Task: Field Dependancies State and Countries with Demo
Action: Mouse moved to (26, 152)
Screenshot: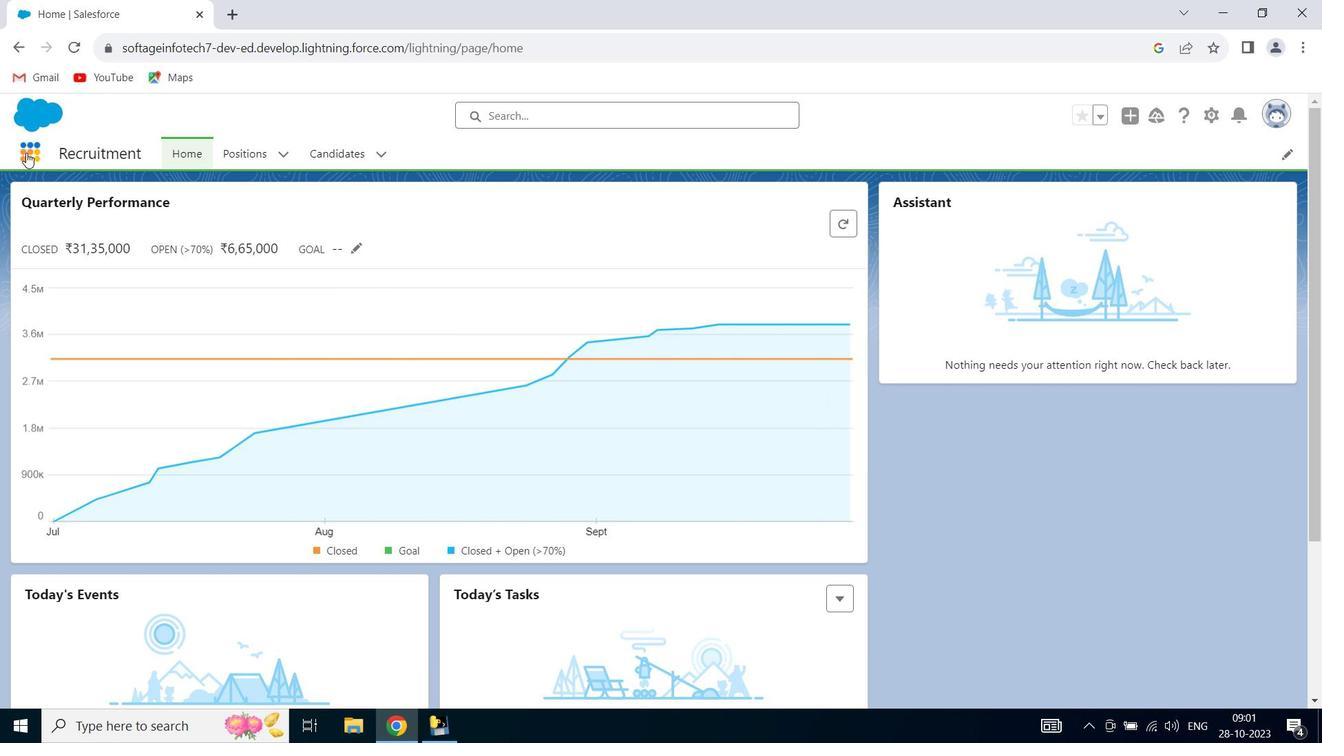 
Action: Mouse pressed left at (26, 152)
Screenshot: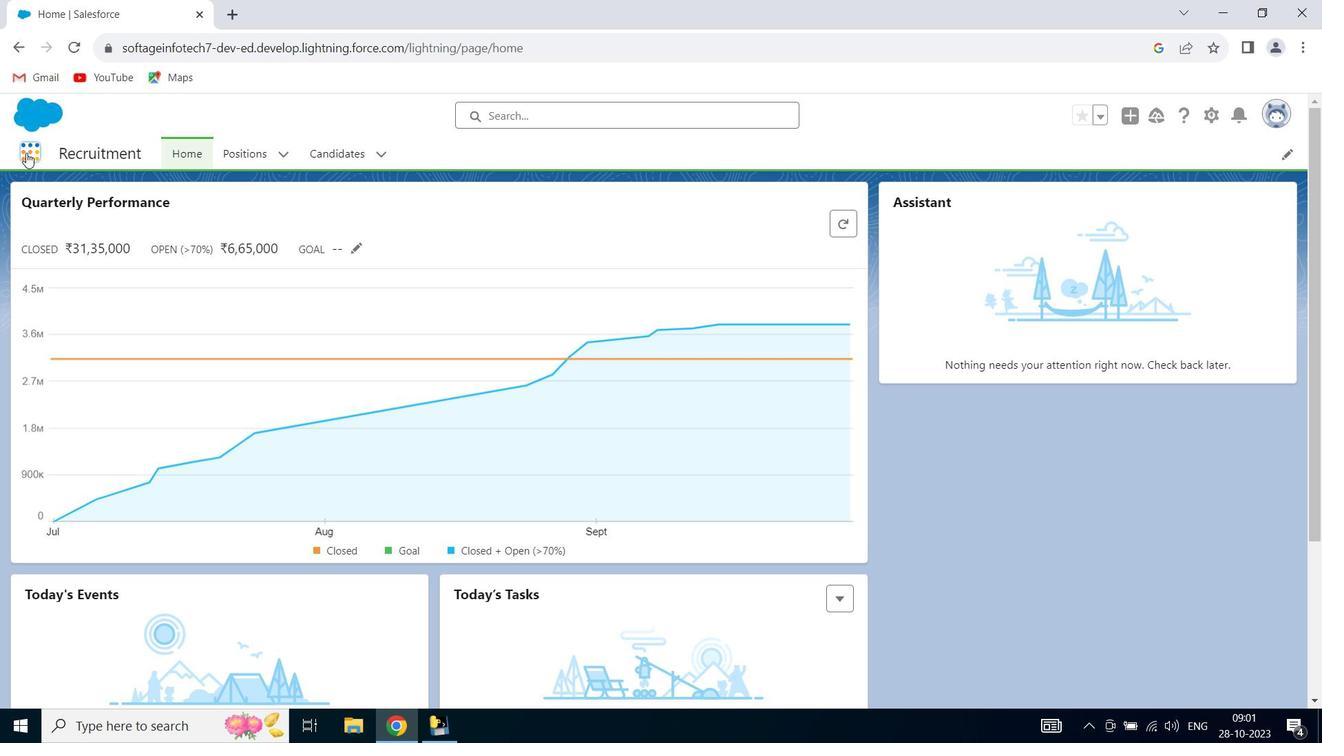 
Action: Mouse pressed left at (26, 152)
Screenshot: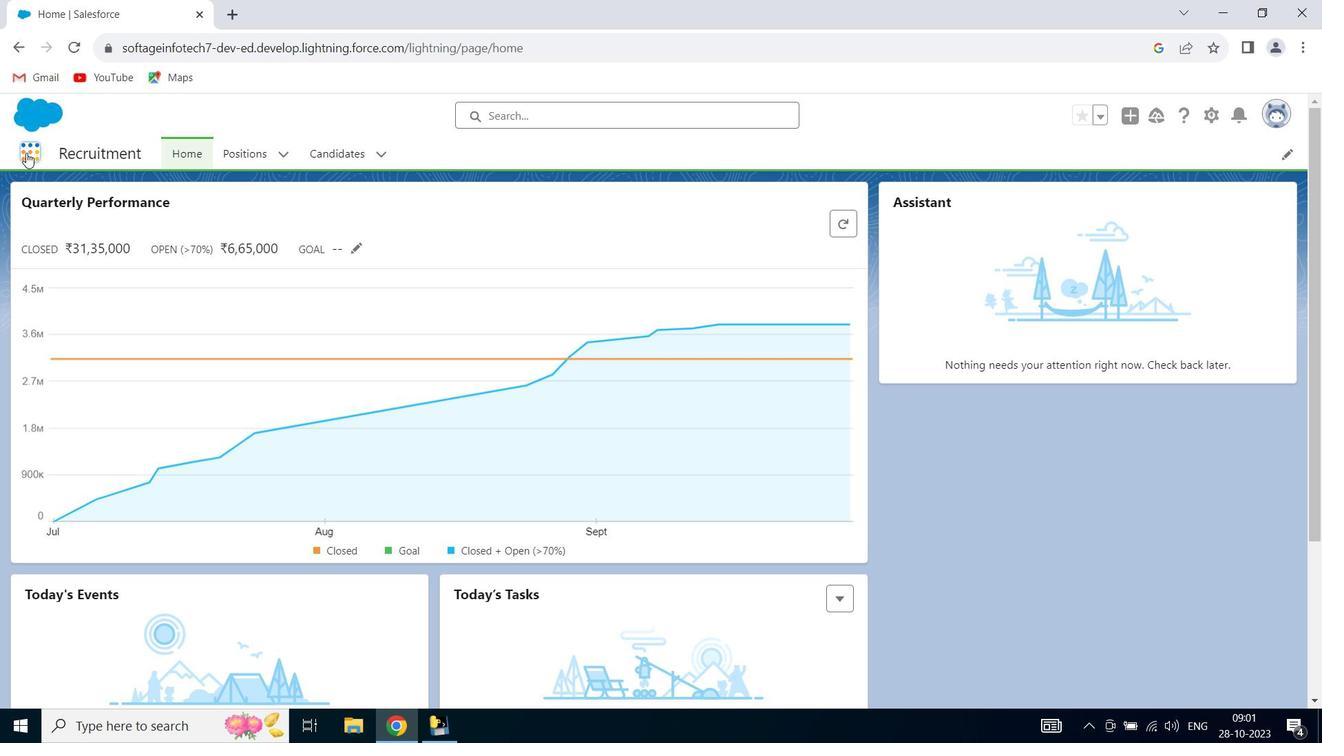 
Action: Mouse moved to (72, 53)
Screenshot: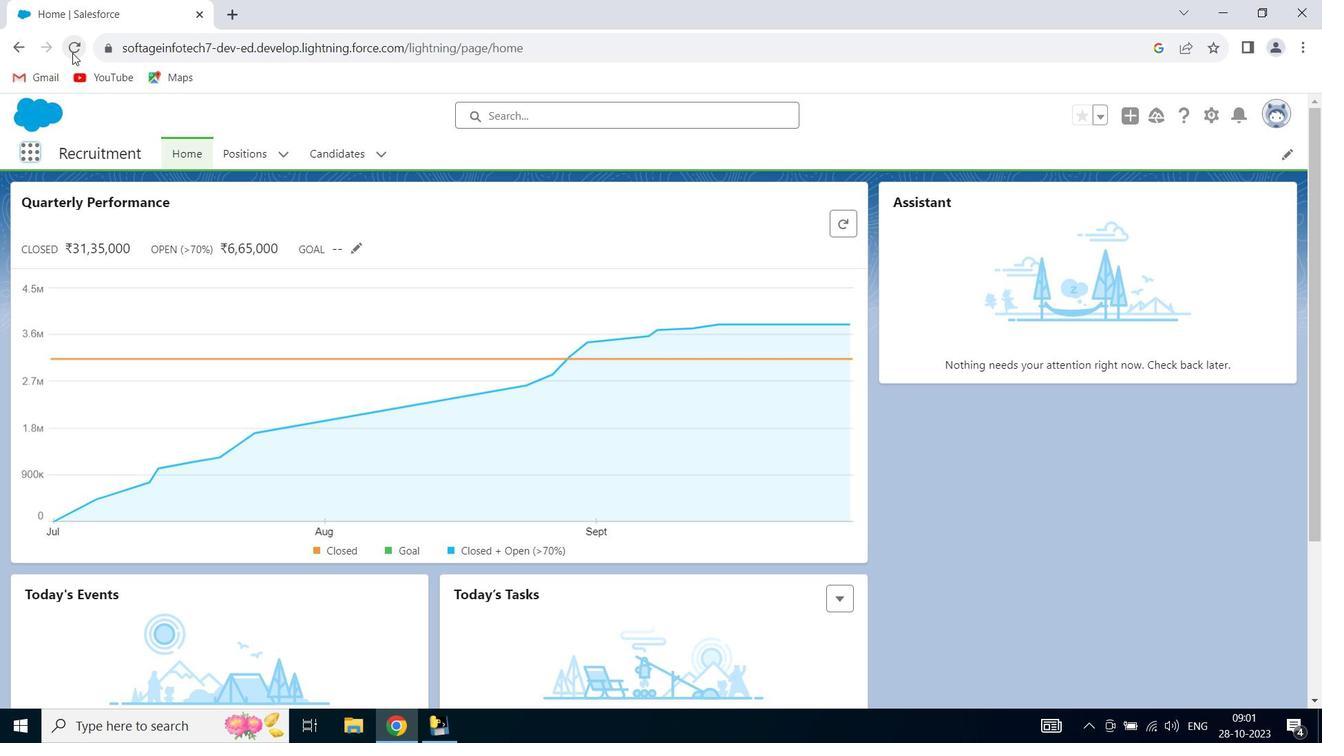 
Action: Mouse pressed left at (72, 53)
Screenshot: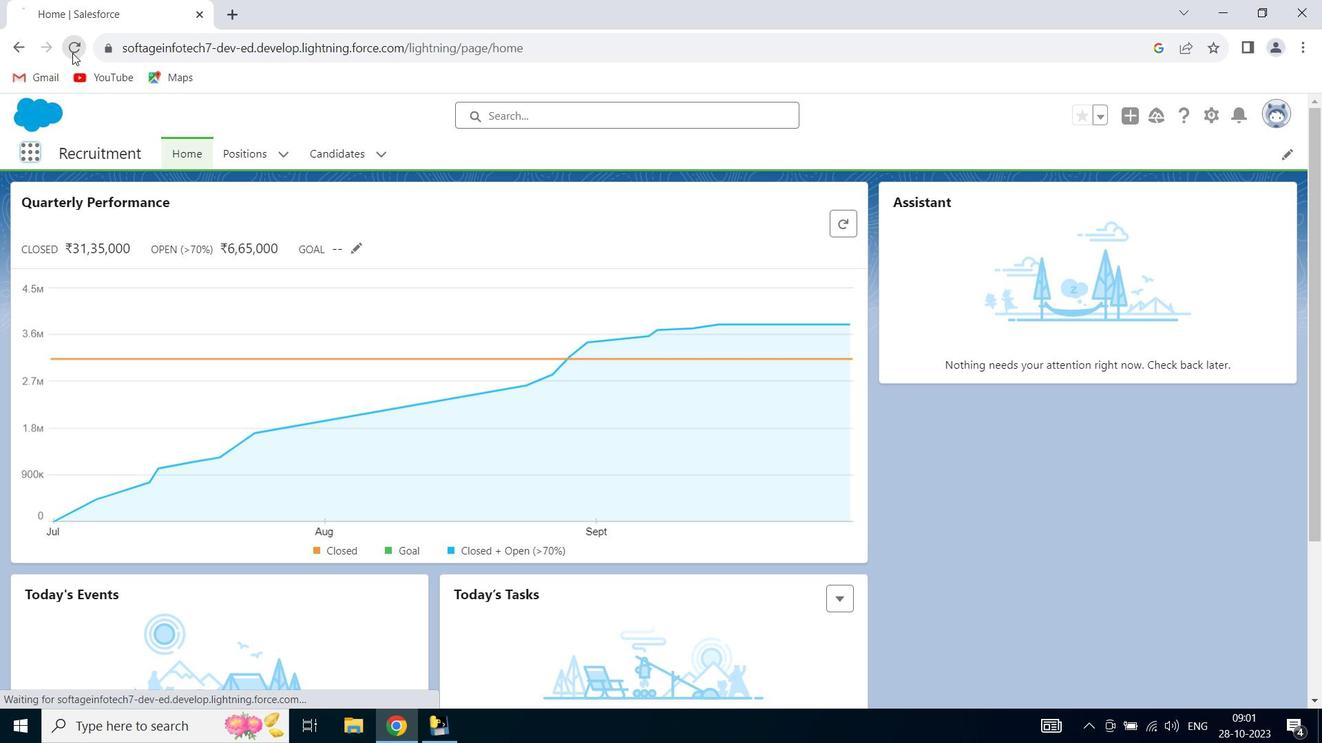 
Action: Mouse moved to (74, 45)
Screenshot: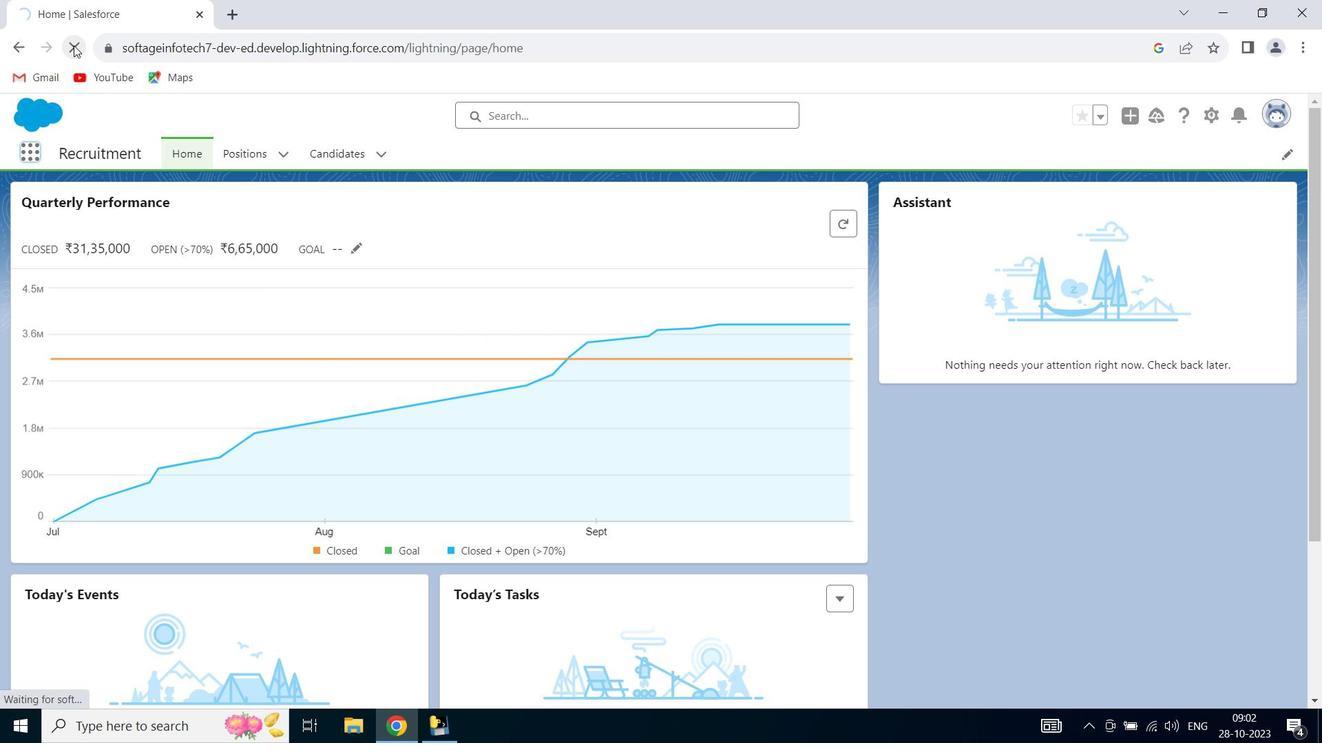 
Action: Mouse pressed left at (74, 45)
Screenshot: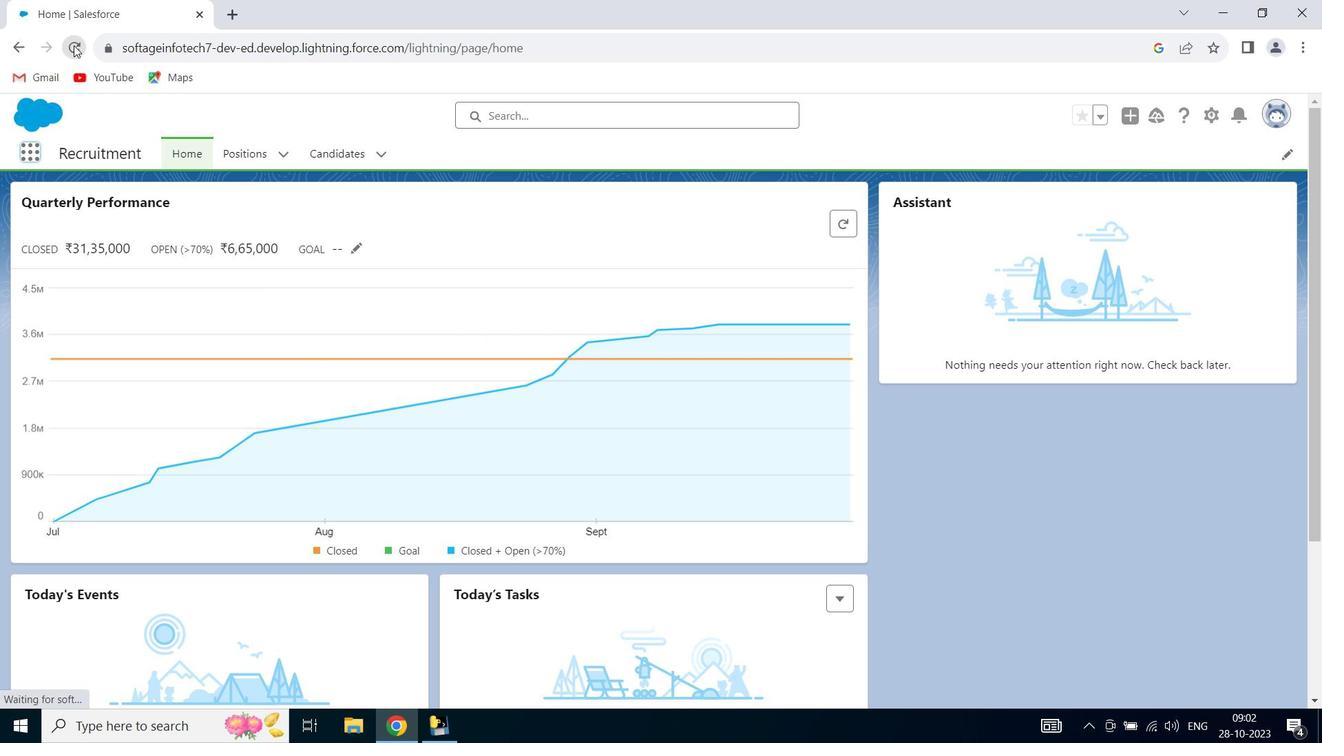
Action: Mouse pressed left at (74, 45)
Screenshot: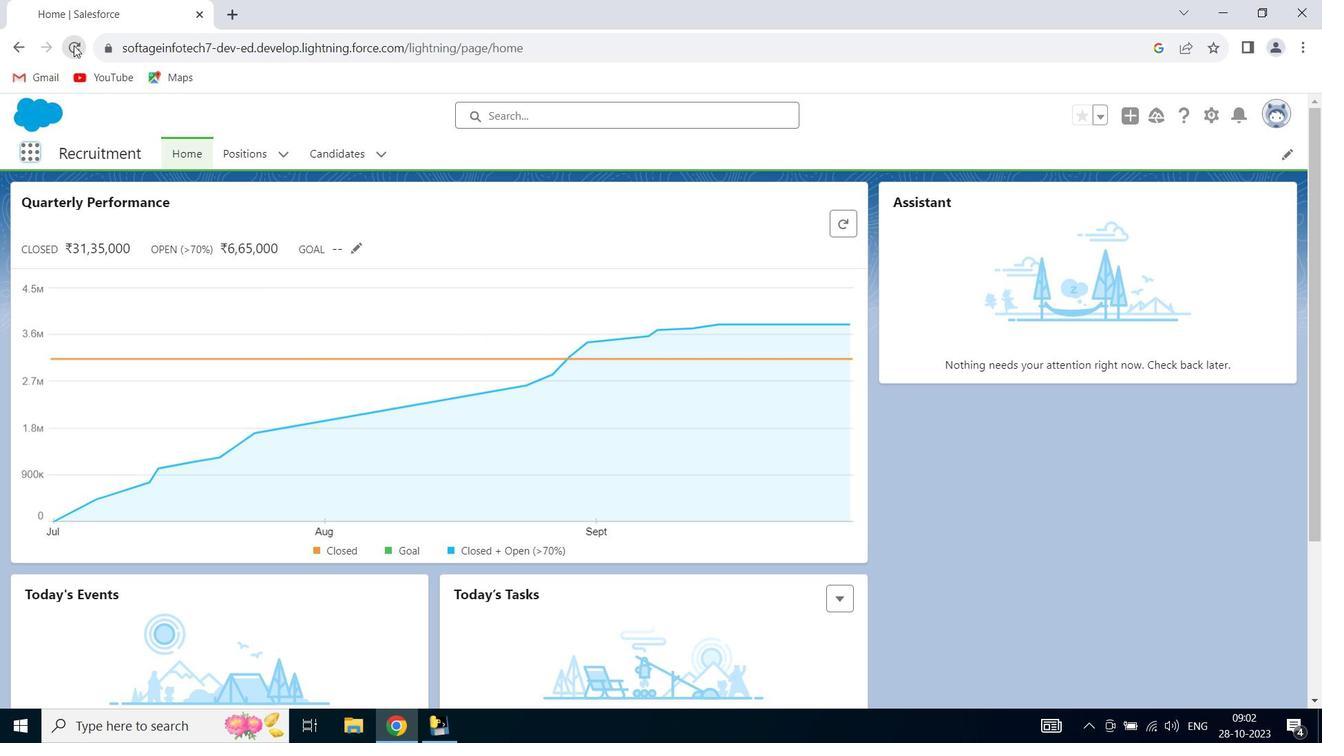 
Action: Mouse moved to (256, 148)
Screenshot: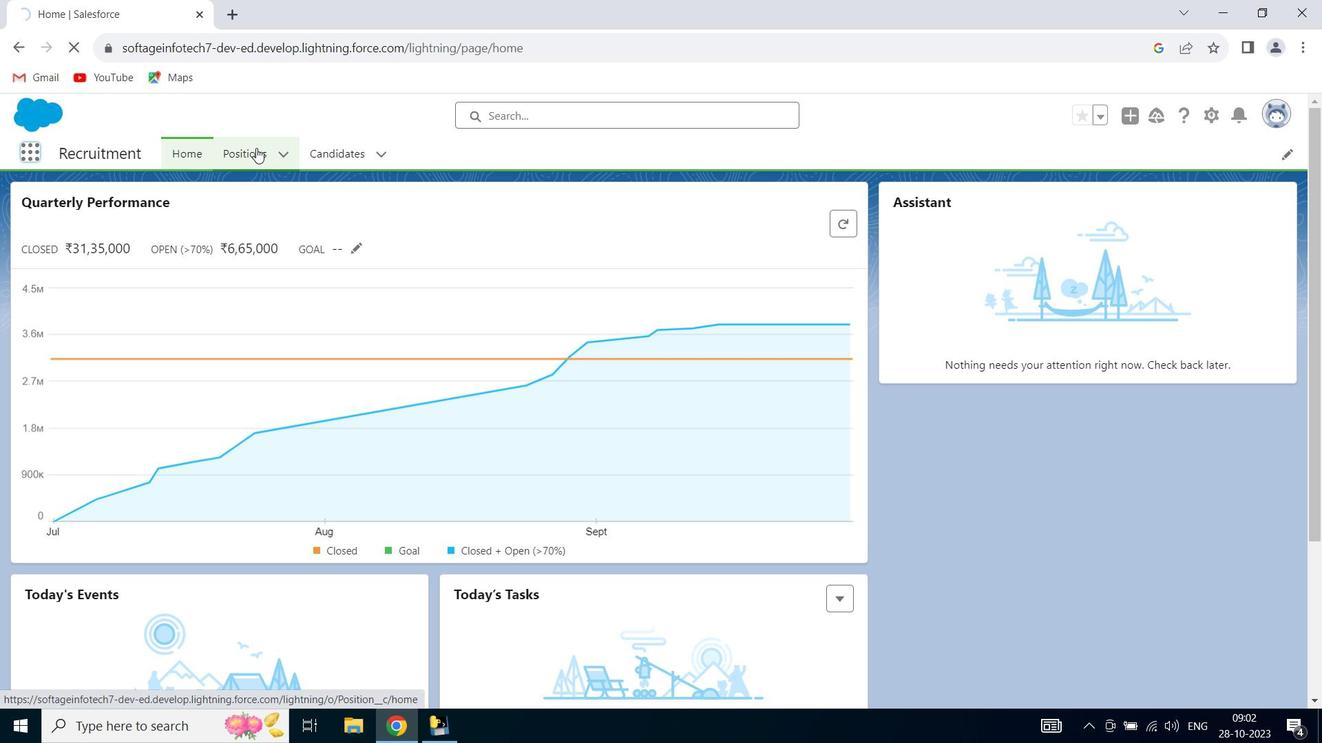 
Action: Mouse pressed left at (256, 148)
Screenshot: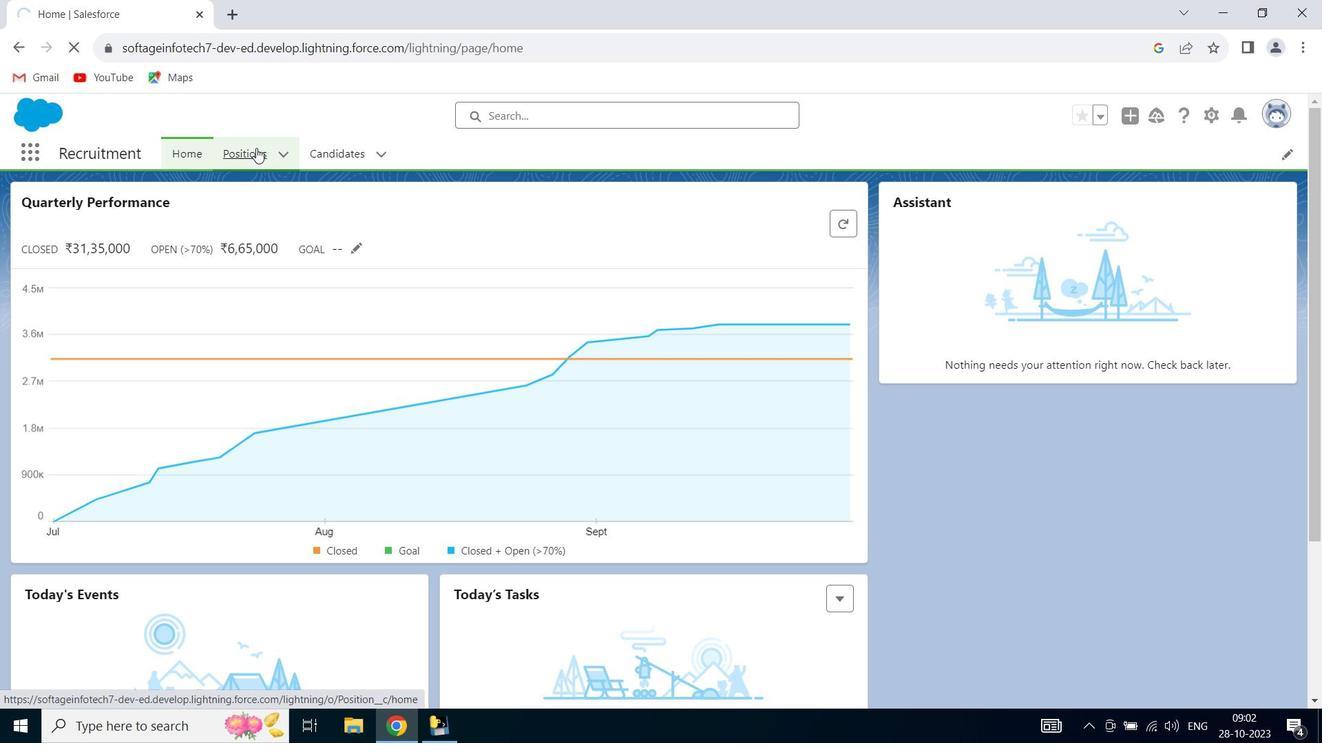
Action: Mouse moved to (267, 151)
Screenshot: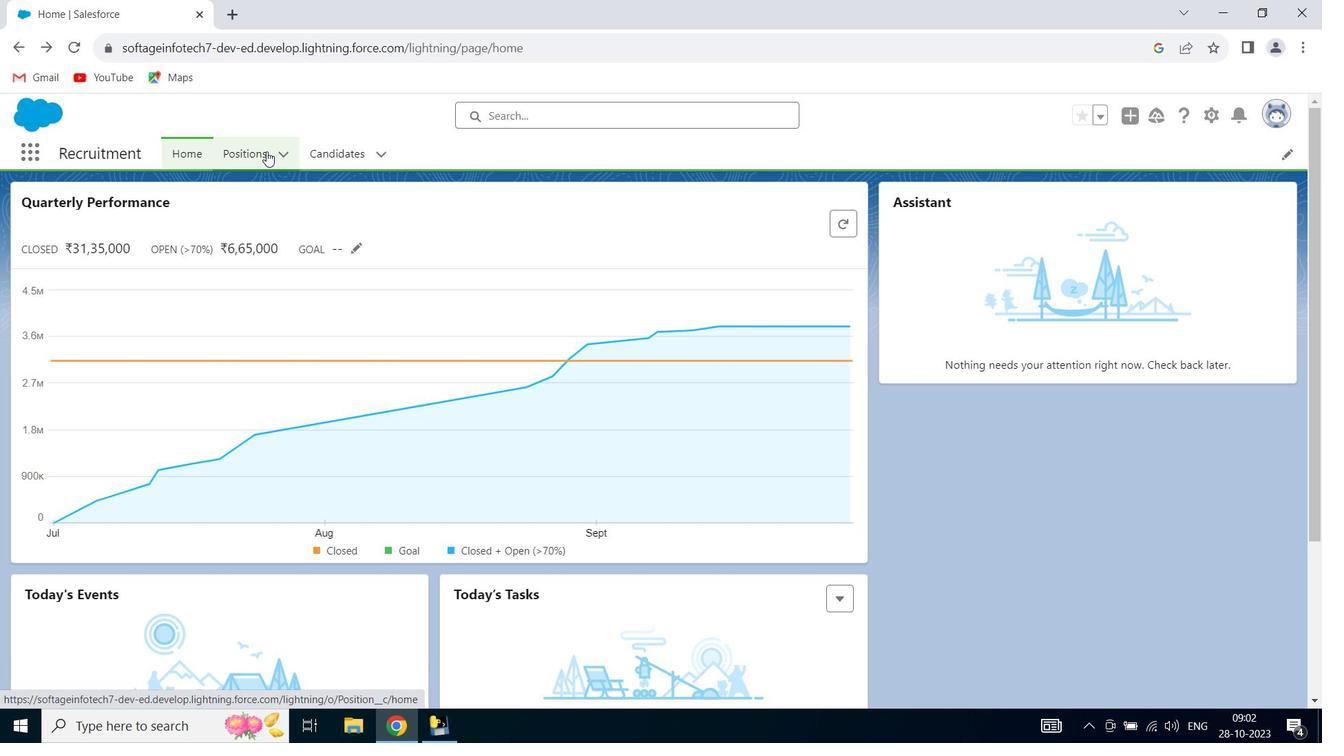 
Action: Mouse pressed left at (267, 151)
Screenshot: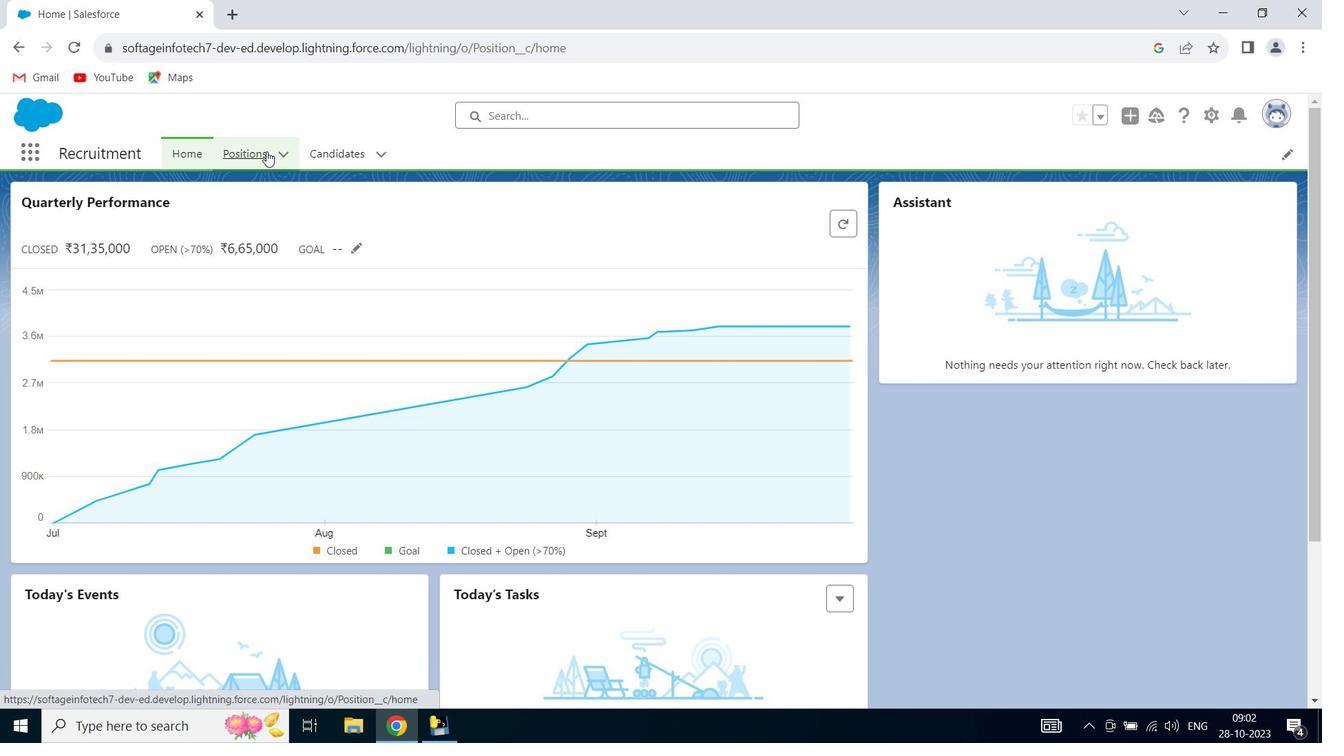 
Action: Mouse moved to (342, 151)
Screenshot: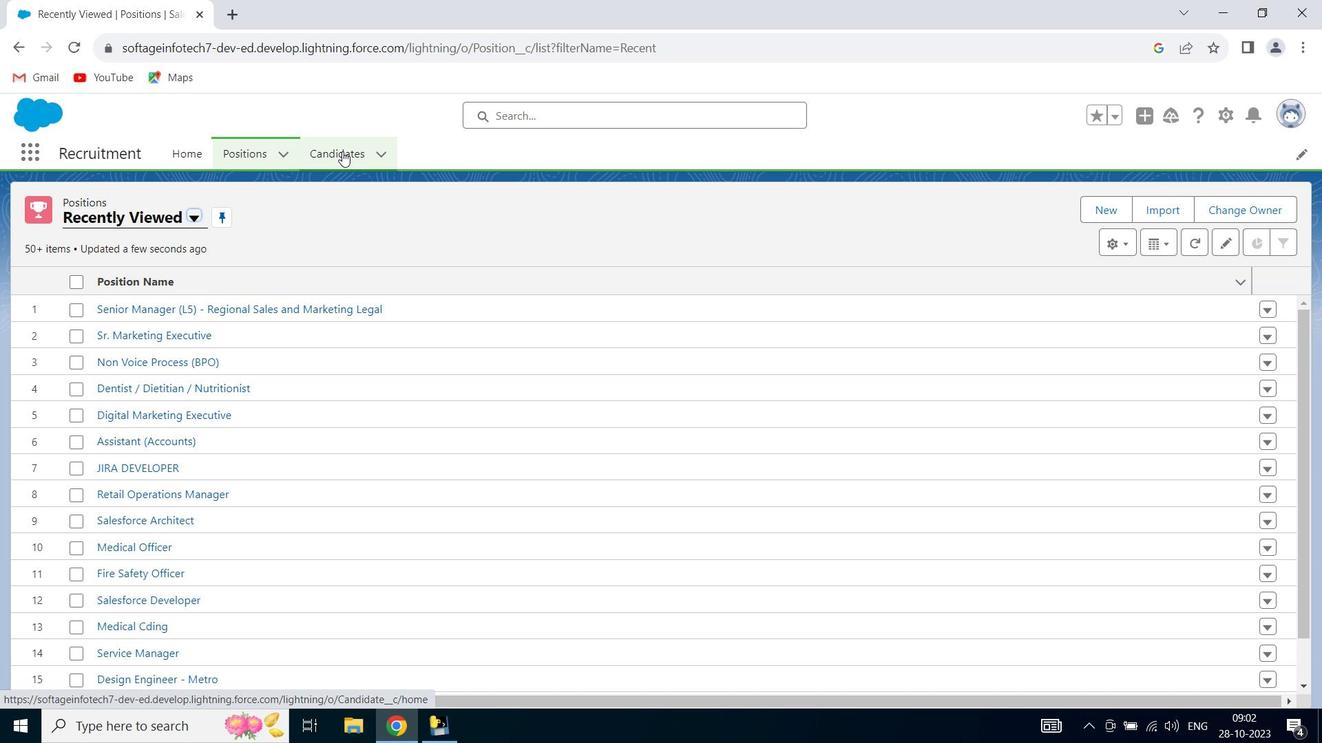 
Action: Mouse pressed left at (342, 151)
Screenshot: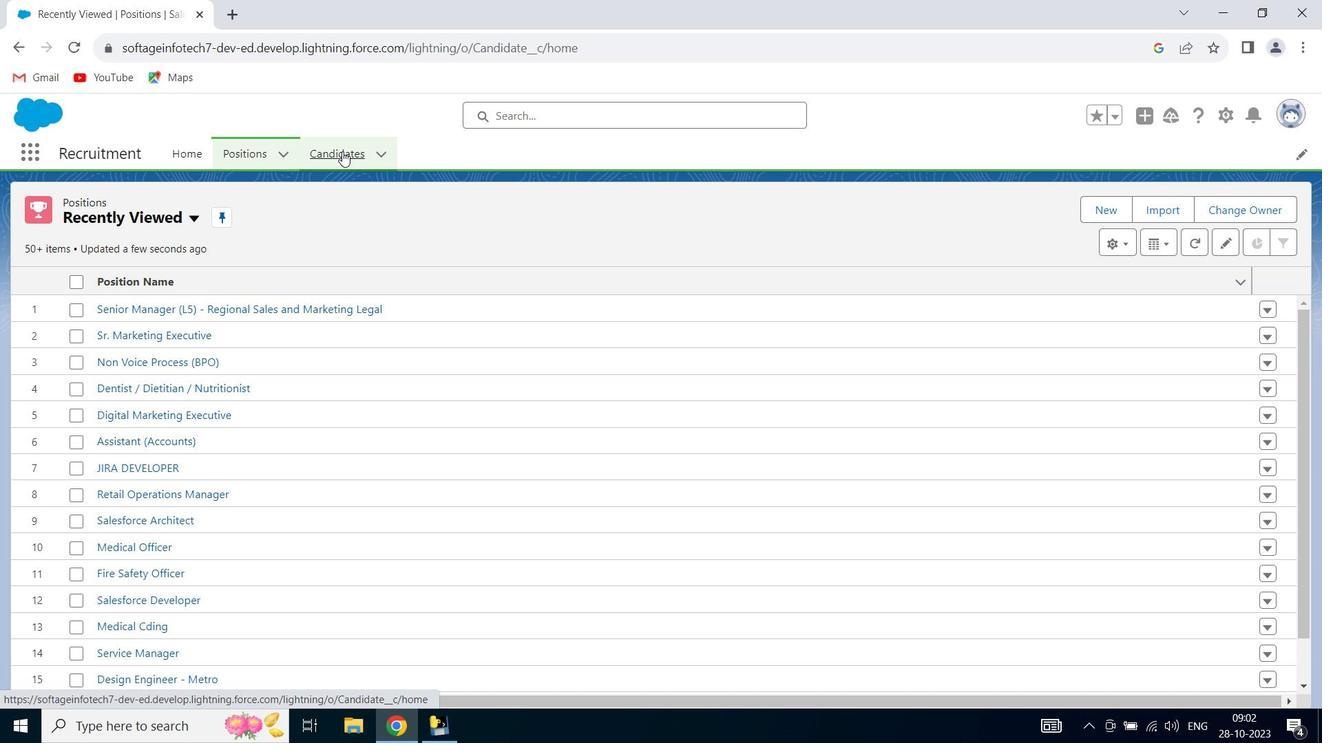 
Action: Mouse moved to (1110, 203)
Screenshot: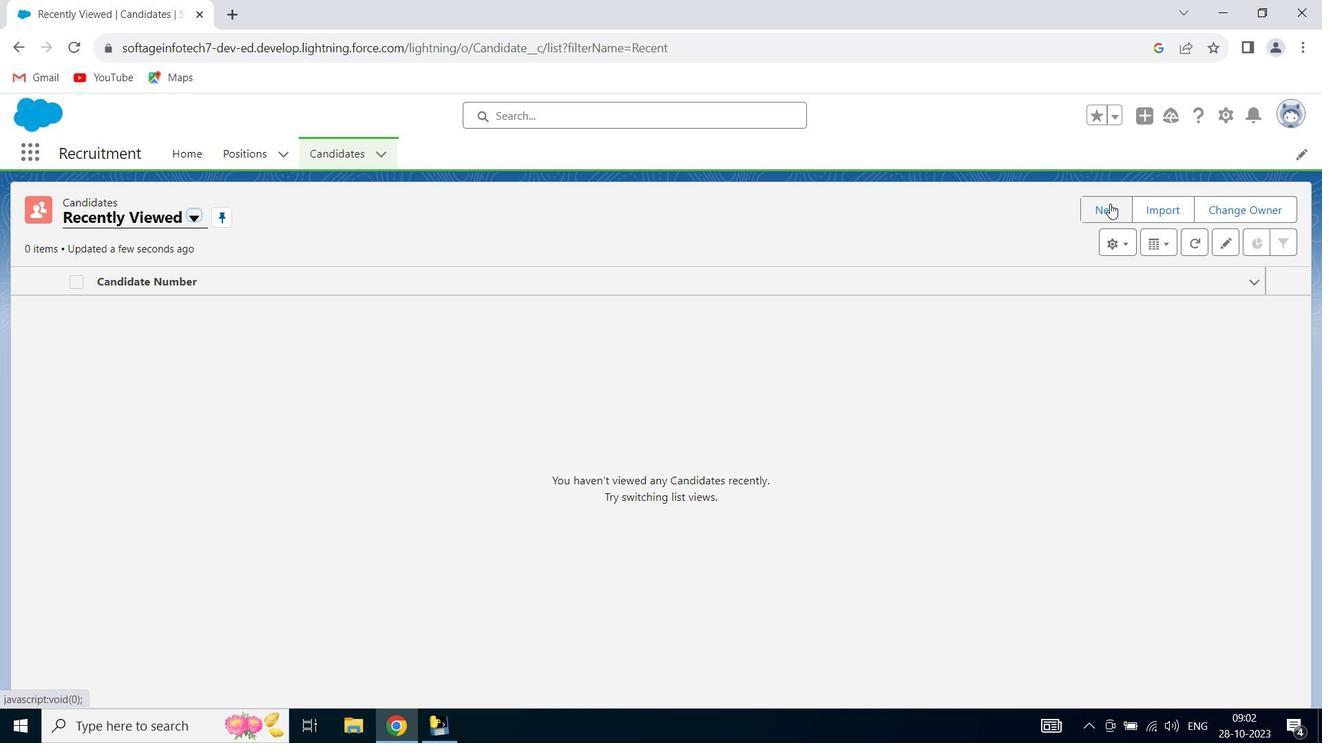 
Action: Mouse pressed left at (1110, 203)
Screenshot: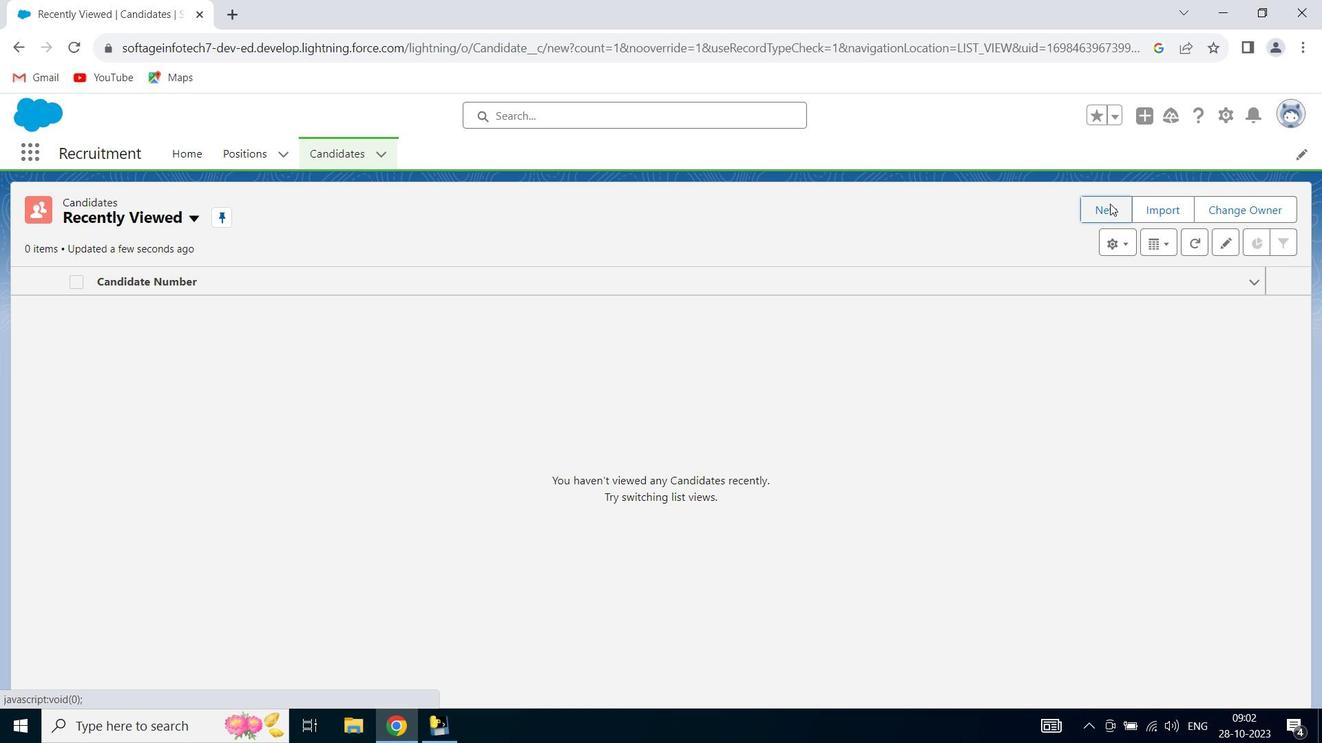
Action: Mouse moved to (1013, 269)
Screenshot: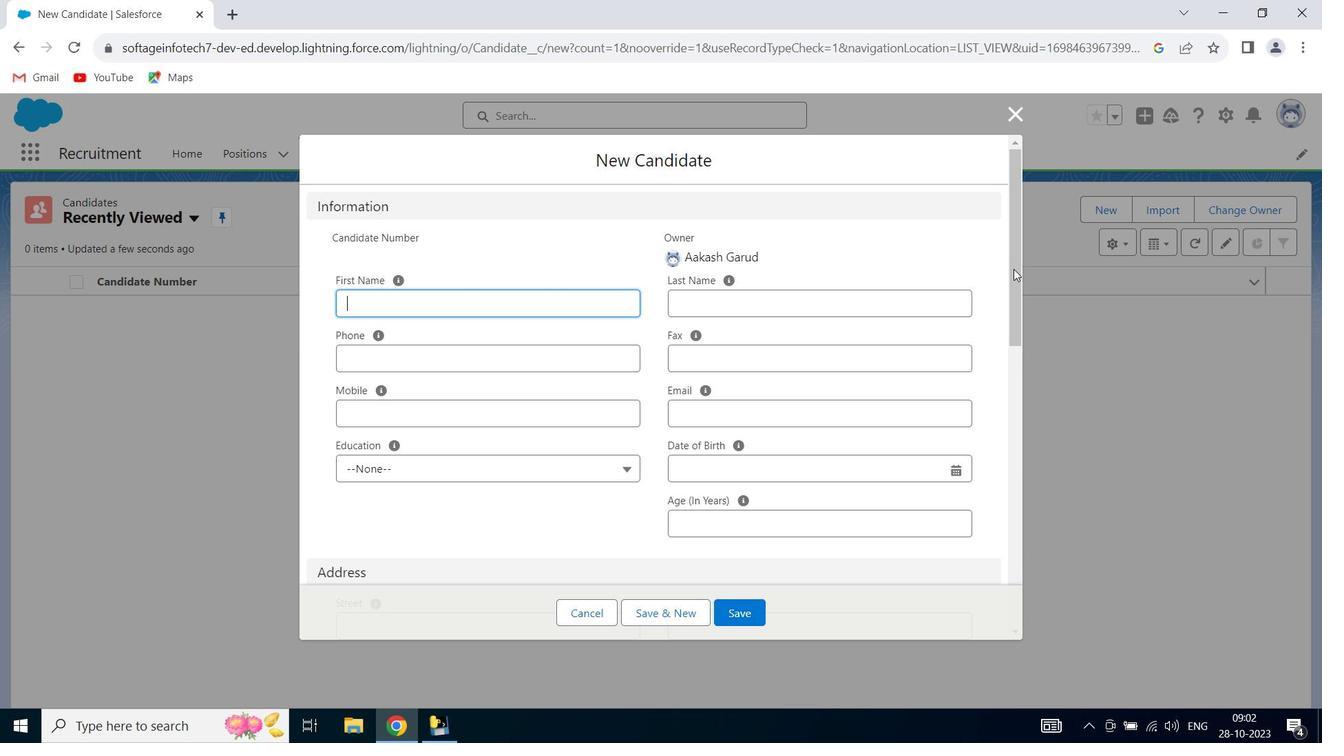 
Action: Mouse pressed left at (1013, 269)
Screenshot: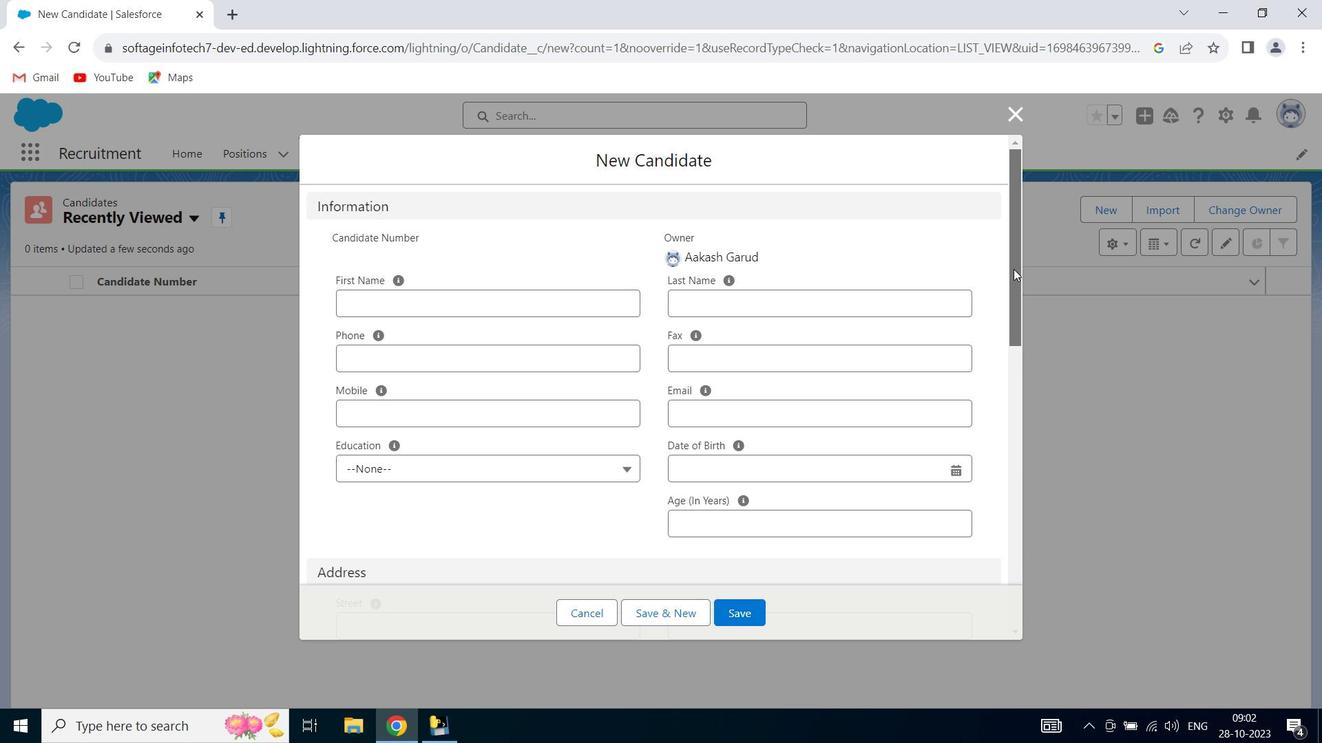 
Action: Mouse moved to (572, 456)
Screenshot: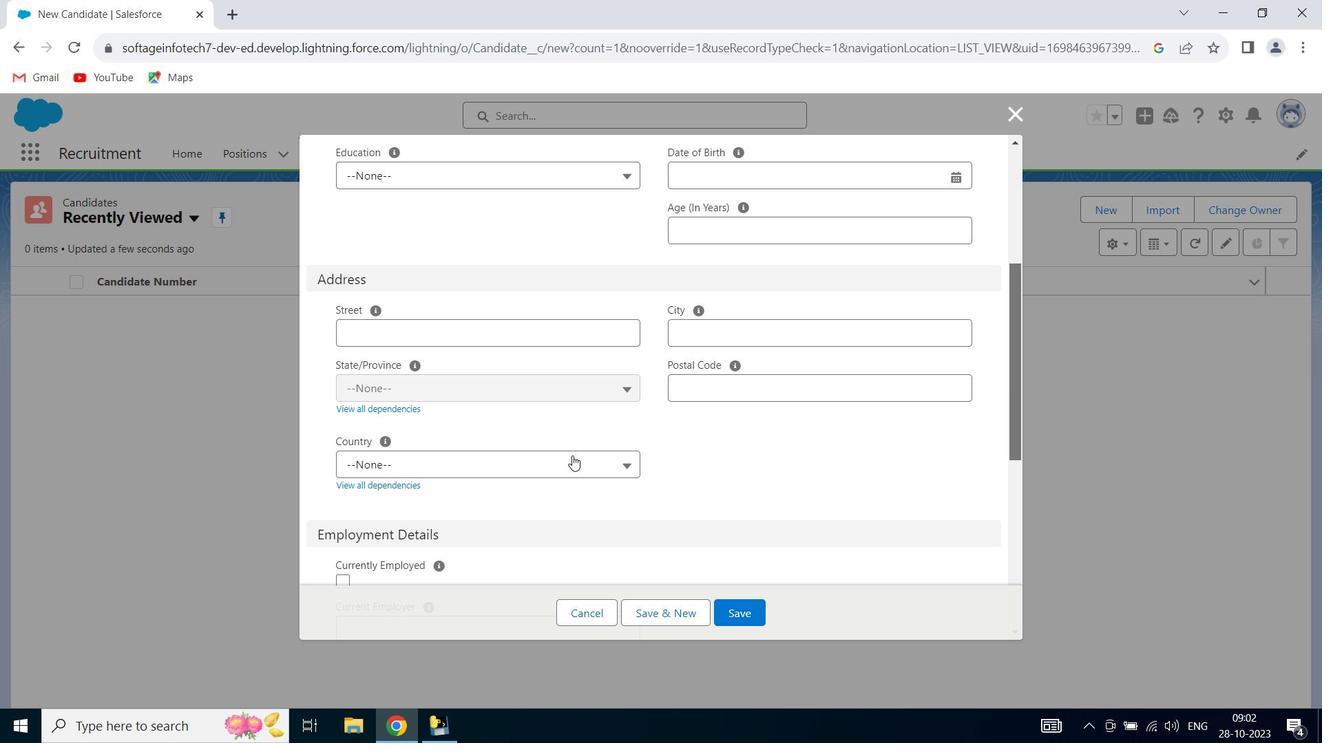 
Action: Mouse pressed left at (572, 456)
Screenshot: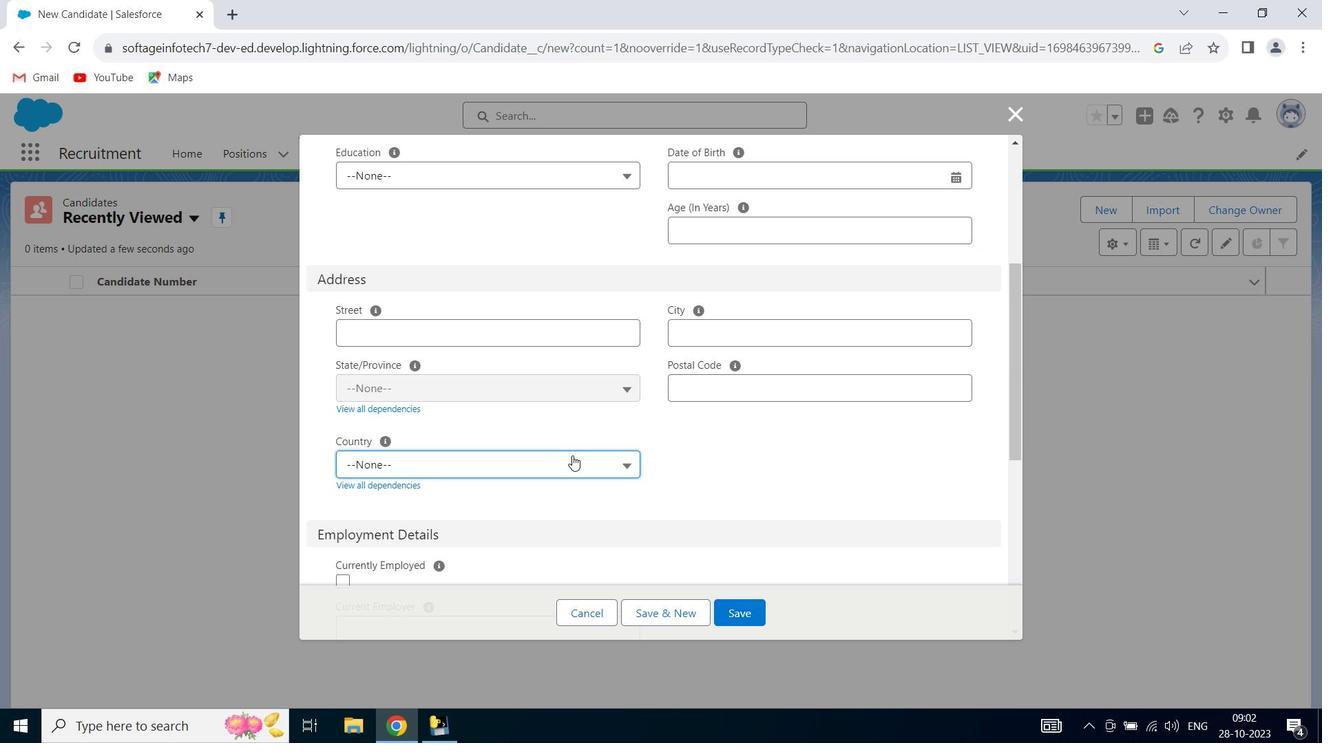 
Action: Mouse moved to (630, 228)
Screenshot: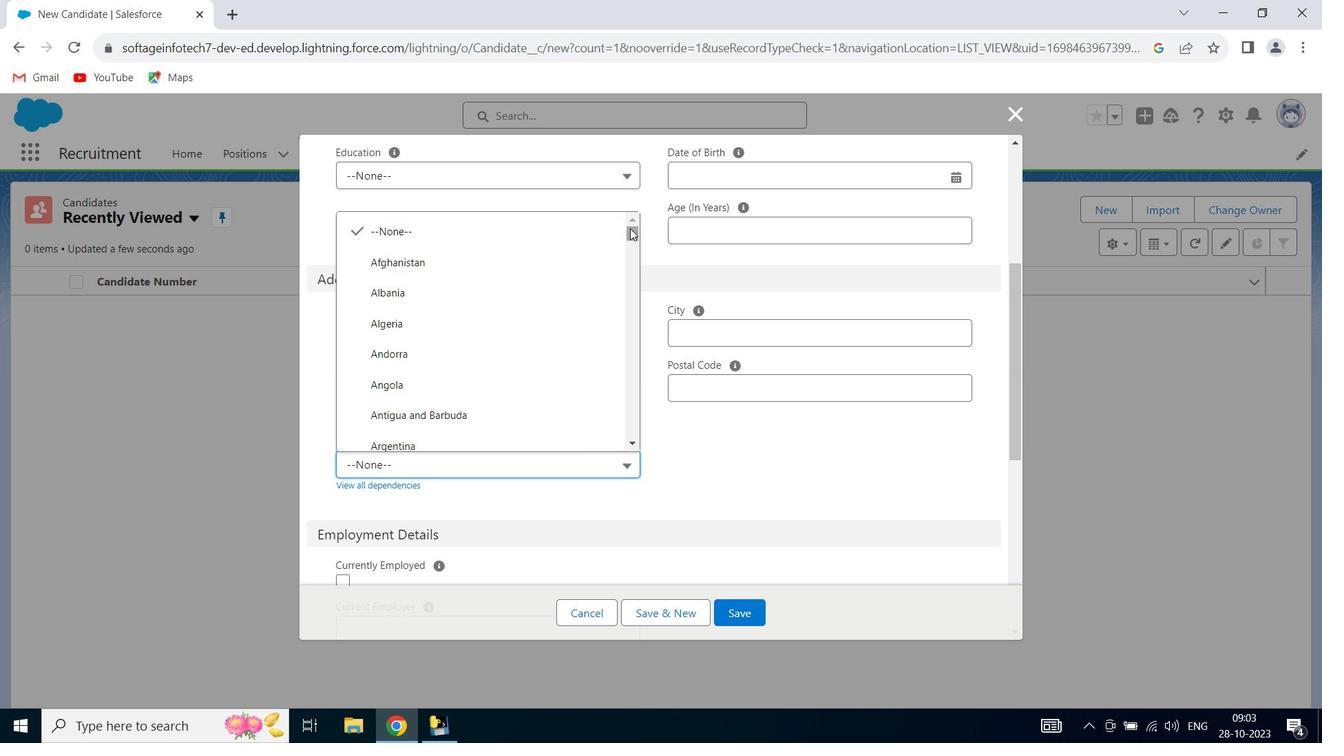 
Action: Mouse pressed left at (630, 229)
Screenshot: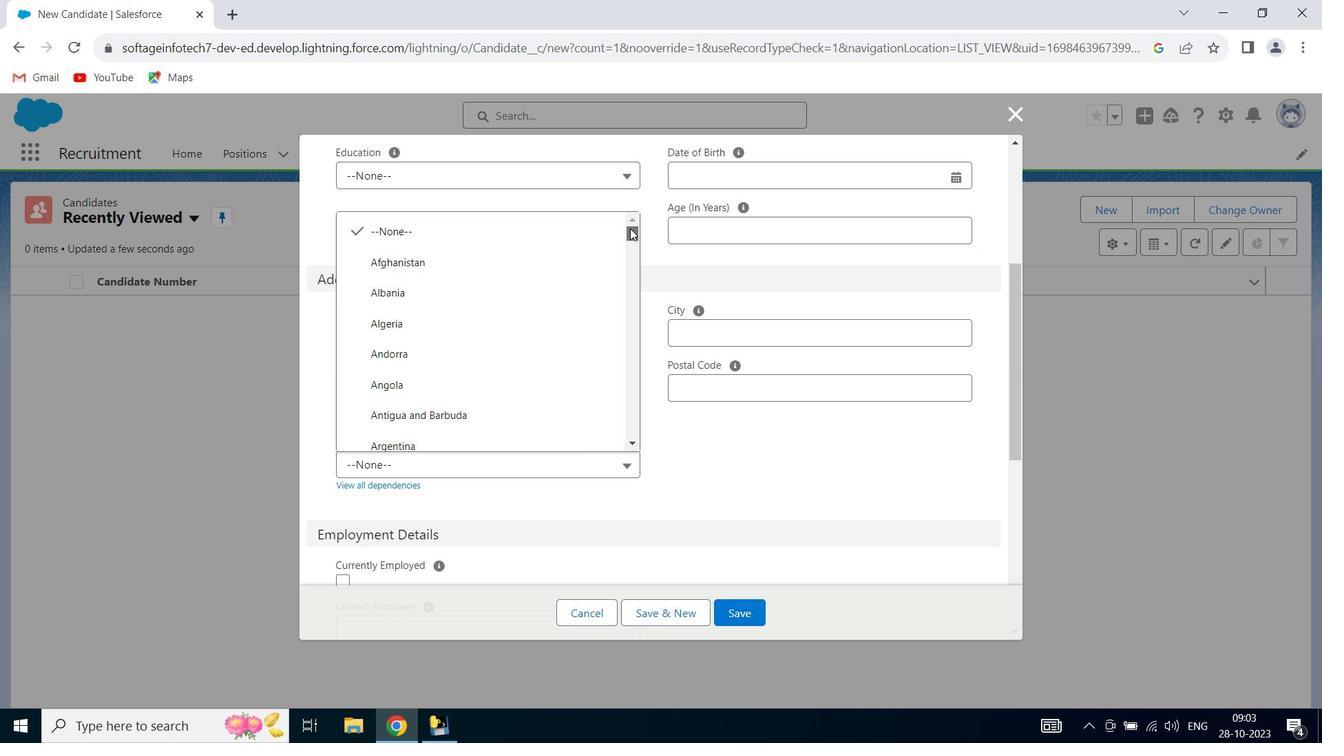 
Action: Mouse moved to (573, 612)
Screenshot: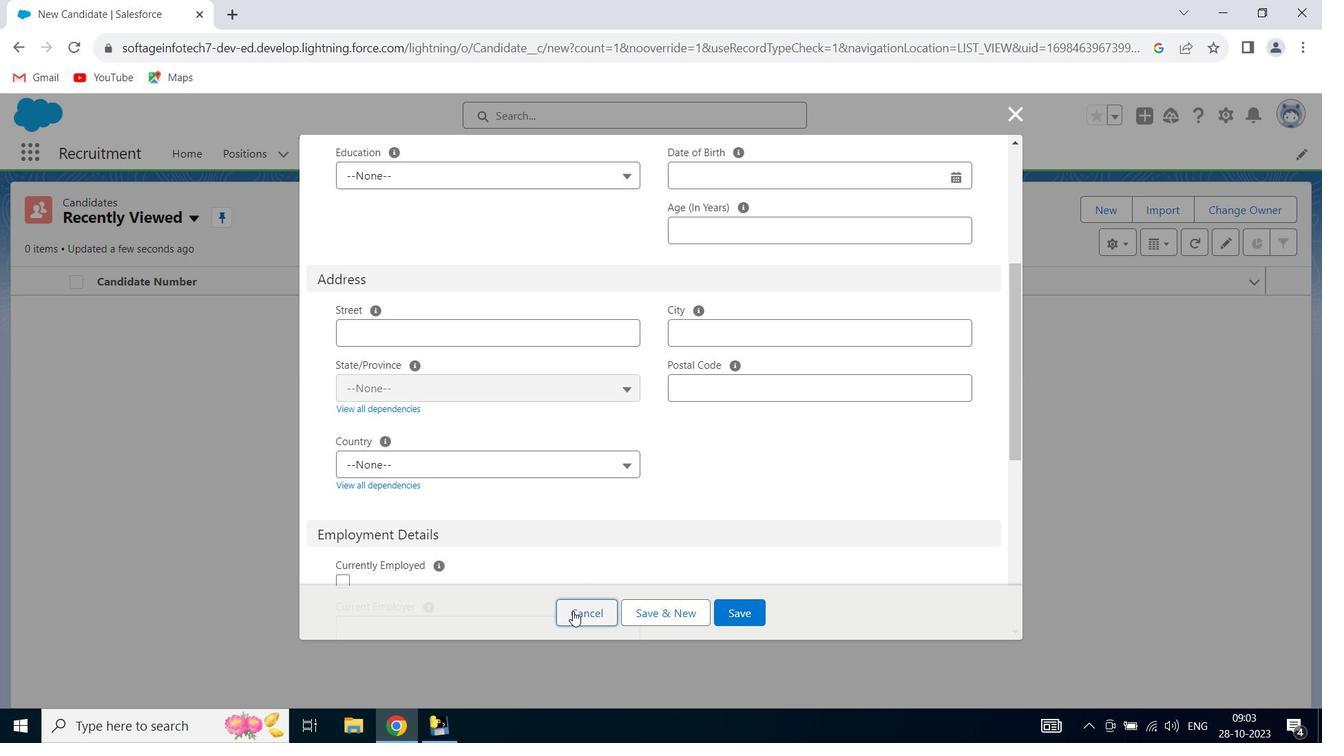
Action: Mouse pressed left at (573, 612)
Screenshot: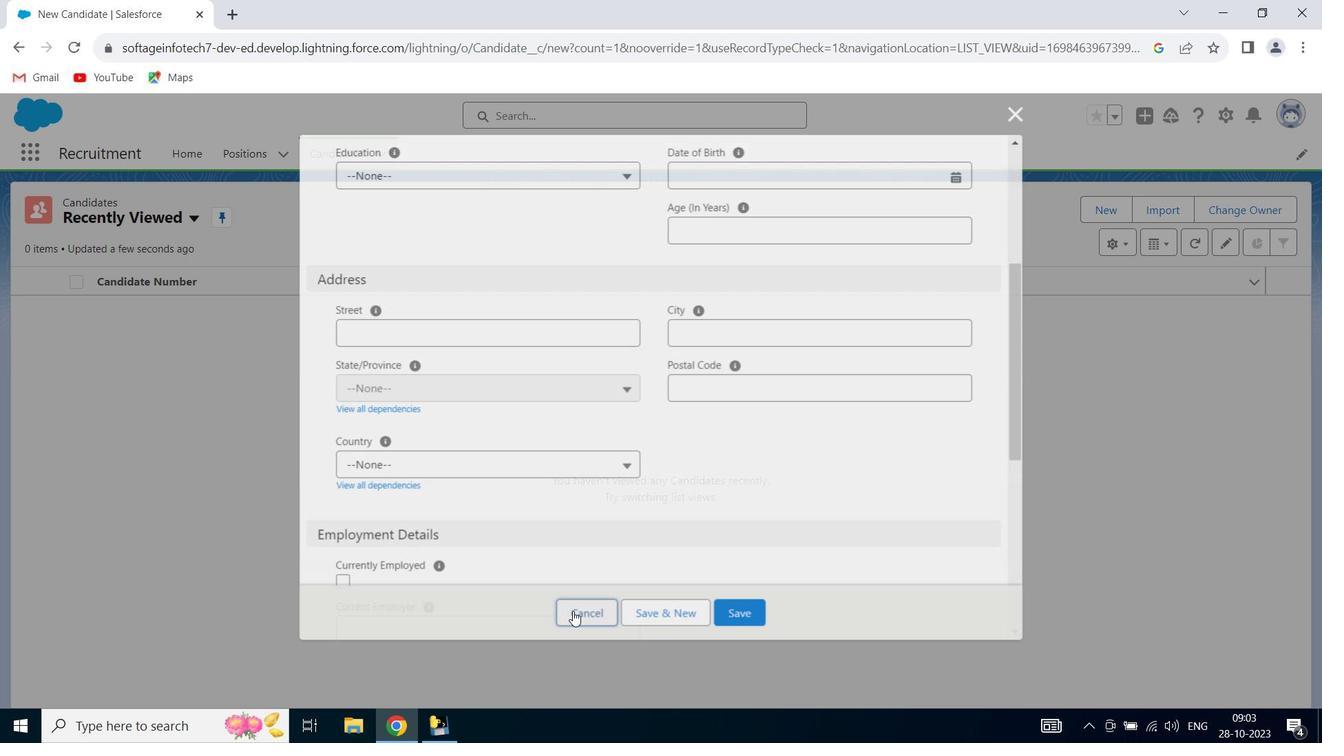 
Action: Mouse moved to (1225, 122)
Screenshot: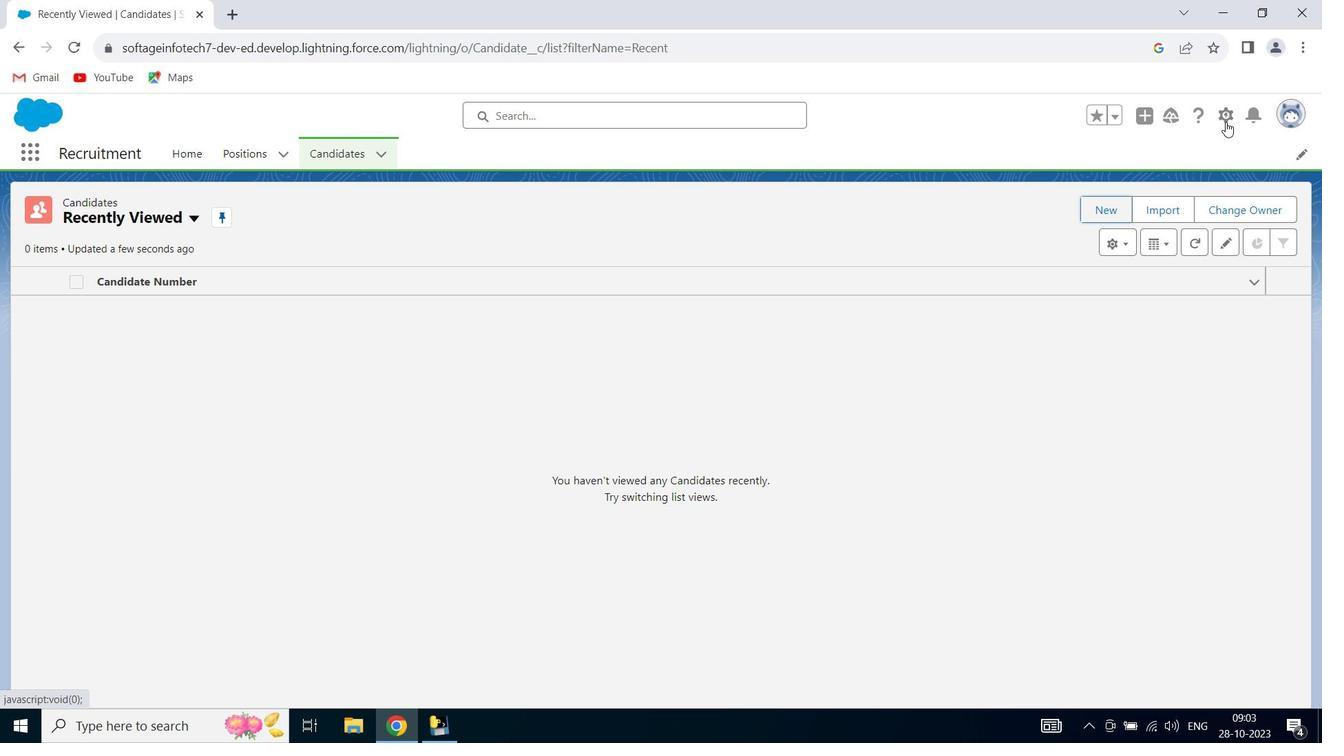 
Action: Mouse pressed left at (1225, 122)
Screenshot: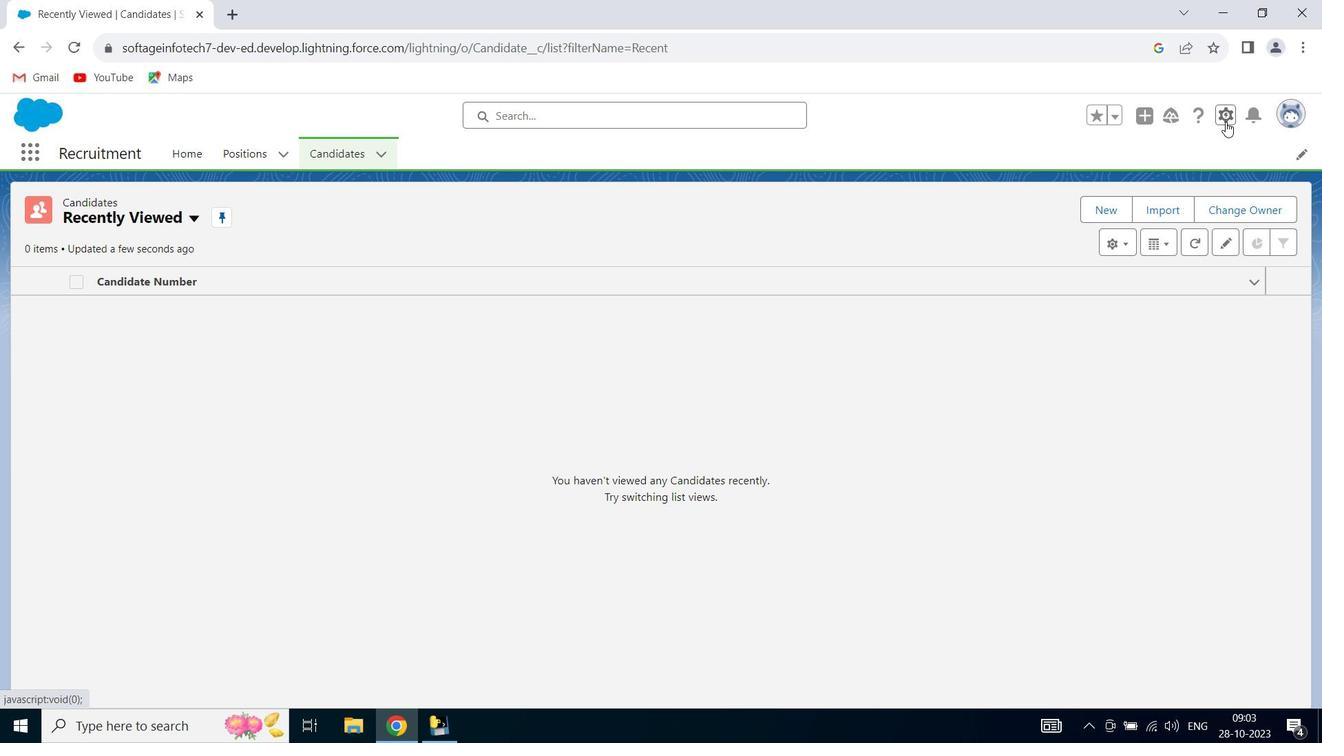 
Action: Mouse moved to (1174, 158)
Screenshot: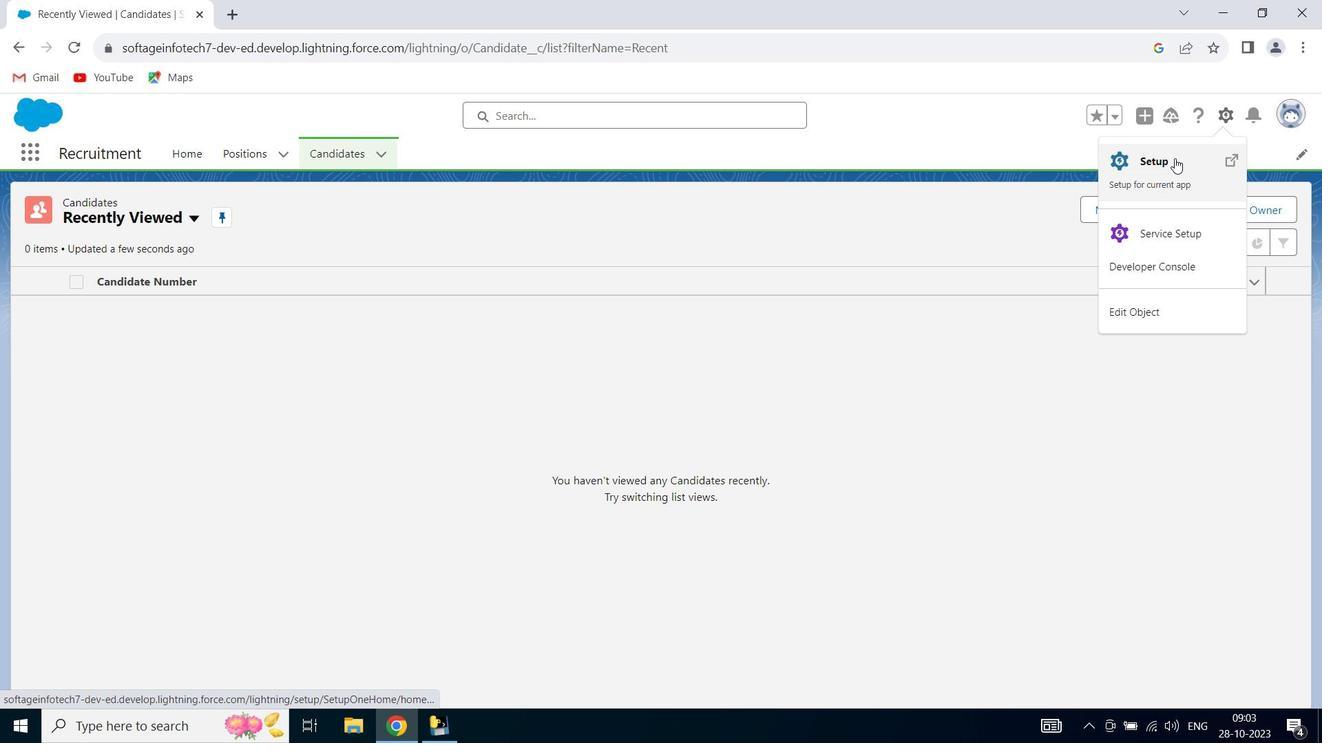 
Action: Mouse pressed left at (1174, 158)
Screenshot: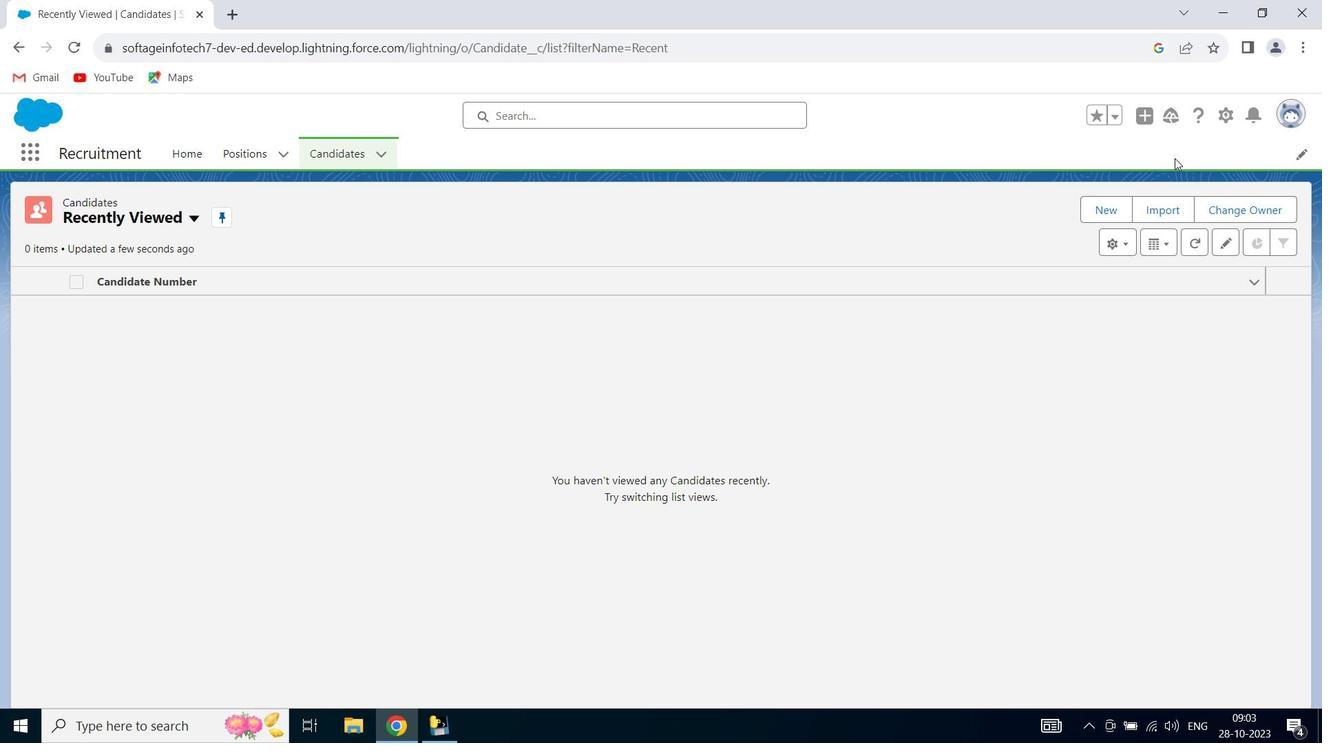 
Action: Mouse moved to (206, 165)
Screenshot: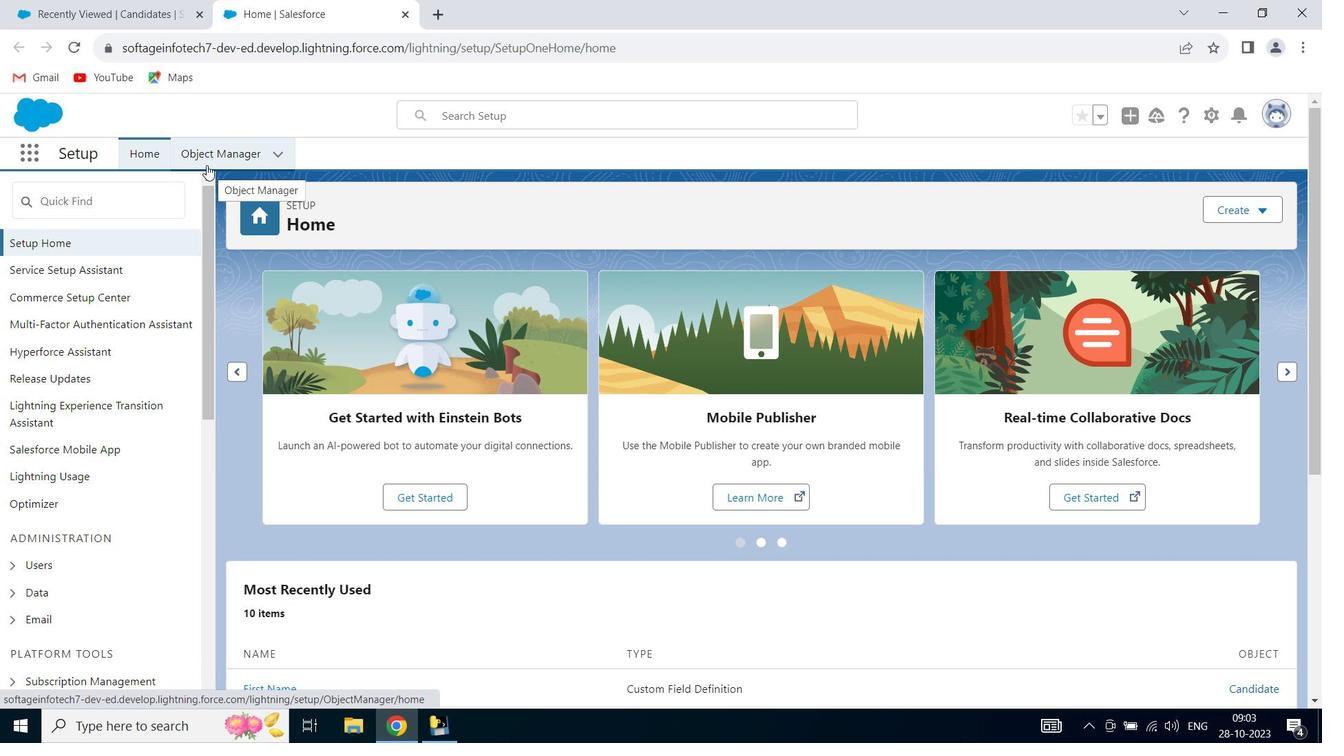 
Action: Mouse pressed left at (206, 165)
Screenshot: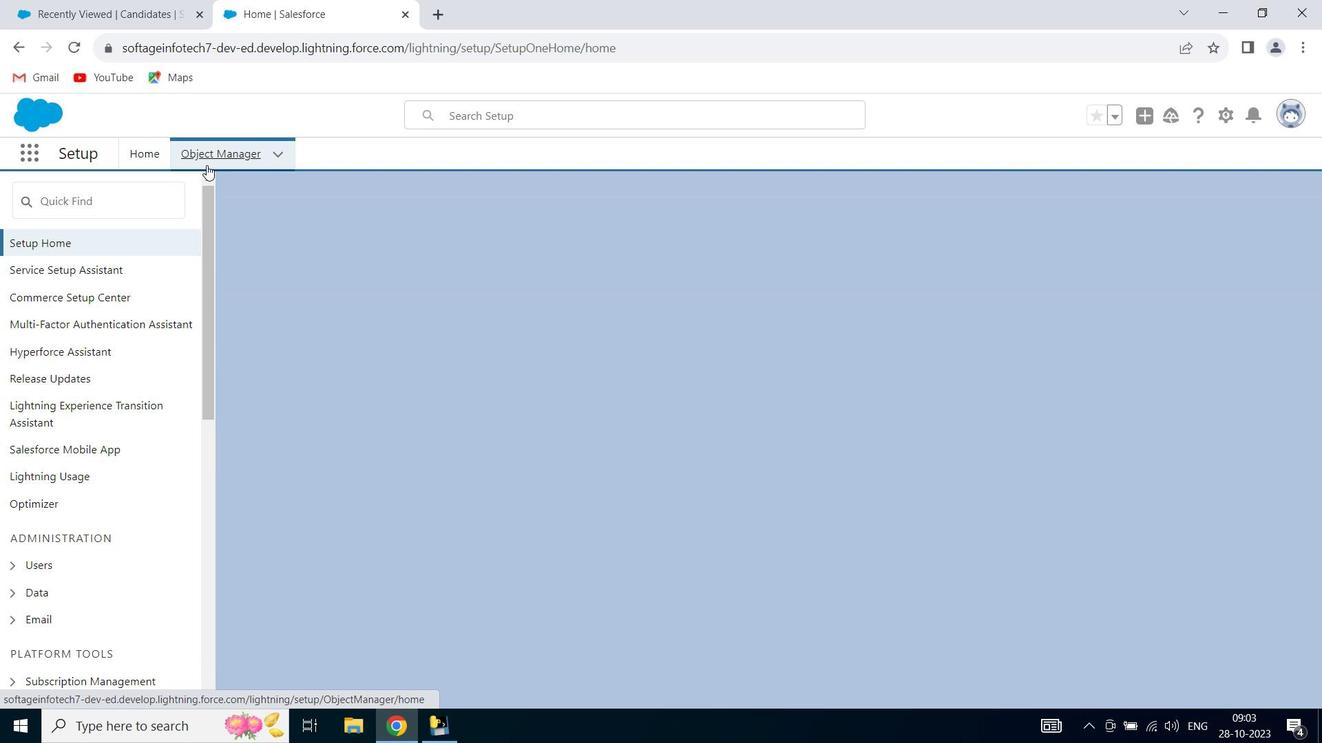 
Action: Mouse moved to (1001, 191)
Screenshot: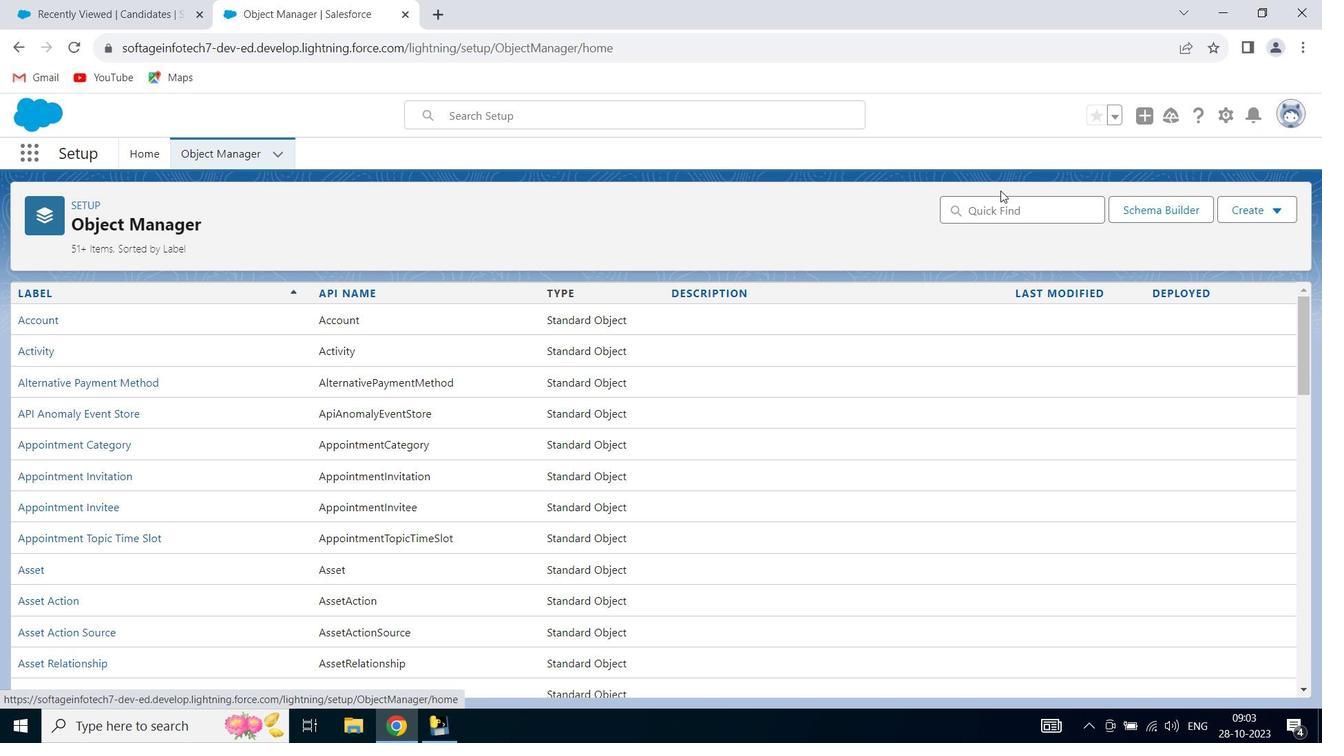 
Action: Mouse pressed left at (1001, 191)
Screenshot: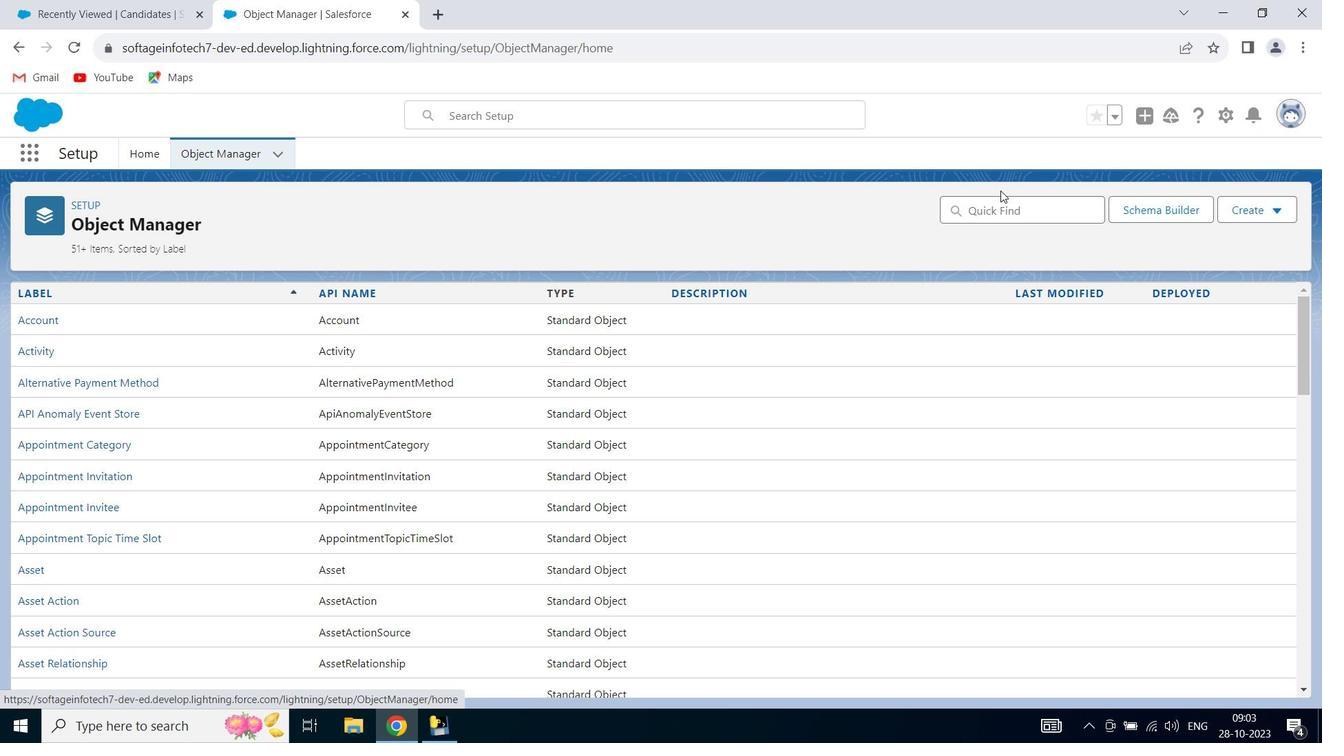 
Action: Mouse moved to (1008, 197)
Screenshot: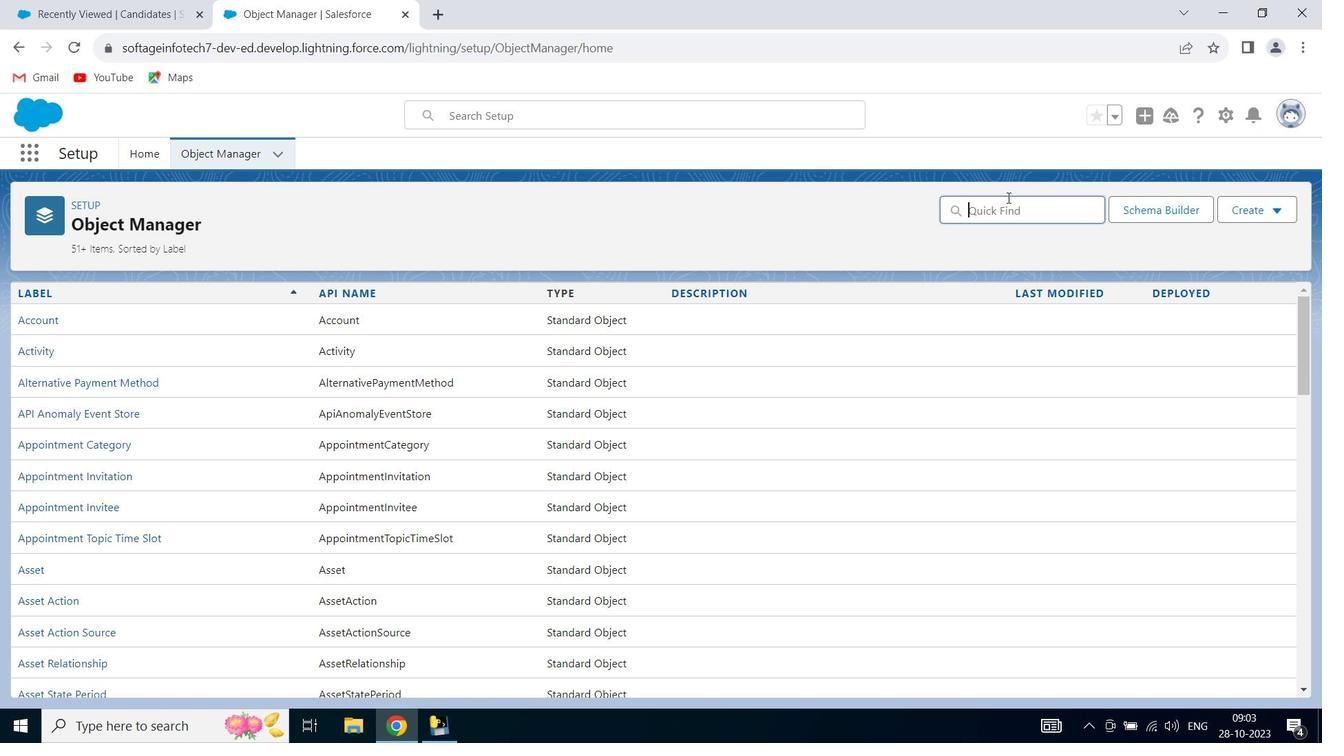 
Action: Mouse pressed left at (1008, 197)
Screenshot: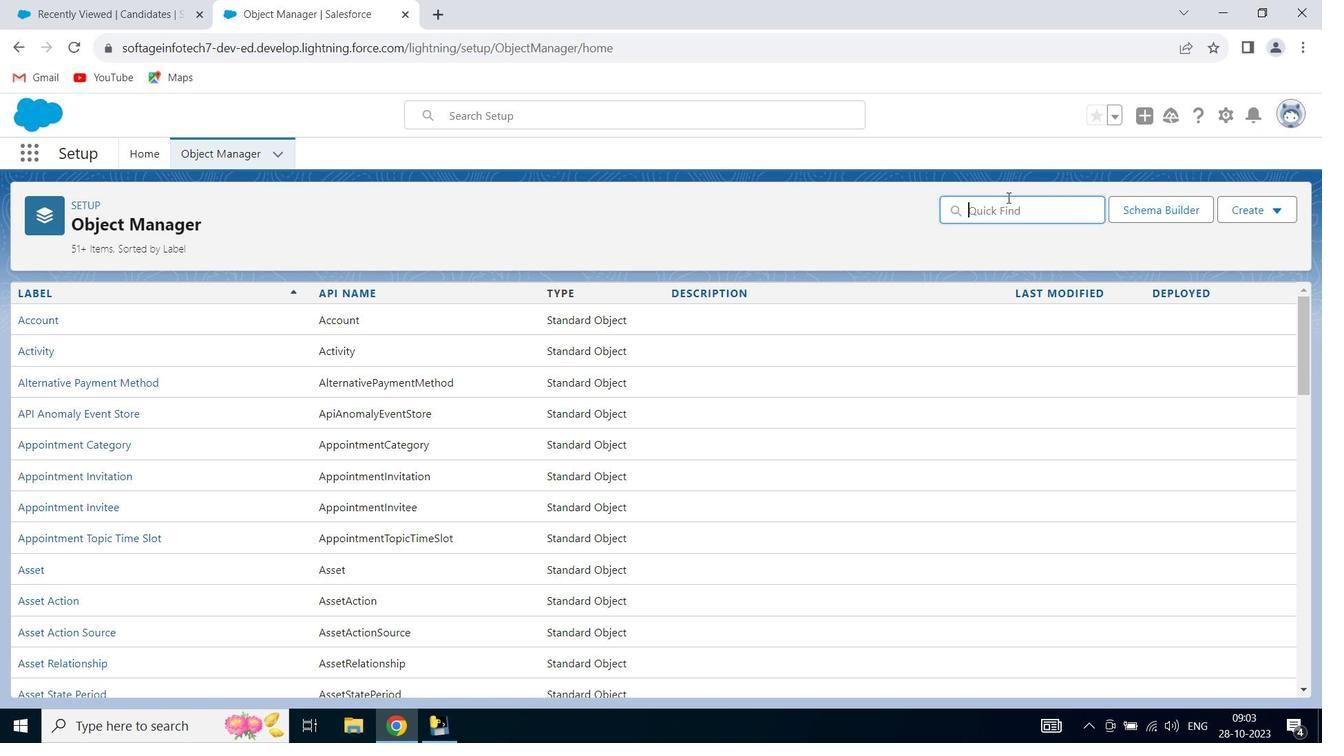 
Action: Key pressed can
Screenshot: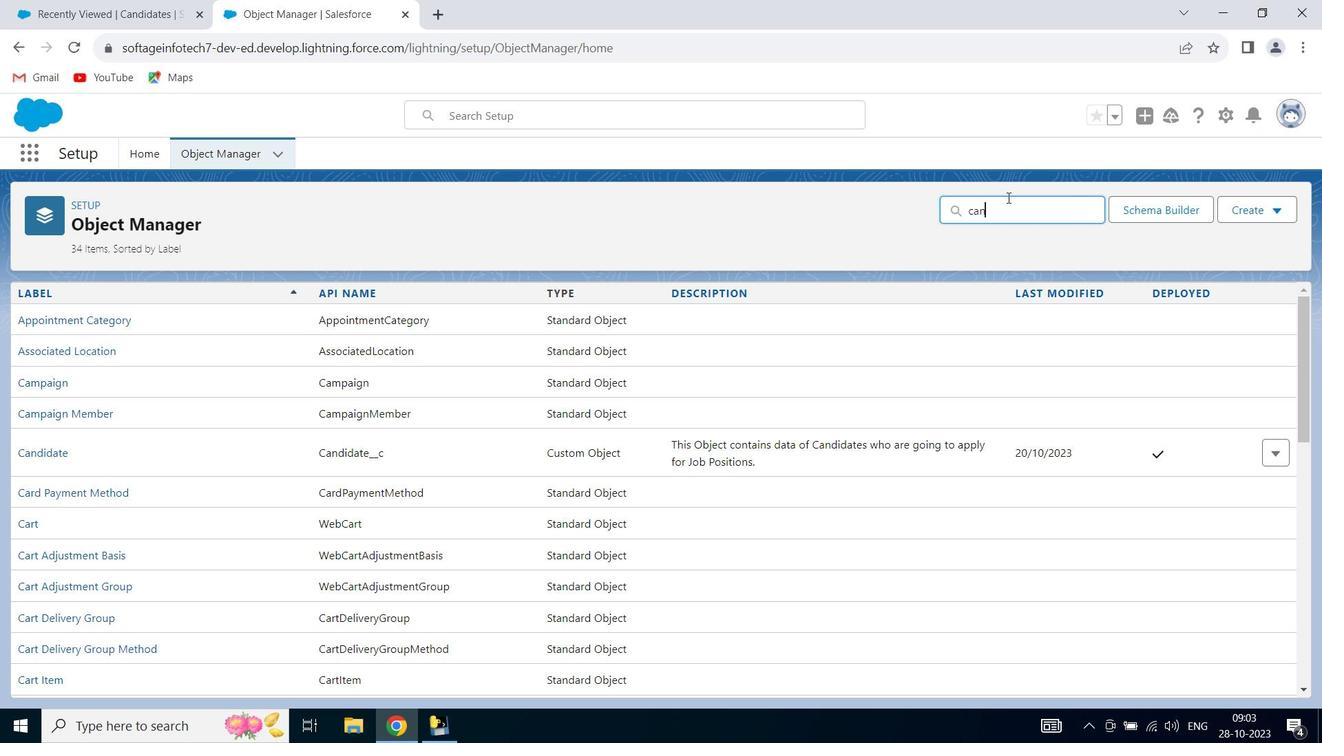 
Action: Mouse moved to (52, 331)
Screenshot: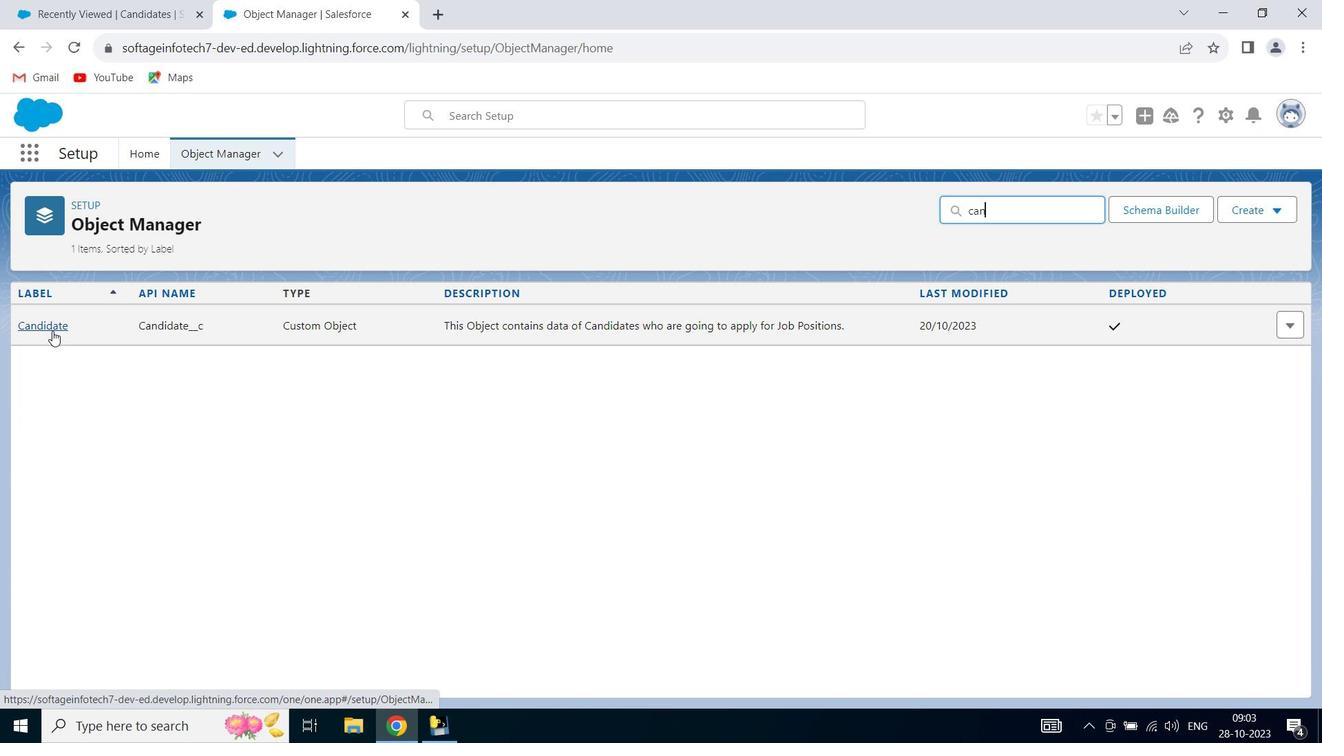 
Action: Mouse pressed left at (52, 331)
Screenshot: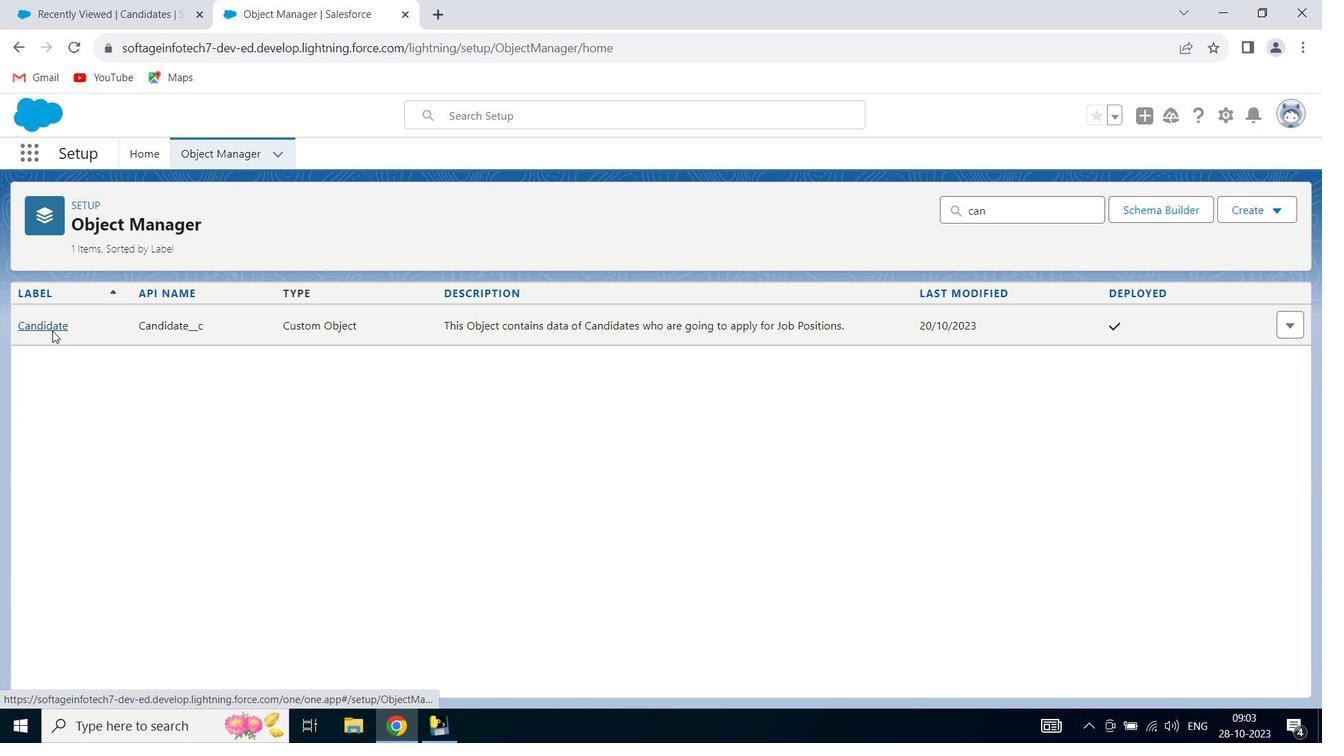 
Action: Mouse pressed left at (52, 331)
Screenshot: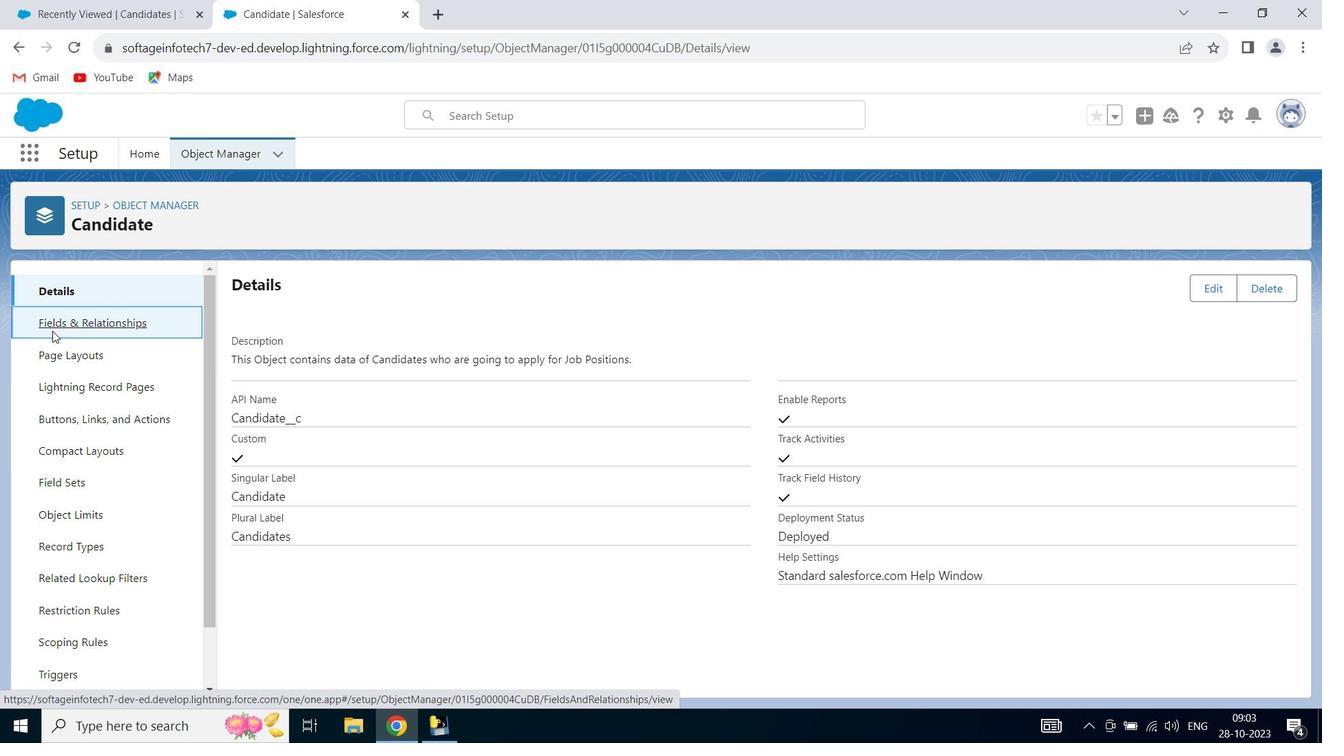 
Action: Mouse moved to (1099, 279)
Screenshot: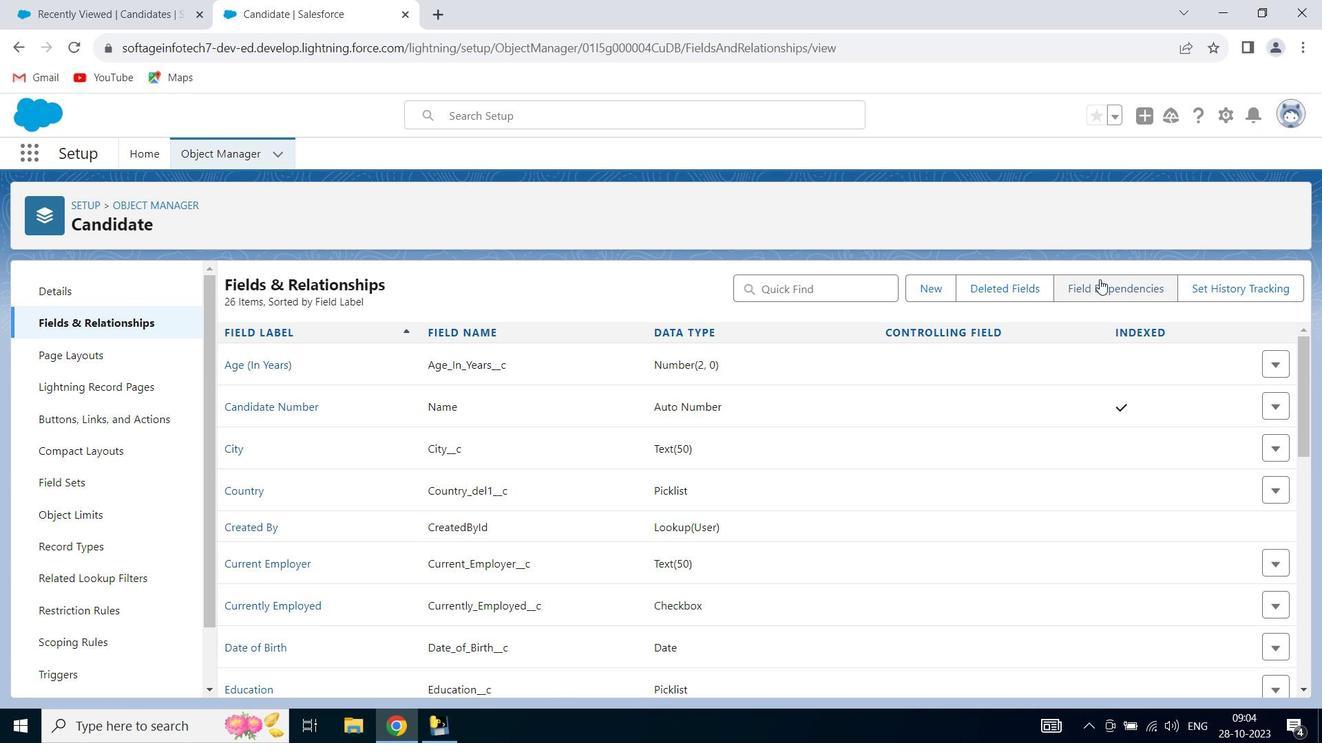 
Action: Mouse pressed left at (1099, 279)
Screenshot: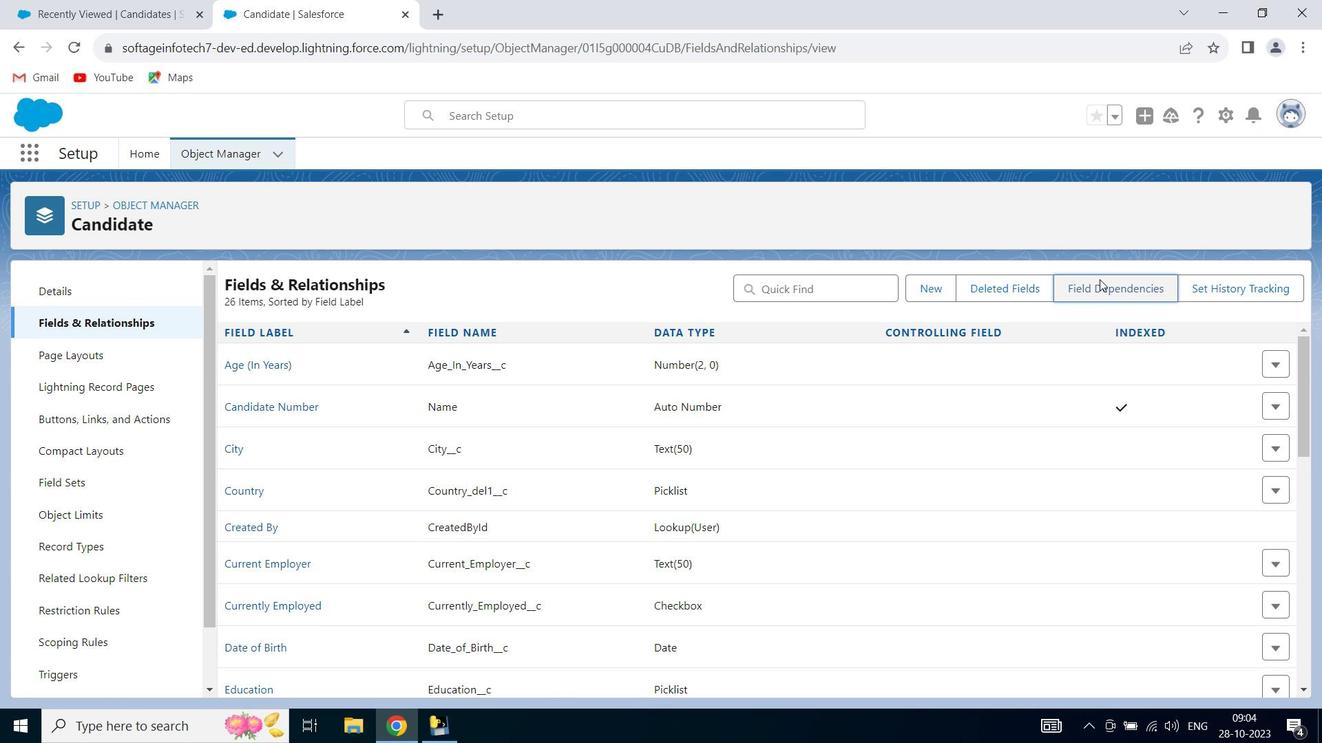
Action: Mouse moved to (241, 413)
Screenshot: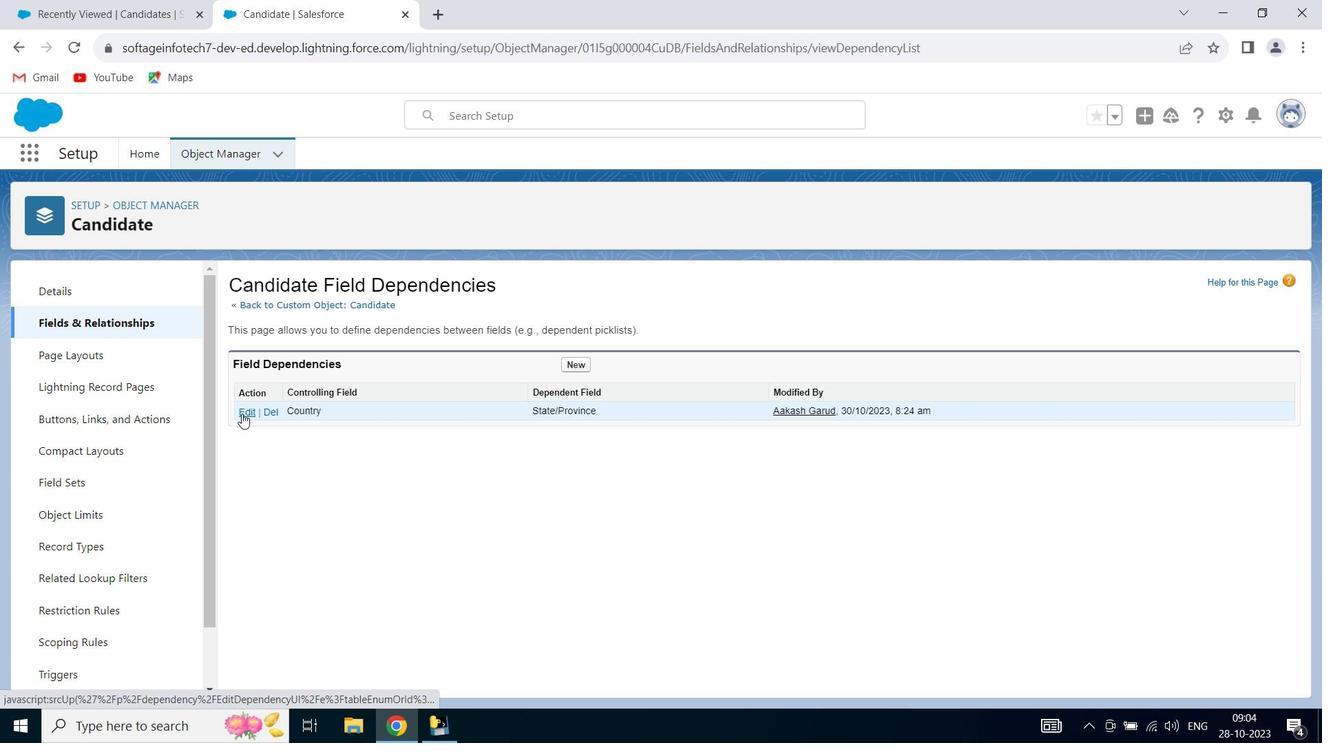 
Action: Mouse pressed left at (241, 413)
Screenshot: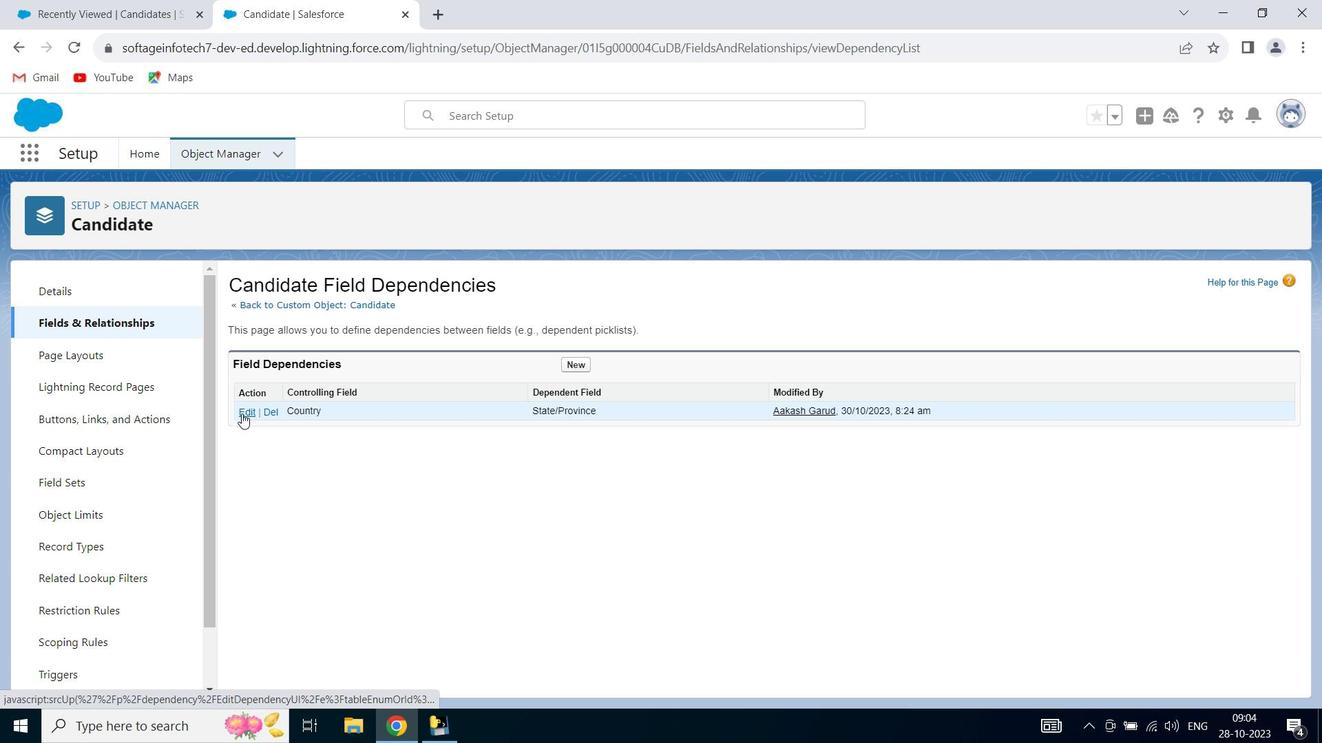 
Action: Mouse moved to (1288, 446)
Screenshot: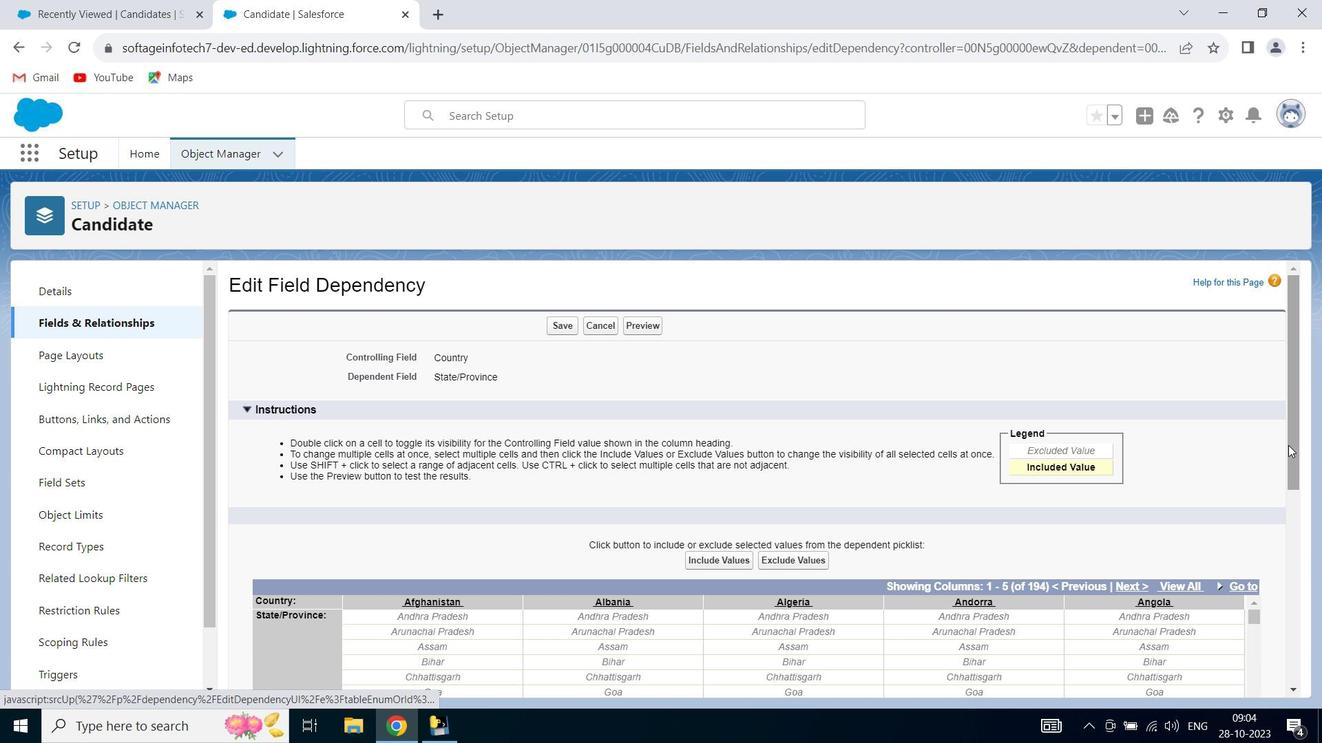 
Action: Mouse pressed left at (1288, 446)
Screenshot: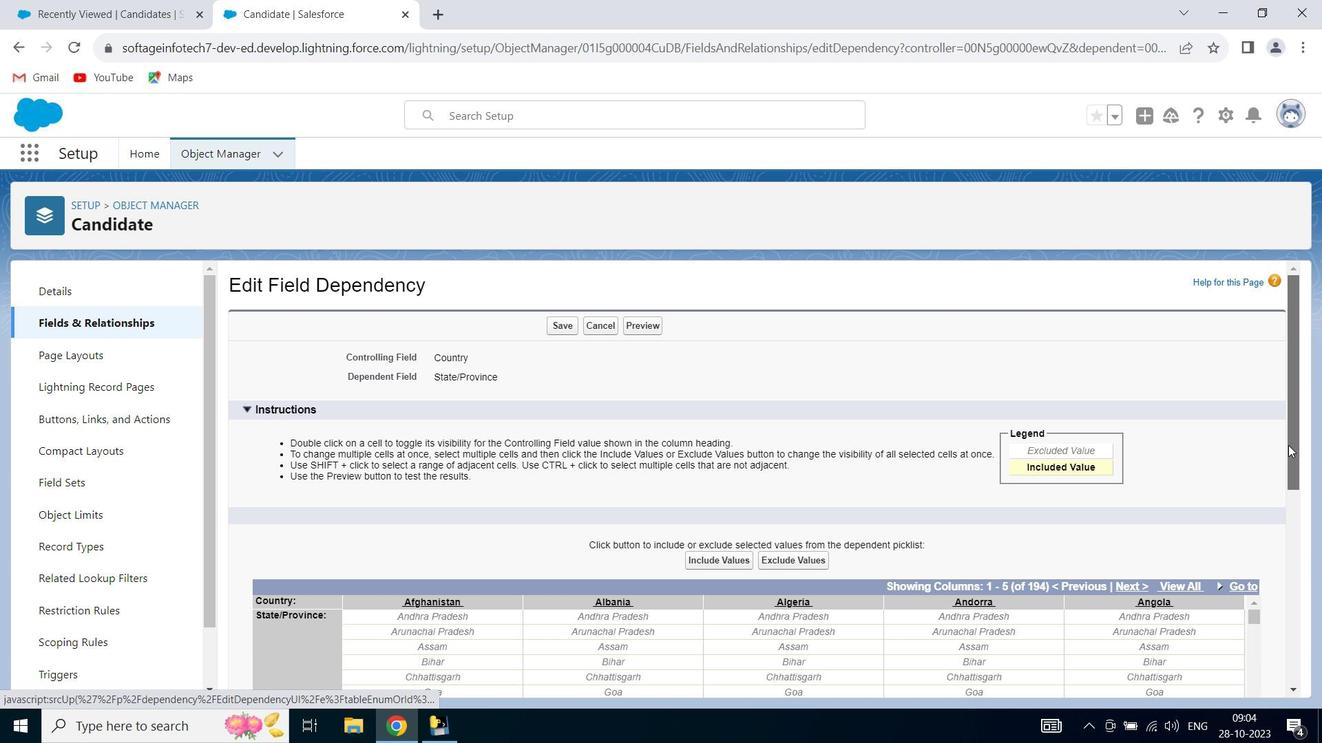 
Action: Mouse moved to (1190, 614)
Screenshot: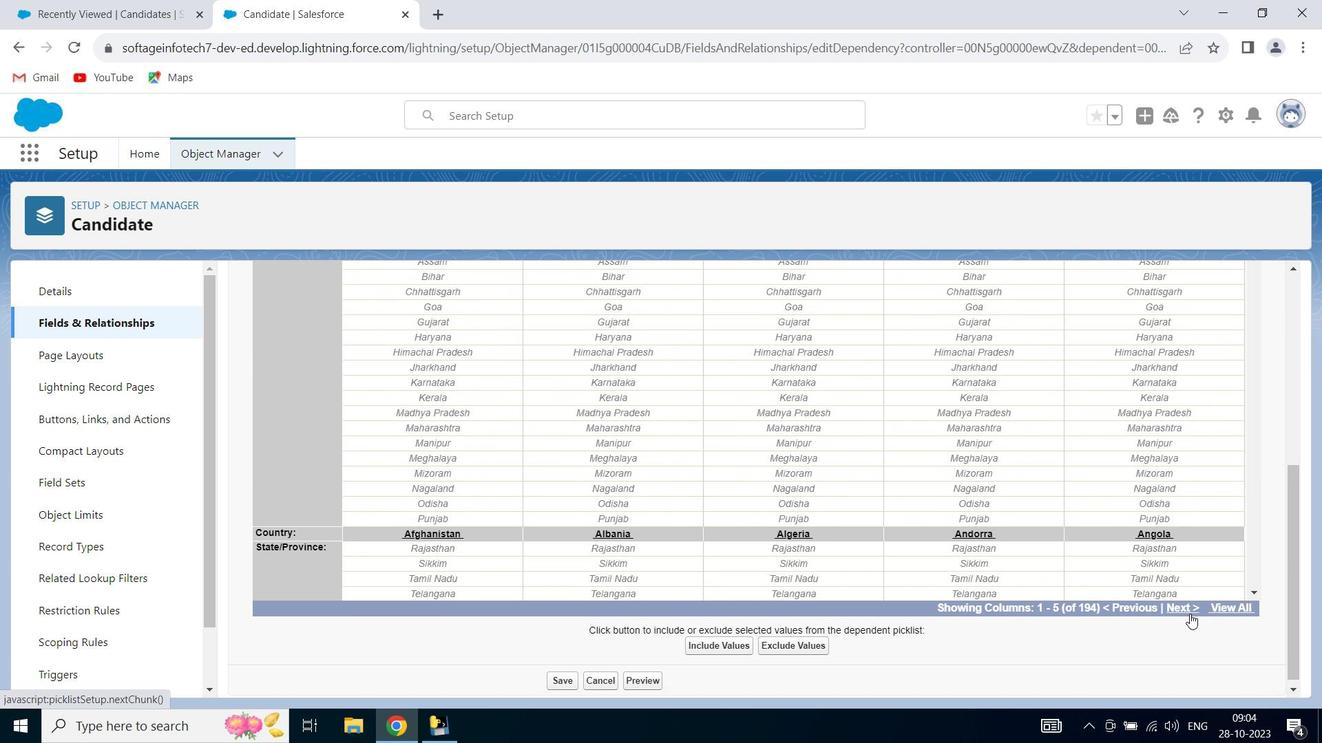 
Action: Mouse pressed left at (1190, 614)
Screenshot: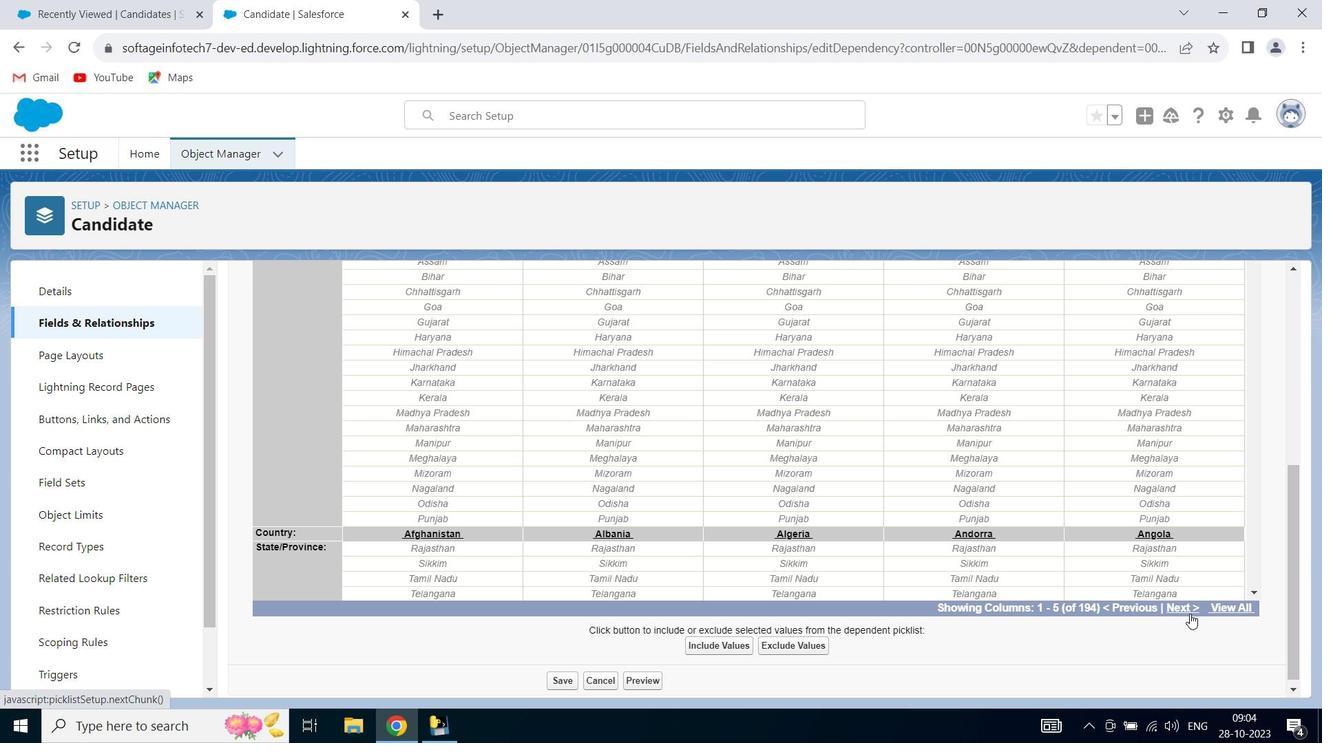 
Action: Mouse moved to (1260, 595)
Screenshot: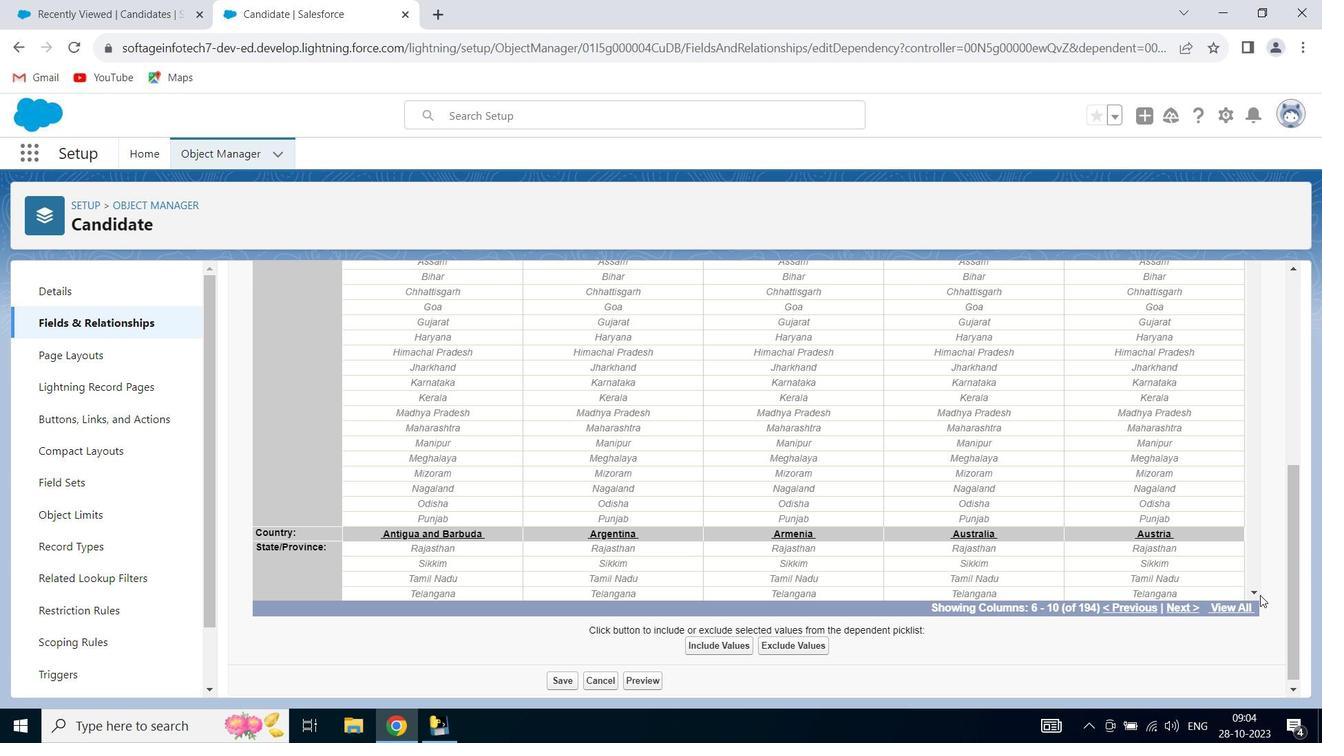 
Action: Mouse pressed left at (1260, 595)
Screenshot: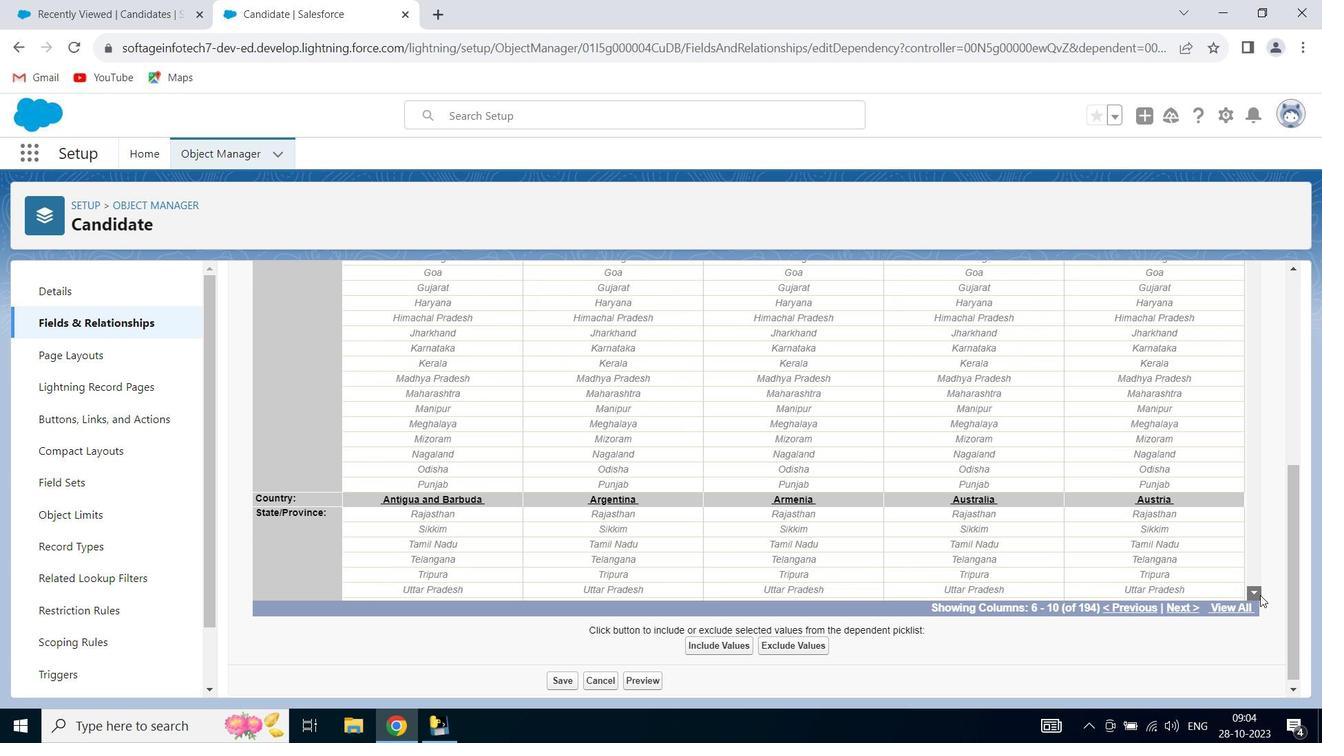 
Action: Mouse pressed left at (1260, 595)
Screenshot: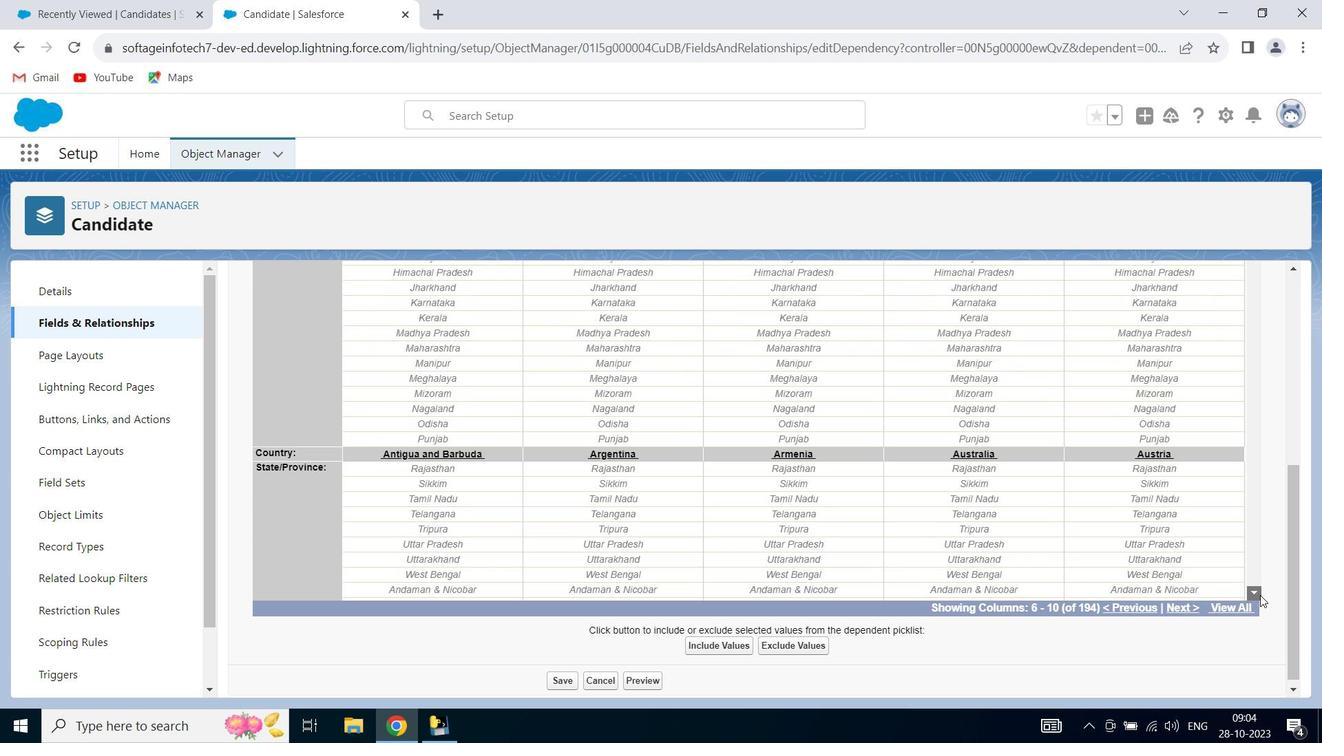 
Action: Mouse pressed left at (1260, 595)
Screenshot: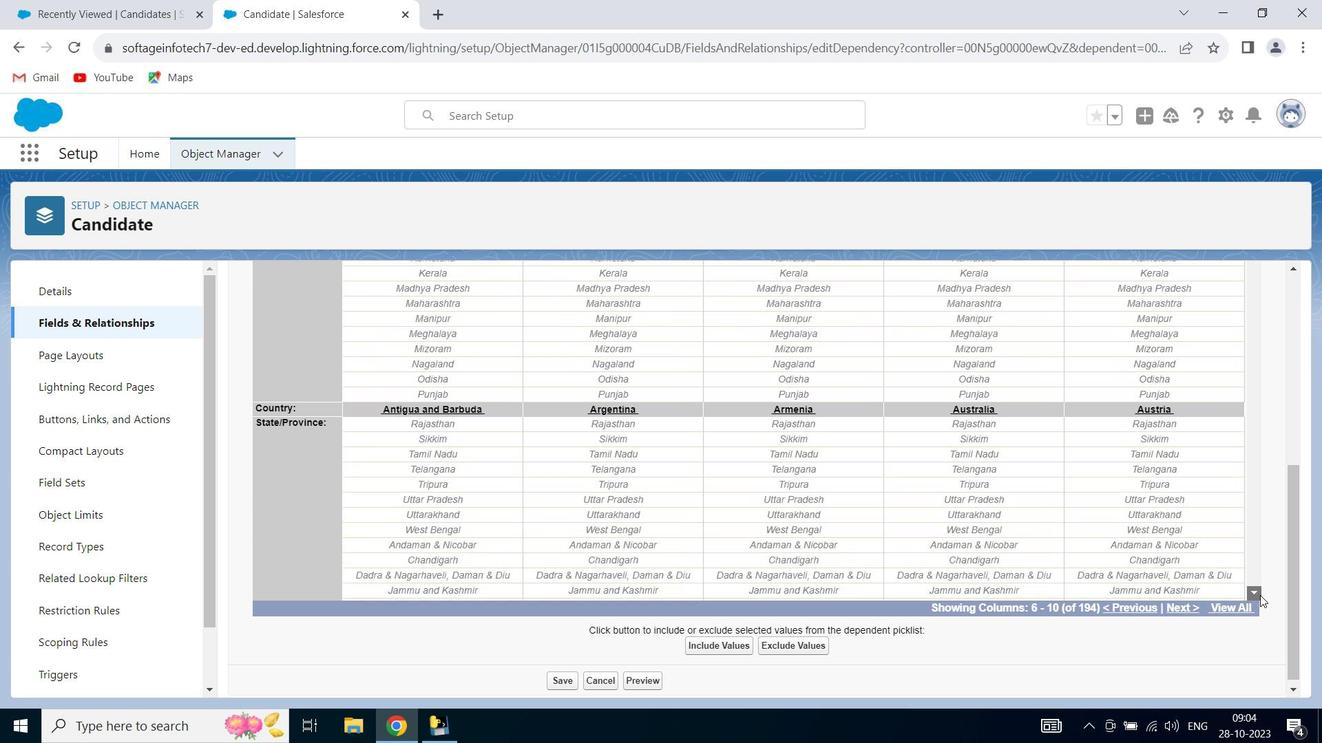 
Action: Mouse pressed left at (1260, 595)
Screenshot: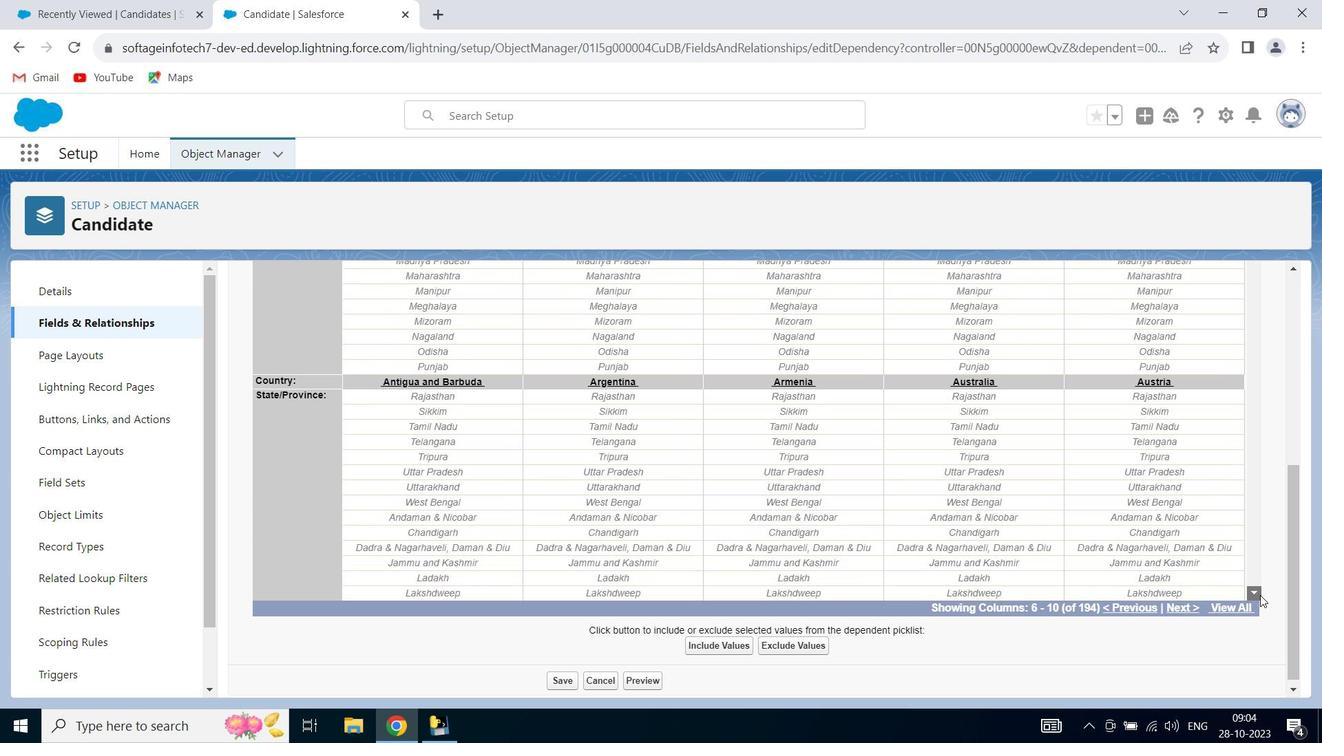 
Action: Mouse pressed left at (1260, 595)
Screenshot: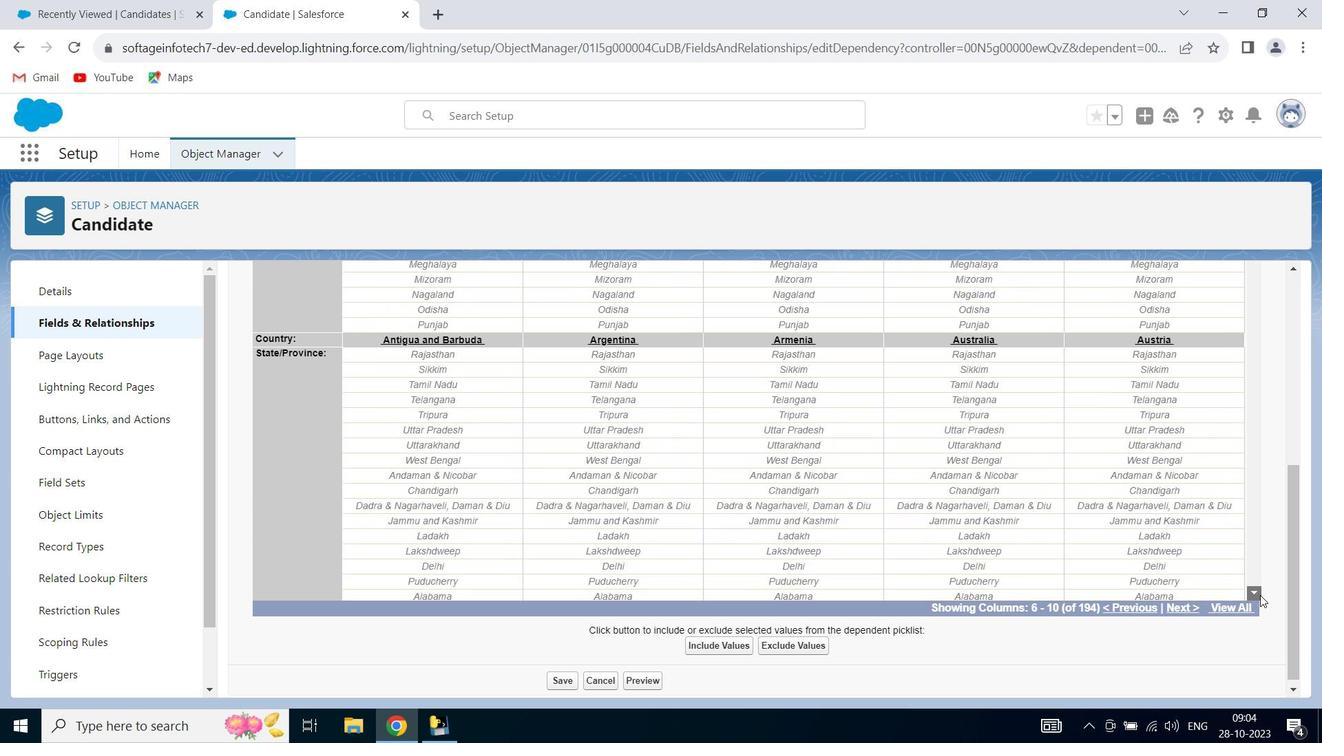 
Action: Mouse pressed left at (1260, 595)
Screenshot: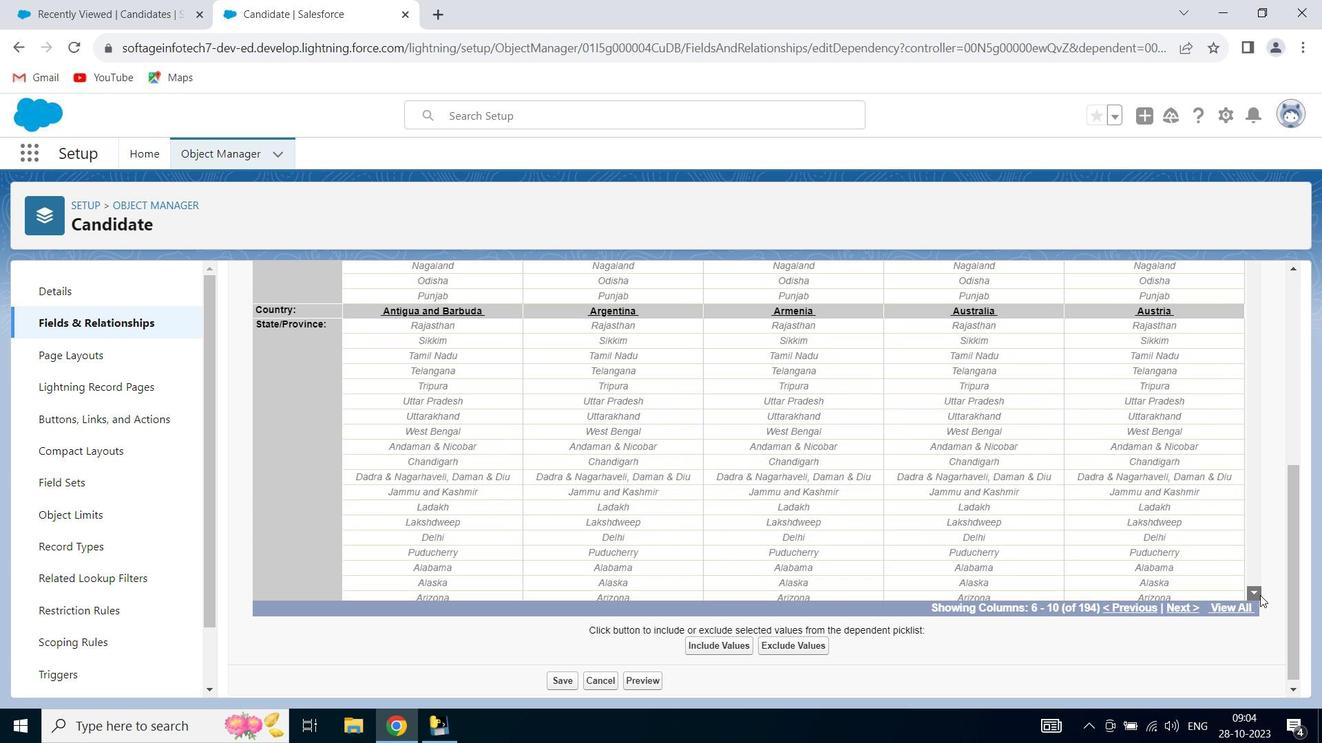 
Action: Mouse pressed left at (1260, 595)
Screenshot: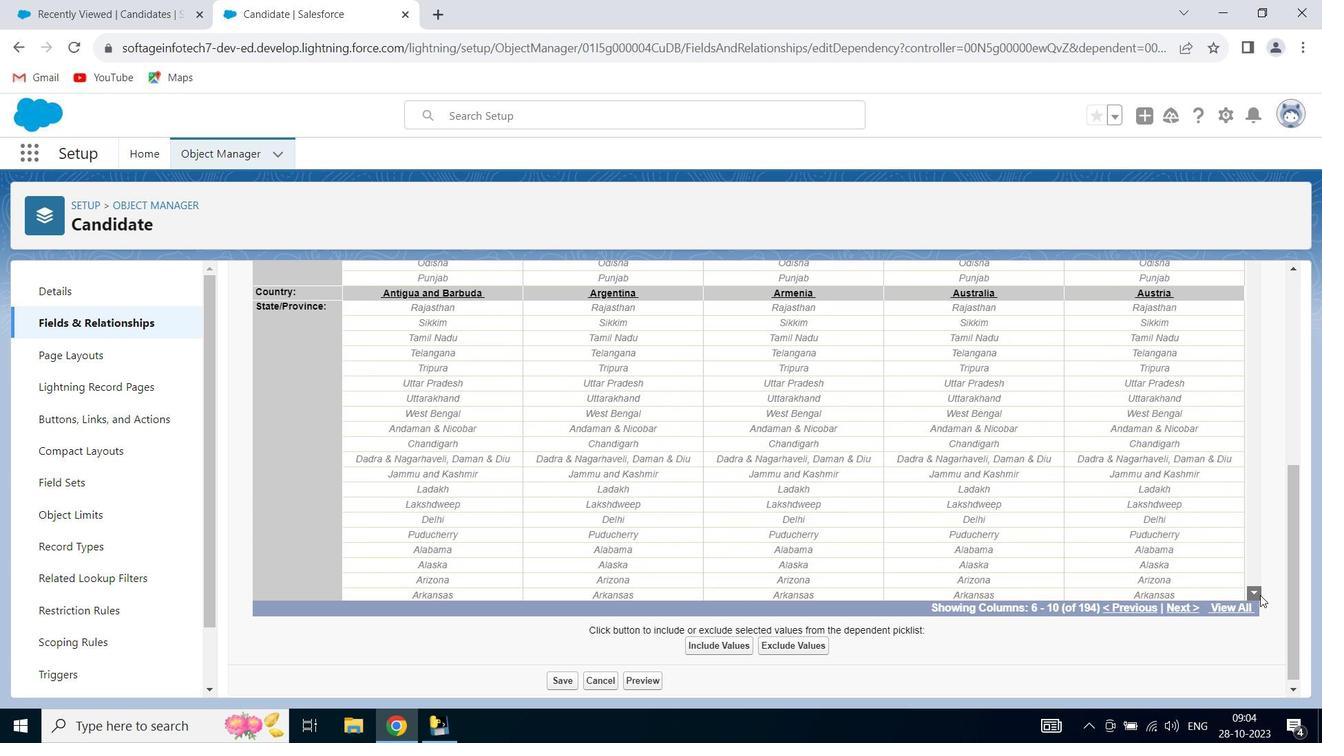 
Action: Mouse pressed left at (1260, 595)
Screenshot: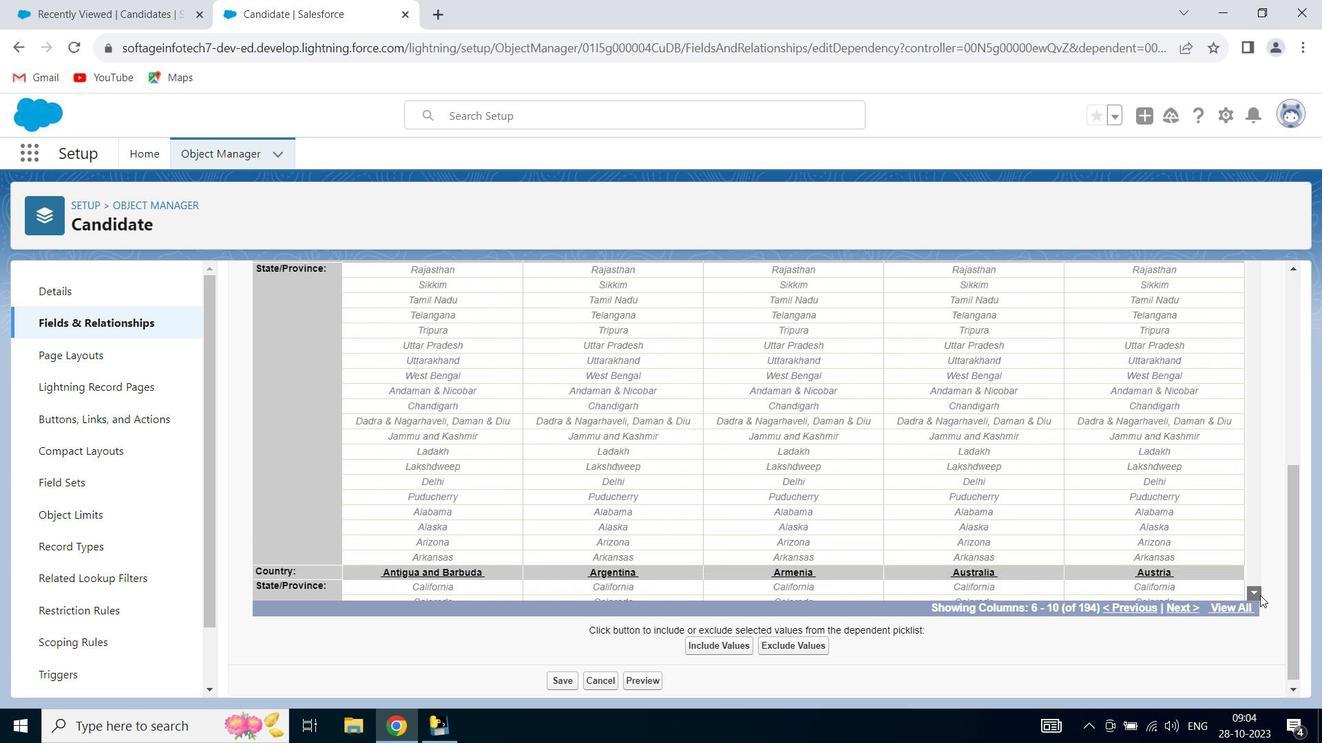 
Action: Mouse pressed left at (1260, 595)
Screenshot: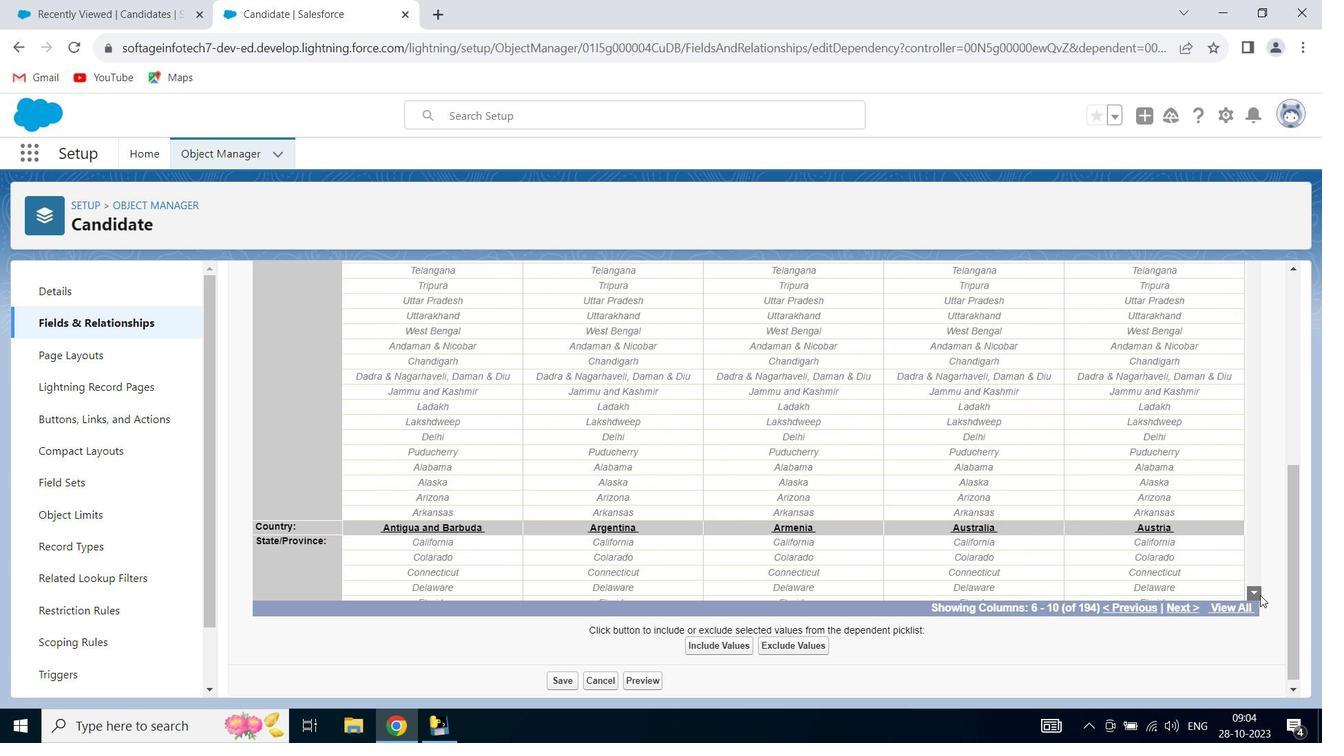
Action: Mouse pressed left at (1260, 595)
Screenshot: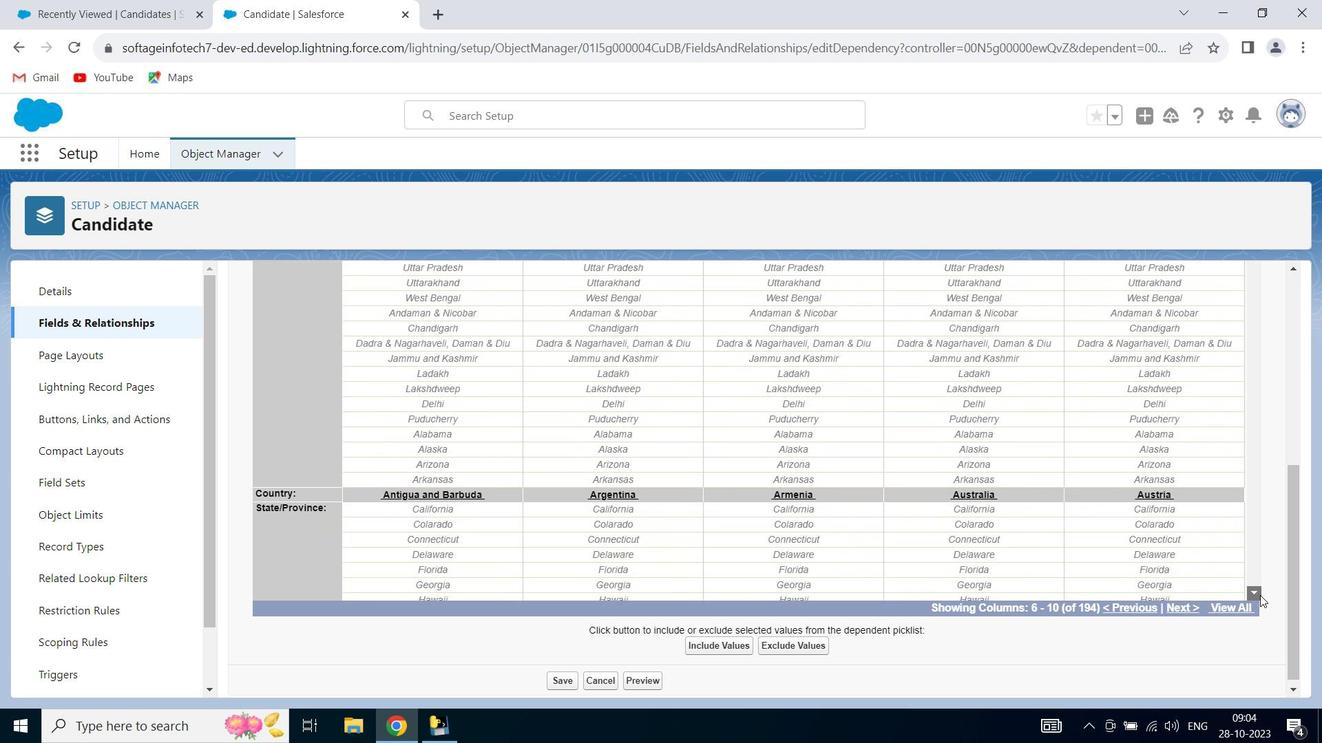 
Action: Mouse pressed left at (1260, 595)
Screenshot: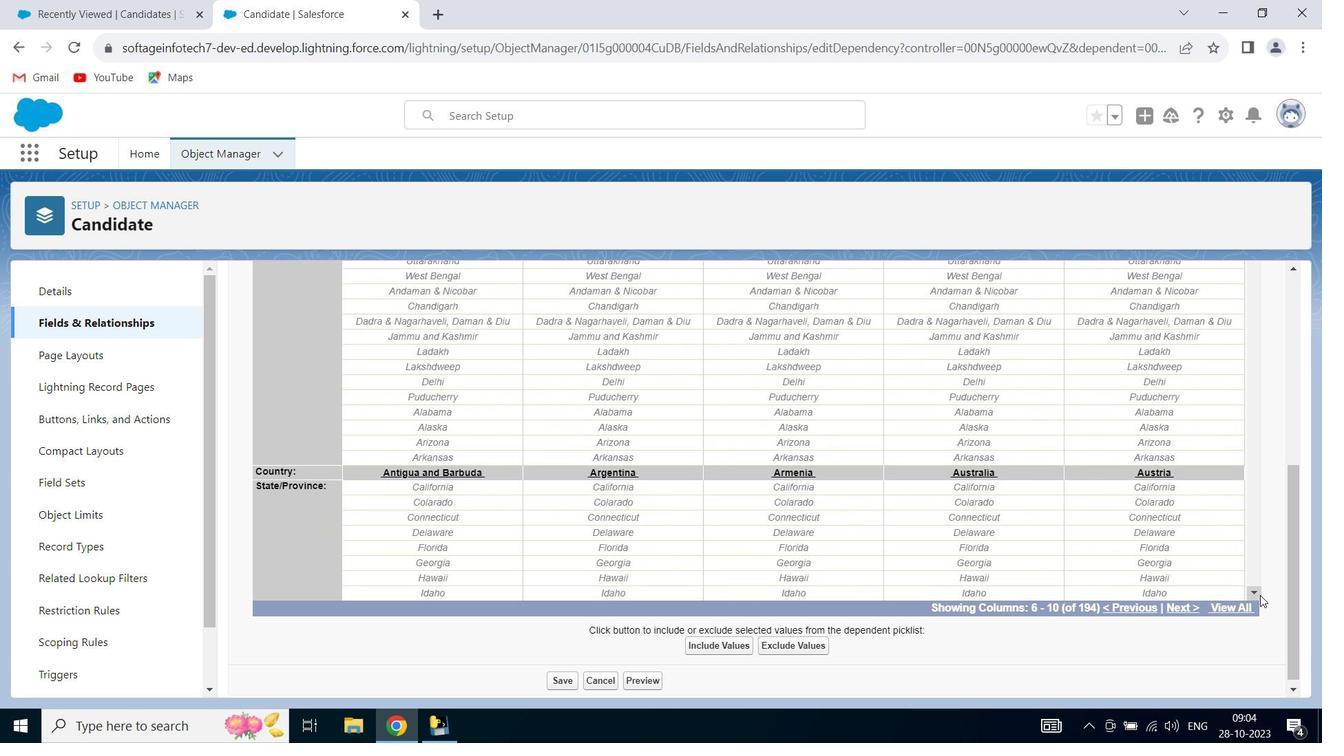 
Action: Mouse pressed left at (1260, 595)
Screenshot: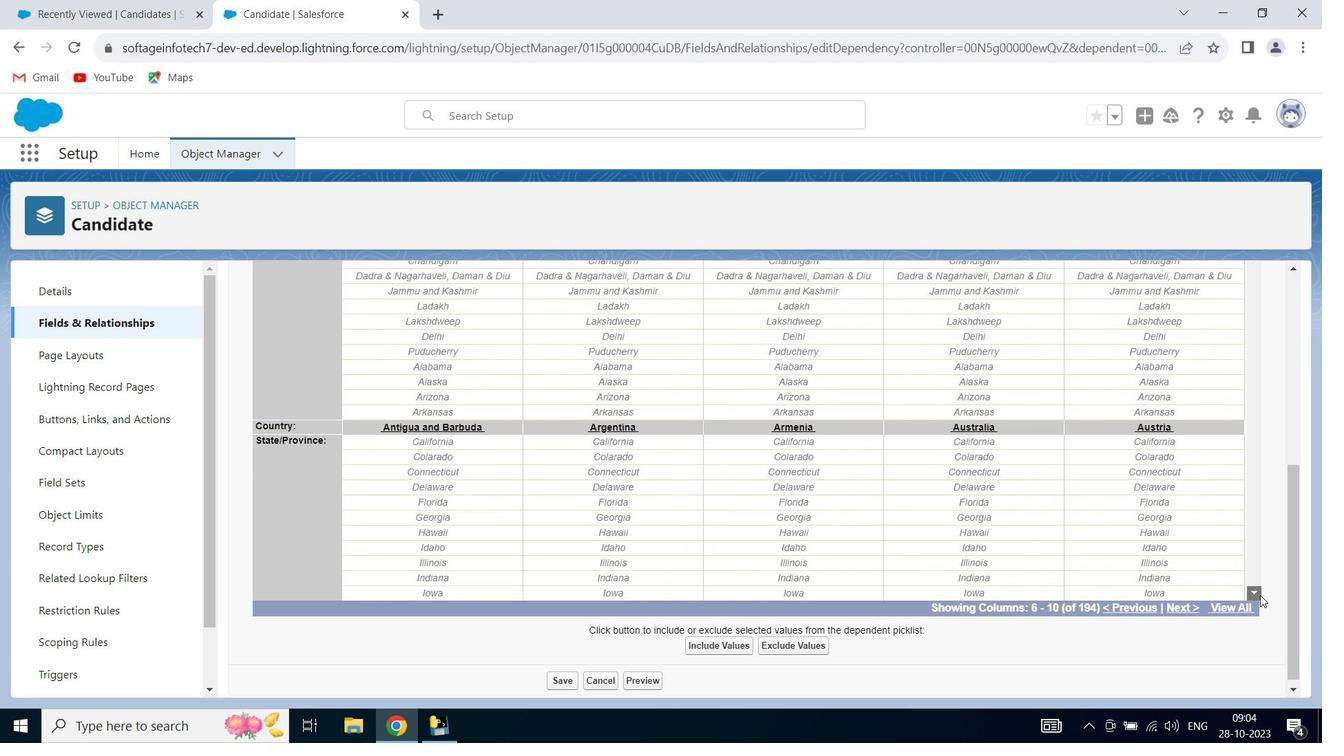 
Action: Mouse pressed left at (1260, 595)
Screenshot: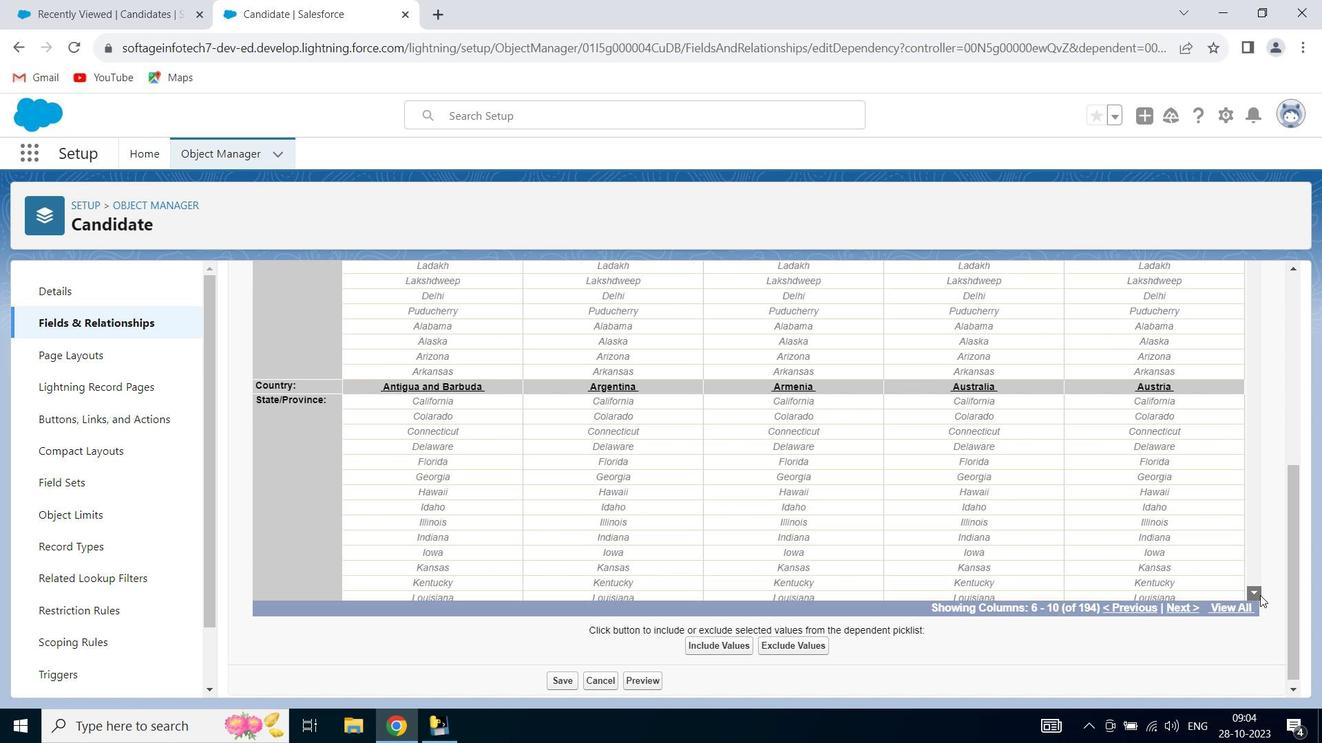 
Action: Mouse pressed left at (1260, 595)
Screenshot: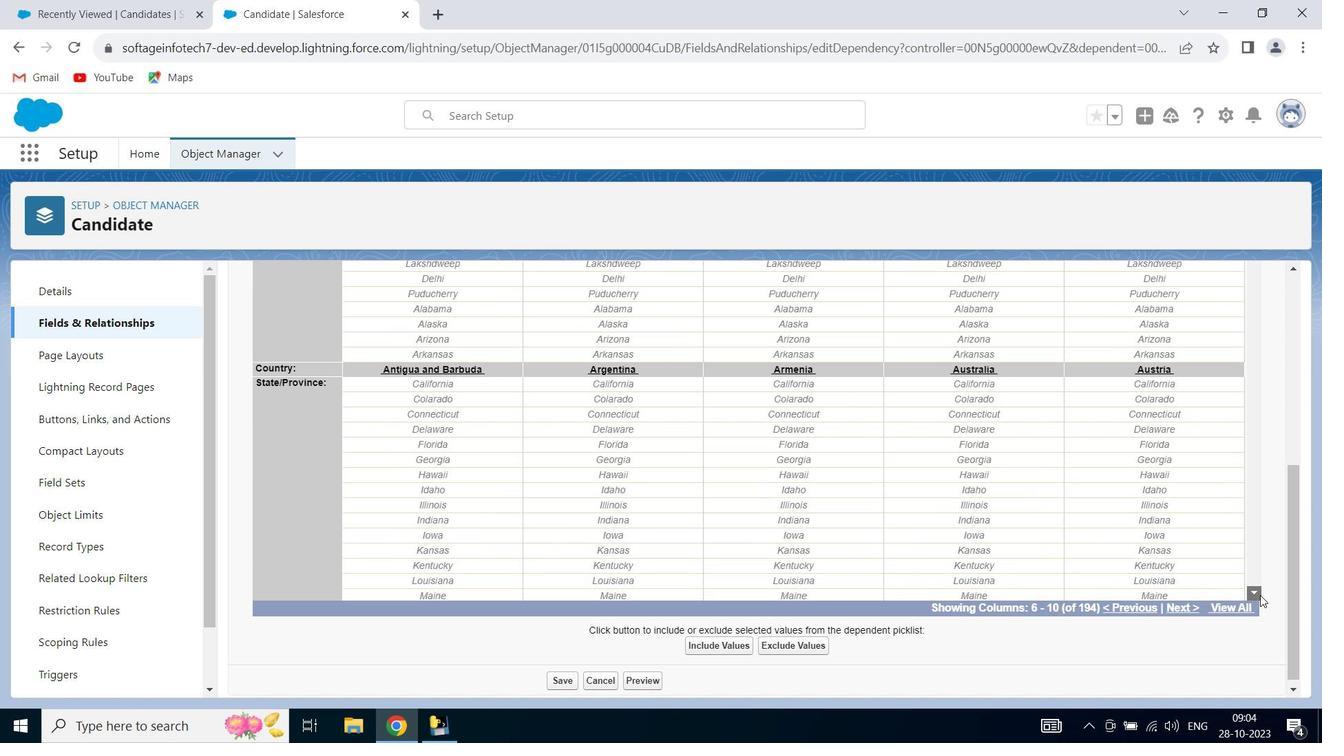 
Action: Mouse pressed left at (1260, 595)
Screenshot: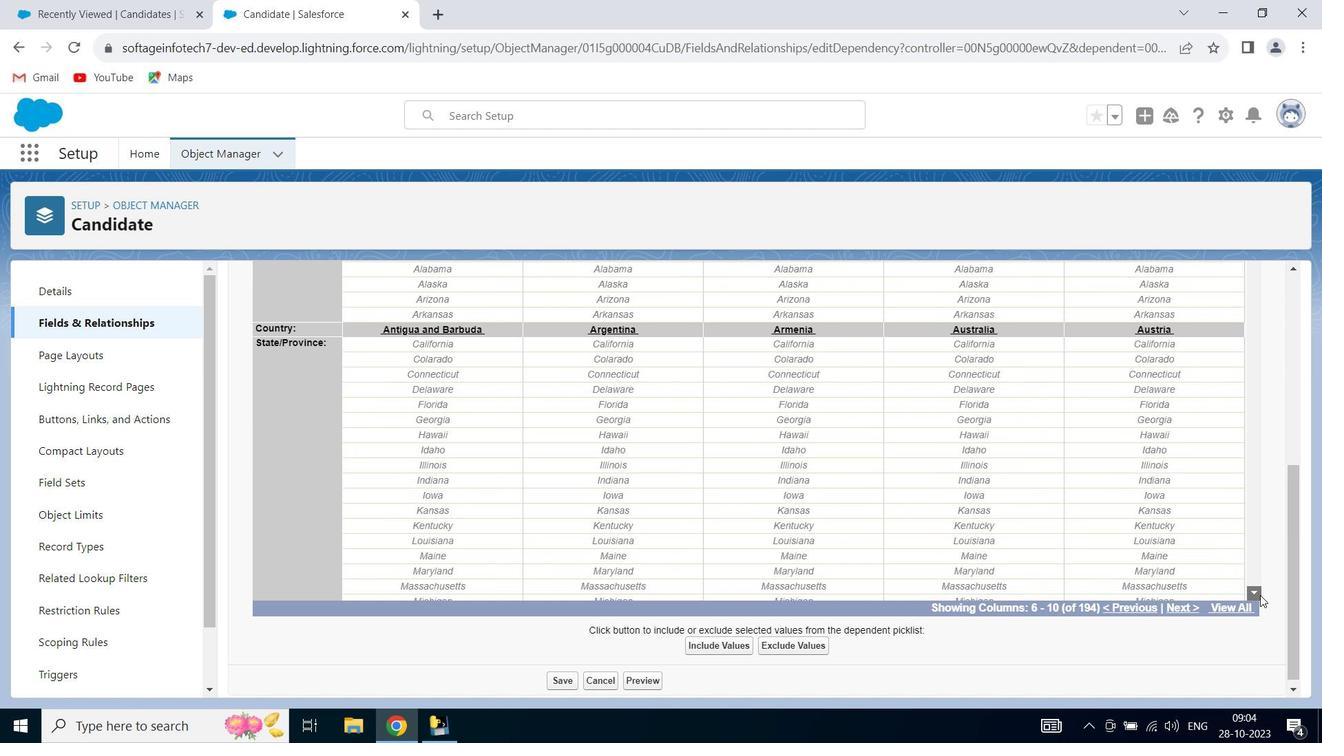 
Action: Mouse pressed left at (1260, 595)
Screenshot: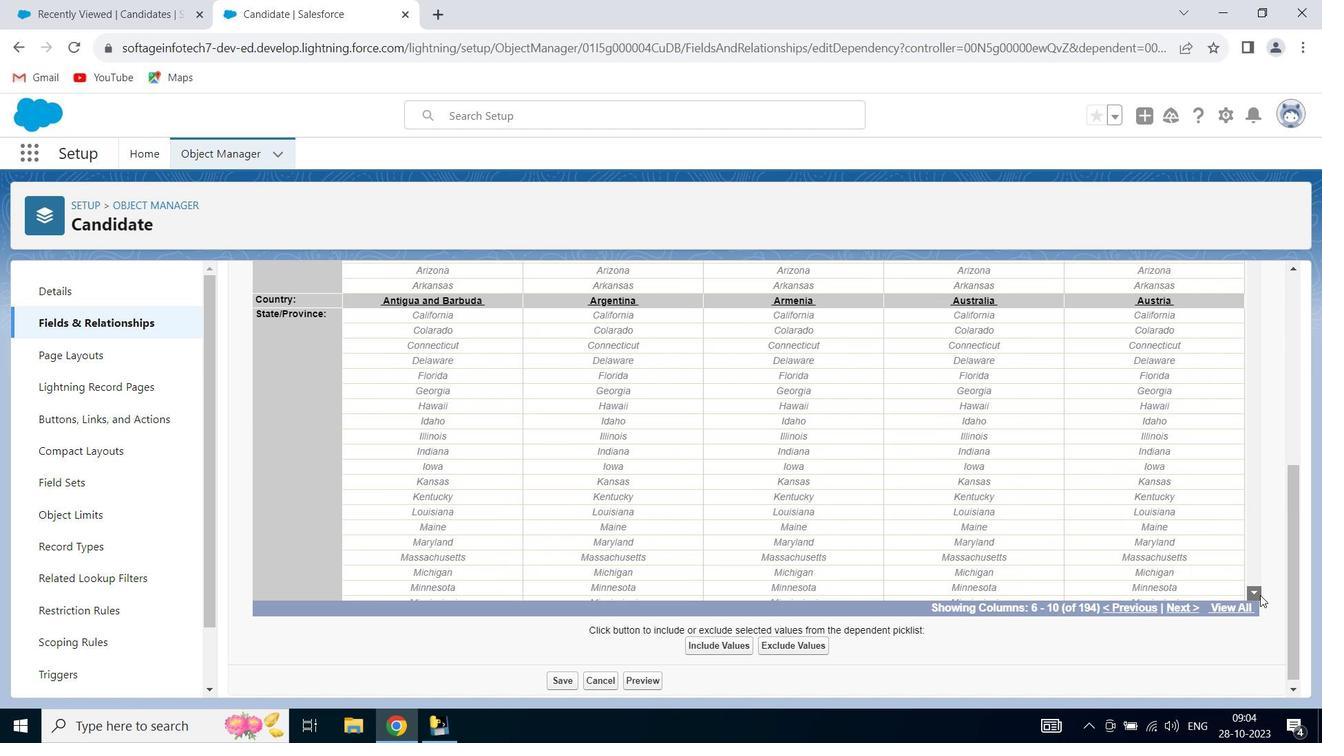 
Action: Mouse pressed left at (1260, 595)
Screenshot: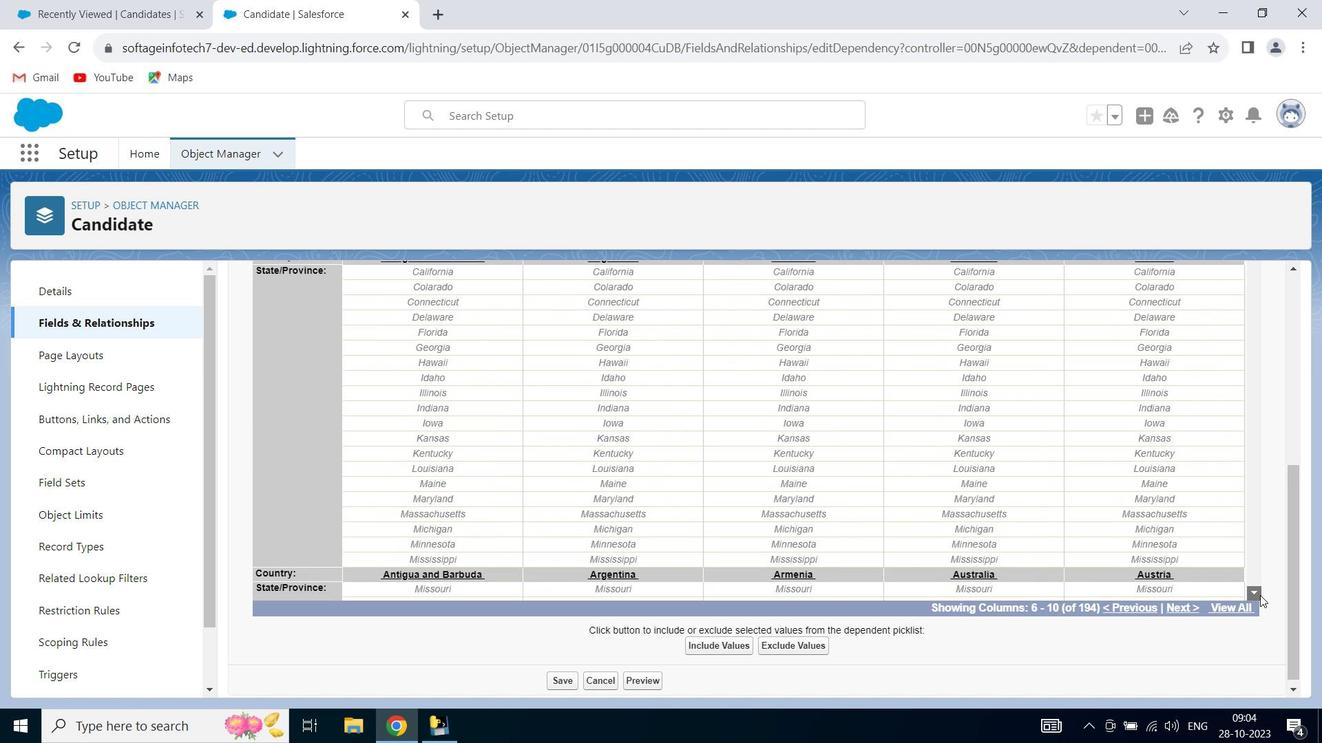 
Action: Mouse pressed left at (1260, 595)
Screenshot: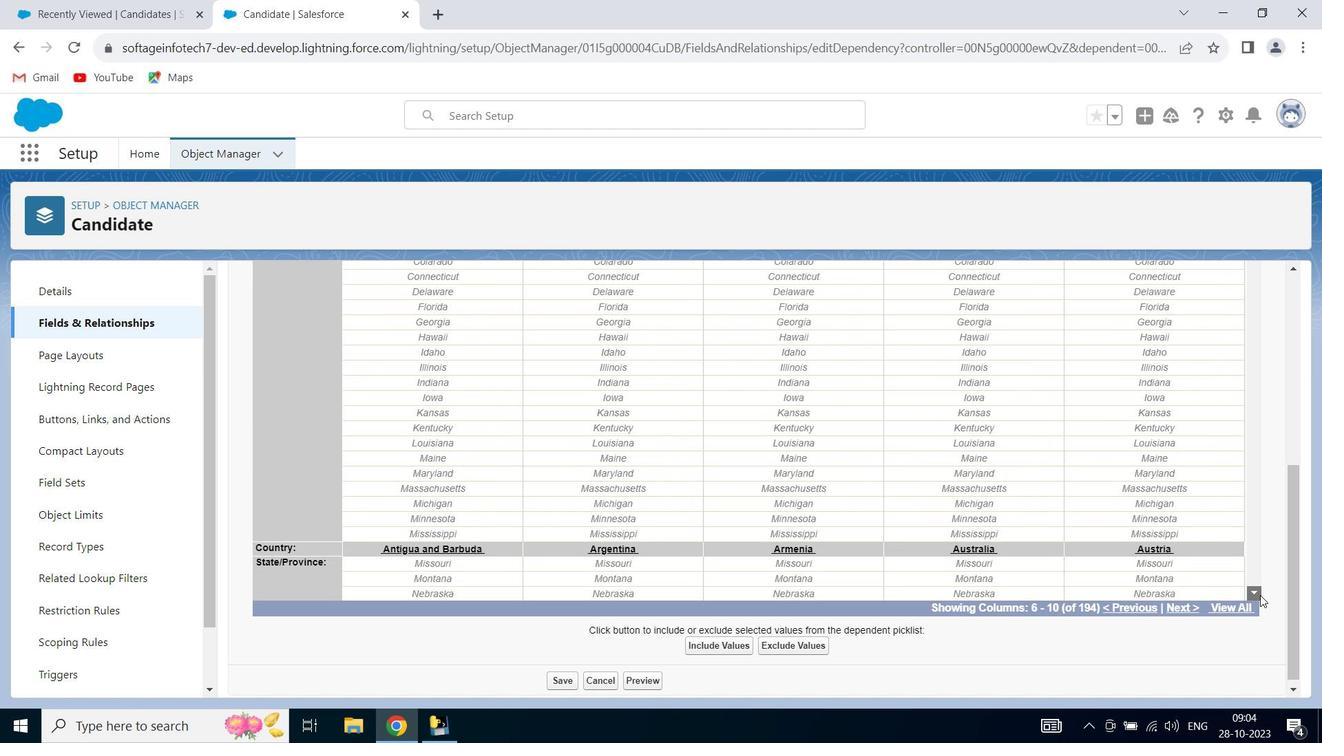 
Action: Mouse pressed left at (1260, 595)
Screenshot: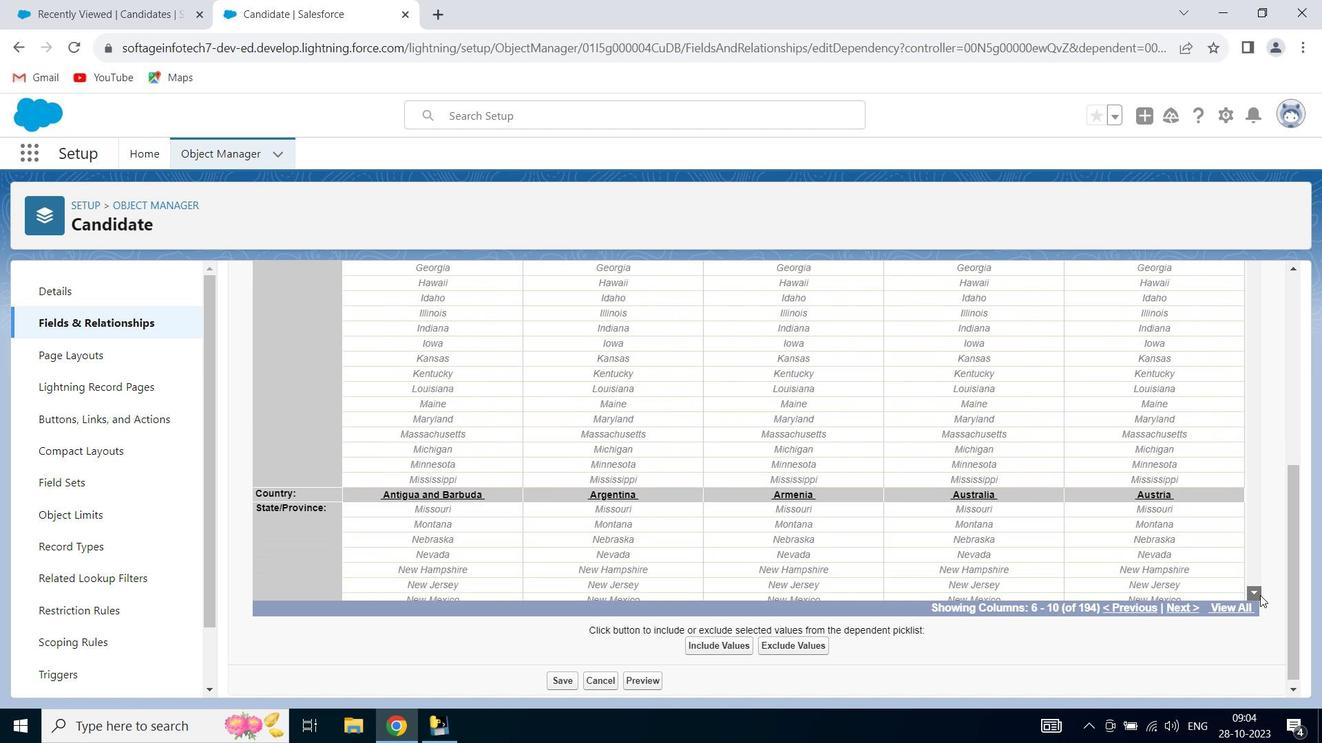 
Action: Mouse pressed left at (1260, 595)
Screenshot: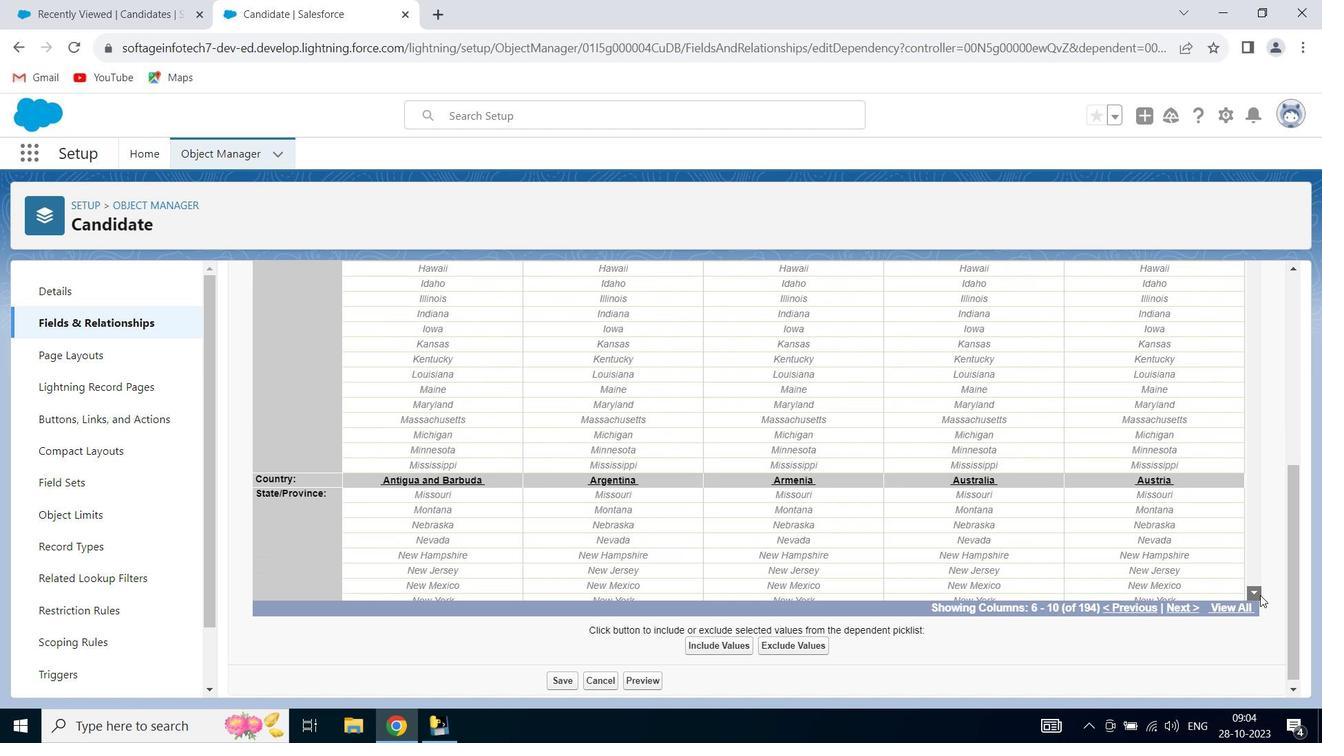 
Action: Mouse pressed left at (1260, 595)
Screenshot: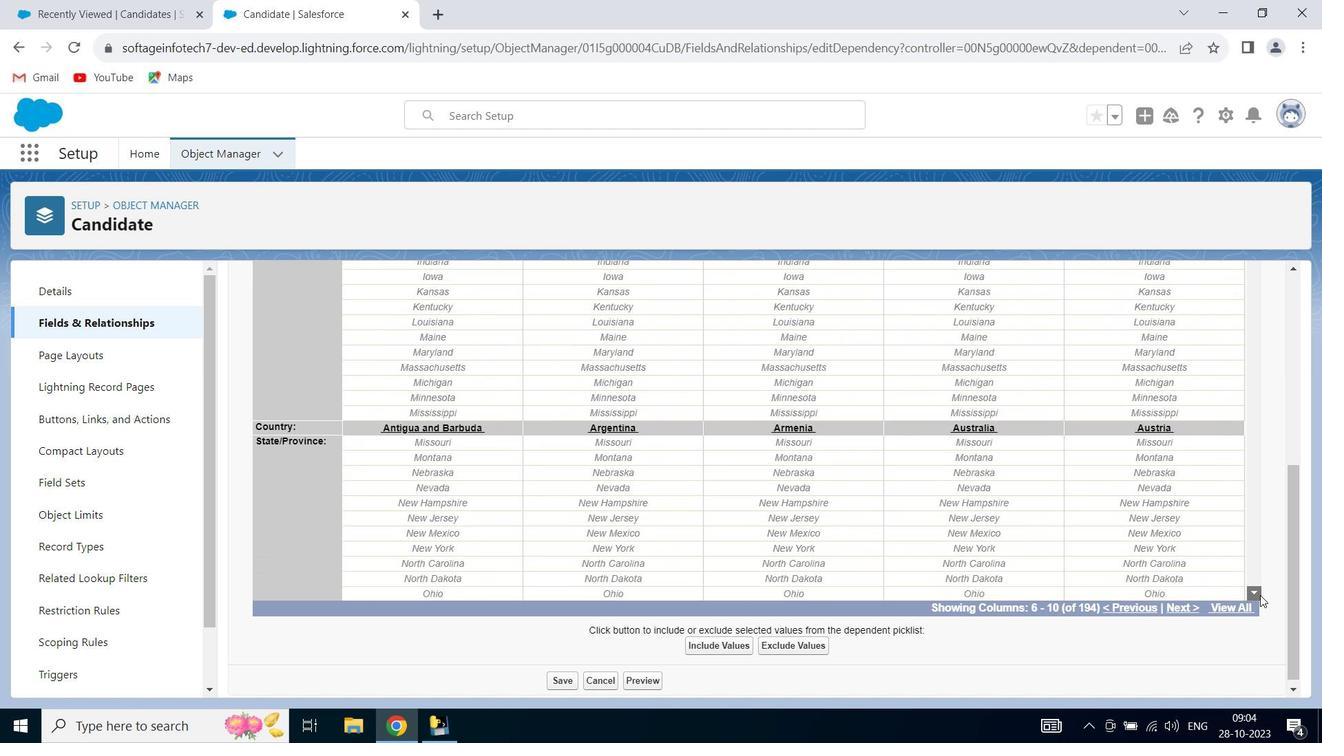 
Action: Mouse pressed left at (1260, 595)
Screenshot: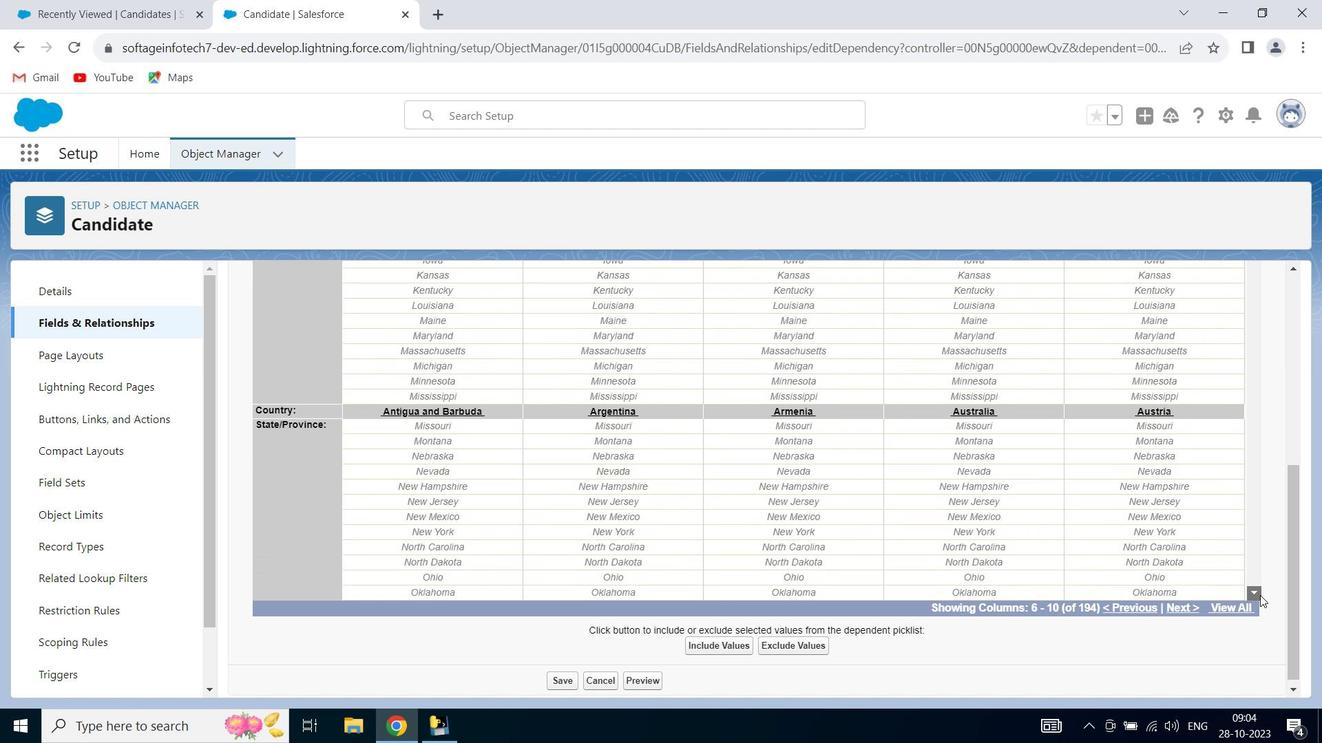 
Action: Mouse pressed left at (1260, 595)
Screenshot: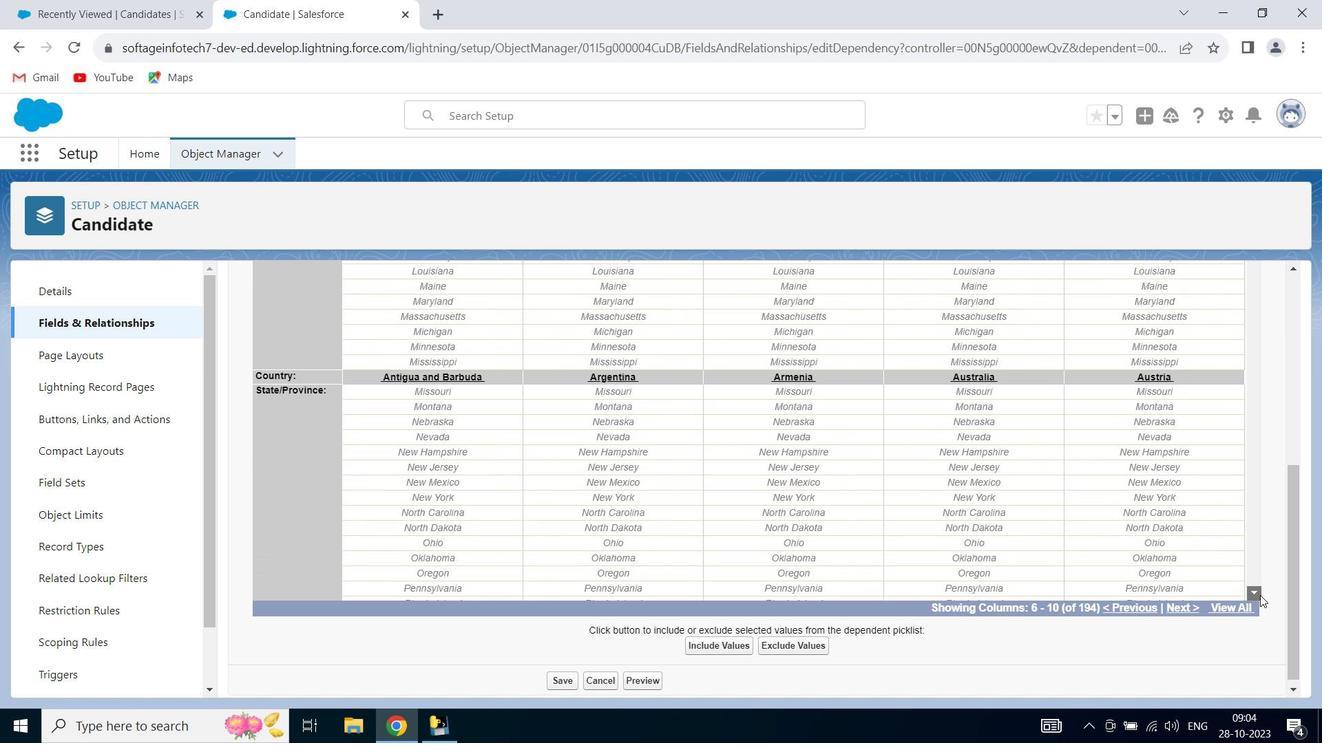 
Action: Mouse pressed left at (1260, 595)
Screenshot: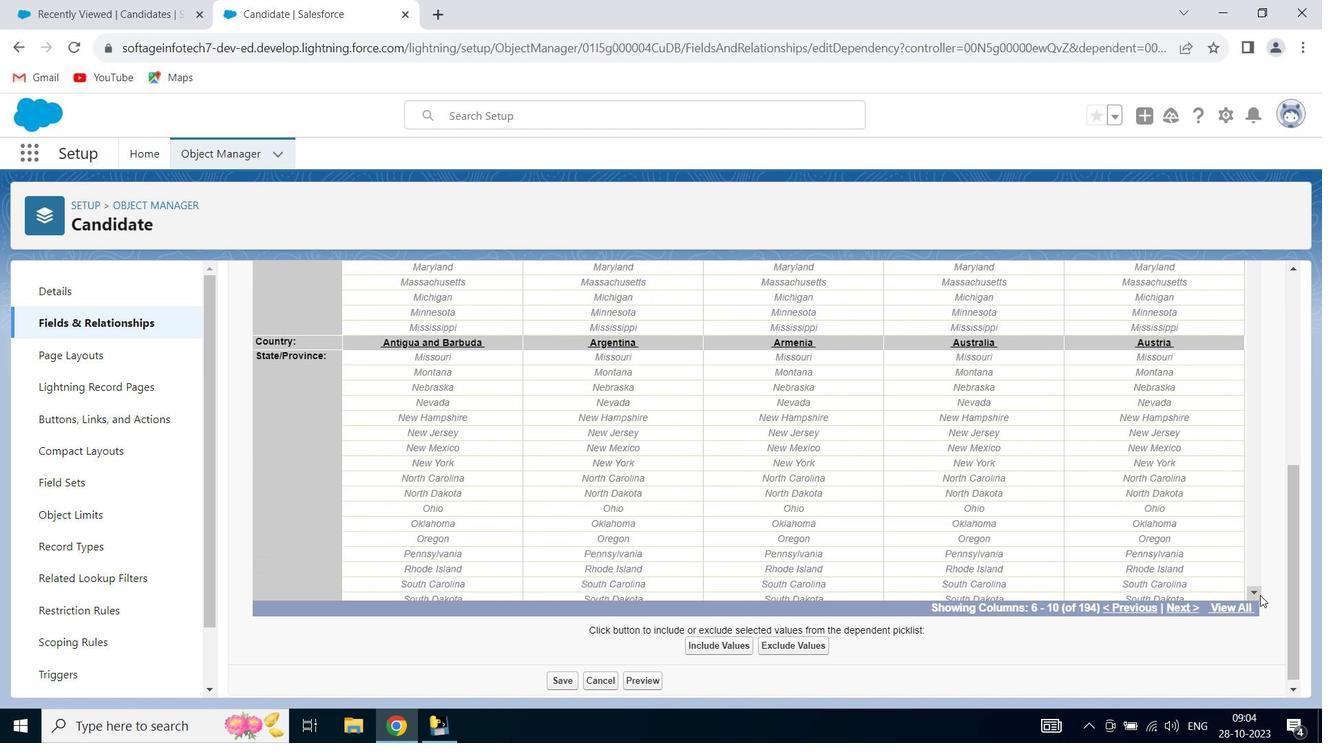 
Action: Mouse pressed left at (1260, 595)
Screenshot: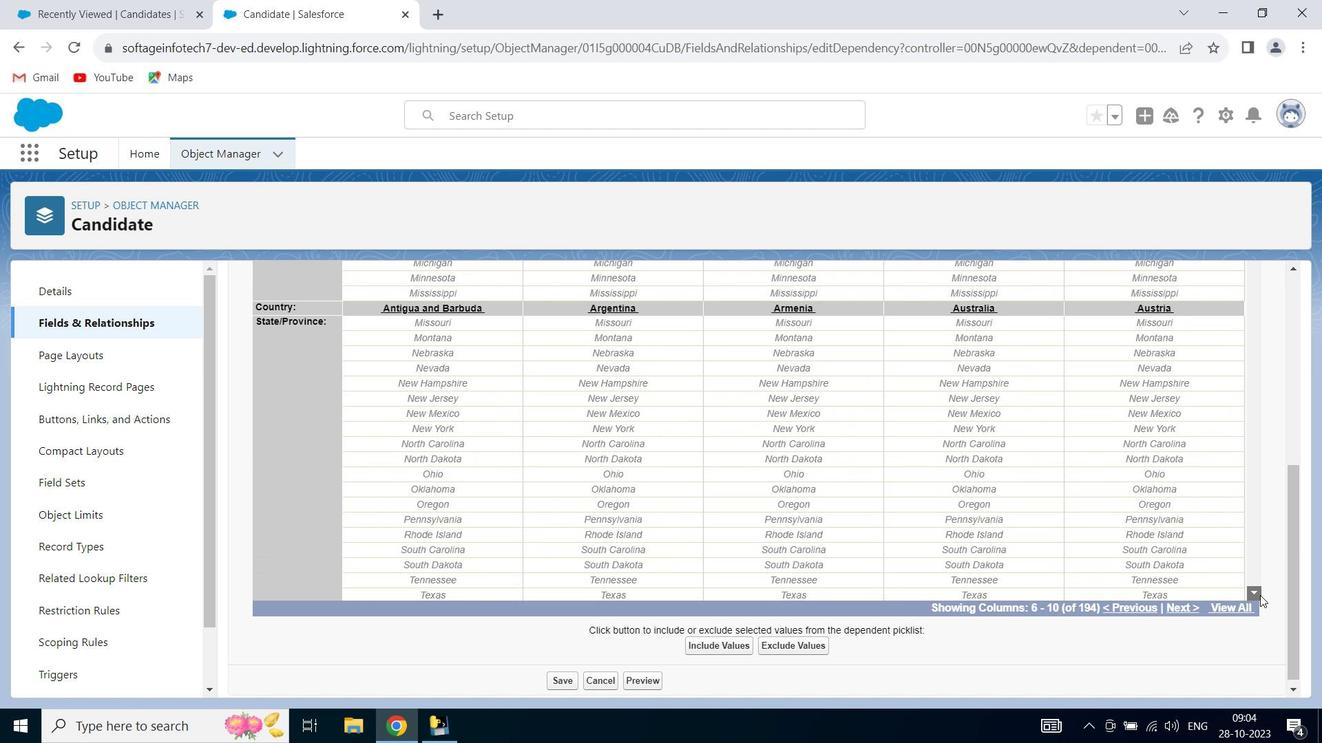 
Action: Mouse pressed left at (1260, 595)
Screenshot: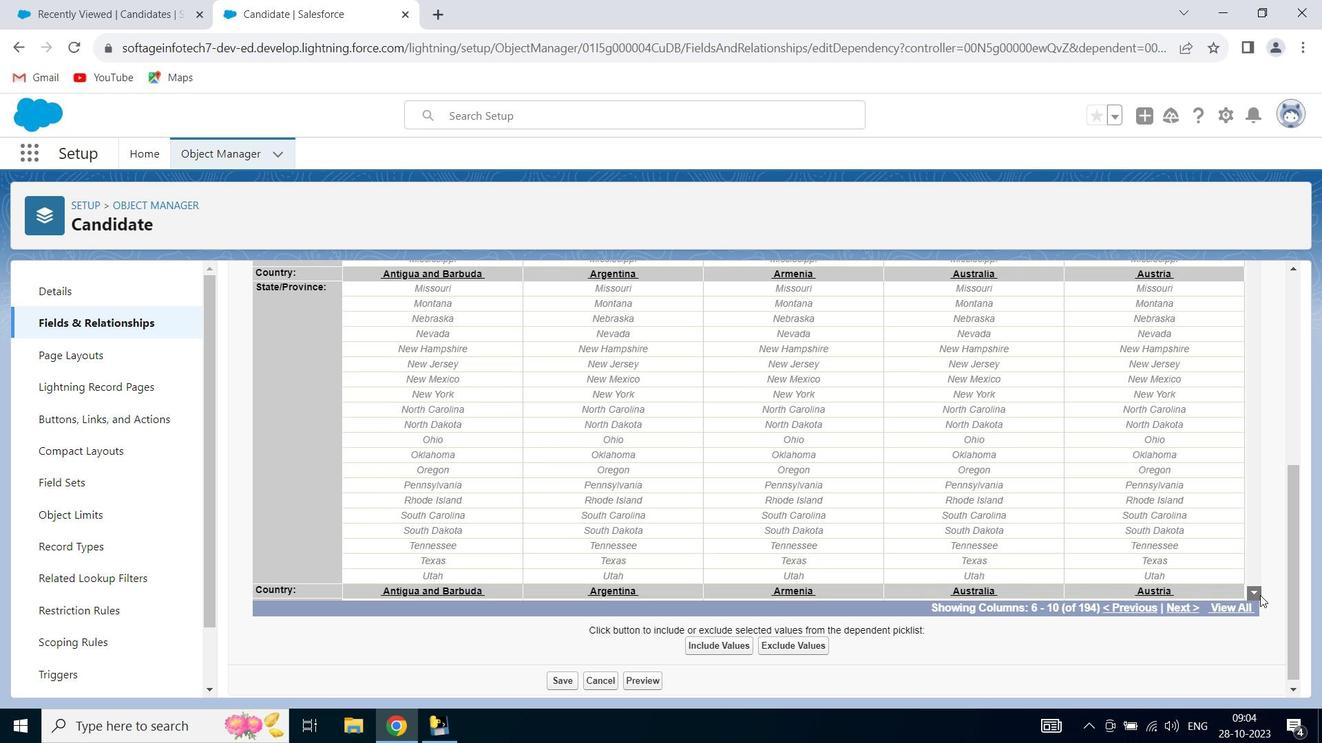 
Action: Mouse pressed left at (1260, 595)
Screenshot: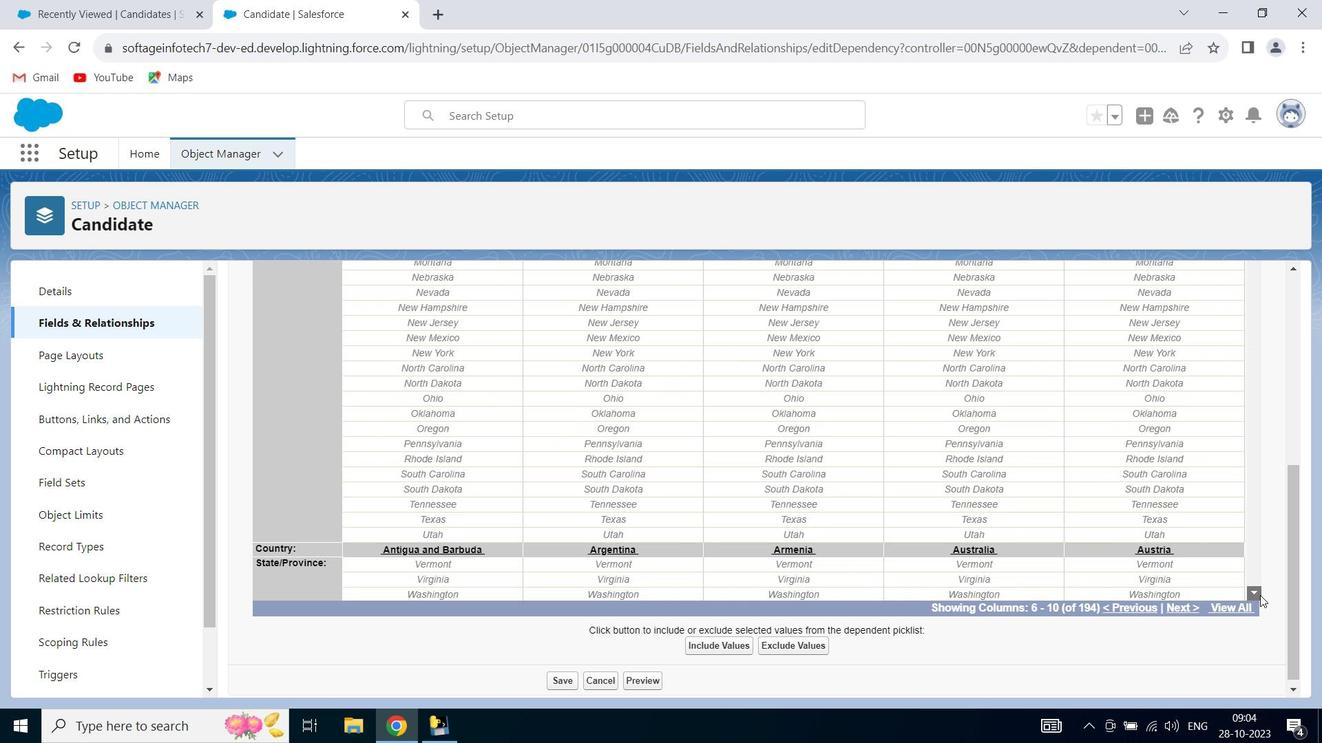 
Action: Mouse pressed left at (1260, 595)
Screenshot: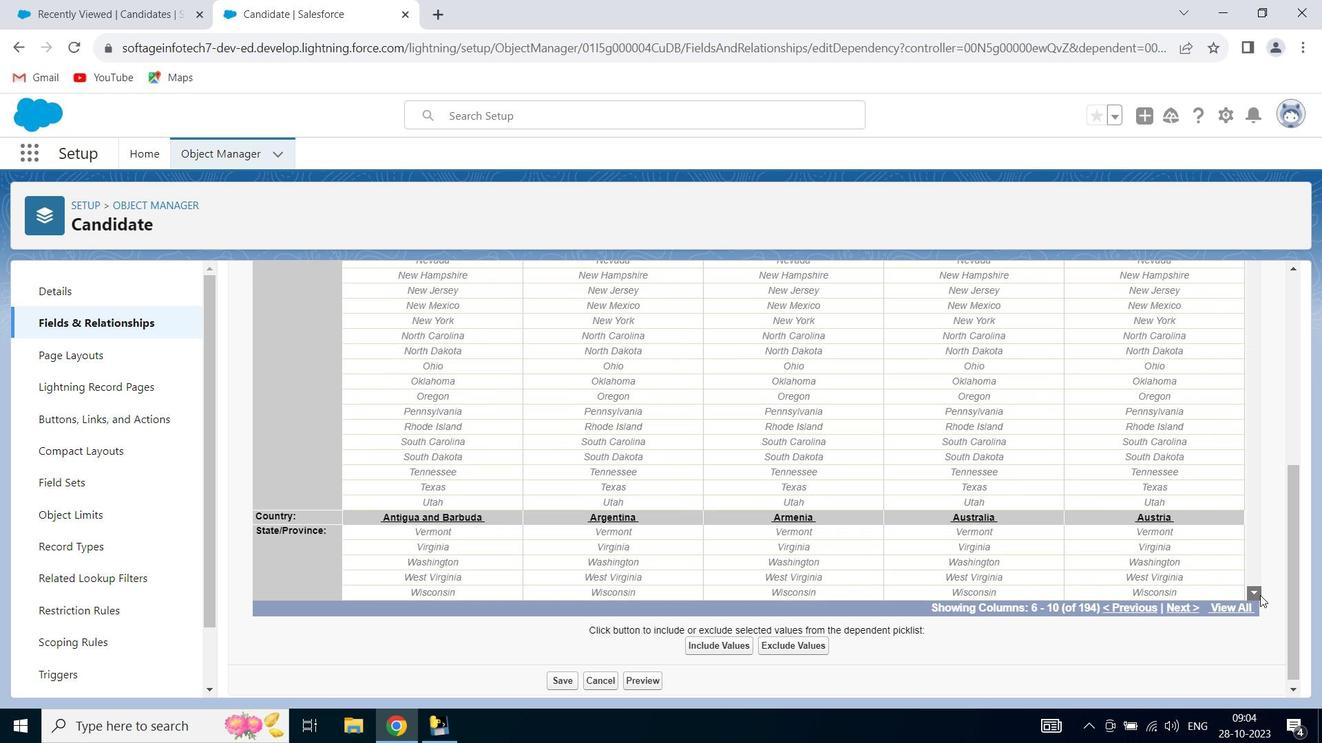 
Action: Mouse pressed left at (1260, 595)
Screenshot: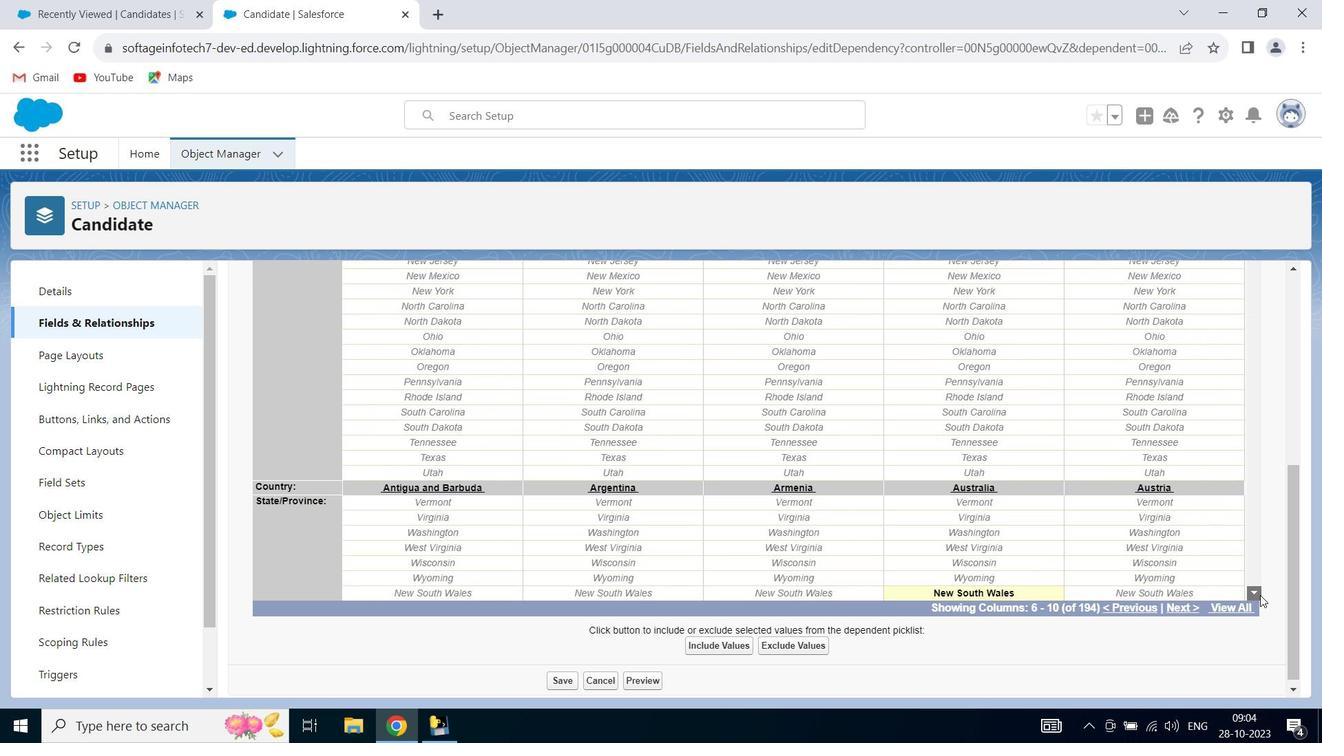 
Action: Mouse pressed left at (1260, 595)
Screenshot: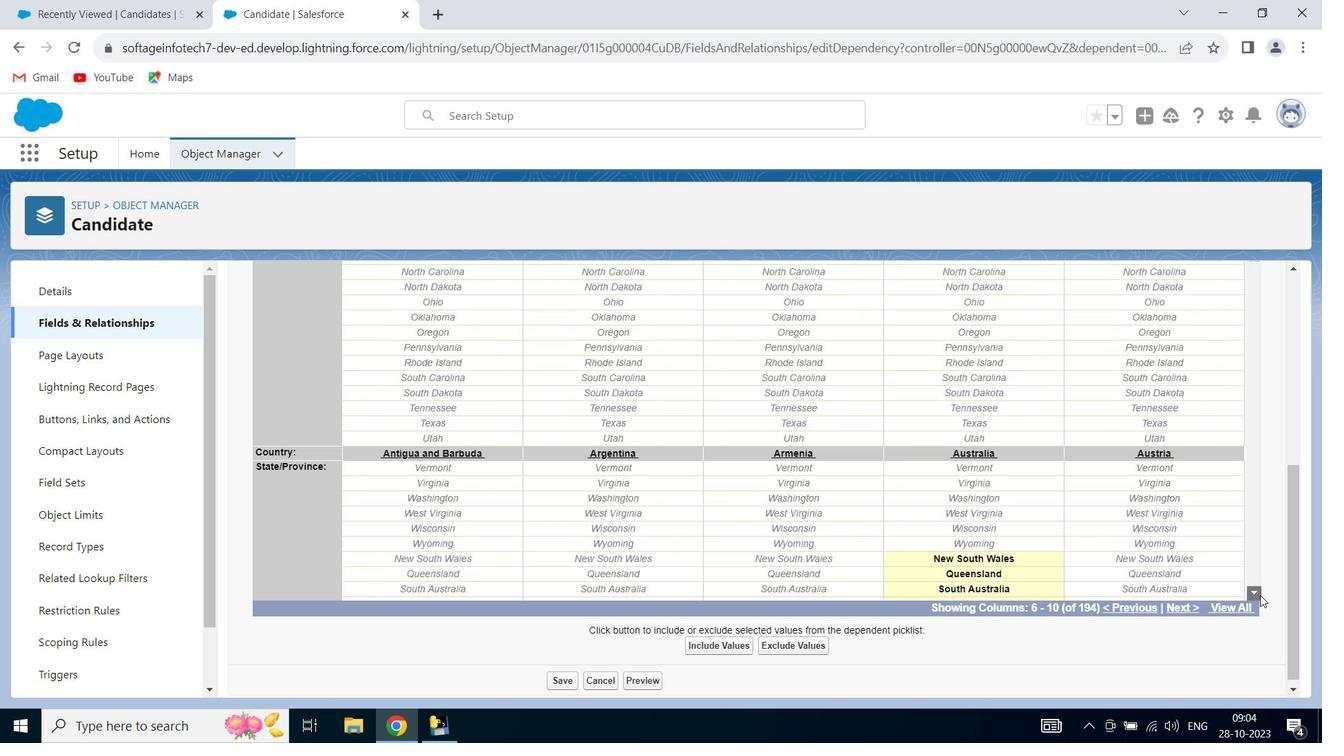 
Action: Mouse pressed left at (1260, 595)
Screenshot: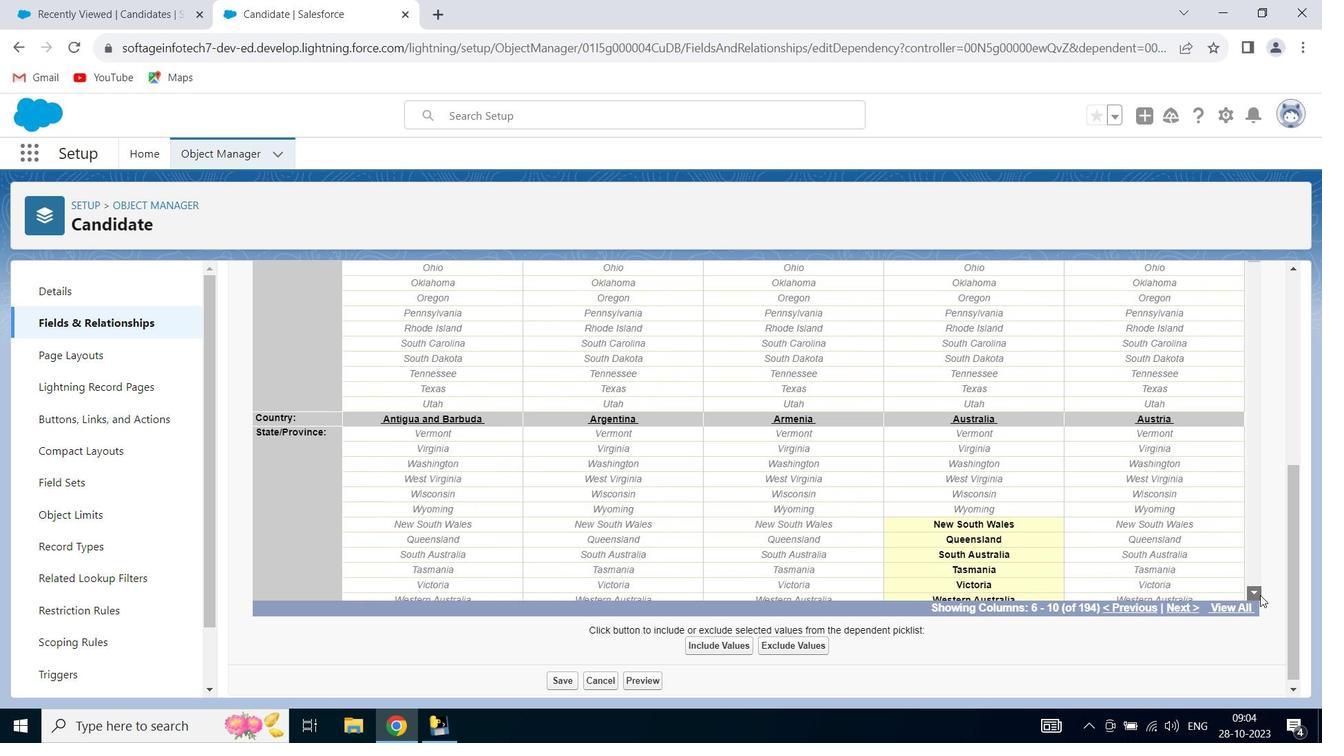 
Action: Mouse pressed left at (1260, 595)
Screenshot: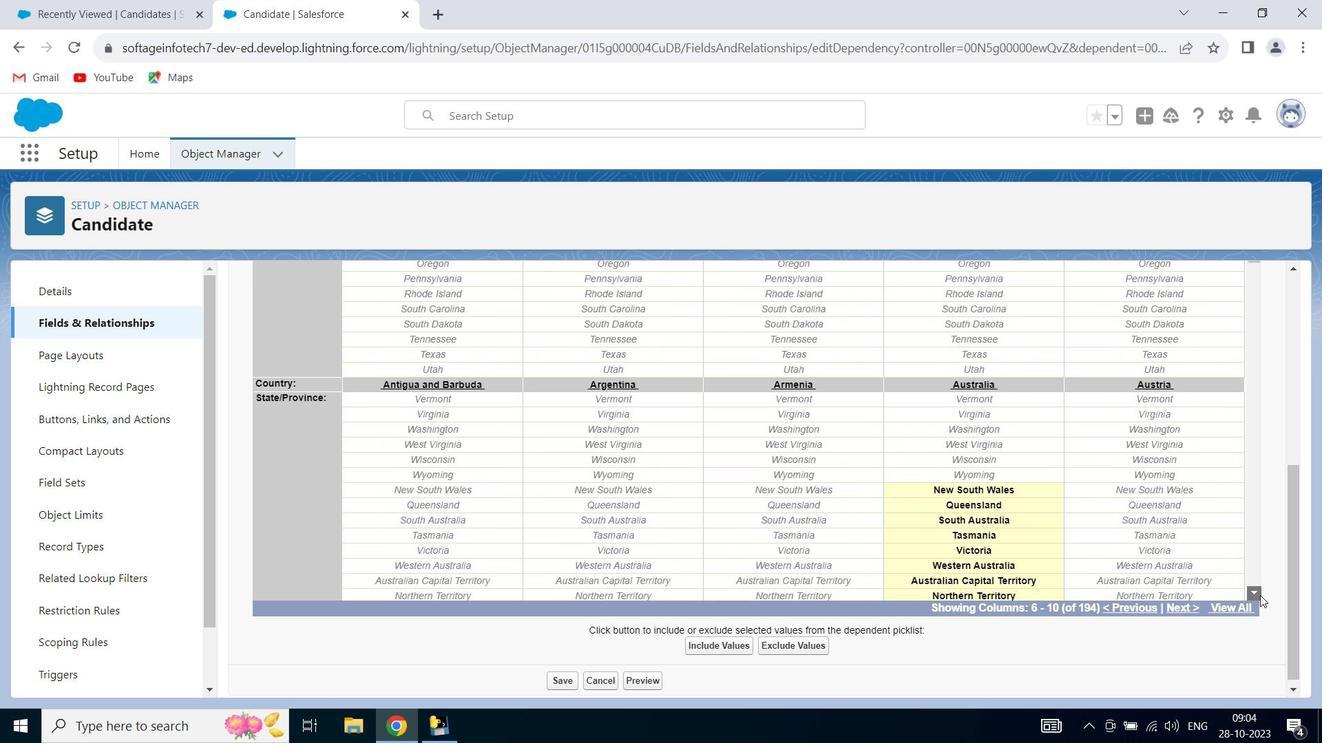 
Action: Mouse pressed left at (1260, 595)
Screenshot: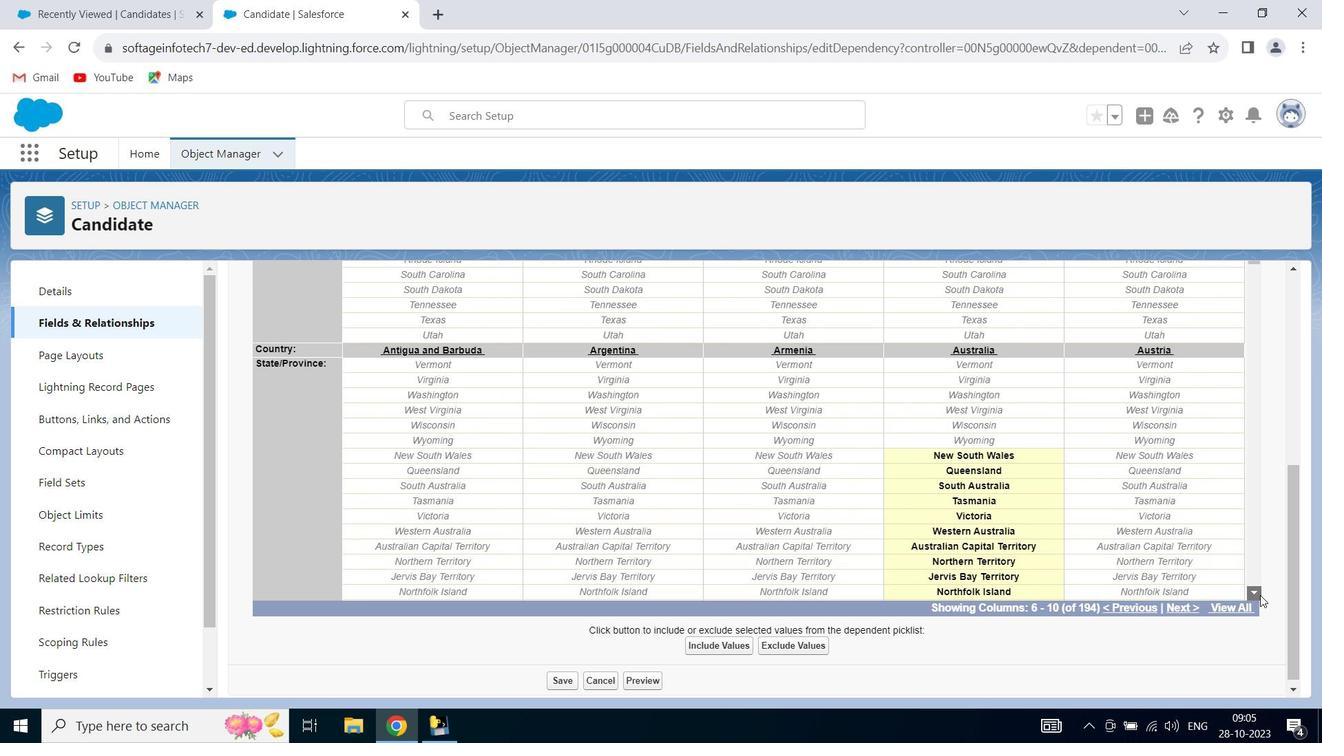 
Action: Mouse pressed left at (1260, 595)
Screenshot: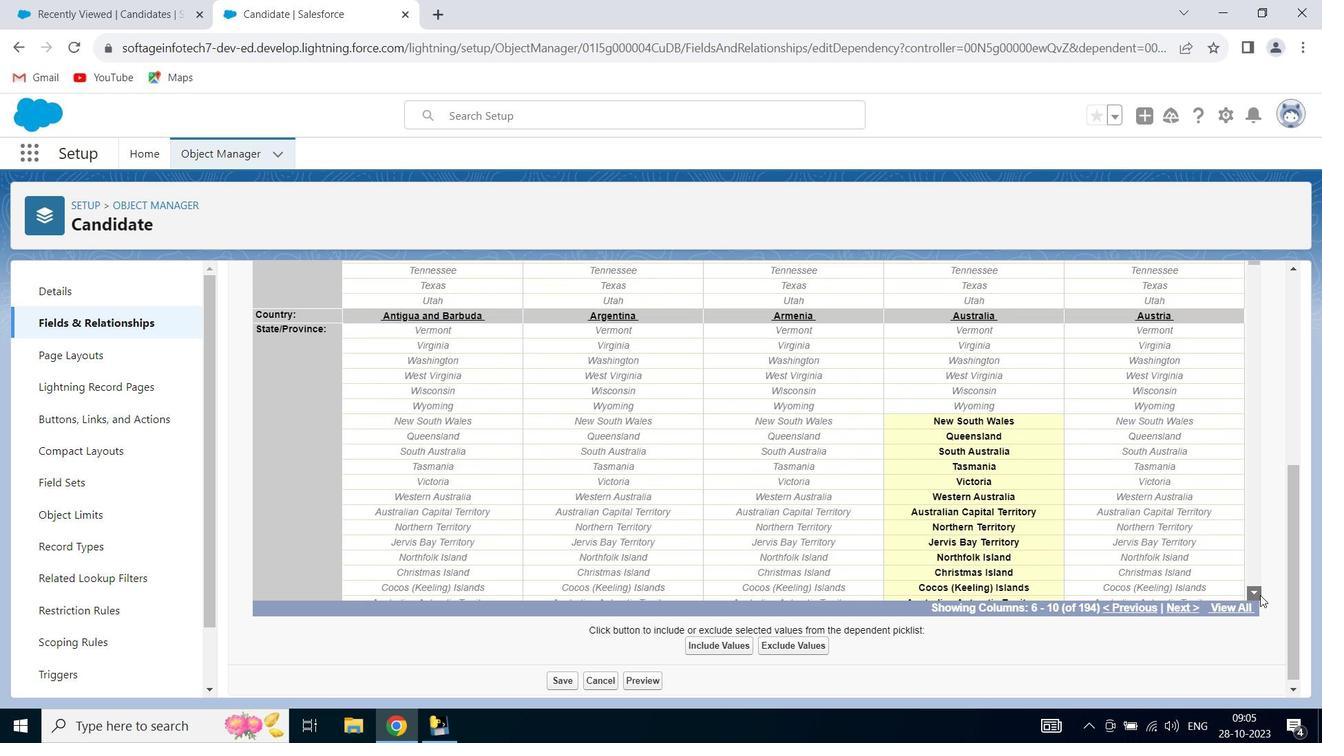 
Action: Mouse pressed left at (1260, 595)
Screenshot: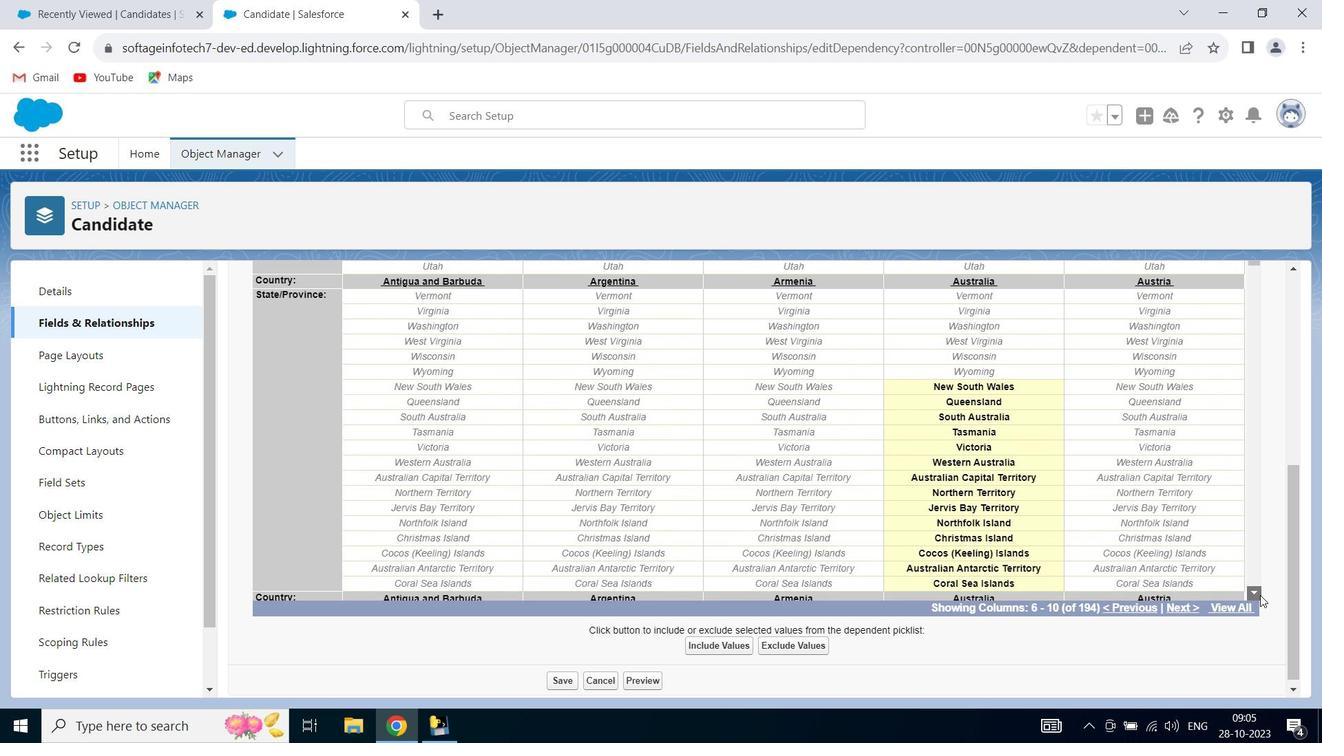 
Action: Mouse pressed left at (1260, 595)
Screenshot: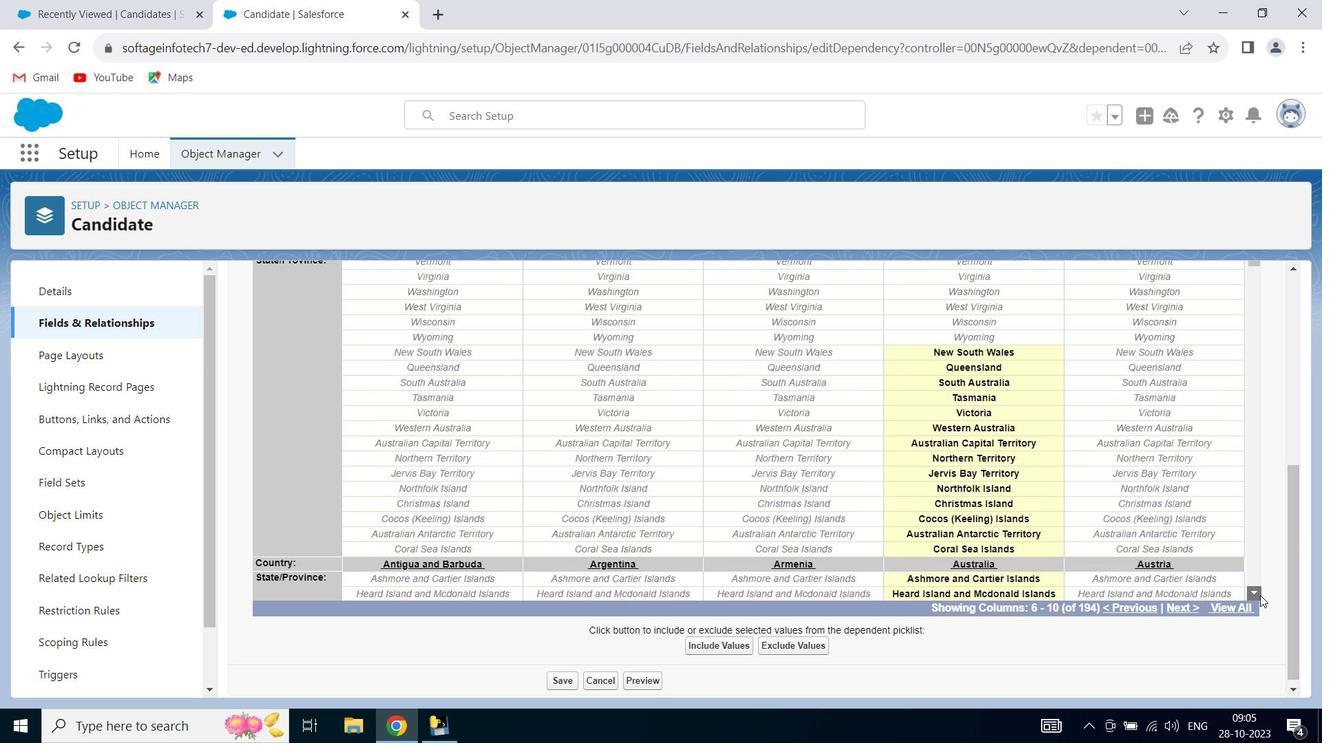 
Action: Mouse pressed left at (1260, 595)
Screenshot: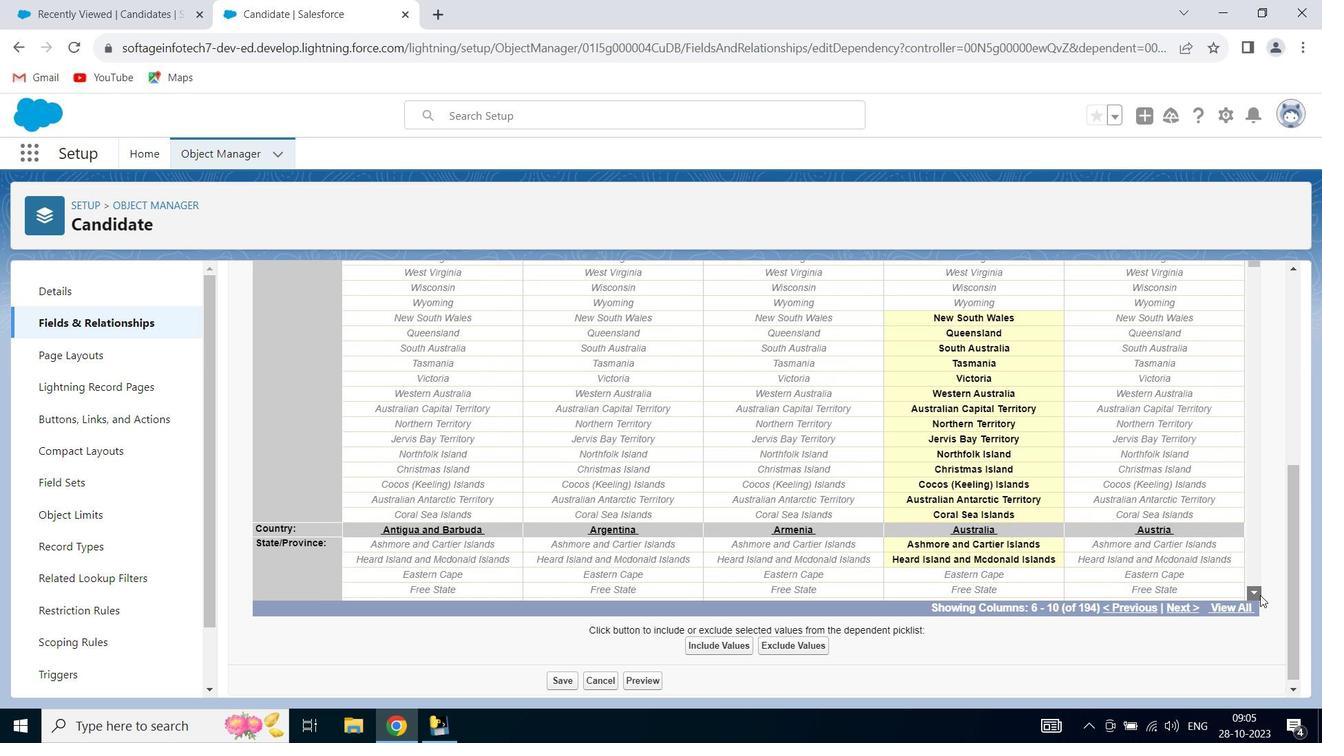 
Action: Mouse pressed left at (1260, 595)
Screenshot: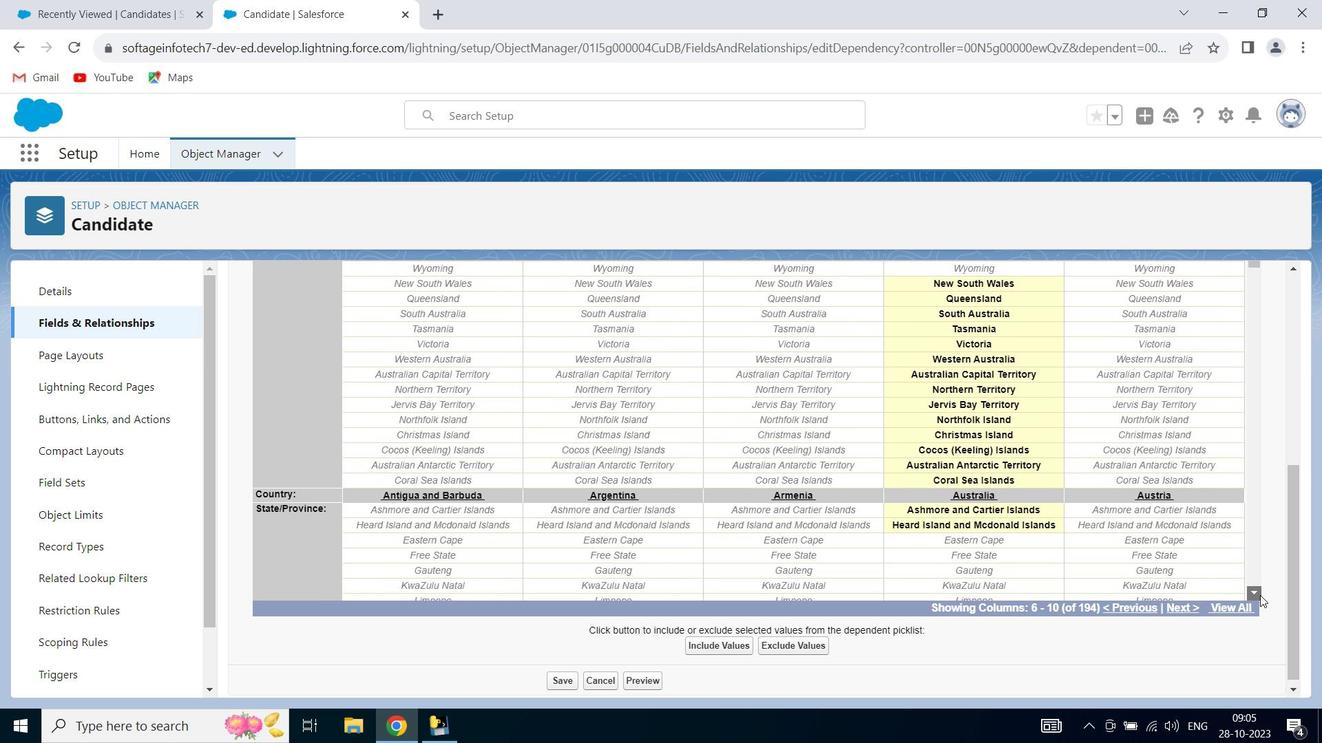 
Action: Mouse pressed left at (1260, 595)
Screenshot: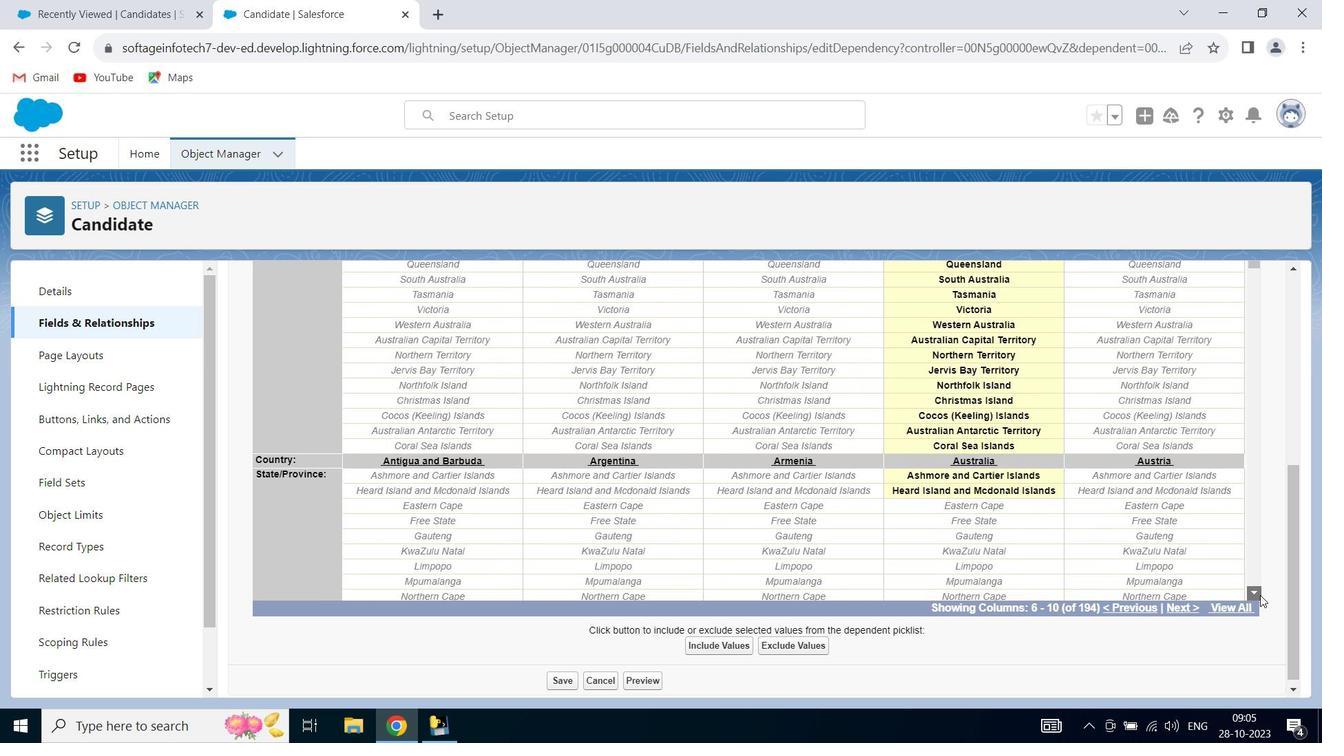 
Action: Mouse pressed left at (1260, 595)
Screenshot: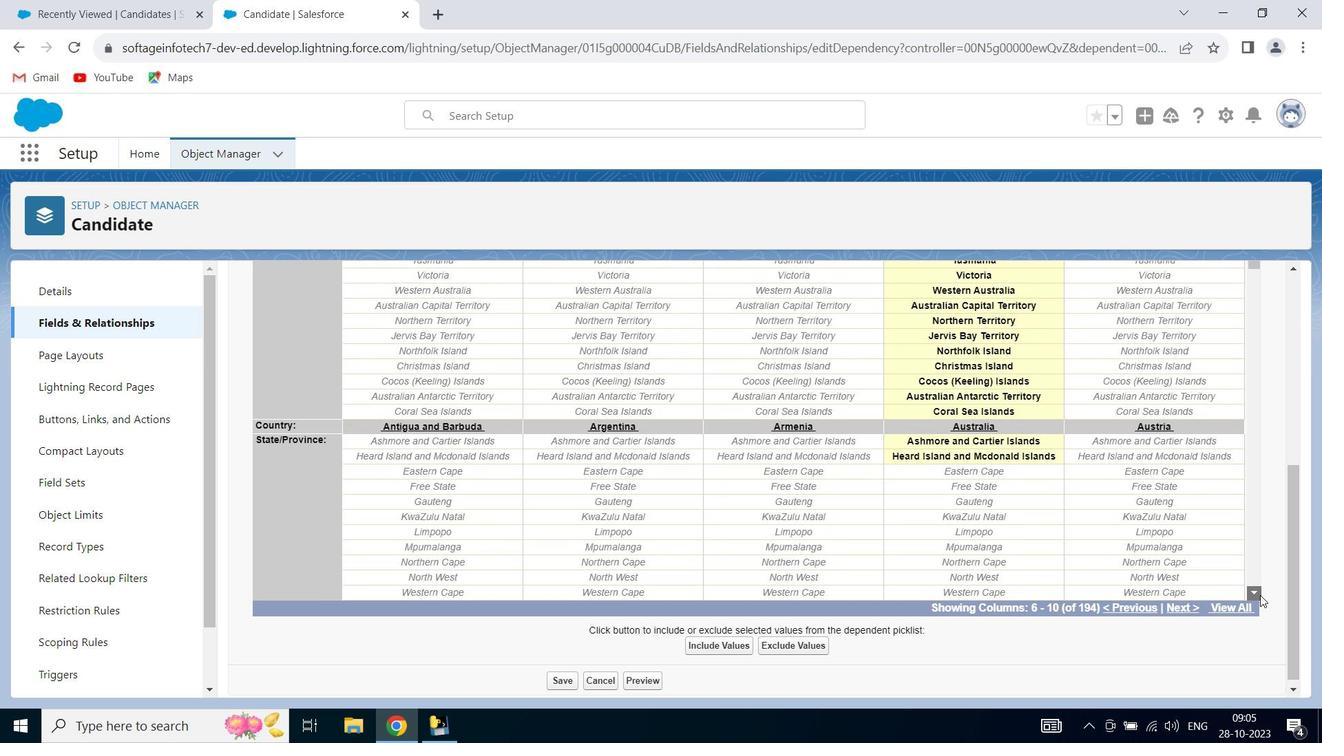 
Action: Mouse pressed left at (1260, 595)
Screenshot: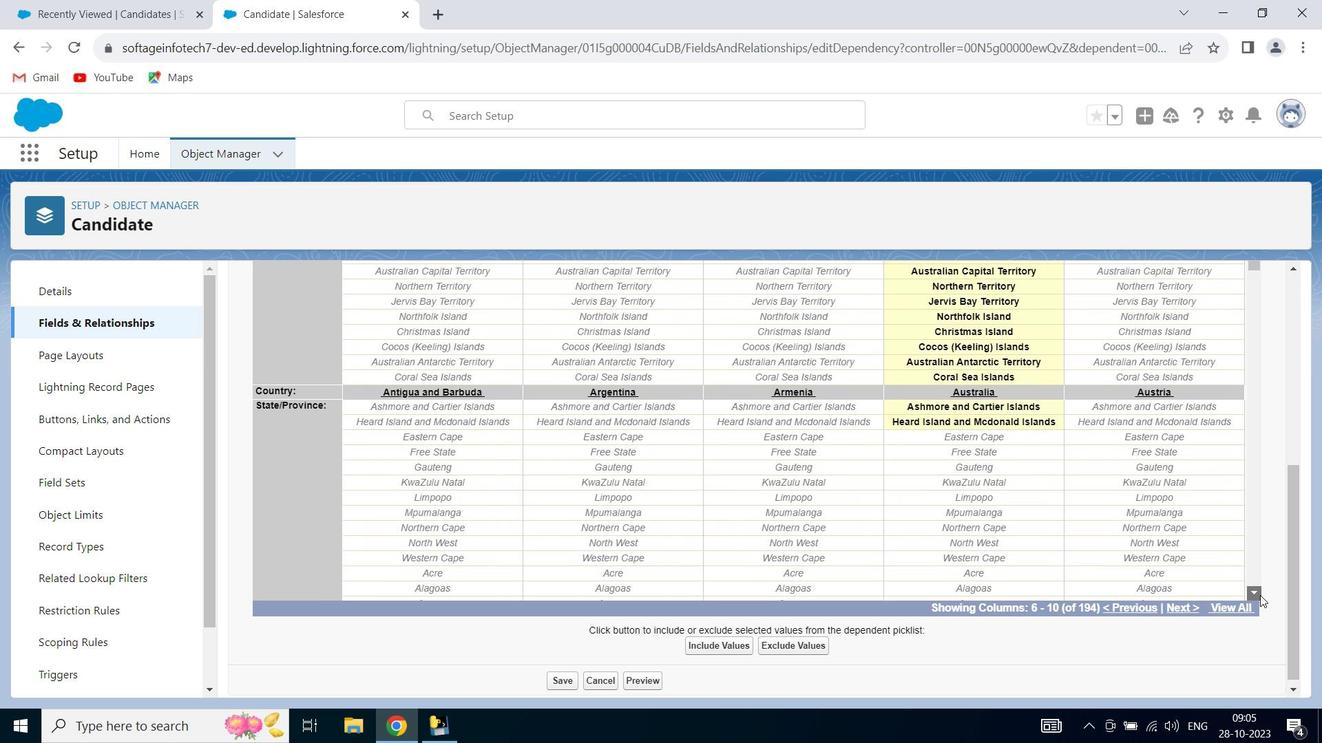 
Action: Mouse pressed left at (1260, 595)
Screenshot: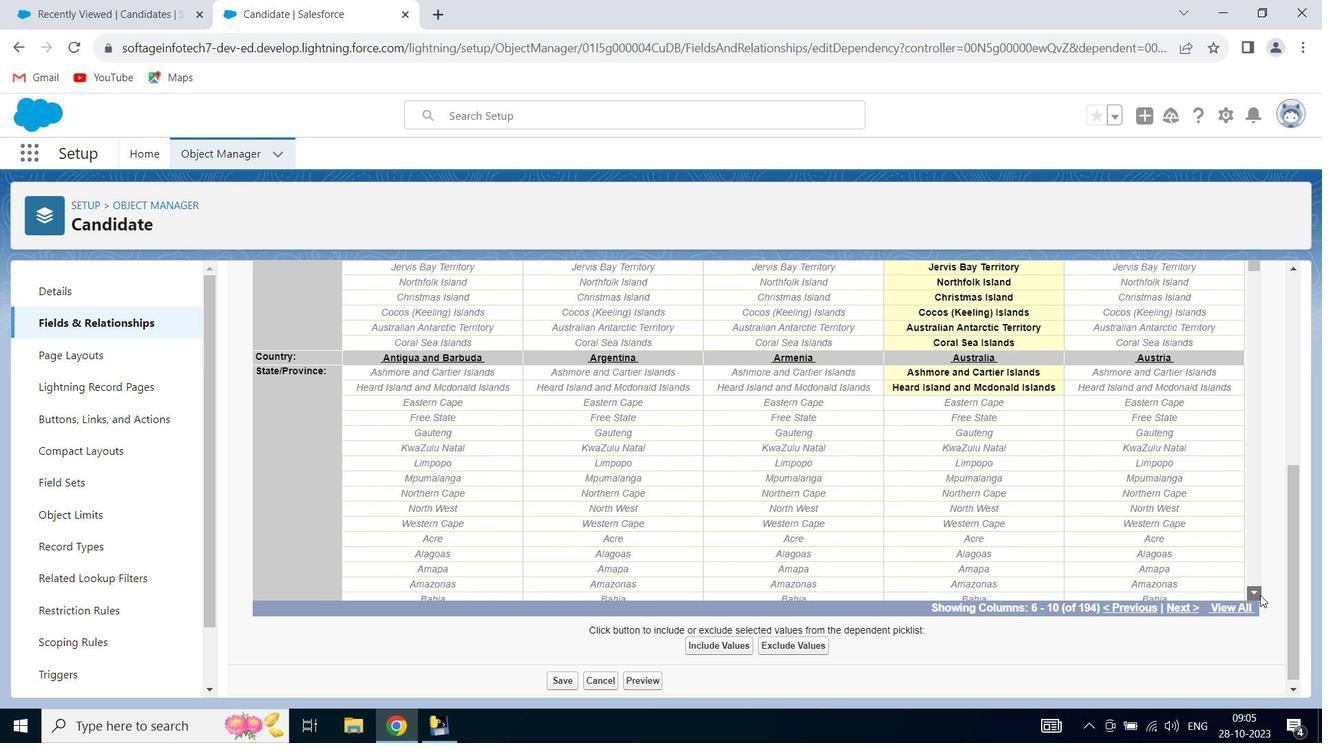 
Action: Mouse pressed left at (1260, 595)
Screenshot: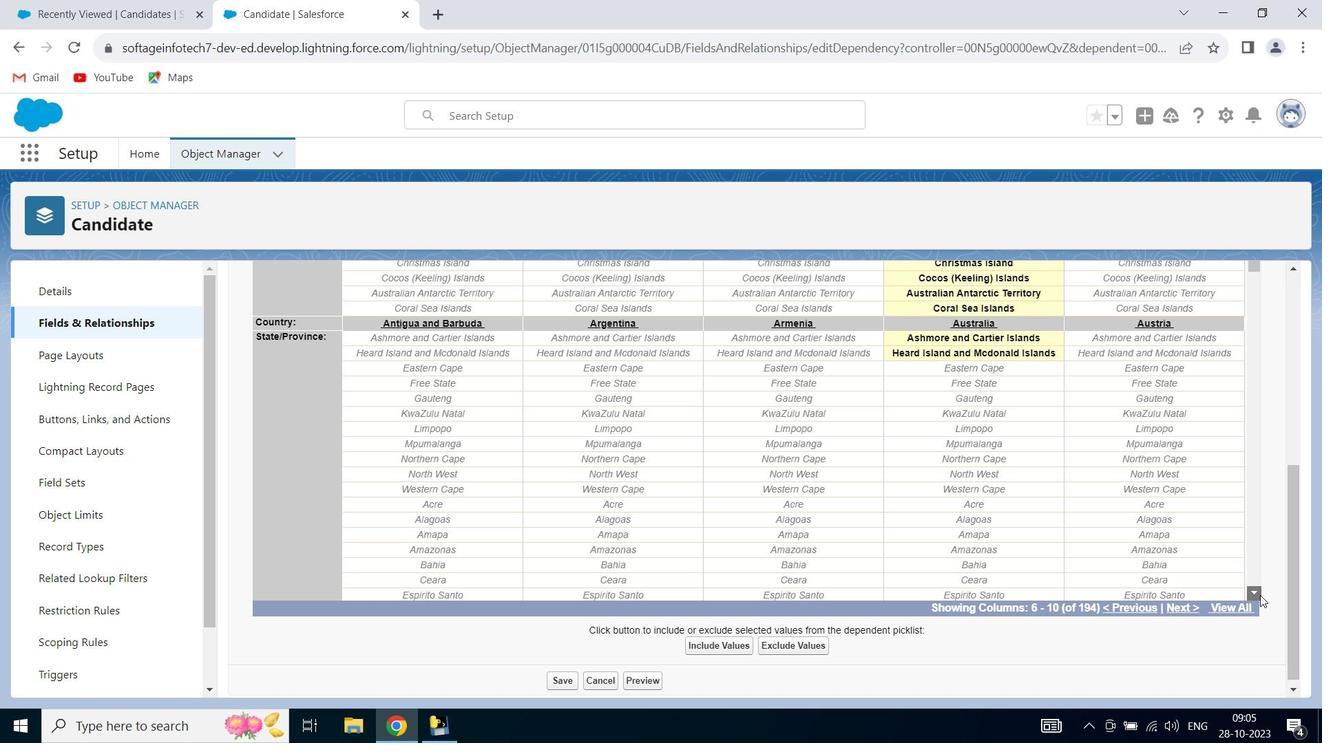 
Action: Mouse pressed left at (1260, 595)
Screenshot: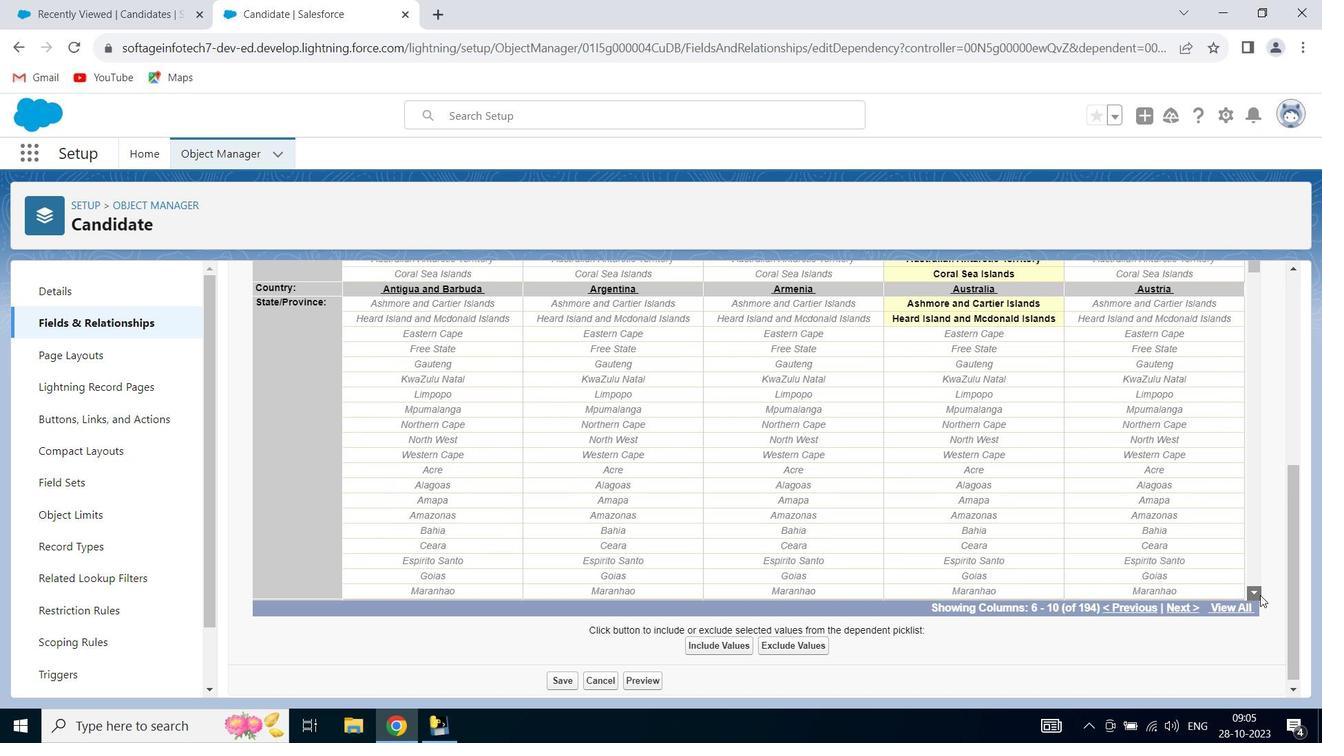 
Action: Mouse moved to (127, 7)
Screenshot: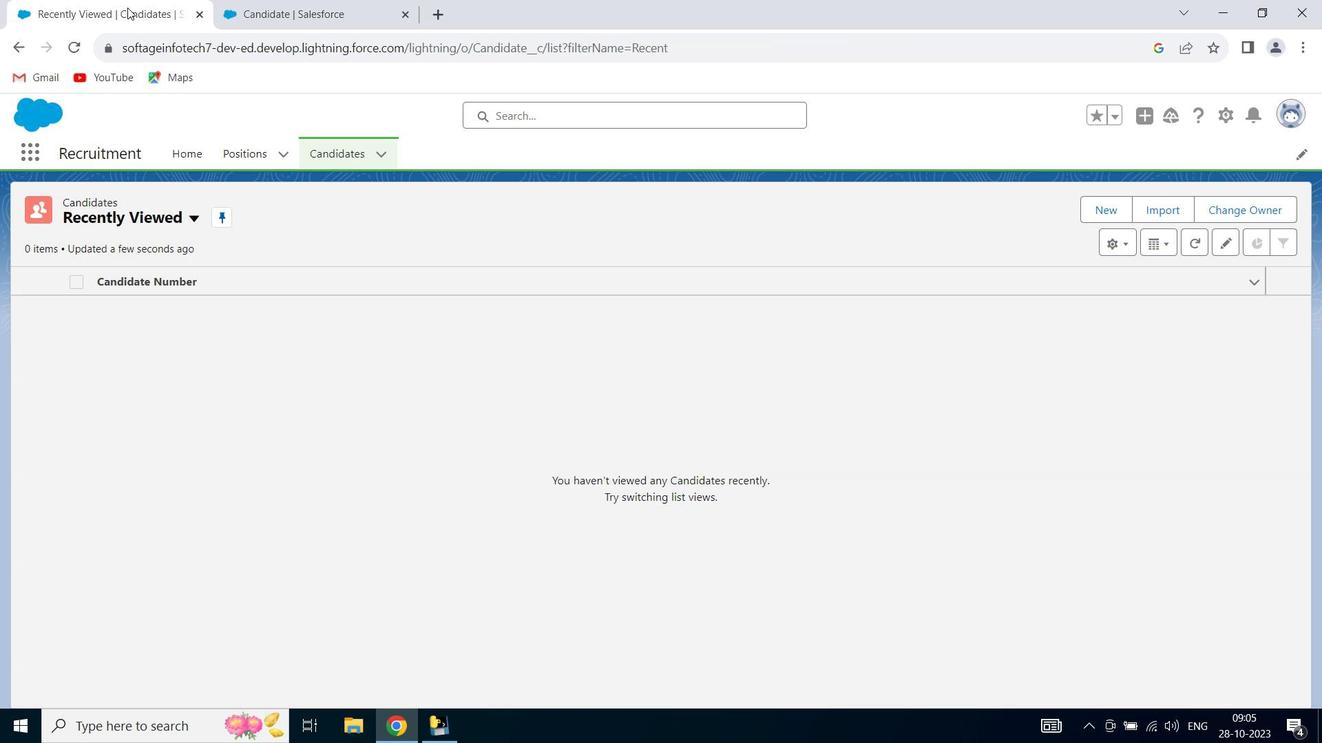 
Action: Mouse pressed left at (127, 7)
Screenshot: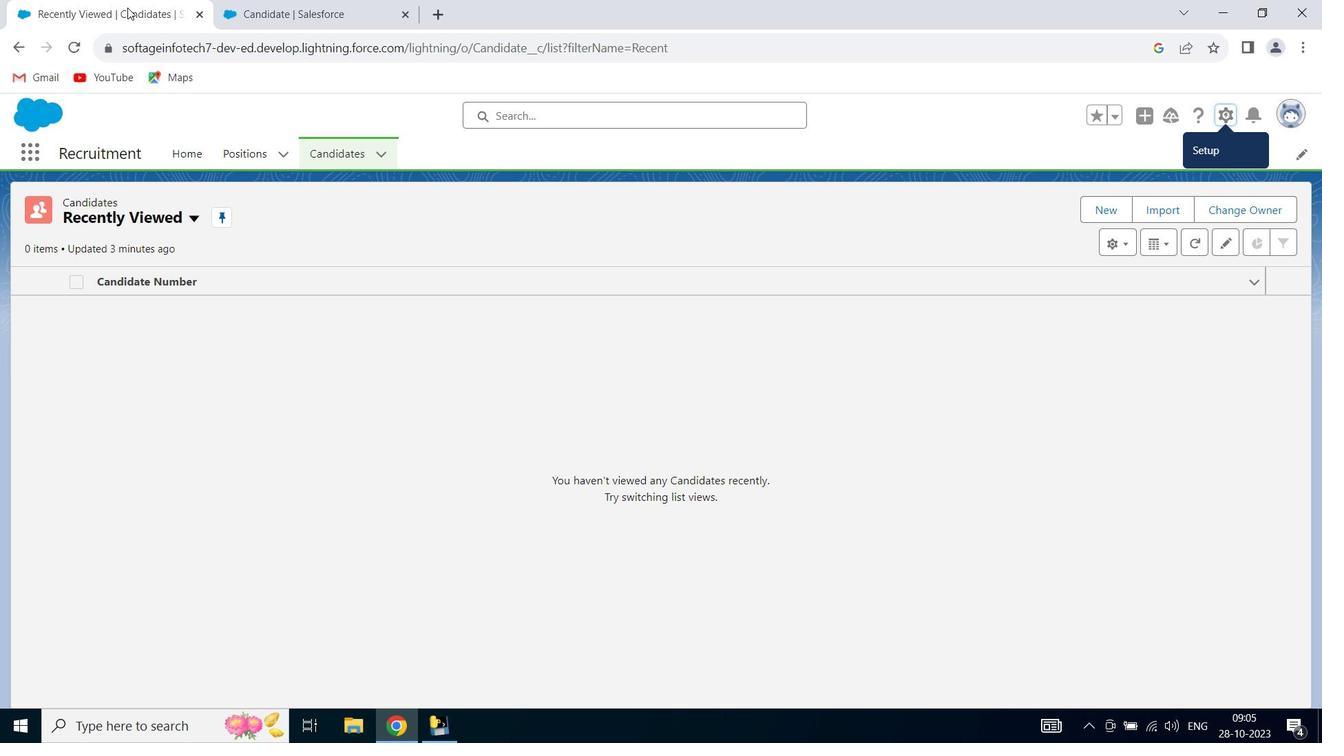 
Action: Mouse moved to (329, 150)
Screenshot: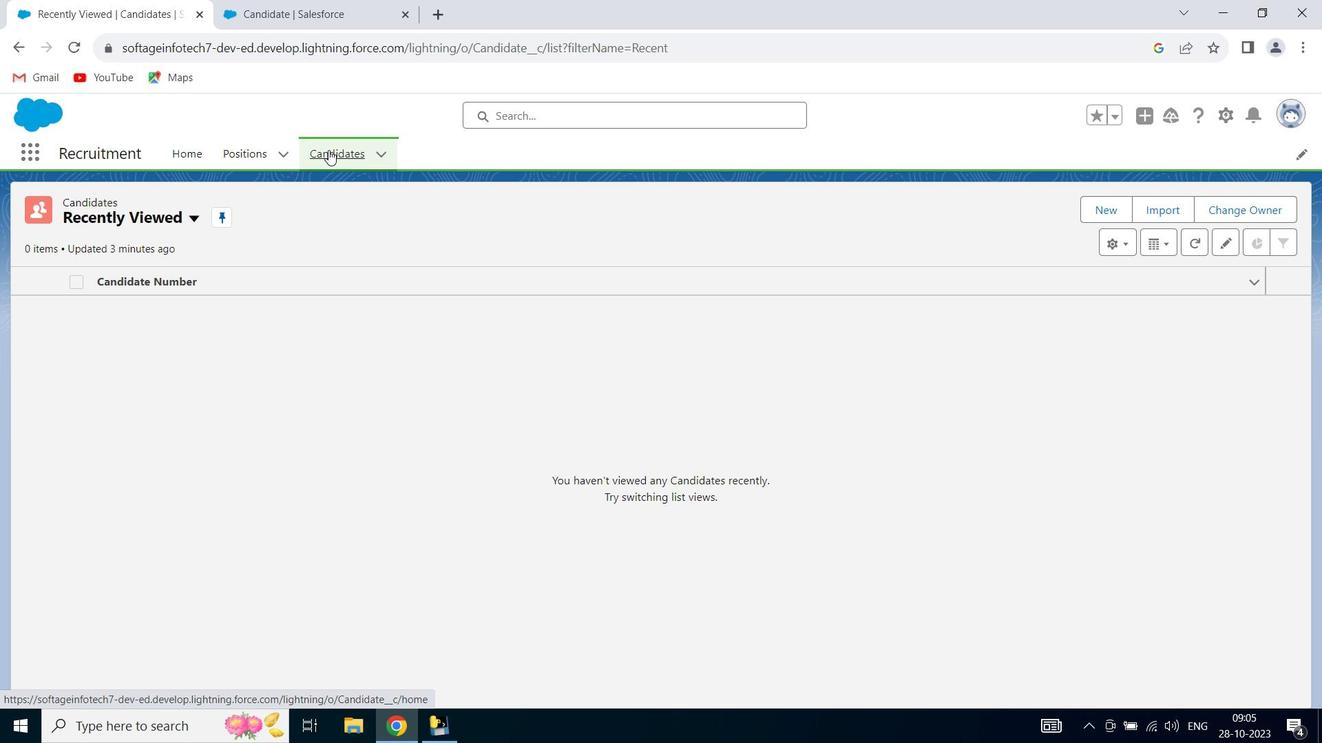 
Action: Mouse pressed left at (329, 150)
Screenshot: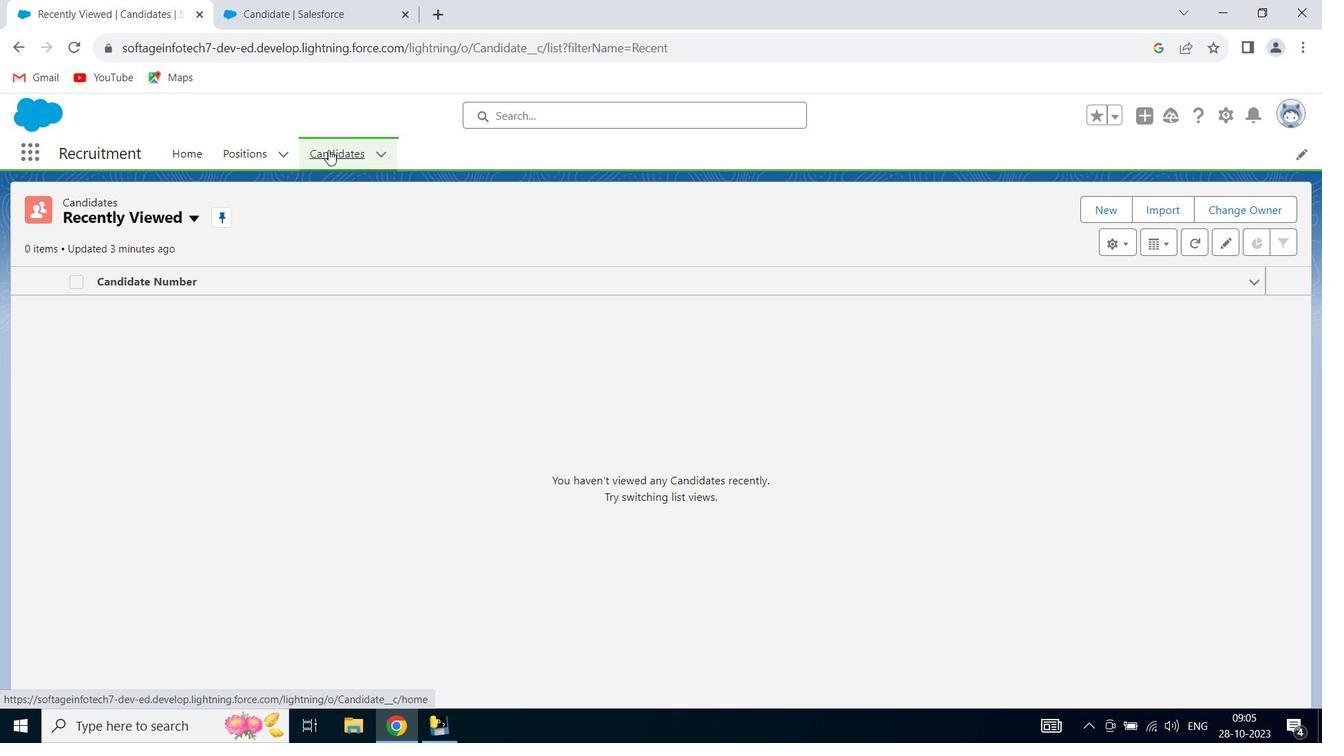 
Action: Mouse moved to (1114, 206)
Screenshot: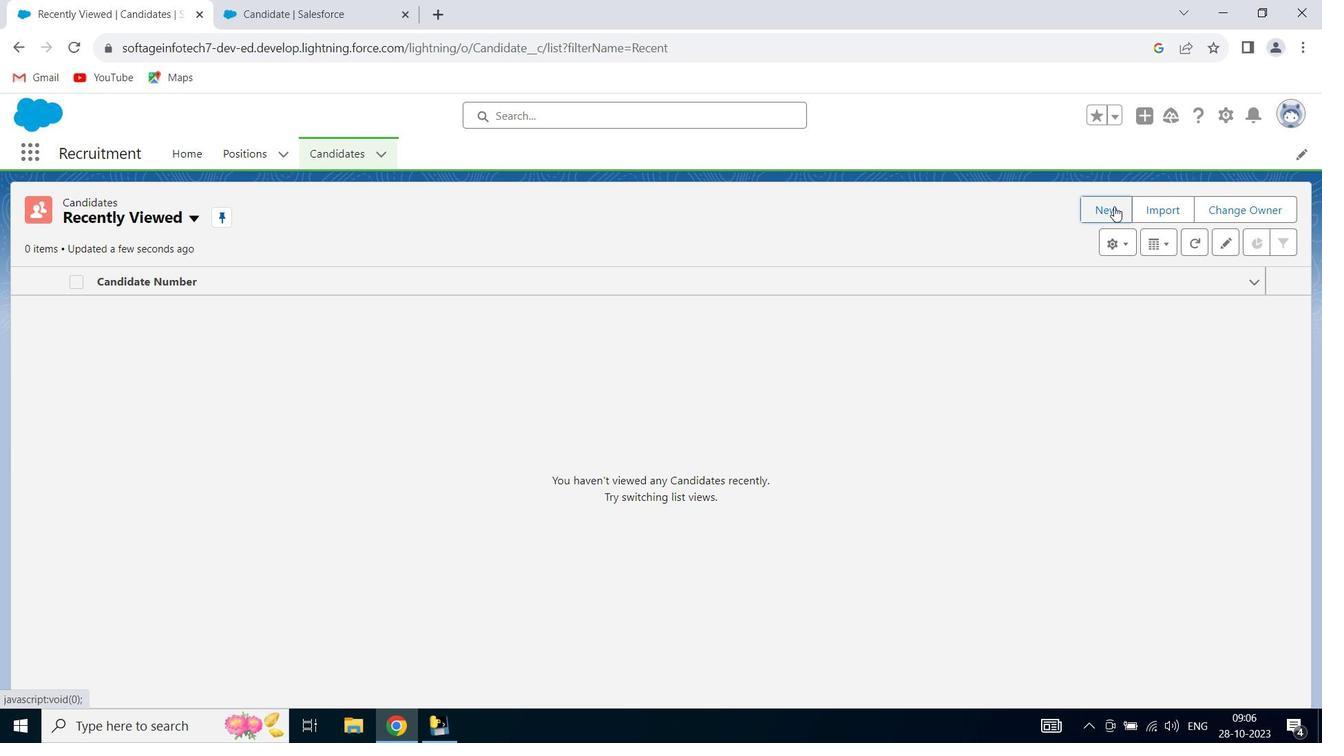 
Action: Mouse pressed left at (1114, 206)
Screenshot: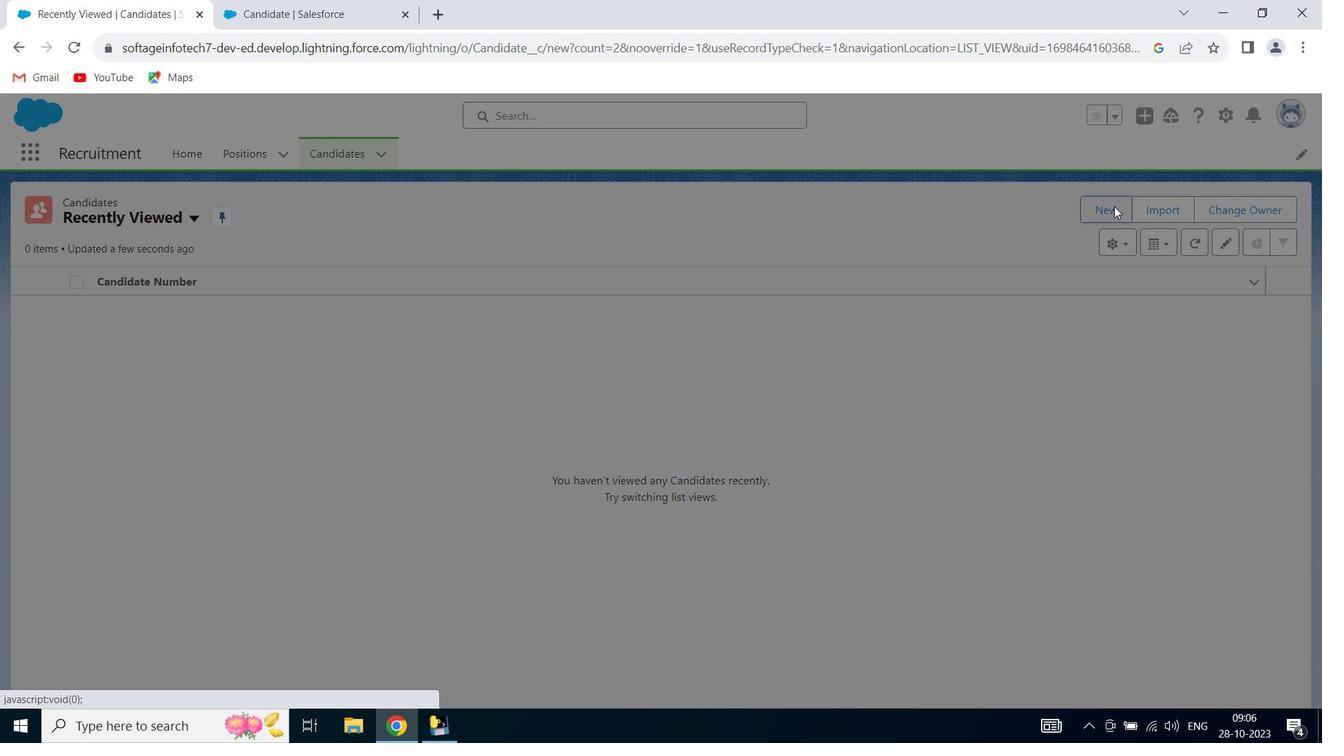 
Action: Mouse moved to (1012, 287)
Screenshot: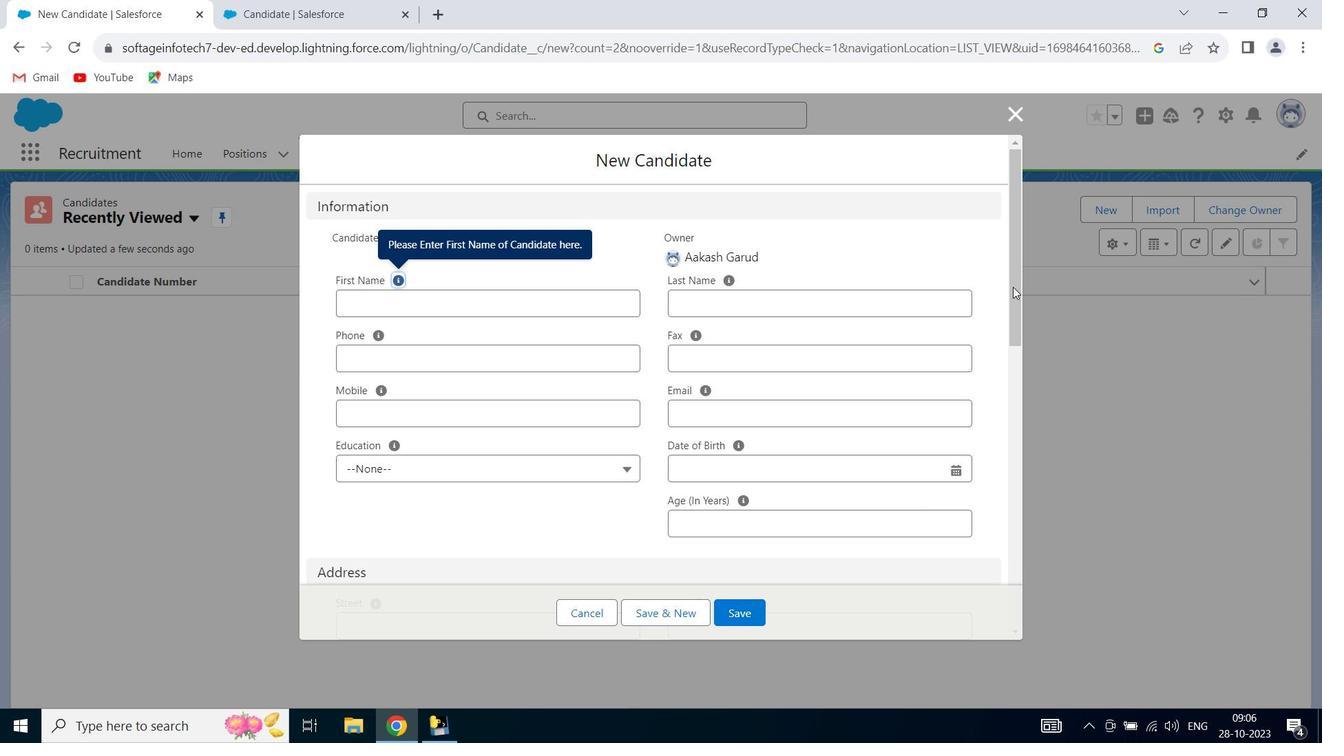 
Action: Mouse pressed left at (1012, 287)
Screenshot: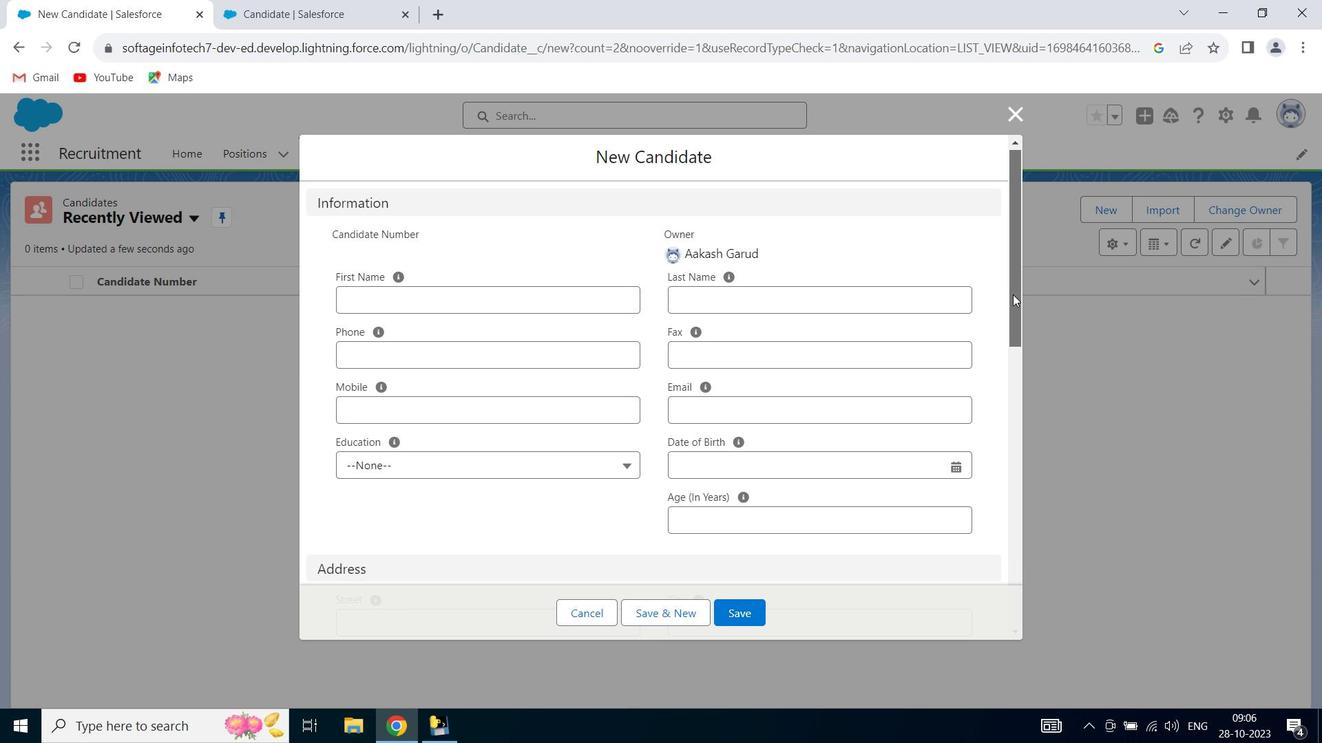 
Action: Mouse moved to (613, 451)
Screenshot: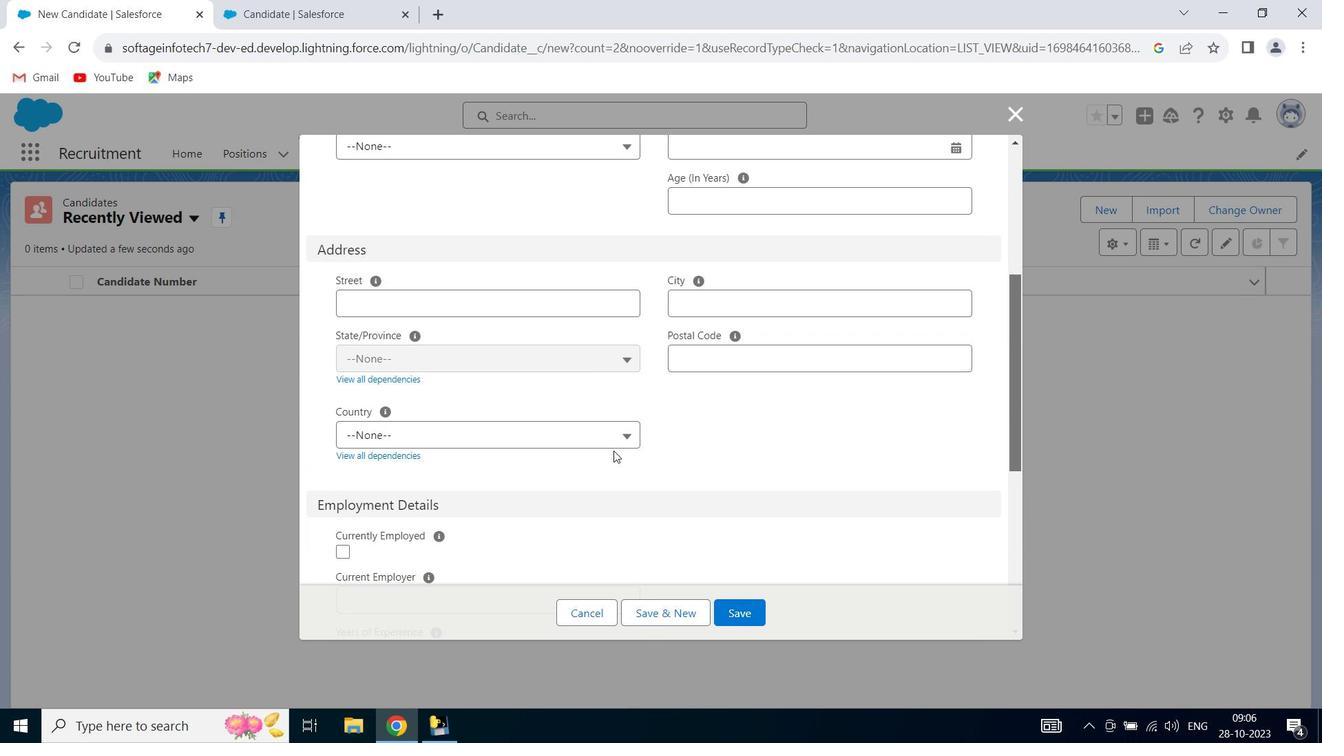 
Action: Mouse pressed left at (613, 451)
Screenshot: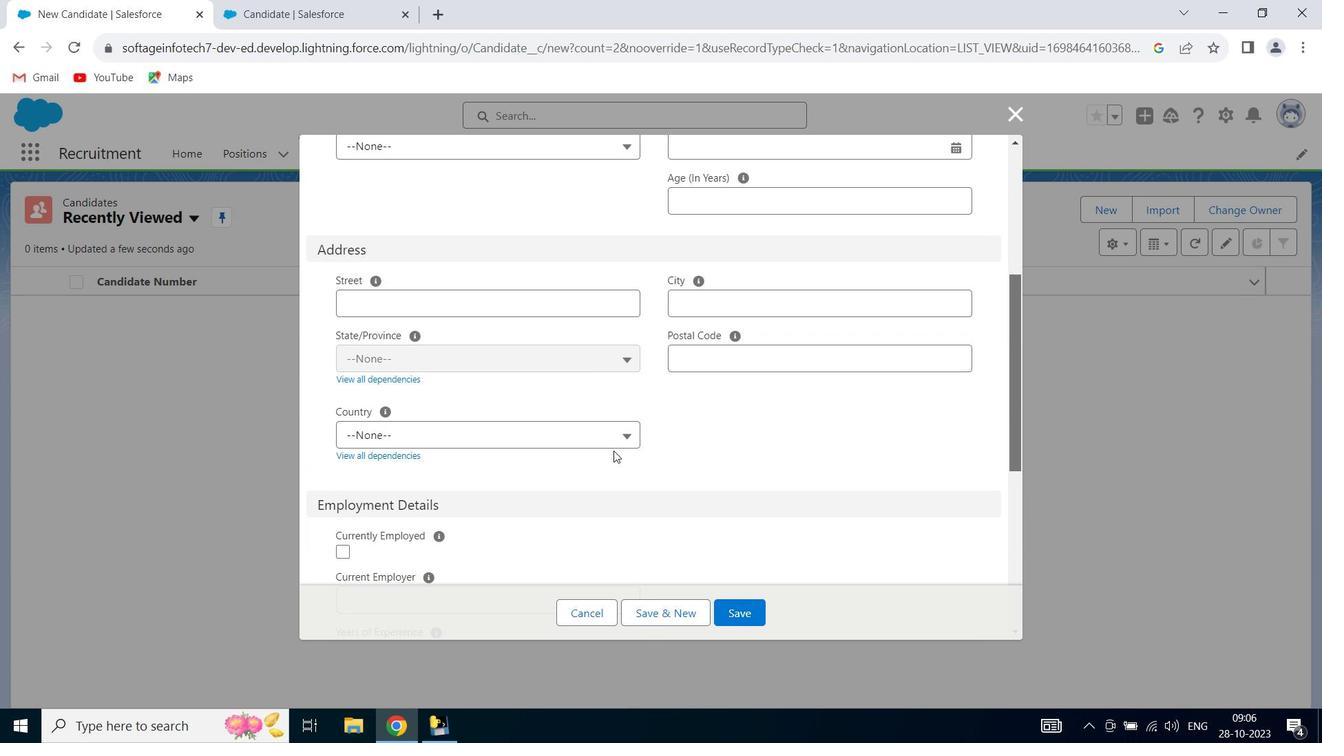 
Action: Mouse moved to (607, 447)
Screenshot: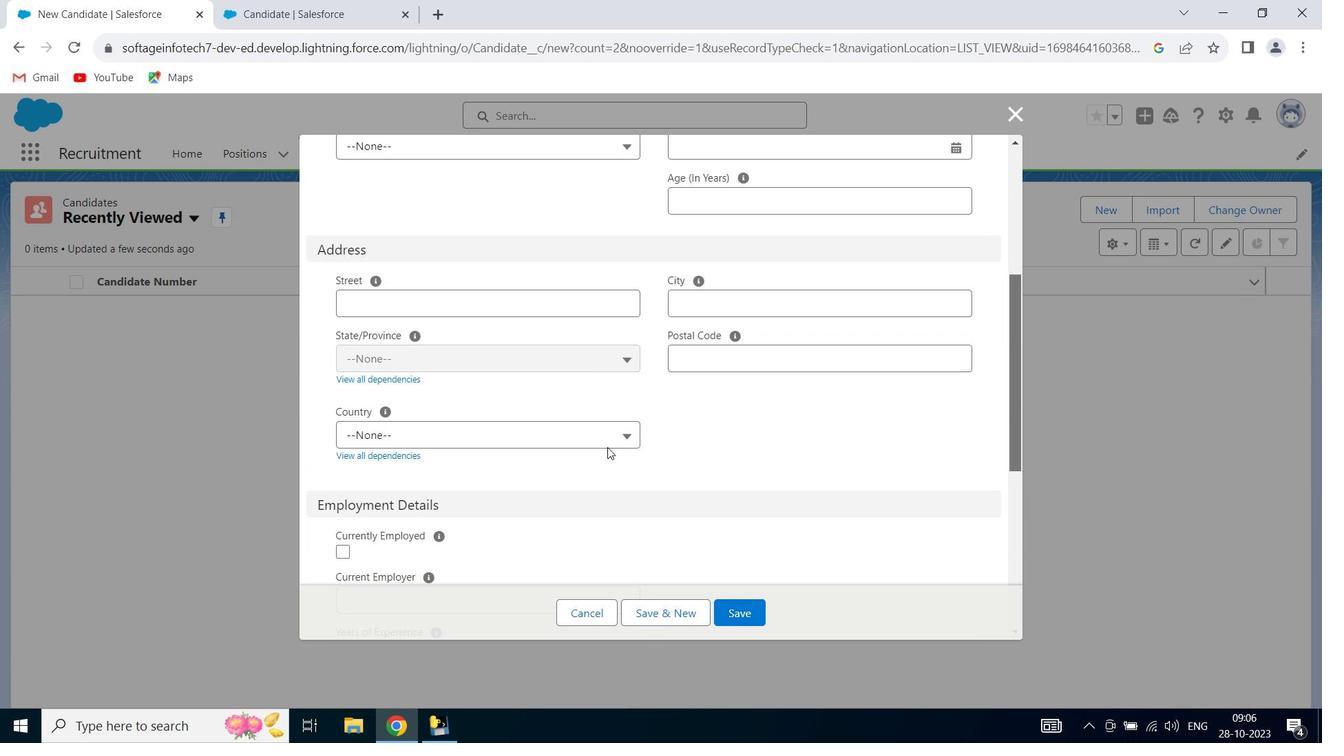 
Action: Mouse pressed left at (607, 447)
Screenshot: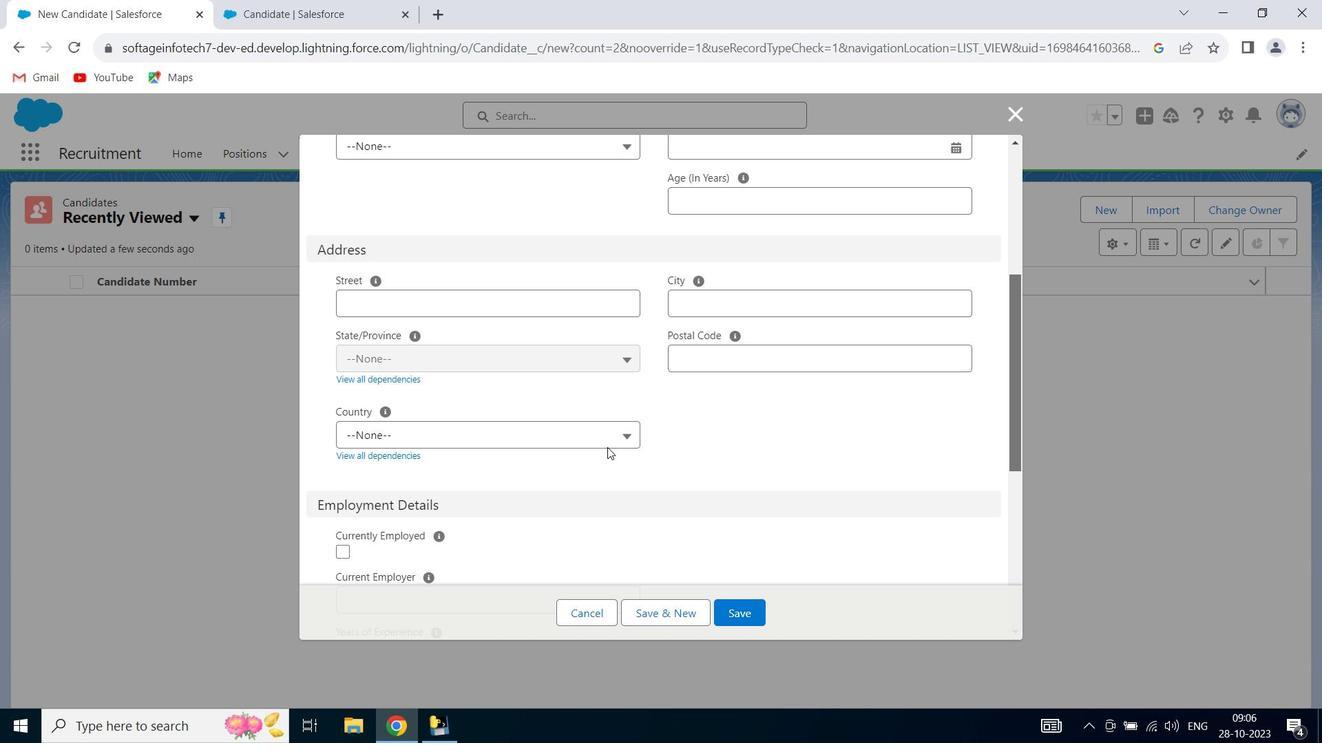 
Action: Mouse moved to (593, 441)
Screenshot: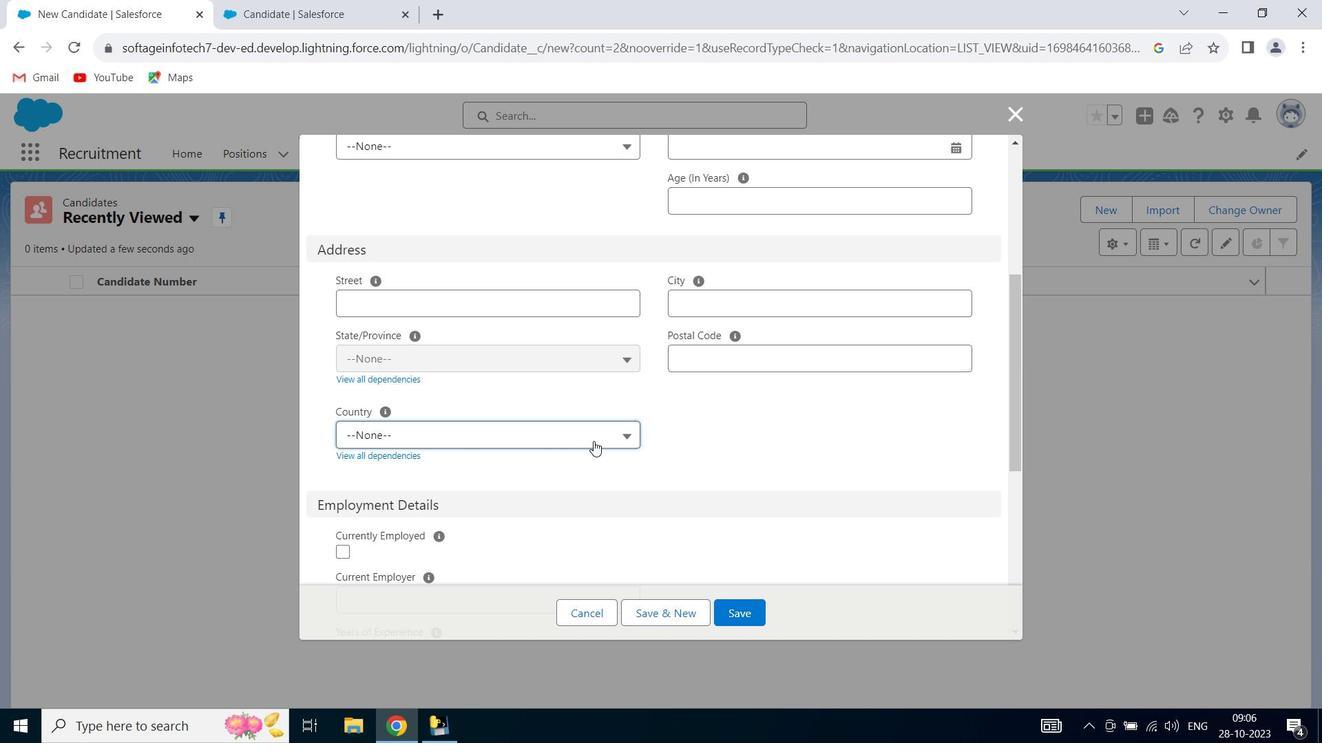 
Action: Mouse pressed left at (593, 441)
Screenshot: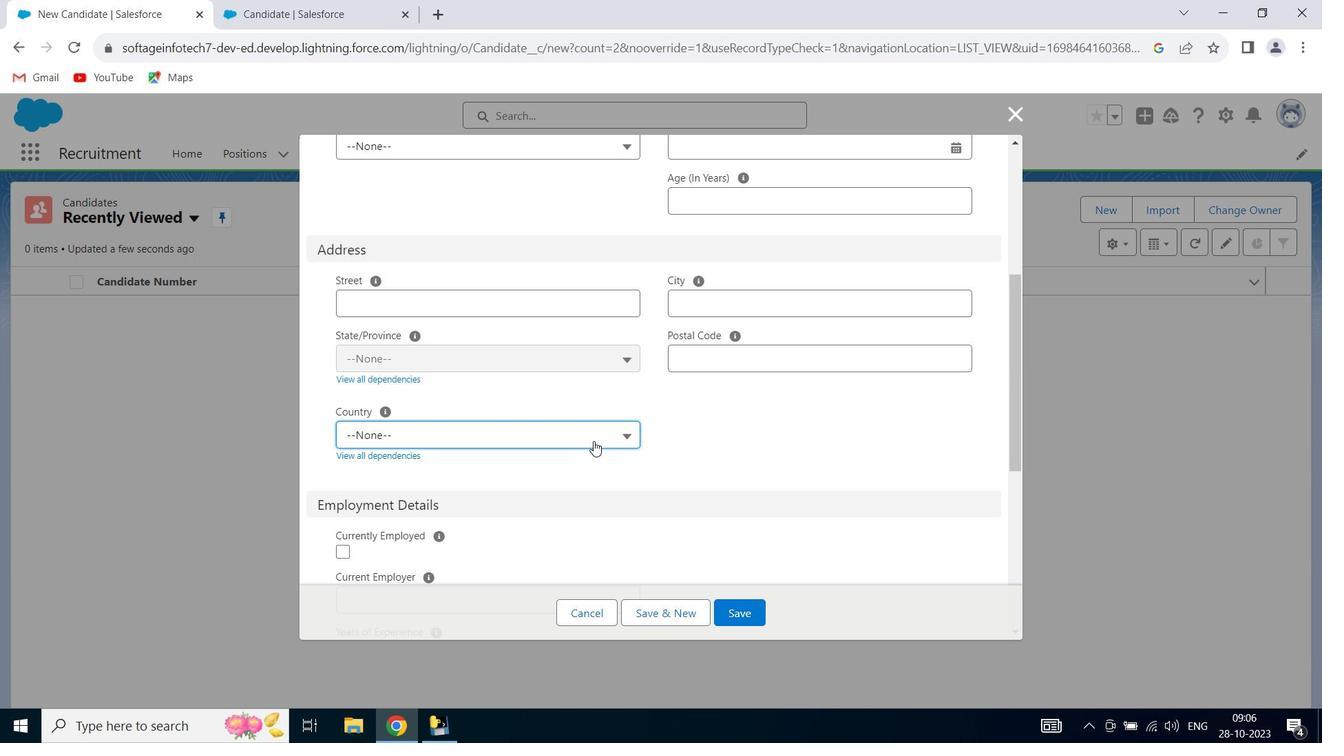 
Action: Mouse moved to (219, 459)
Screenshot: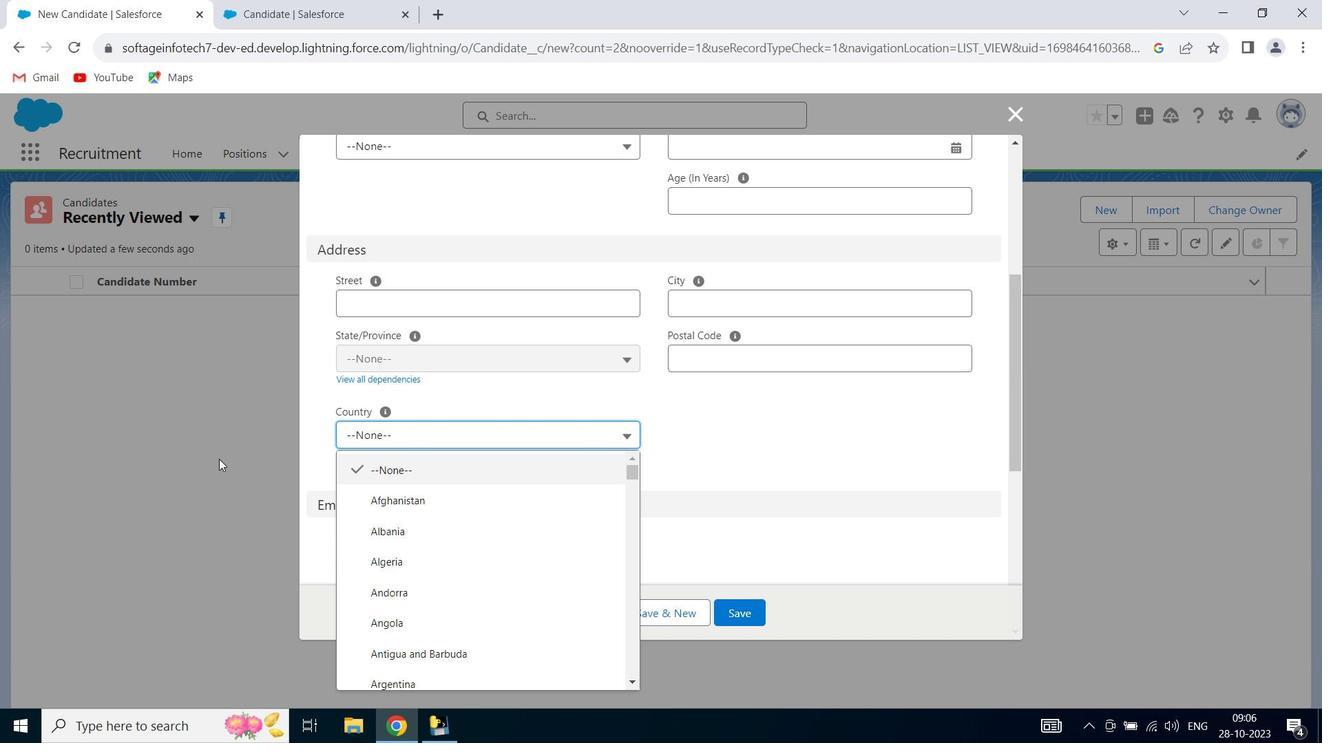 
Action: Key pressed <Key.down><Key.down><Key.down><Key.down><Key.down><Key.down>
Screenshot: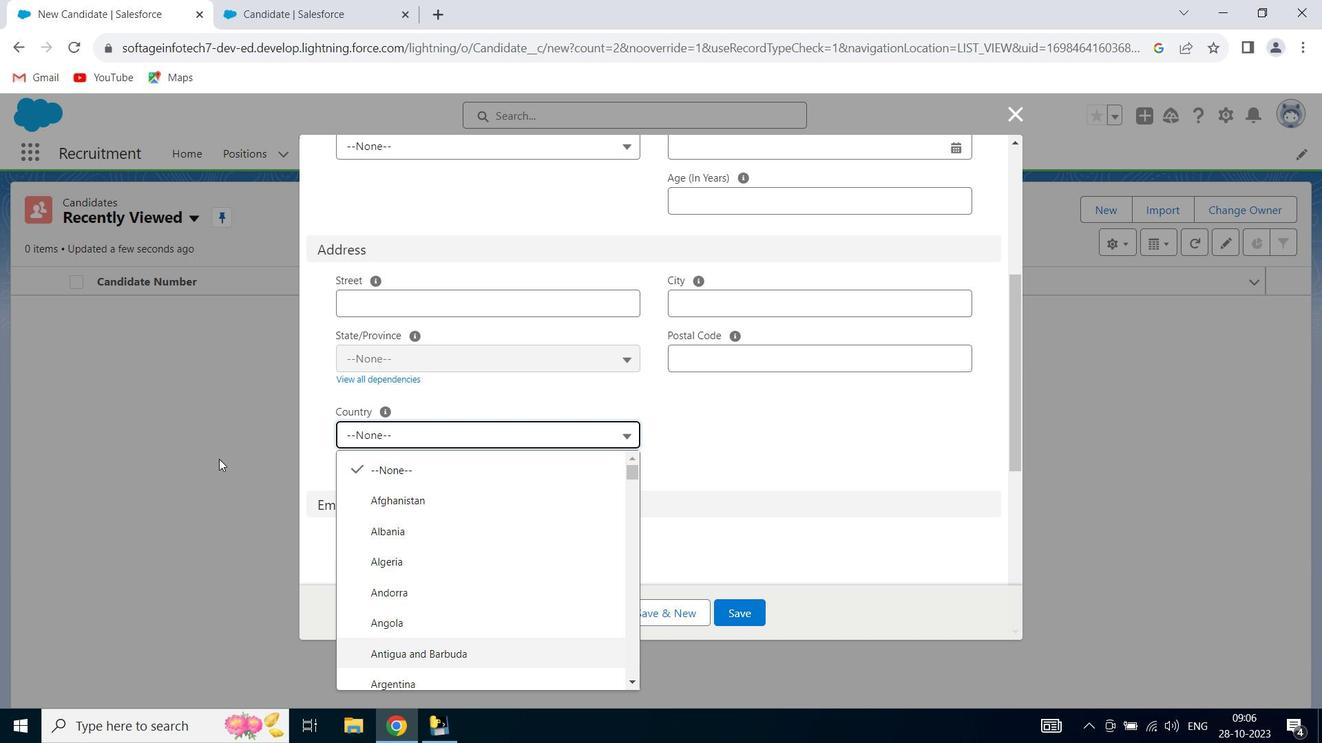 
Action: Mouse moved to (241, 493)
Screenshot: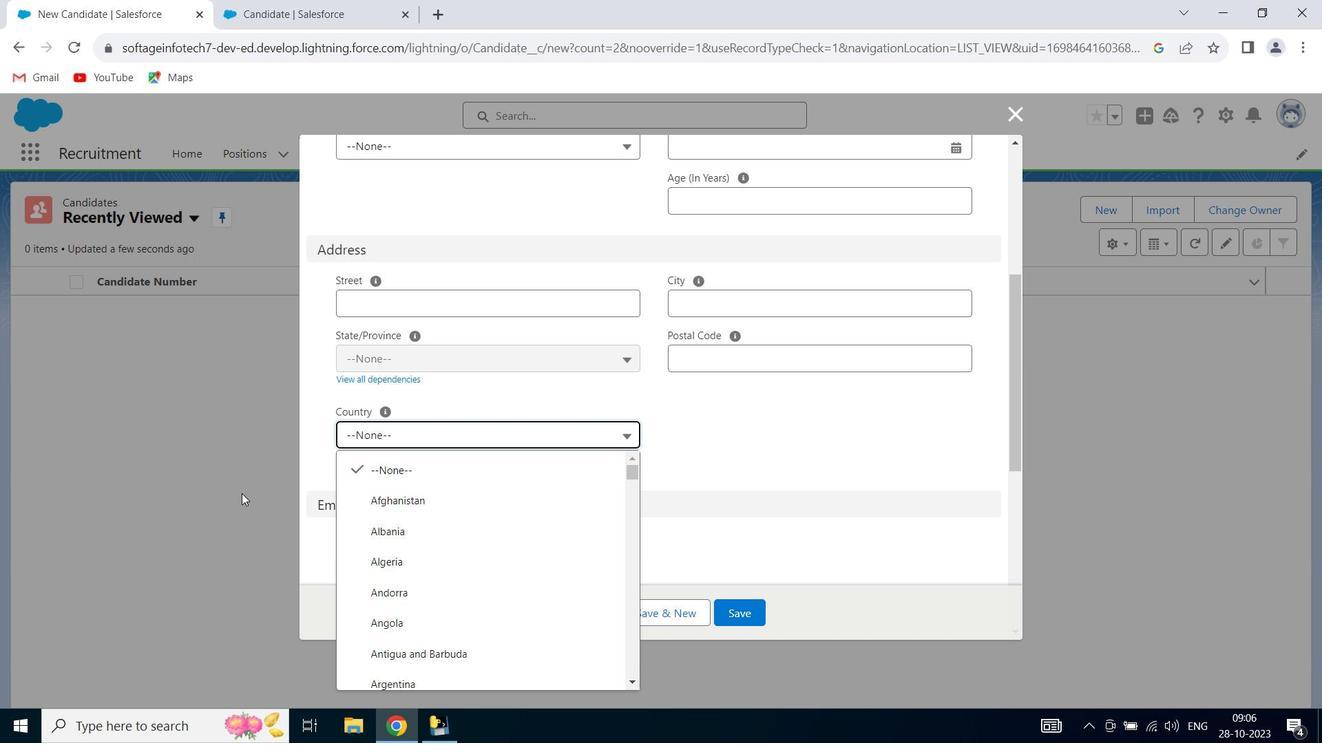 
Action: Key pressed <Key.down><Key.down><Key.down><Key.down><Key.down><Key.down><Key.down><Key.down><Key.down><Key.down><Key.down><Key.down><Key.down><Key.down><Key.down><Key.down><Key.down><Key.down><Key.down><Key.down><Key.down><Key.down><Key.down><Key.down><Key.down><Key.enter>
Screenshot: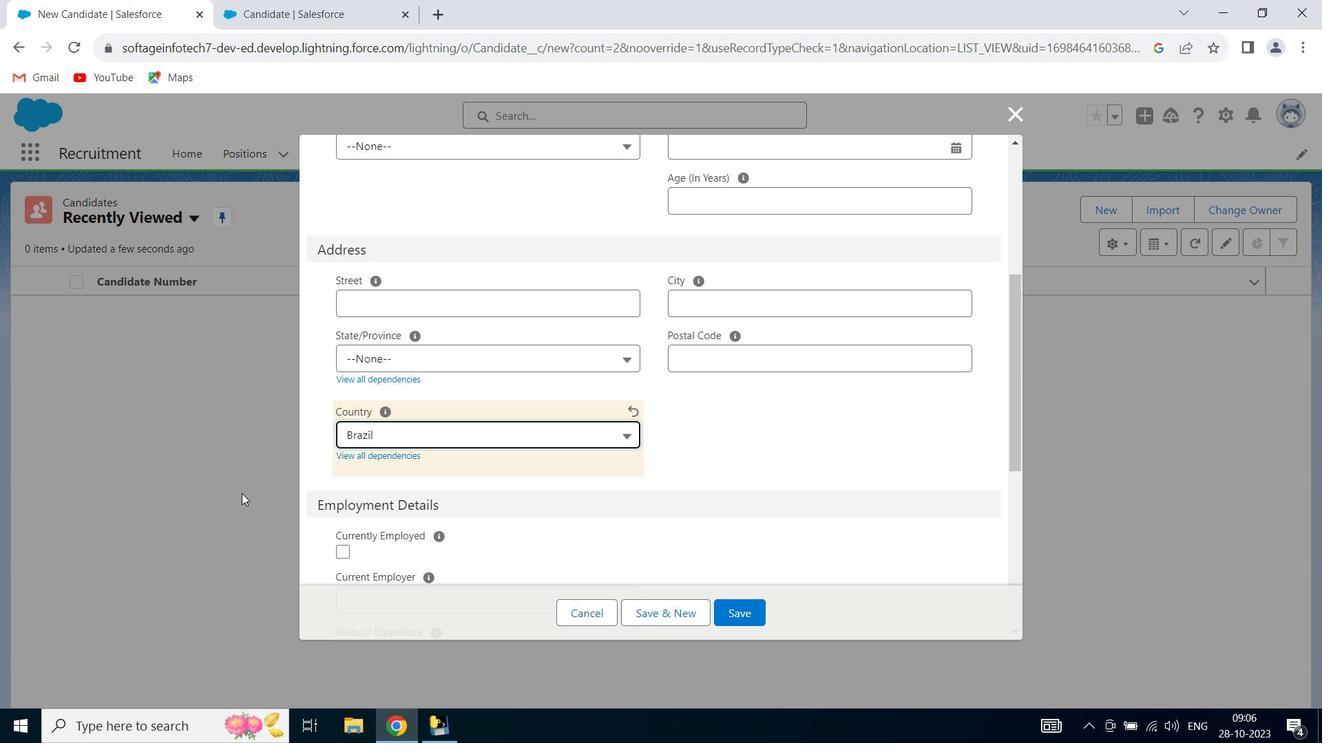 
Action: Mouse moved to (569, 345)
Screenshot: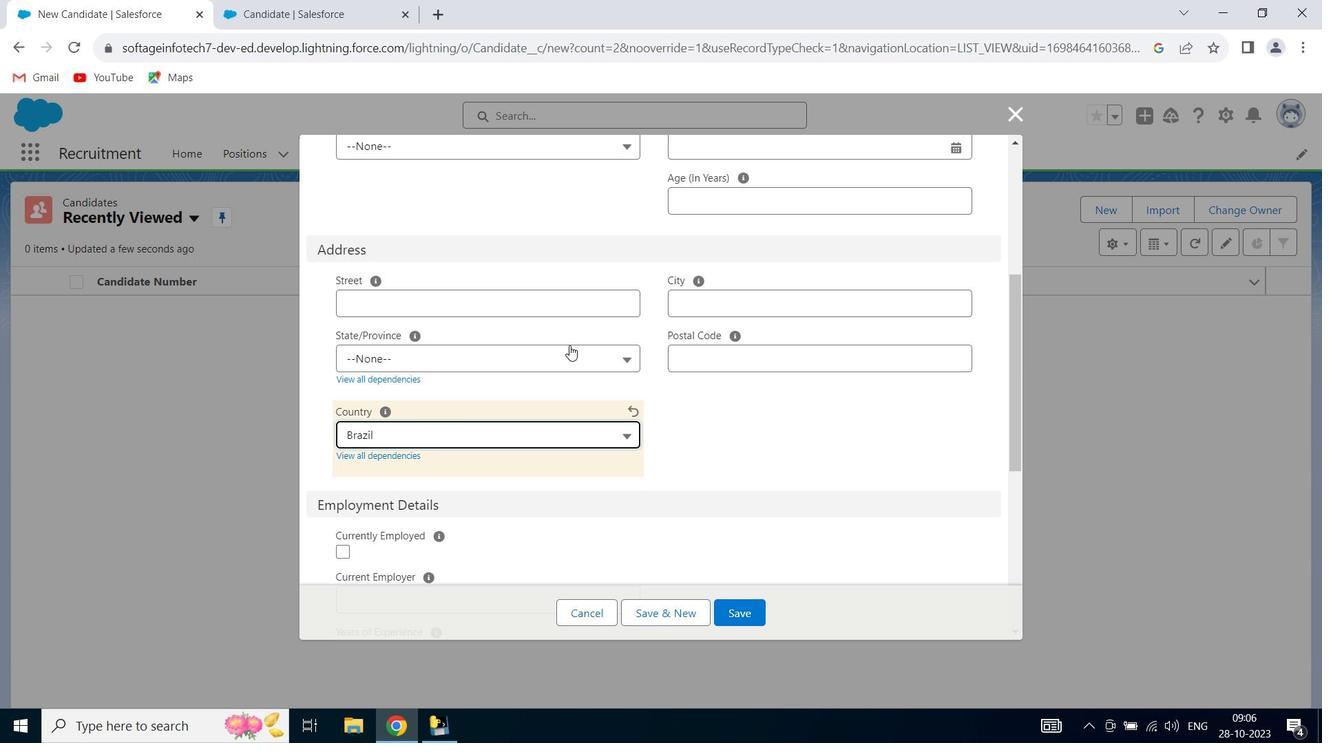
Action: Mouse pressed left at (569, 345)
Screenshot: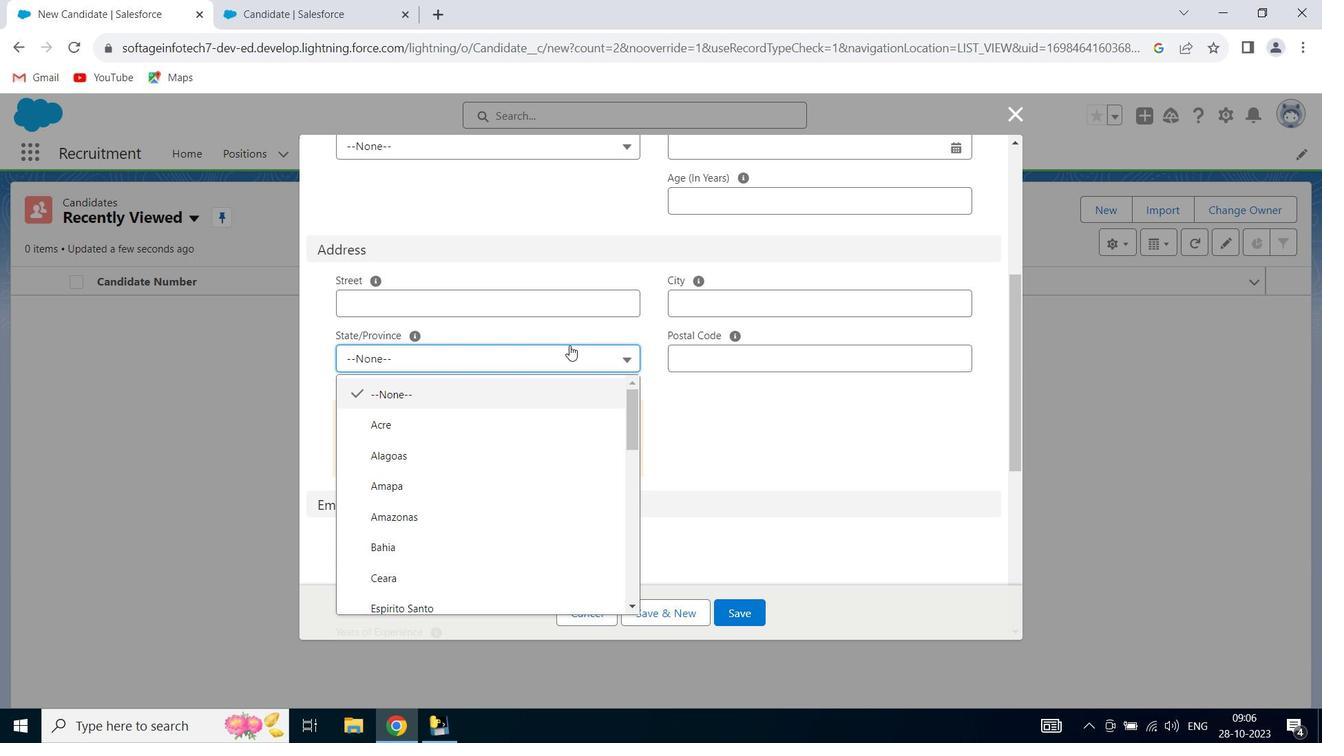 
Action: Mouse moved to (635, 413)
Screenshot: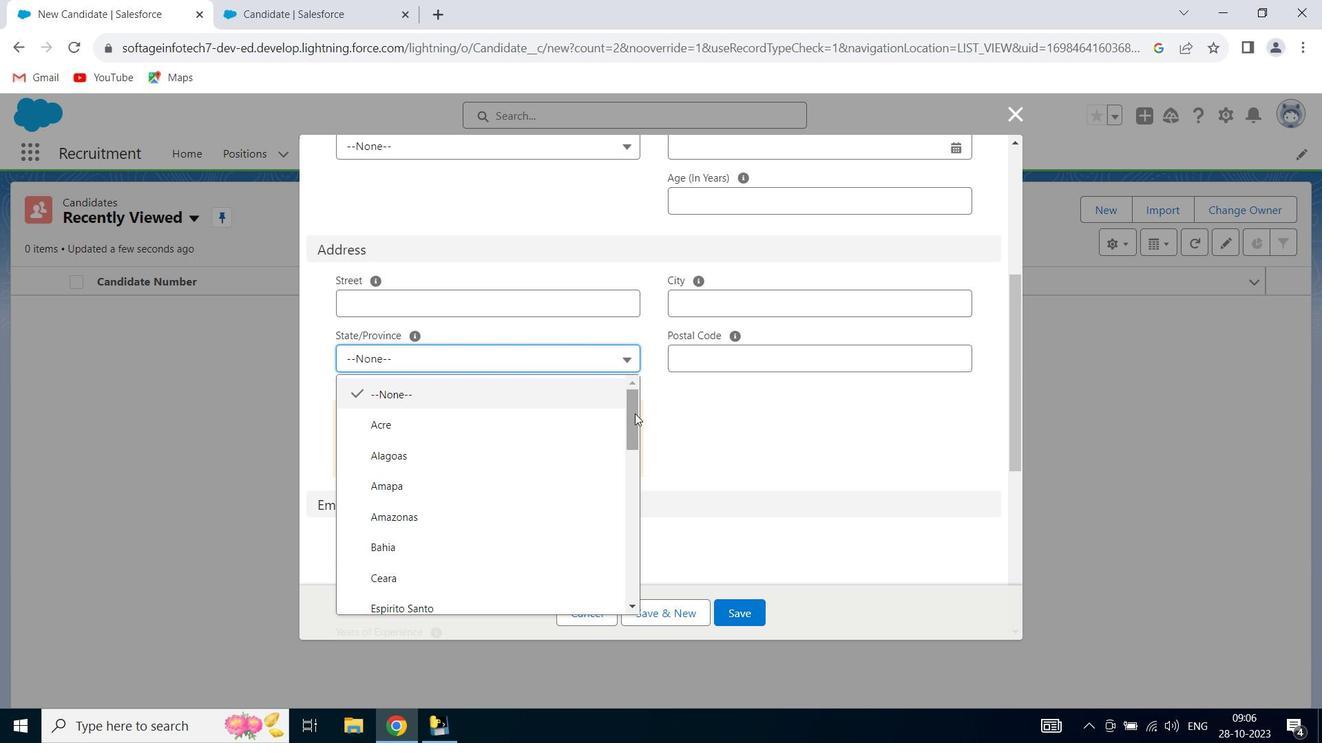 
Action: Mouse pressed left at (635, 413)
Screenshot: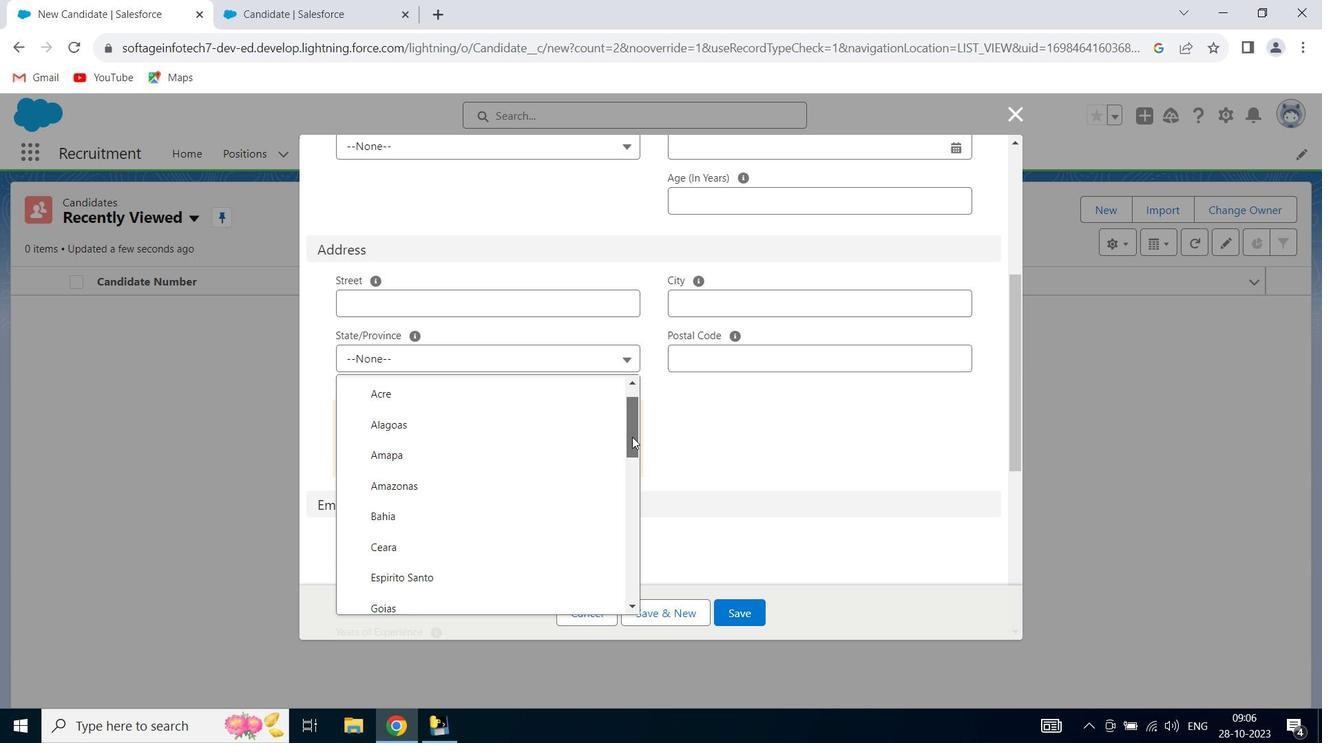 
Action: Mouse moved to (298, 23)
Screenshot: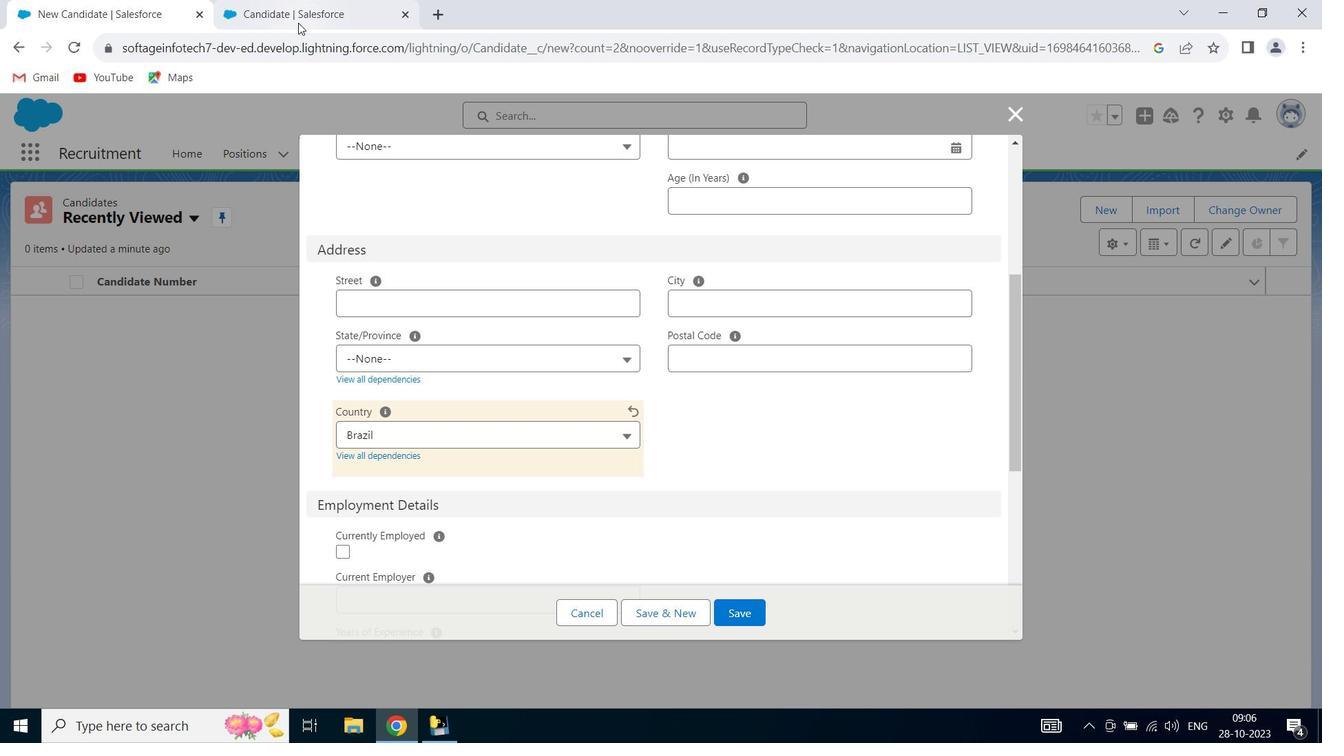 
Action: Mouse pressed left at (298, 23)
Screenshot: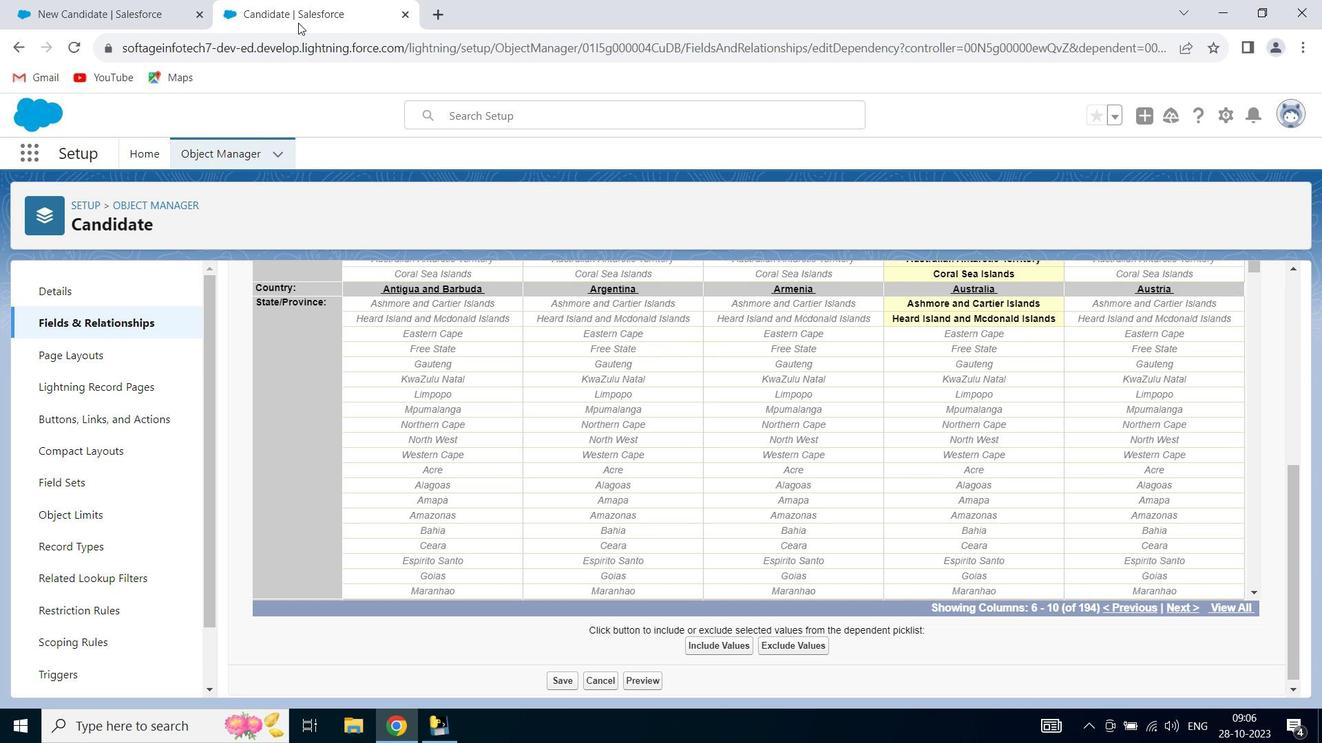 
Action: Mouse moved to (1251, 593)
Screenshot: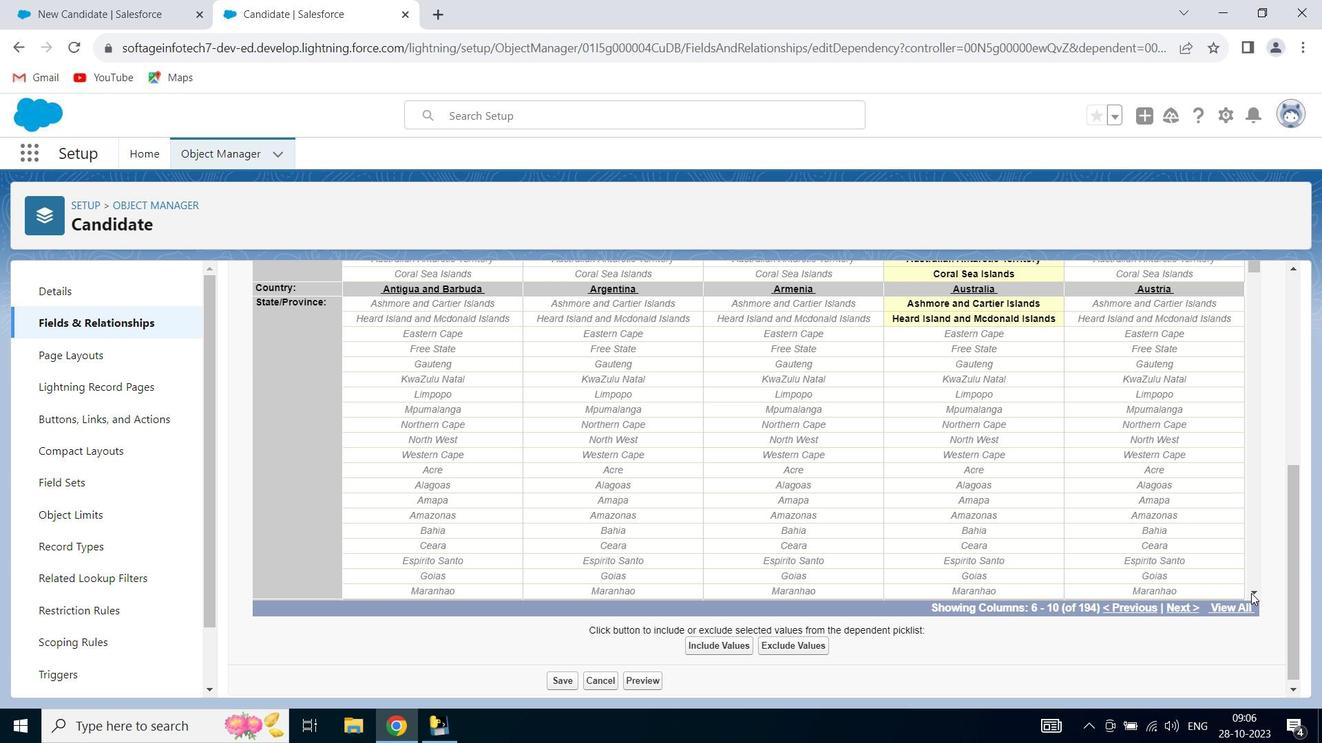 
Action: Mouse pressed left at (1251, 593)
Screenshot: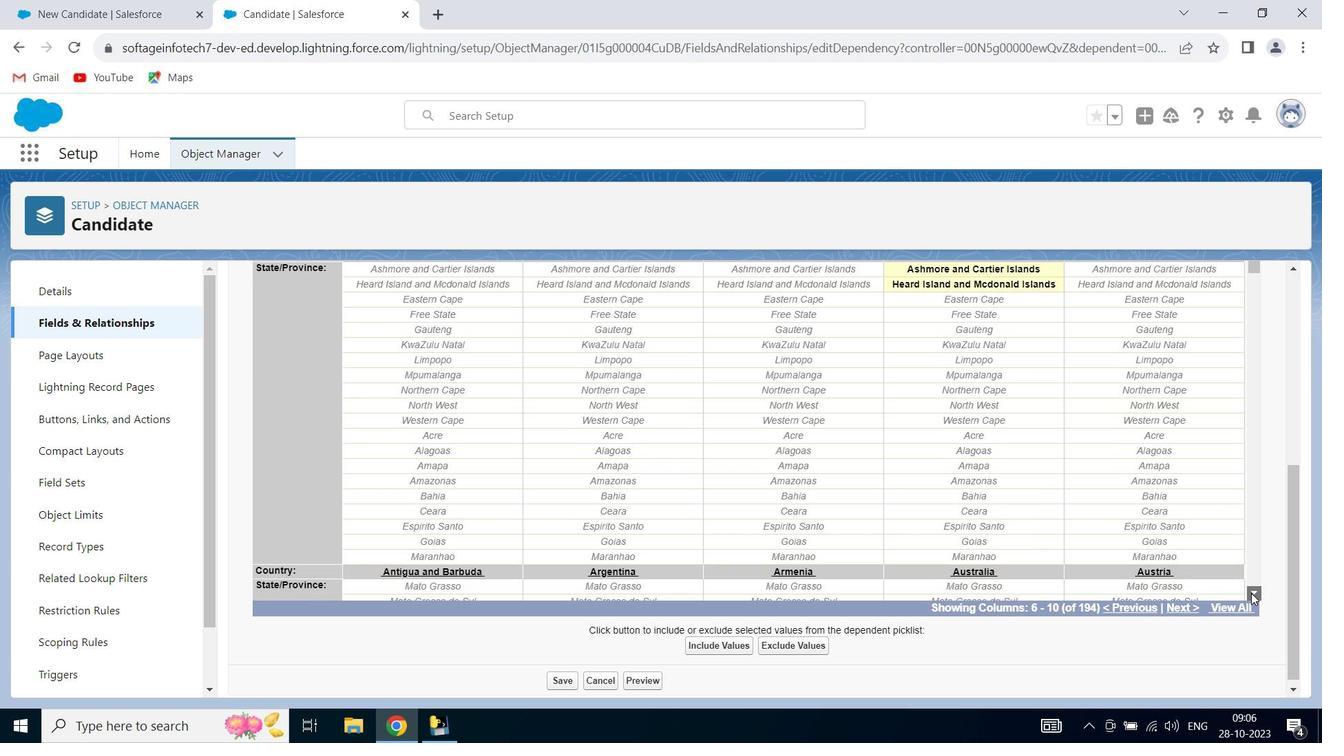 
Action: Mouse pressed left at (1251, 593)
Screenshot: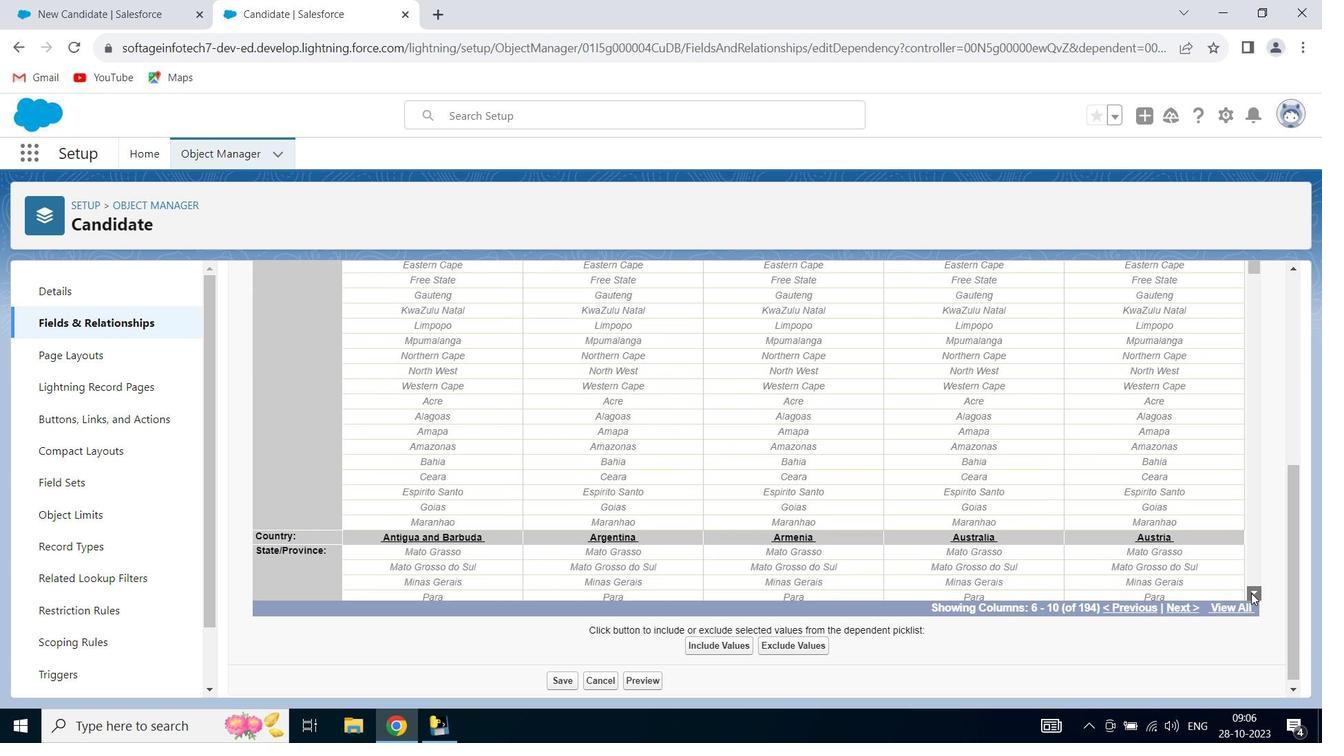 
Action: Mouse pressed left at (1251, 593)
Screenshot: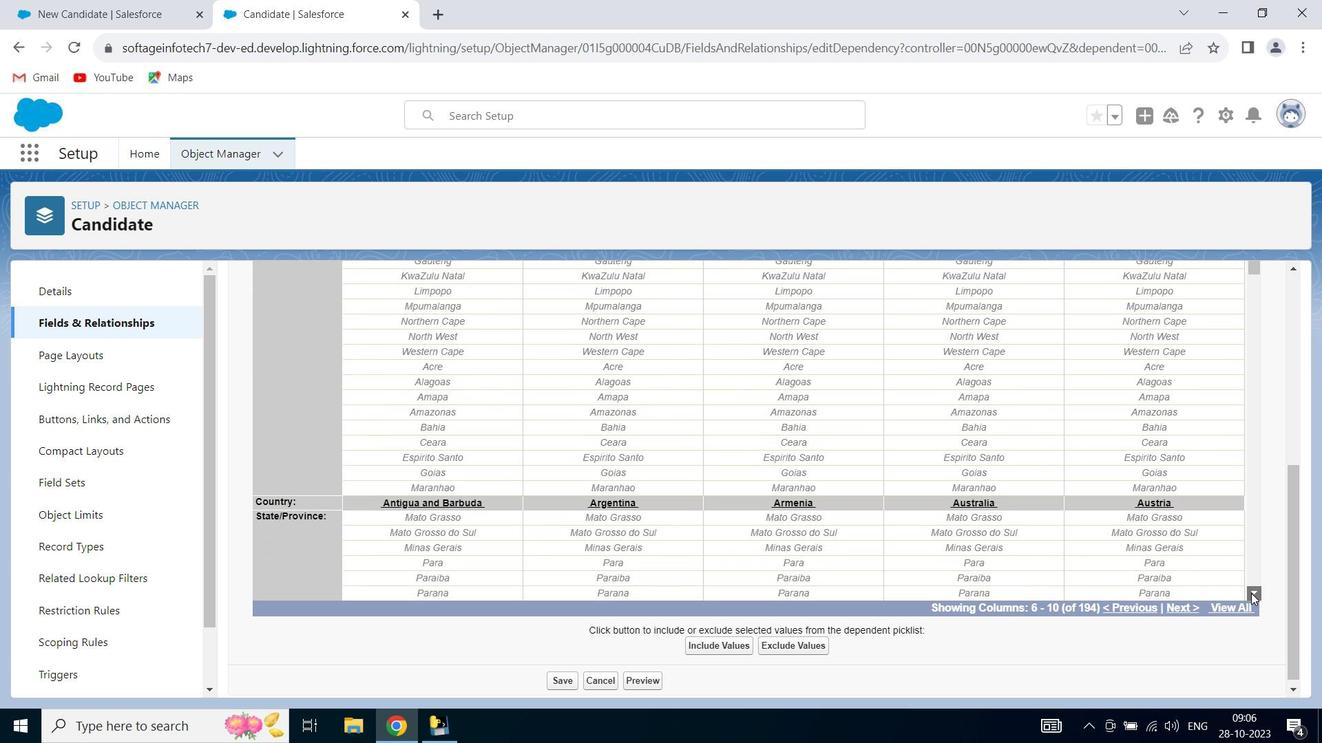 
Action: Mouse pressed left at (1251, 593)
Screenshot: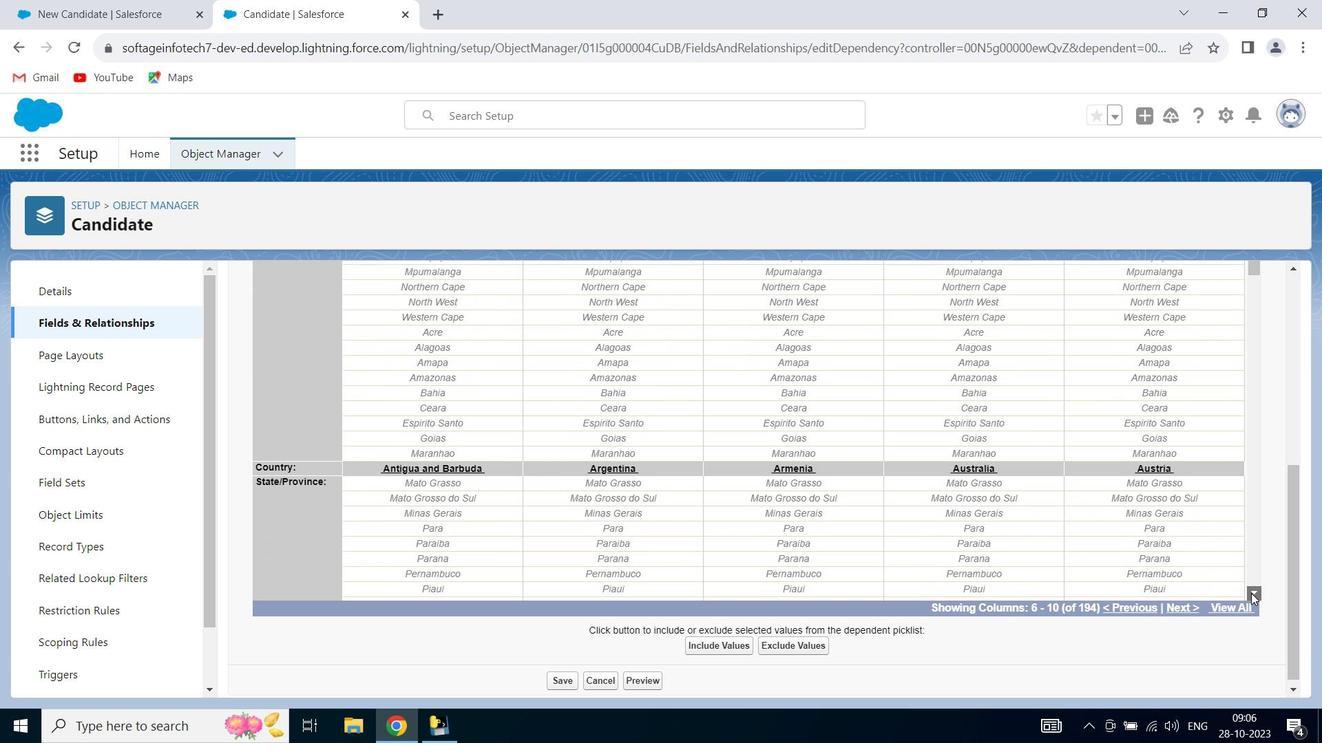 
Action: Mouse pressed left at (1251, 593)
Screenshot: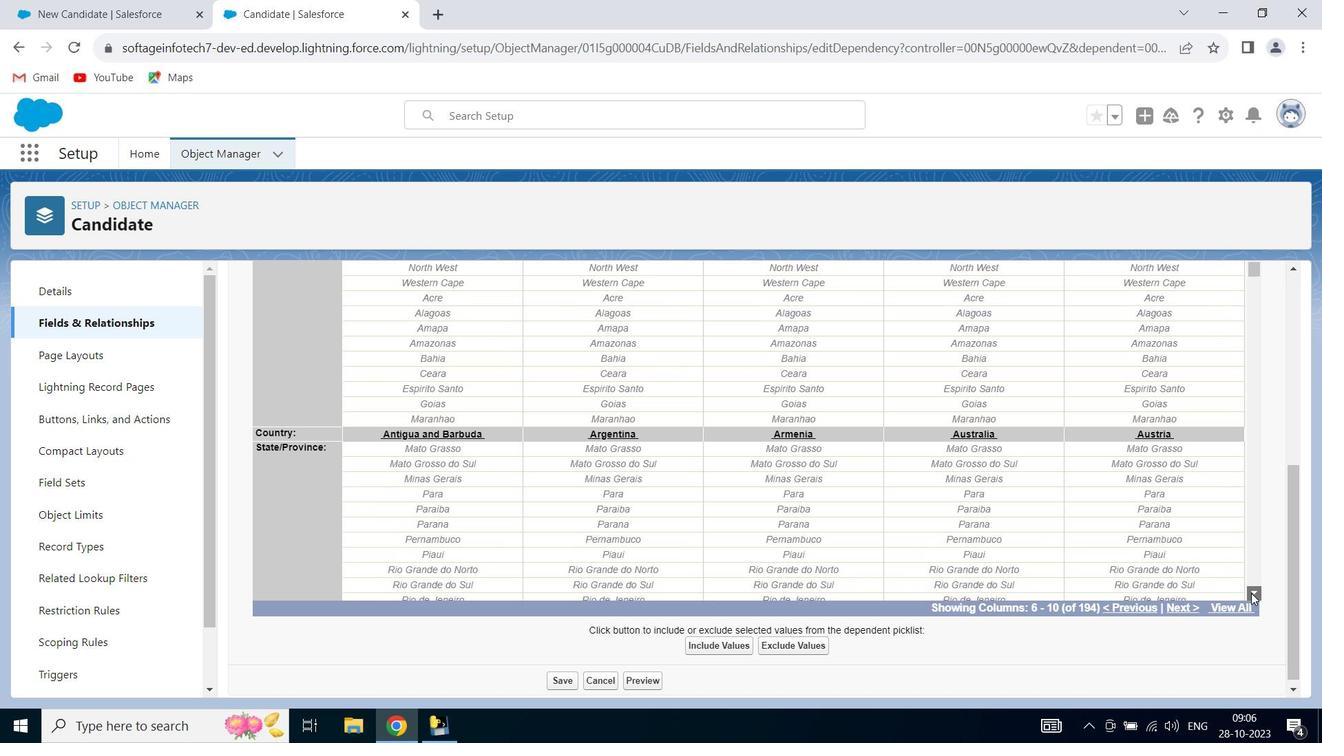 
Action: Mouse pressed left at (1251, 593)
Screenshot: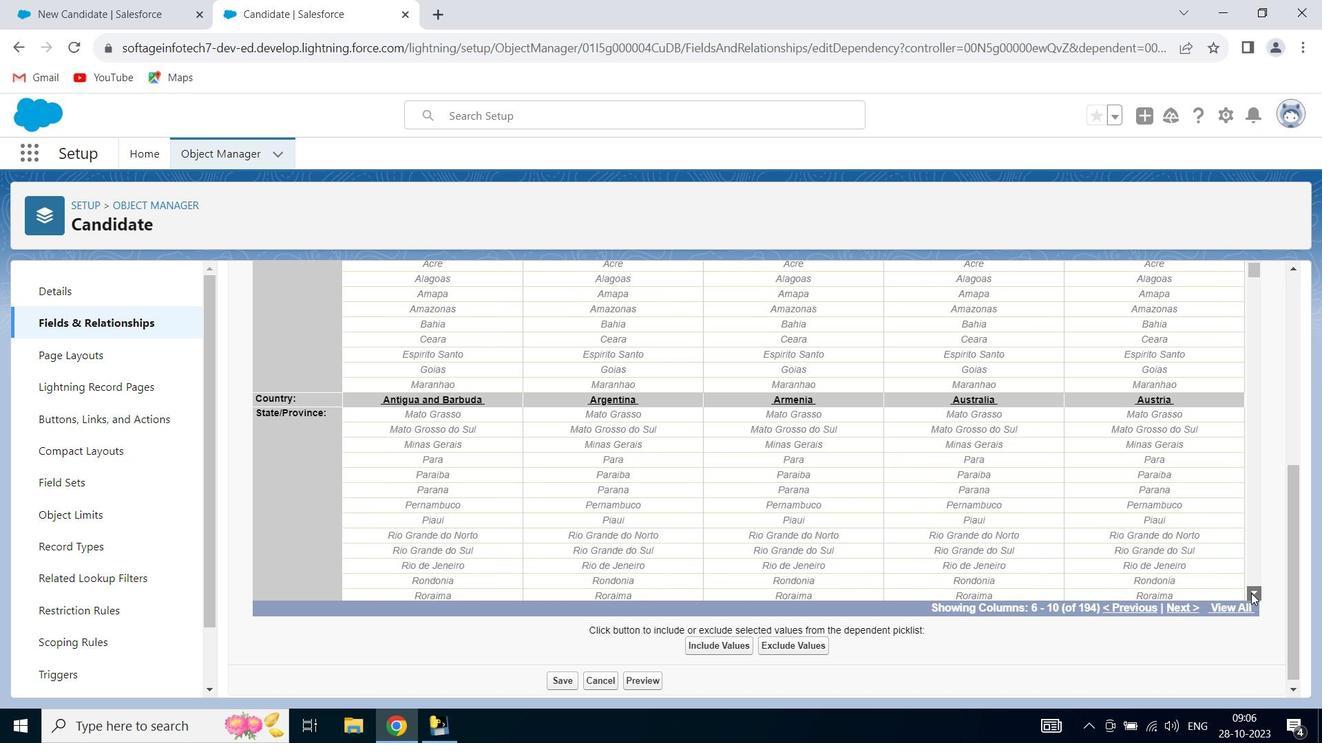 
Action: Mouse pressed left at (1251, 593)
Screenshot: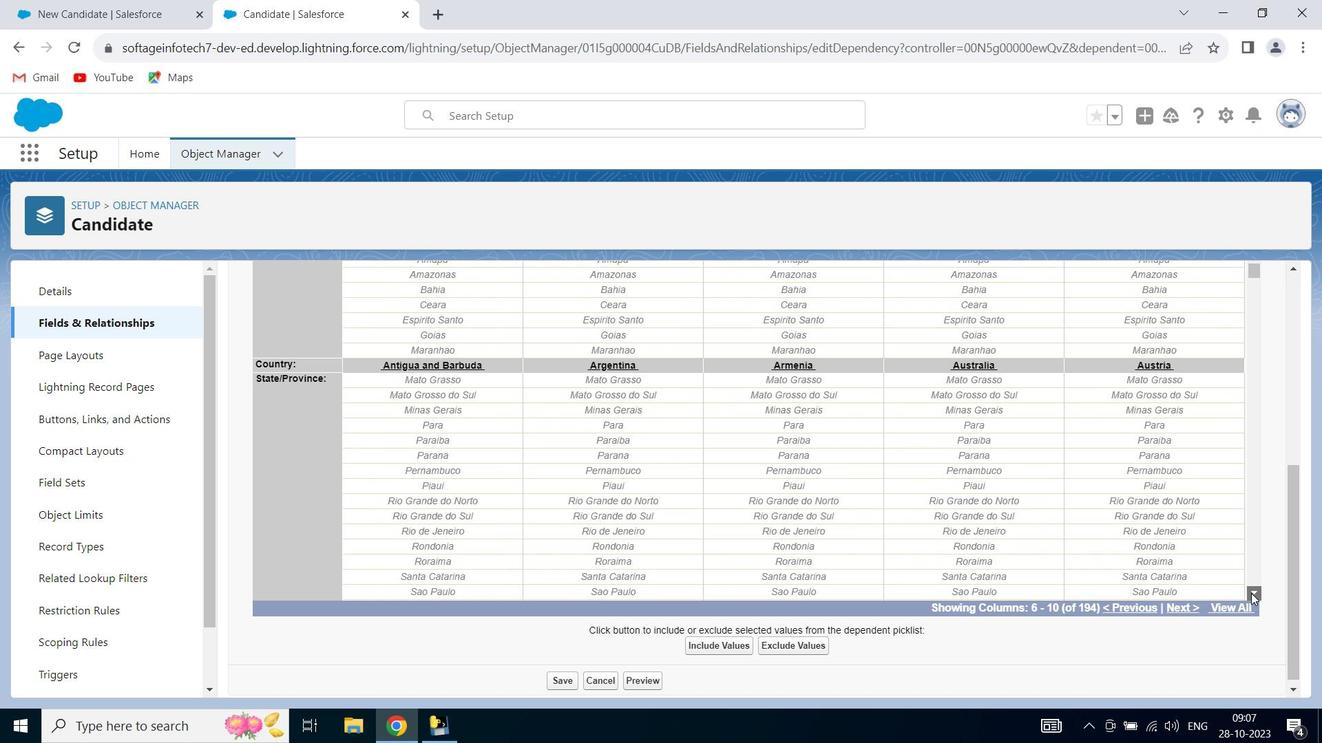 
Action: Mouse pressed left at (1251, 593)
Screenshot: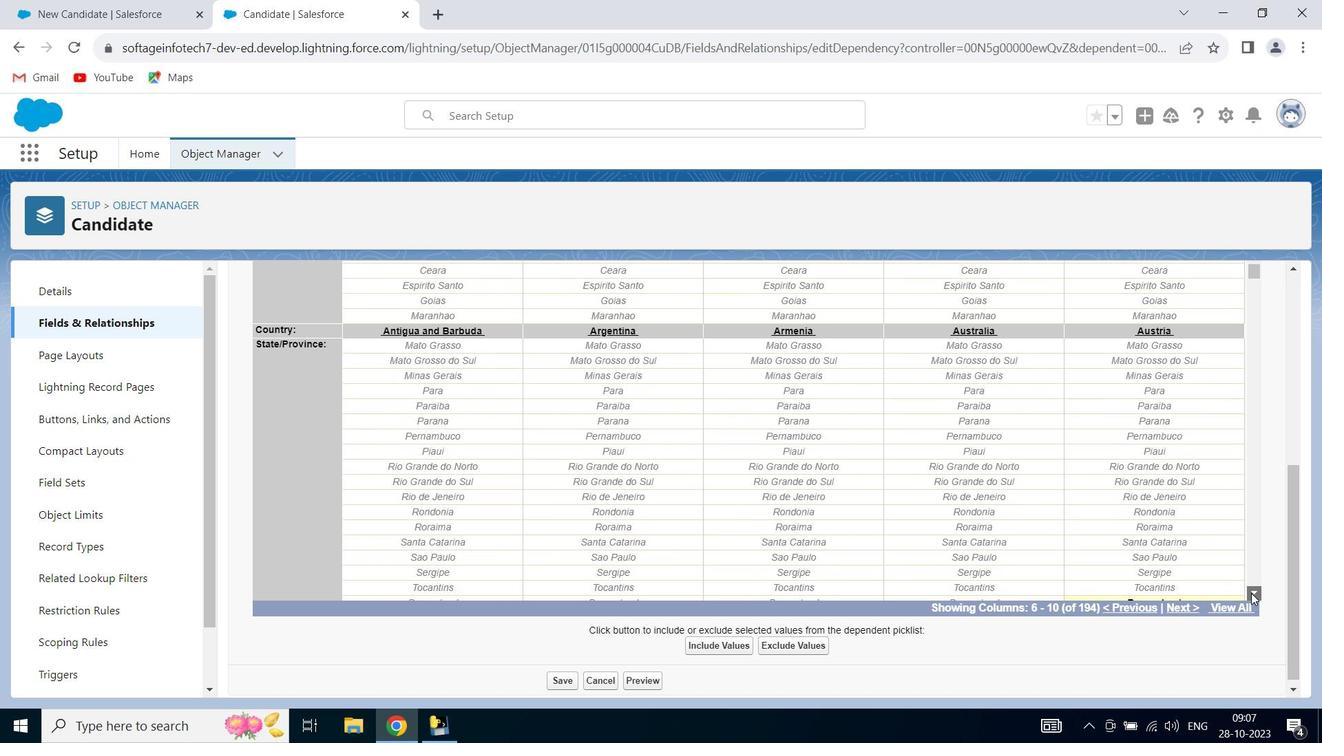 
Action: Mouse pressed left at (1251, 593)
Screenshot: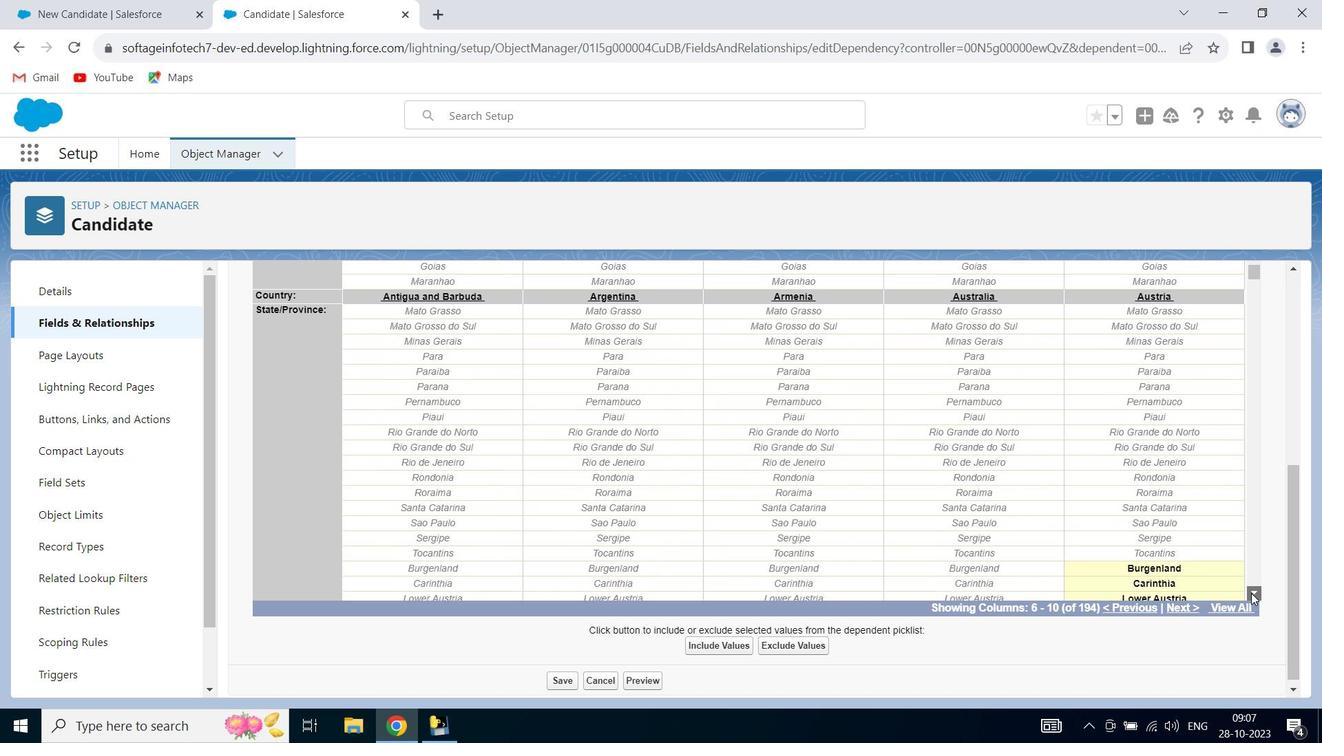 
Action: Mouse pressed left at (1251, 593)
Screenshot: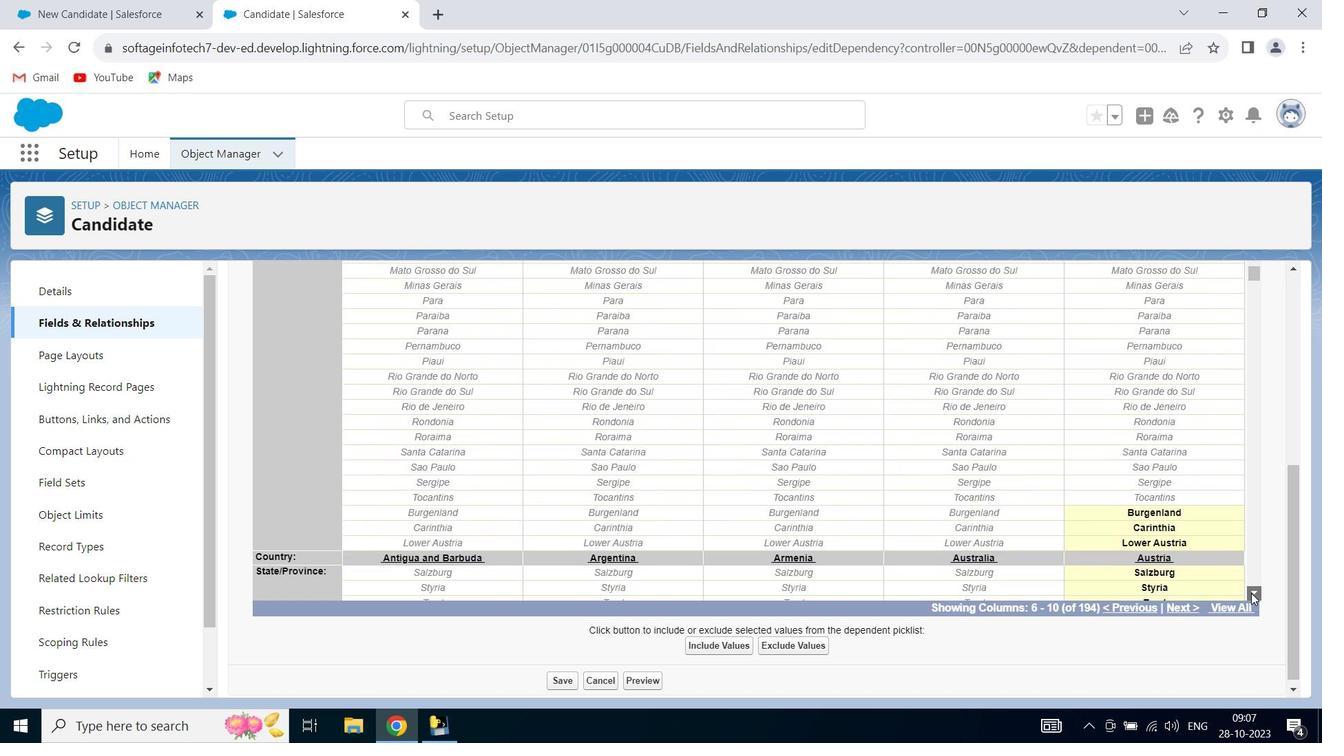 
Action: Mouse pressed left at (1251, 593)
Screenshot: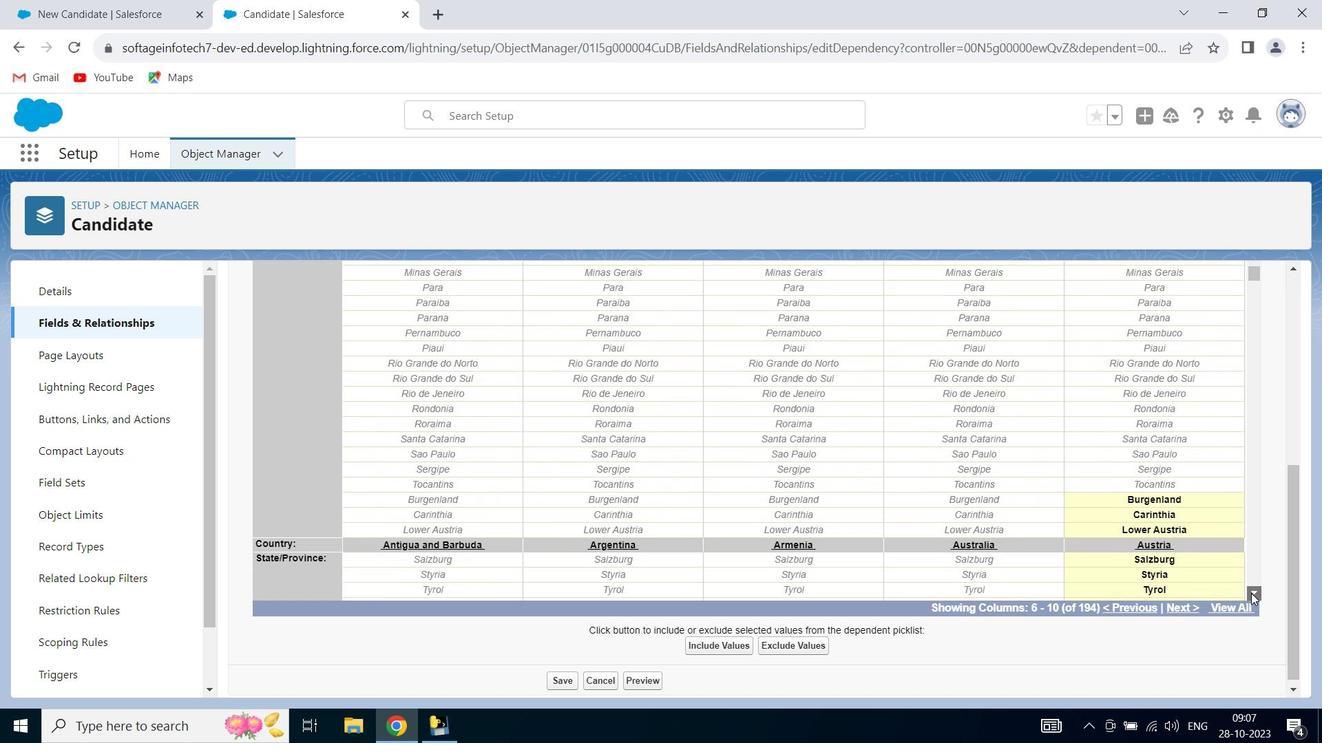
Action: Mouse pressed left at (1251, 593)
Screenshot: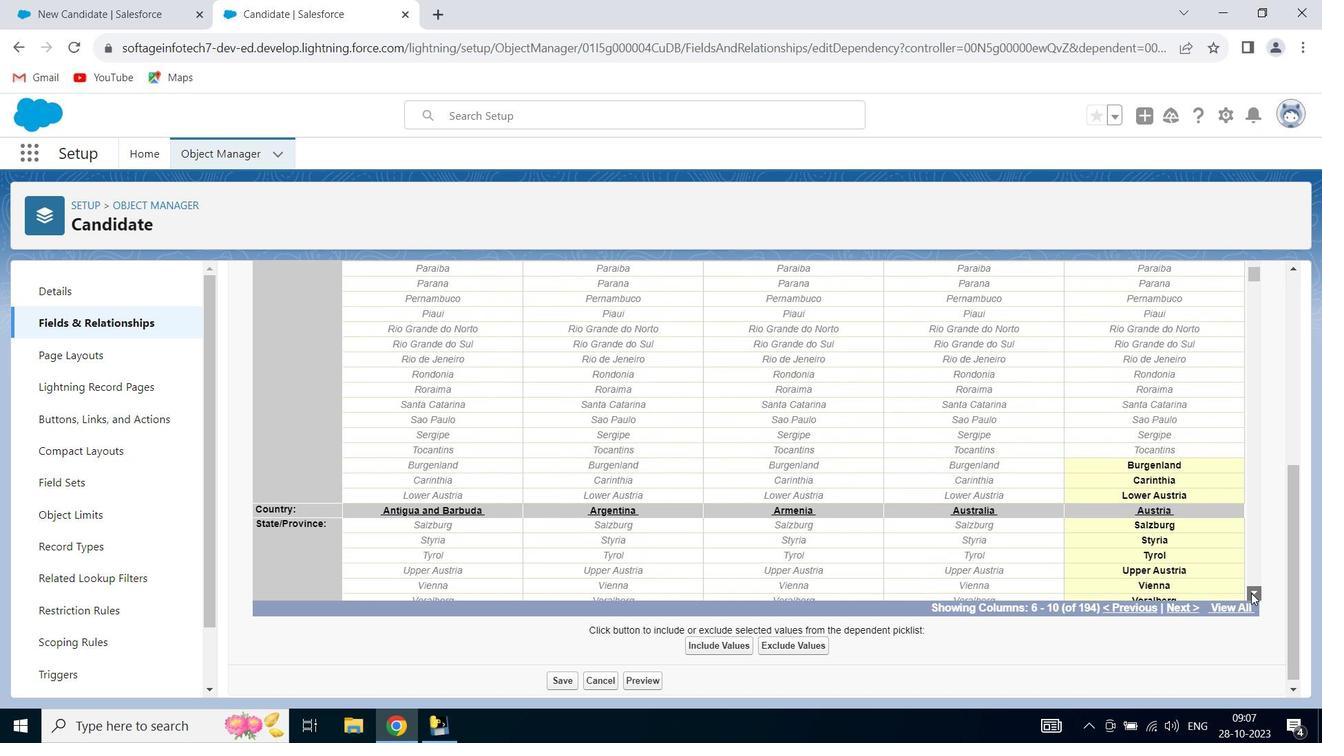
Action: Mouse pressed left at (1251, 593)
Screenshot: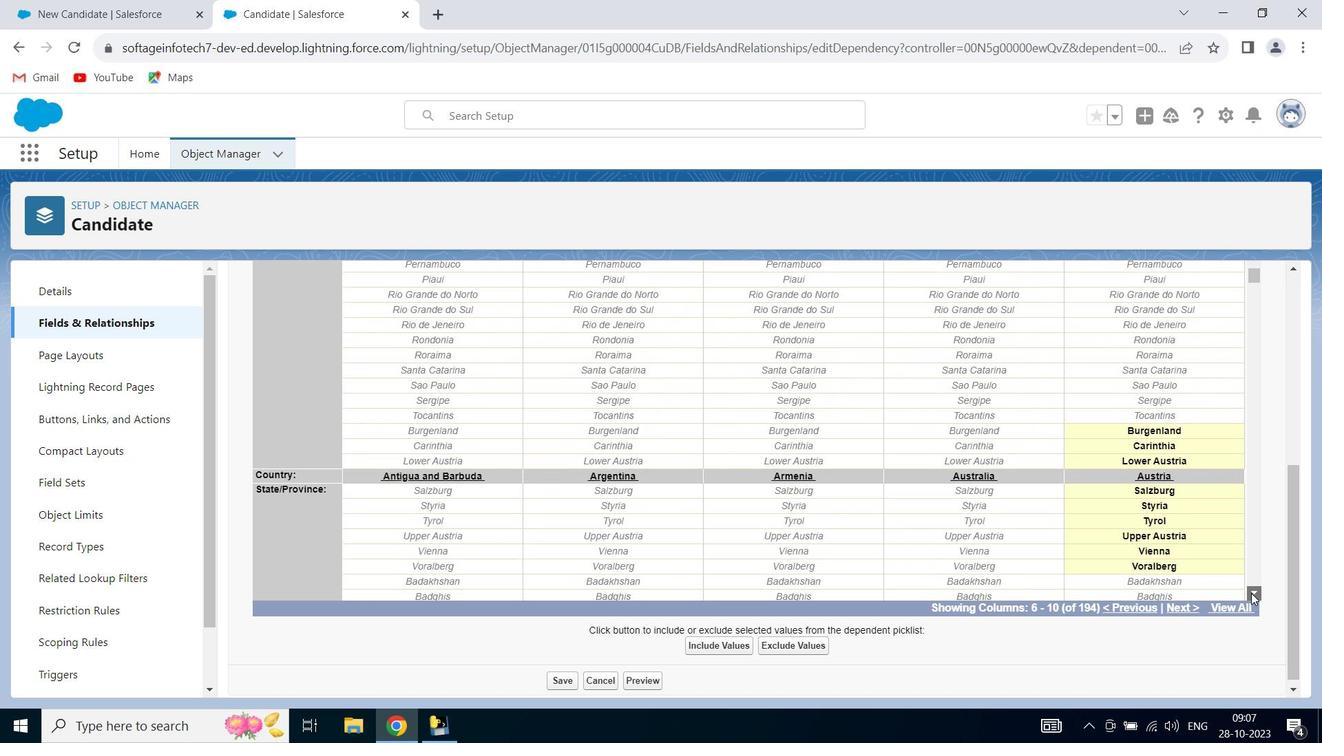 
Action: Mouse pressed left at (1251, 593)
Screenshot: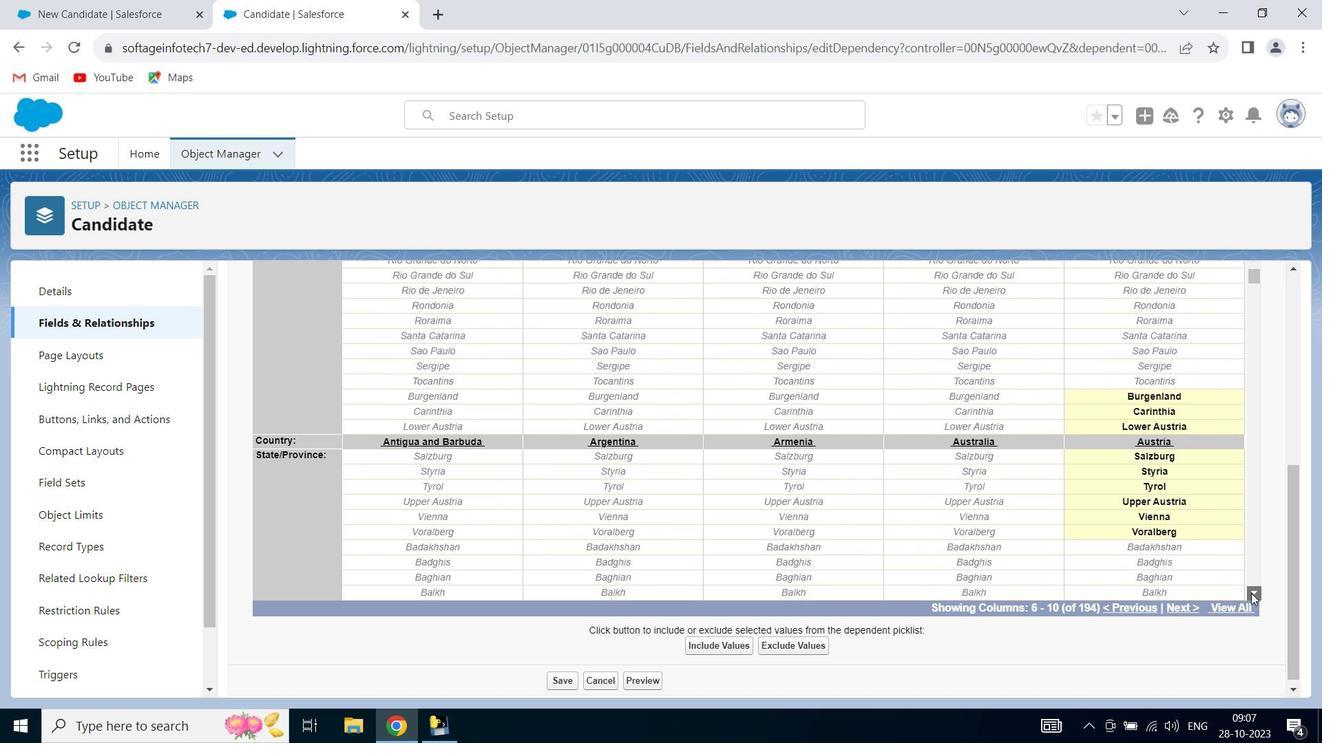 
Action: Mouse pressed left at (1251, 593)
Screenshot: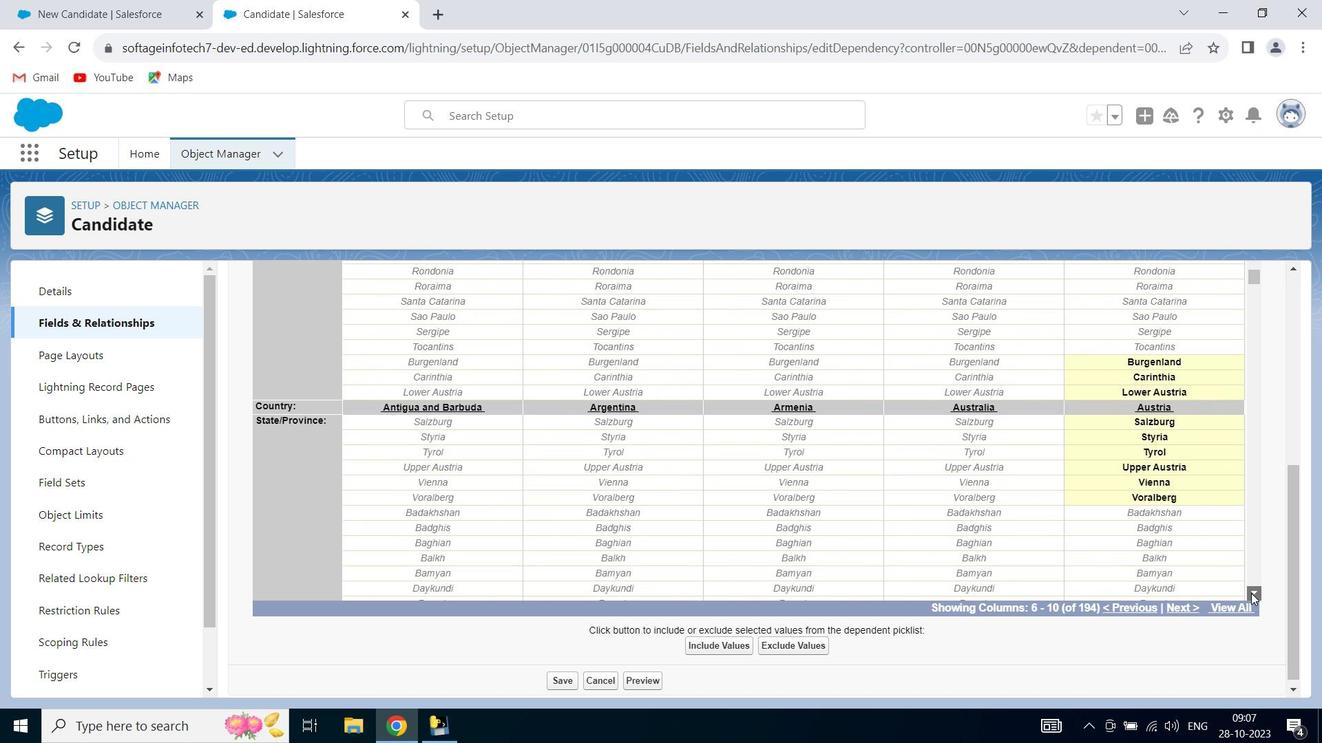 
Action: Mouse pressed left at (1251, 593)
Screenshot: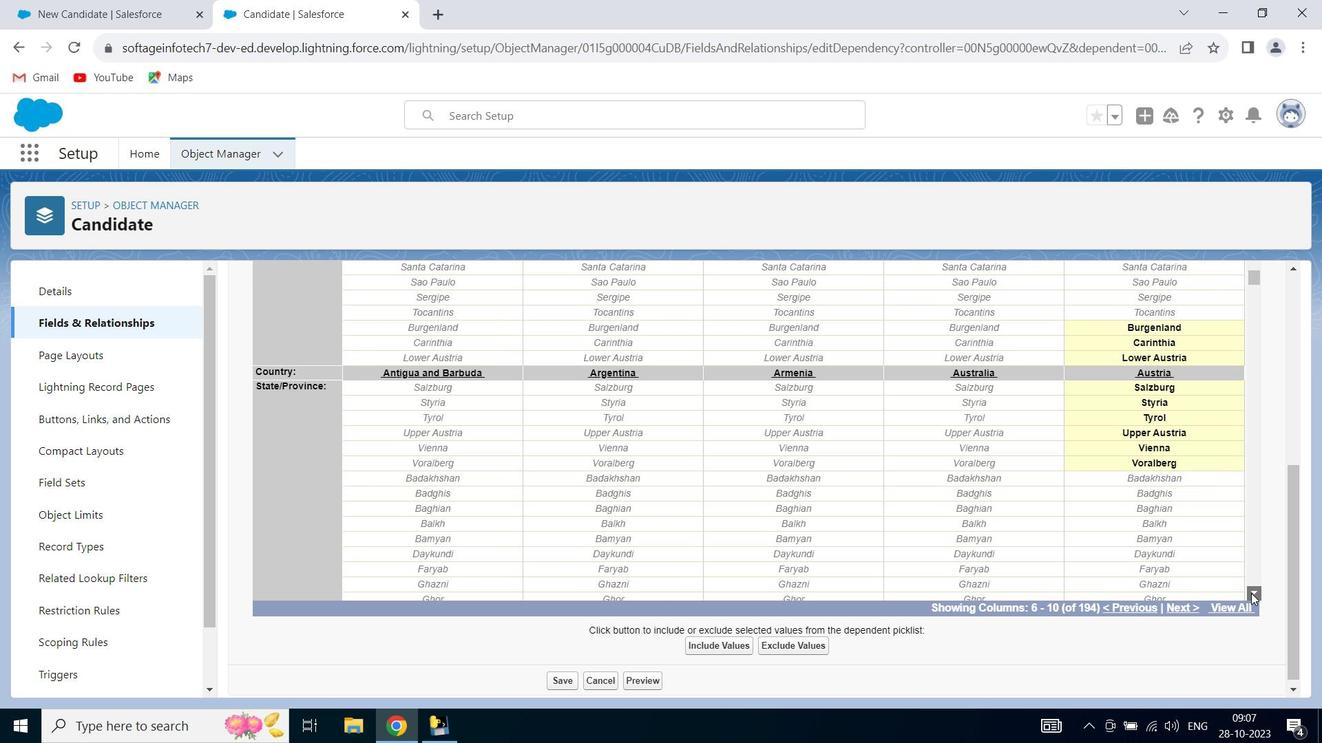 
Action: Mouse pressed left at (1251, 593)
Screenshot: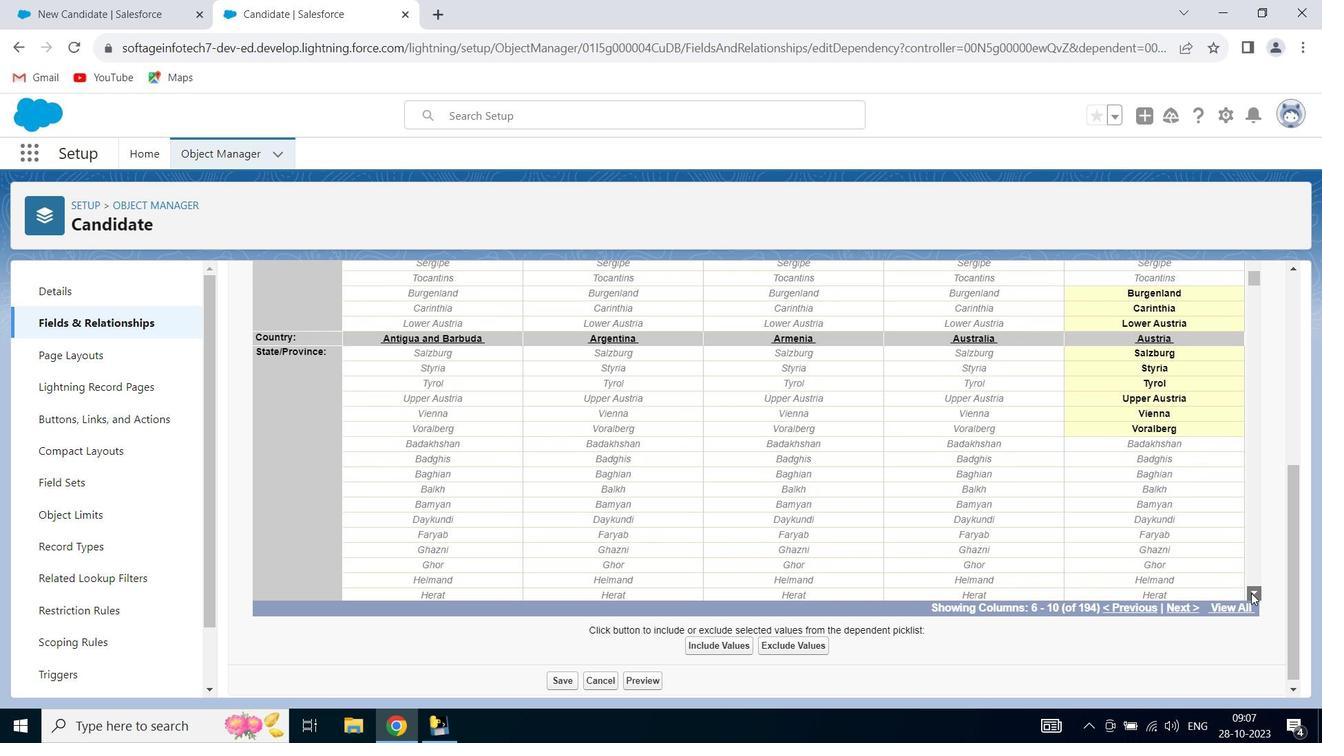
Action: Mouse pressed left at (1251, 593)
Screenshot: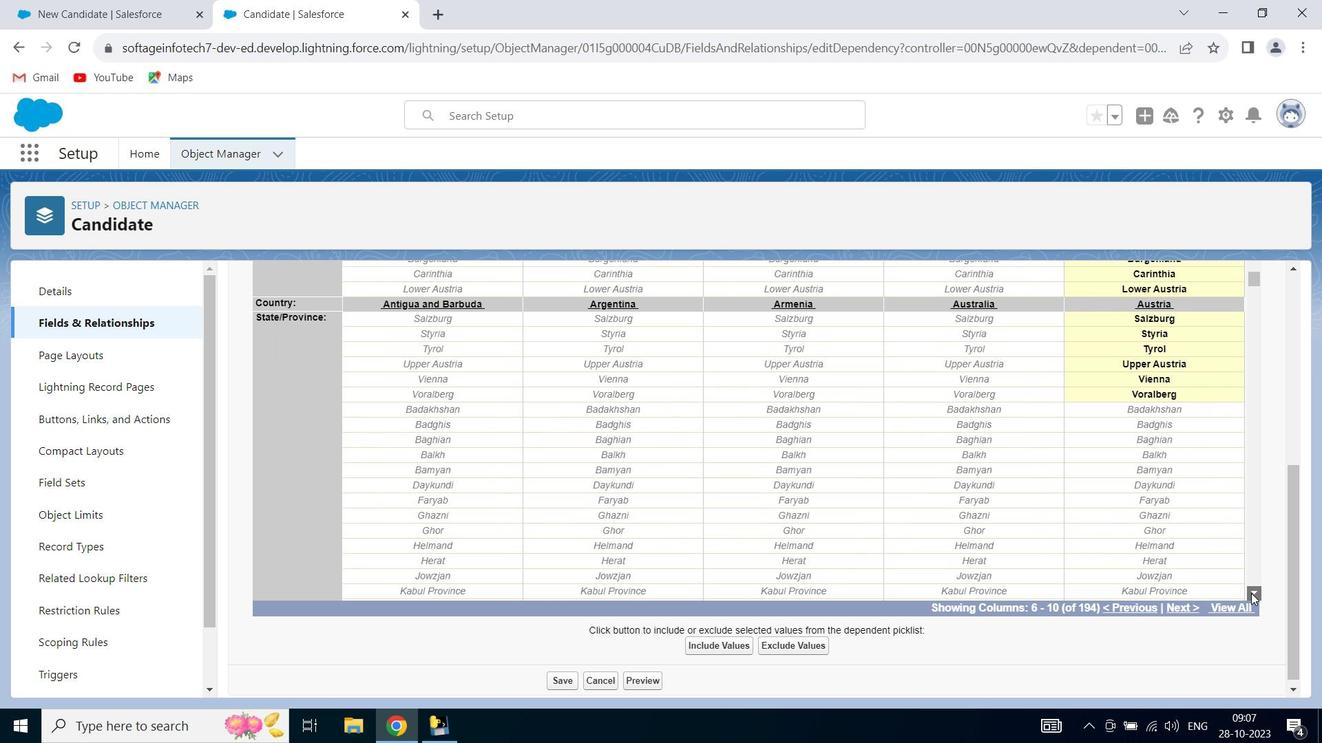 
Action: Mouse pressed left at (1251, 593)
Screenshot: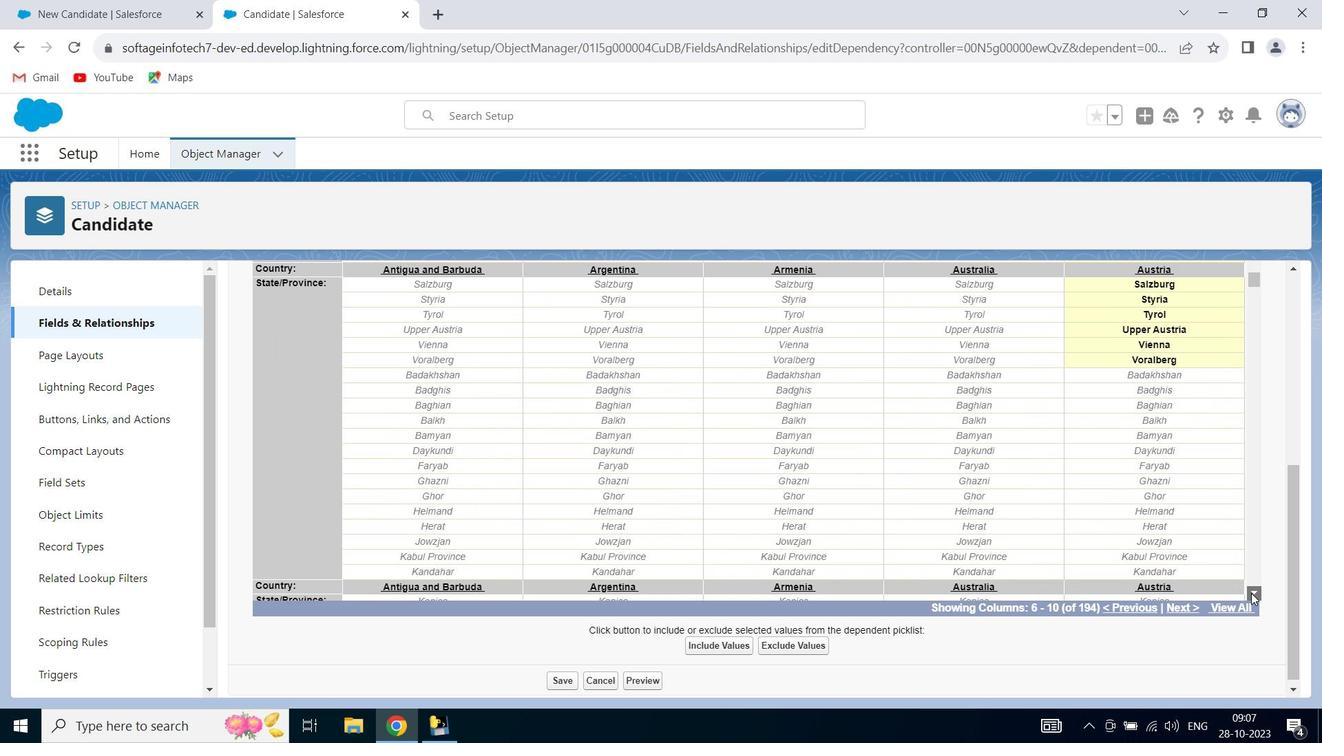 
Action: Mouse pressed left at (1251, 593)
Screenshot: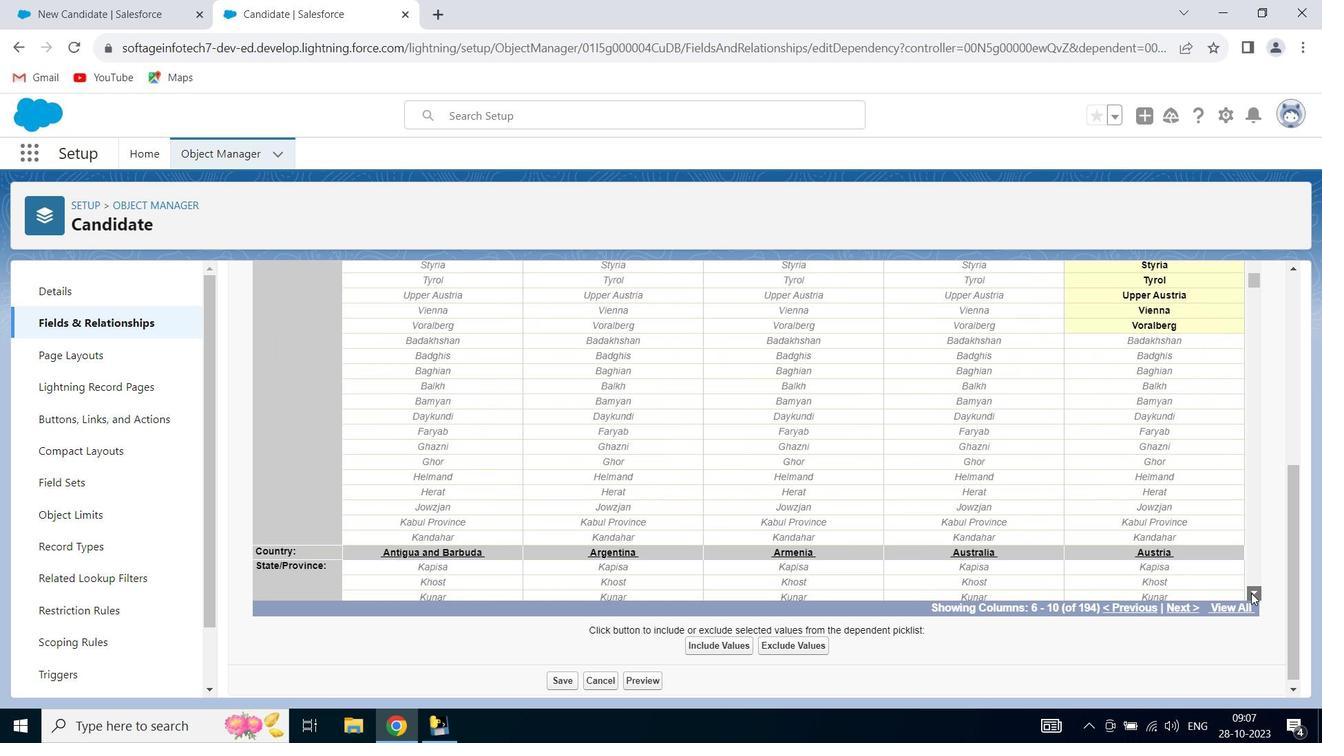
Action: Mouse pressed left at (1251, 593)
Screenshot: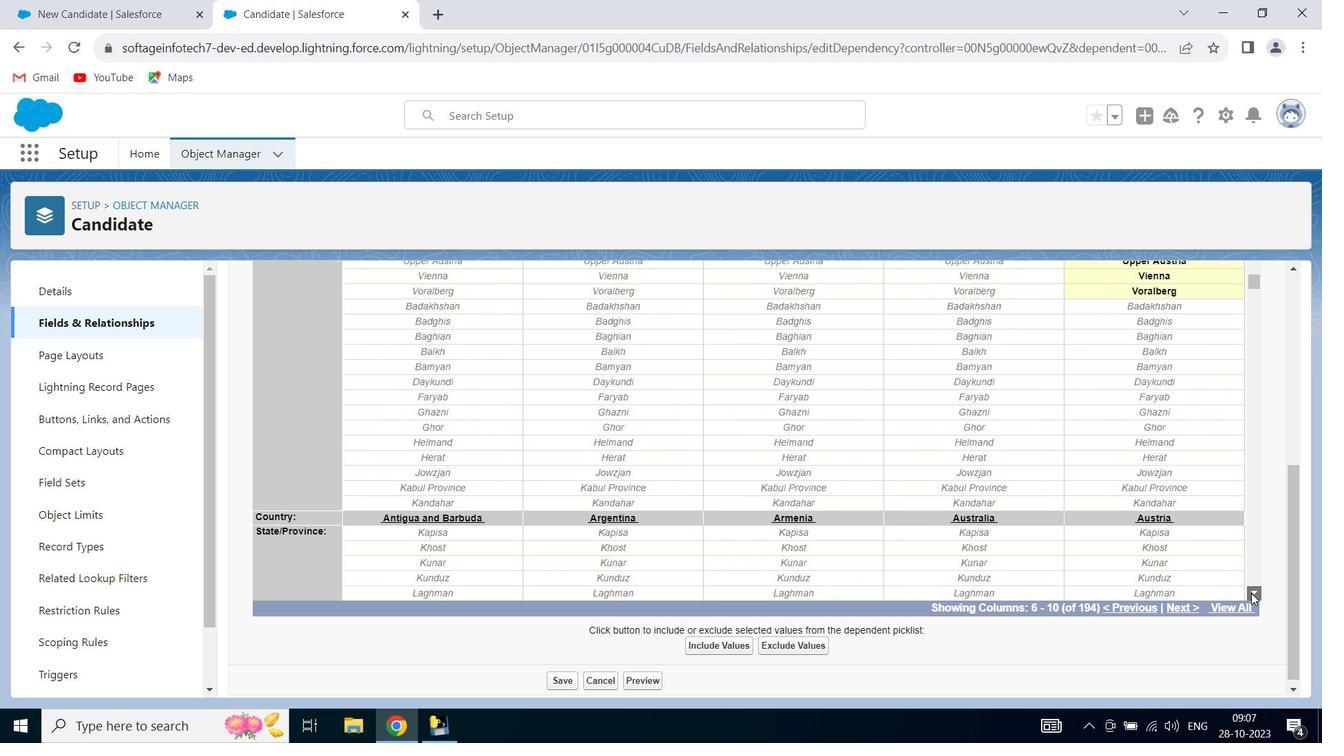 
Action: Mouse pressed left at (1251, 593)
Screenshot: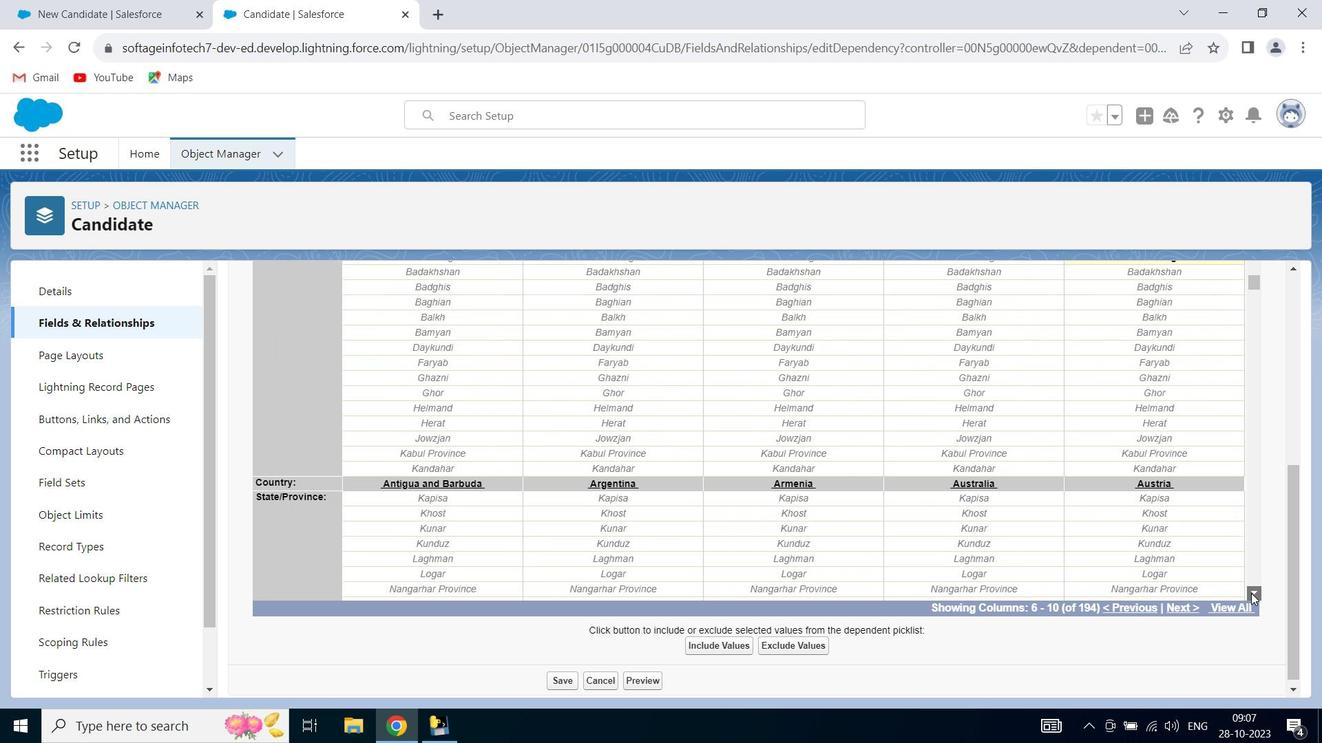 
Action: Mouse pressed left at (1251, 593)
Screenshot: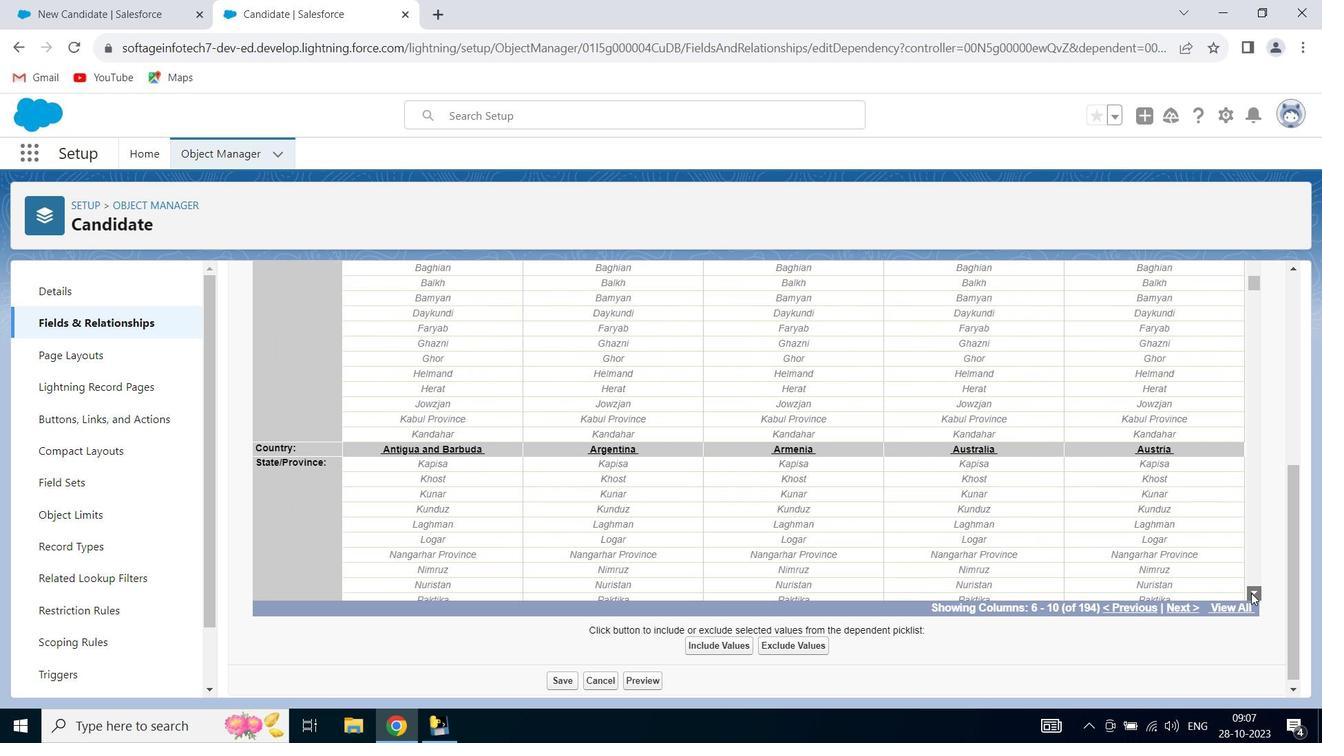 
Action: Mouse pressed left at (1251, 593)
Screenshot: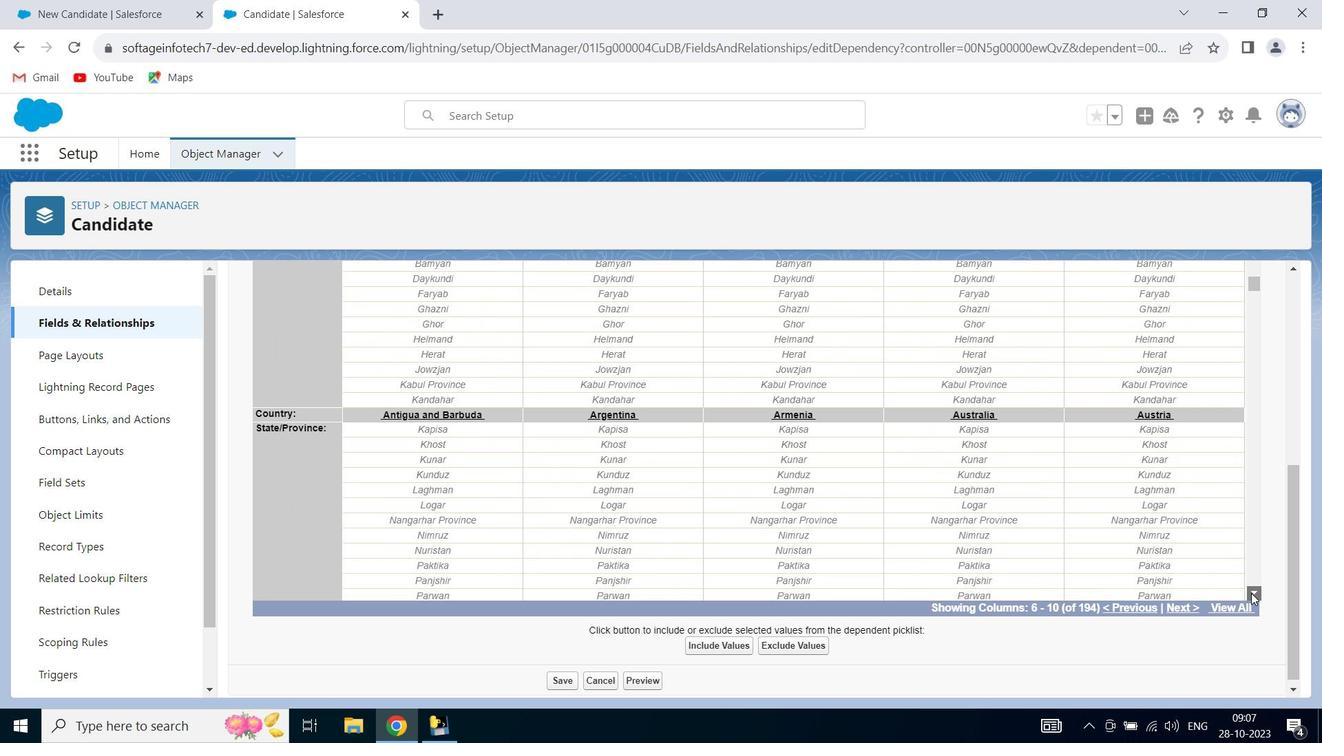 
Action: Mouse pressed left at (1251, 593)
Screenshot: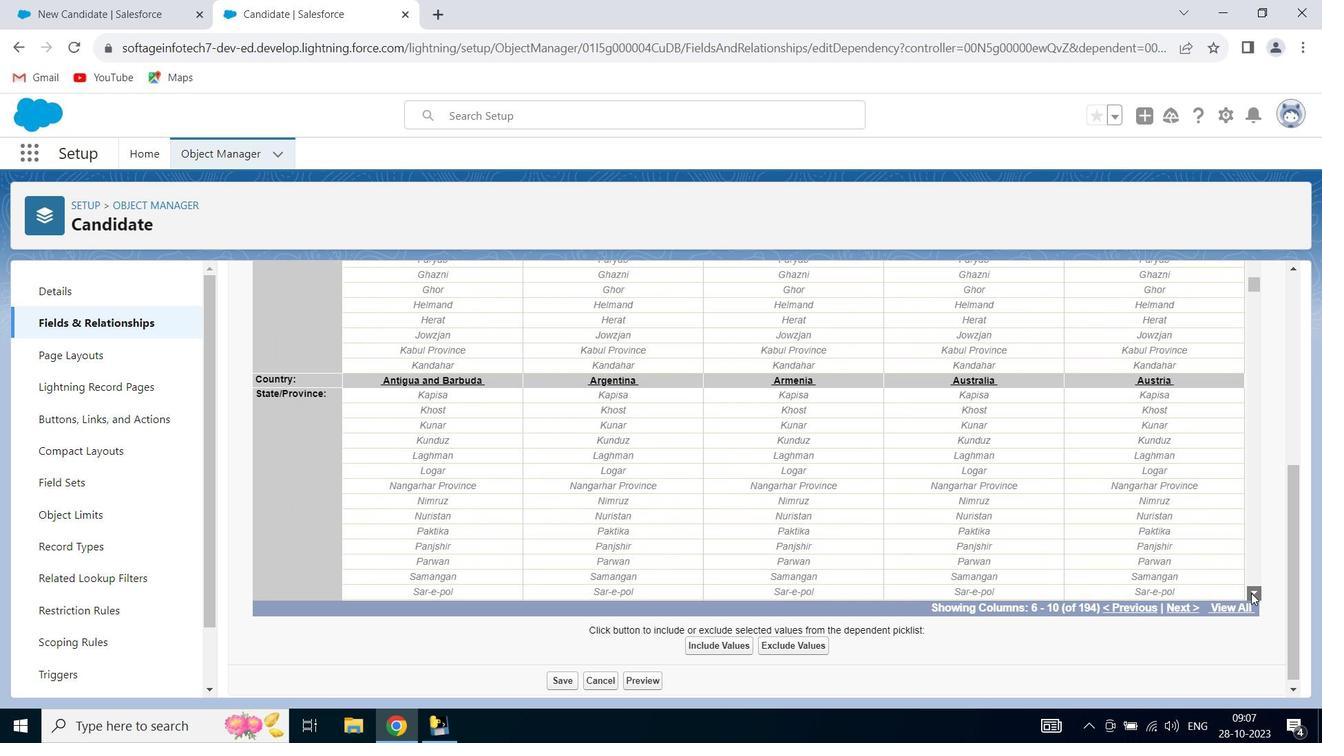 
Action: Mouse pressed left at (1251, 593)
Screenshot: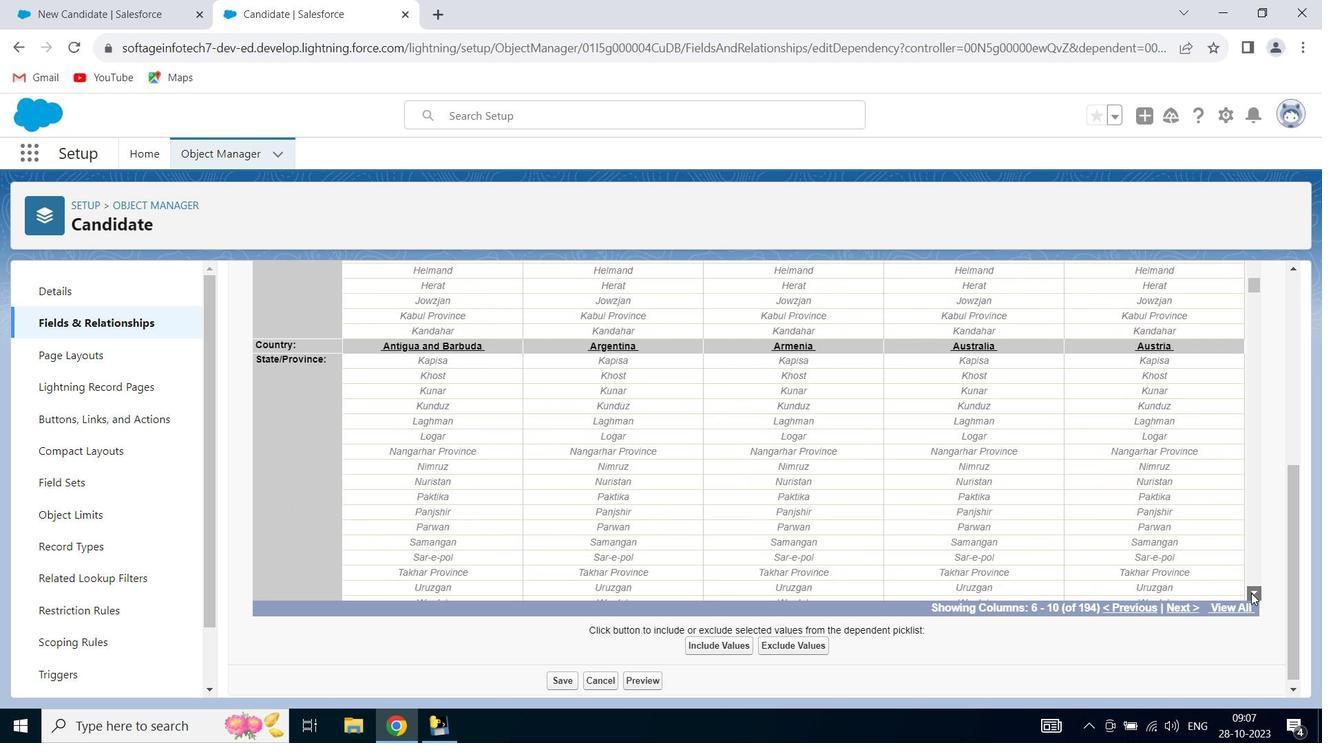 
Action: Mouse pressed left at (1251, 593)
Screenshot: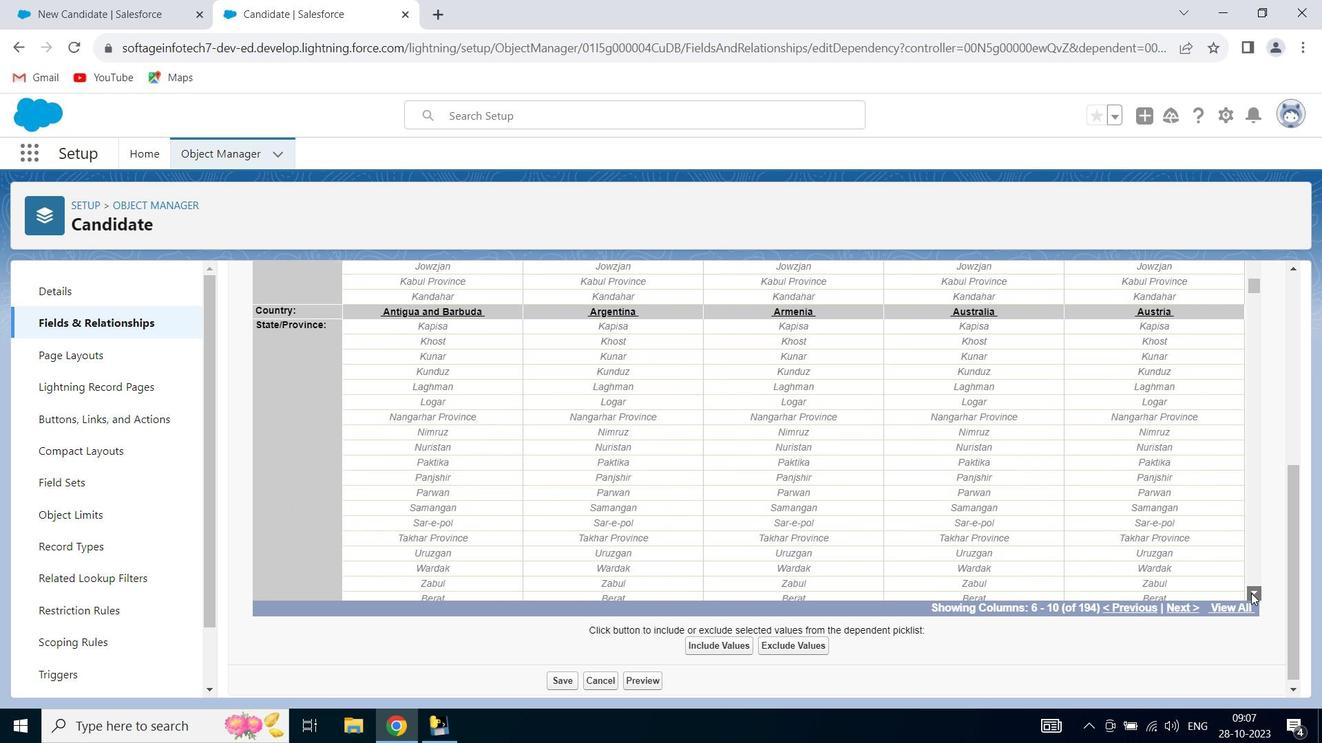 
Action: Mouse pressed left at (1251, 593)
Screenshot: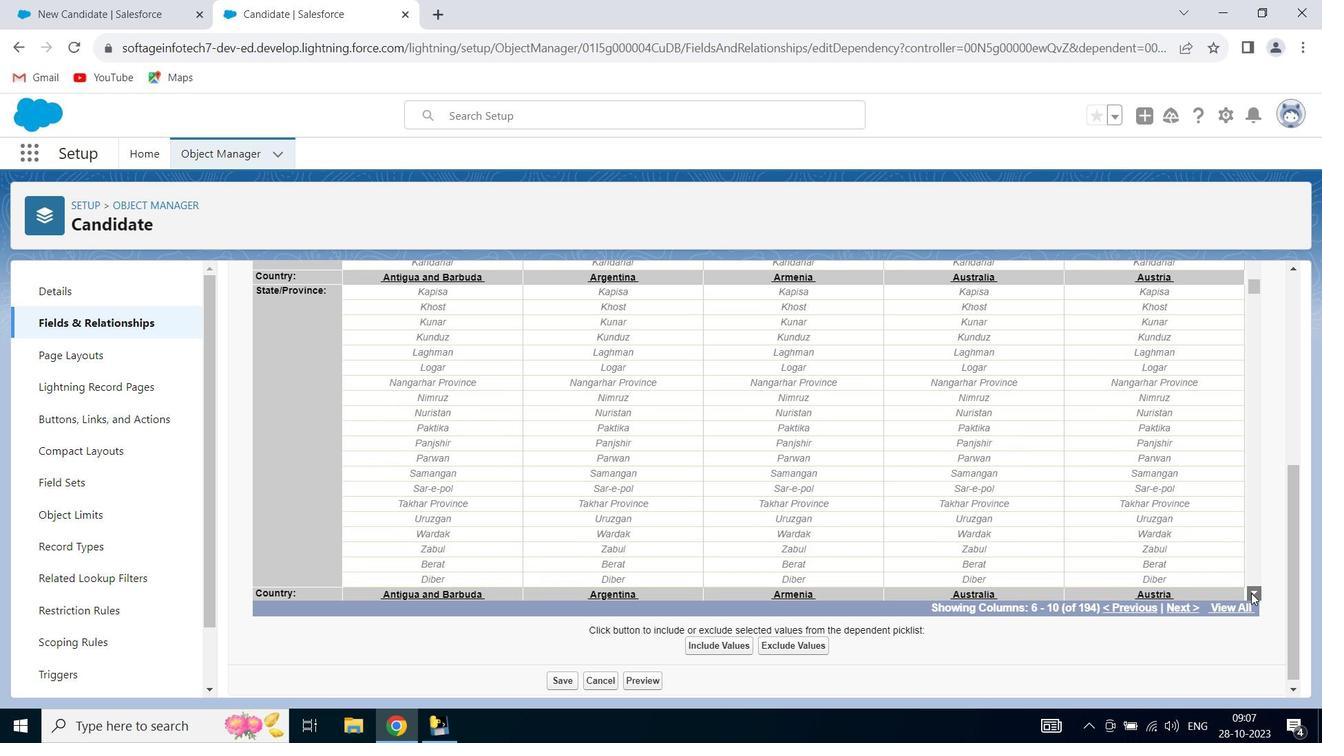 
Action: Mouse pressed left at (1251, 593)
Screenshot: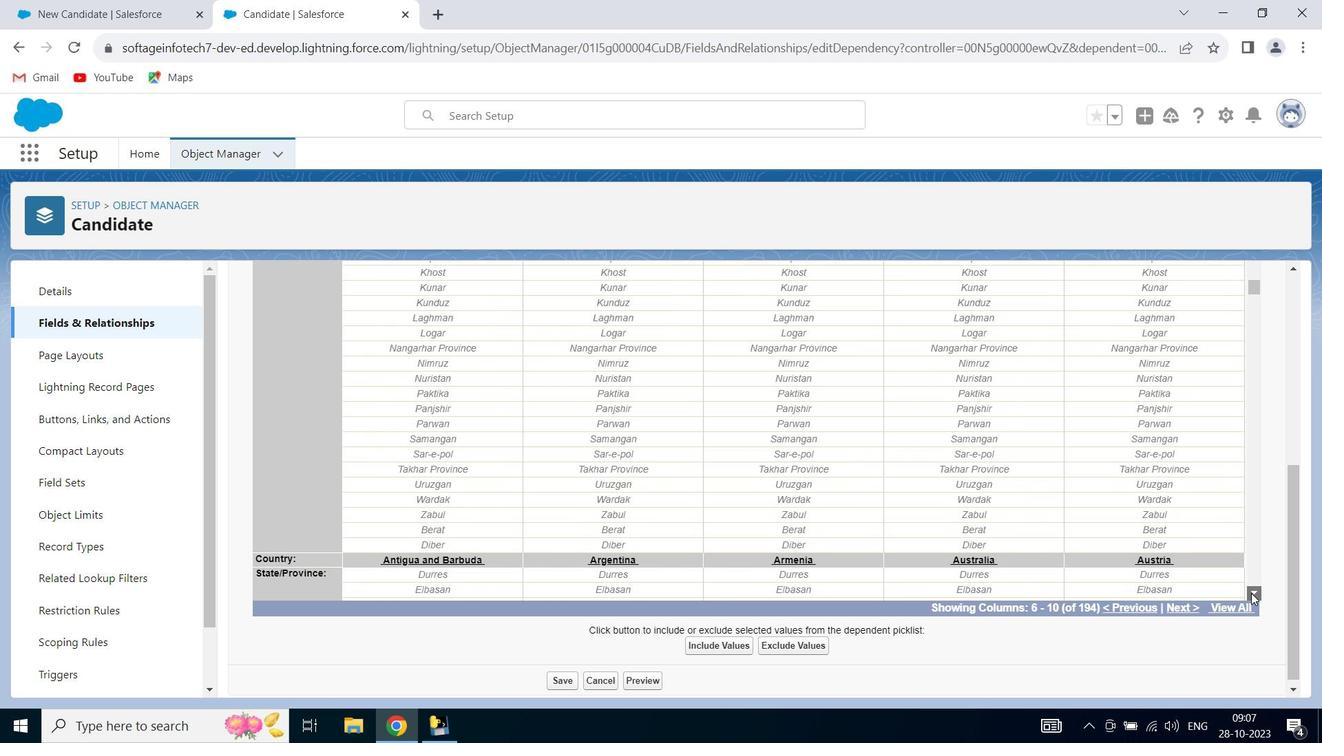 
Action: Mouse pressed left at (1251, 593)
Screenshot: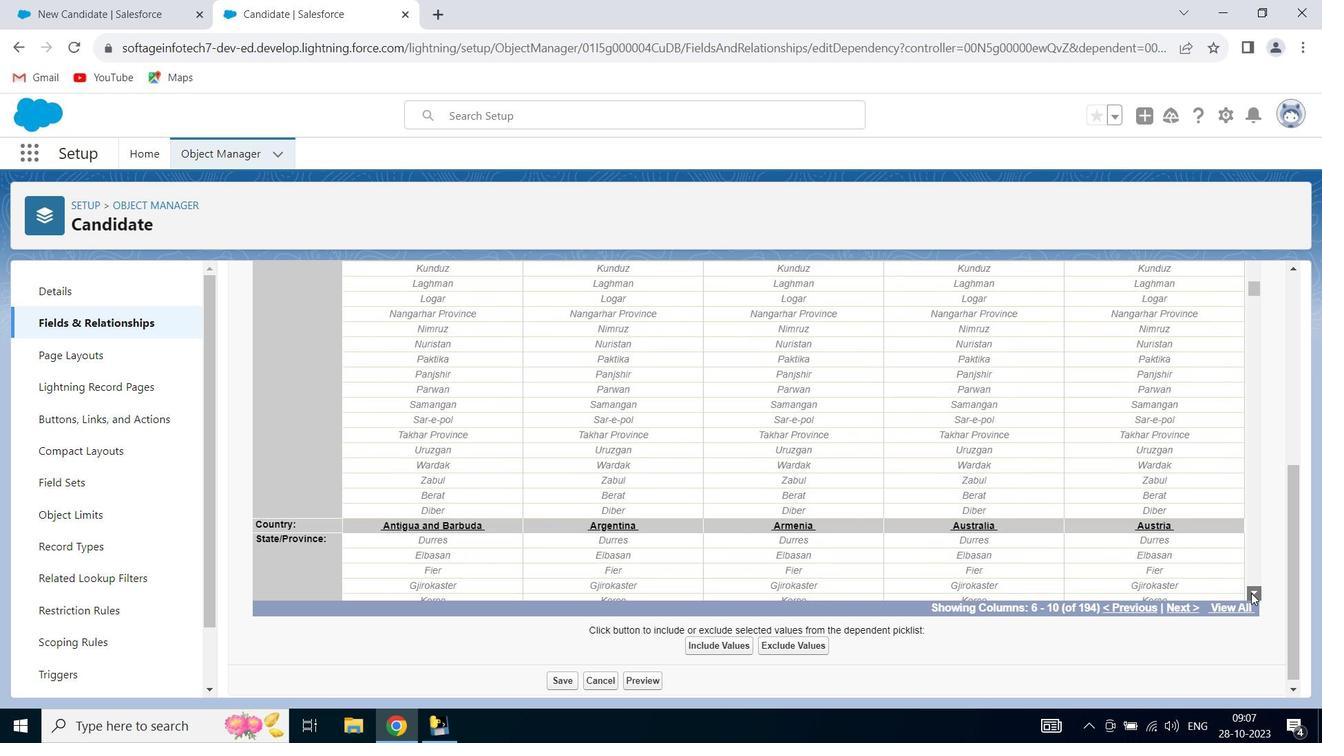 
Action: Mouse pressed left at (1251, 593)
Screenshot: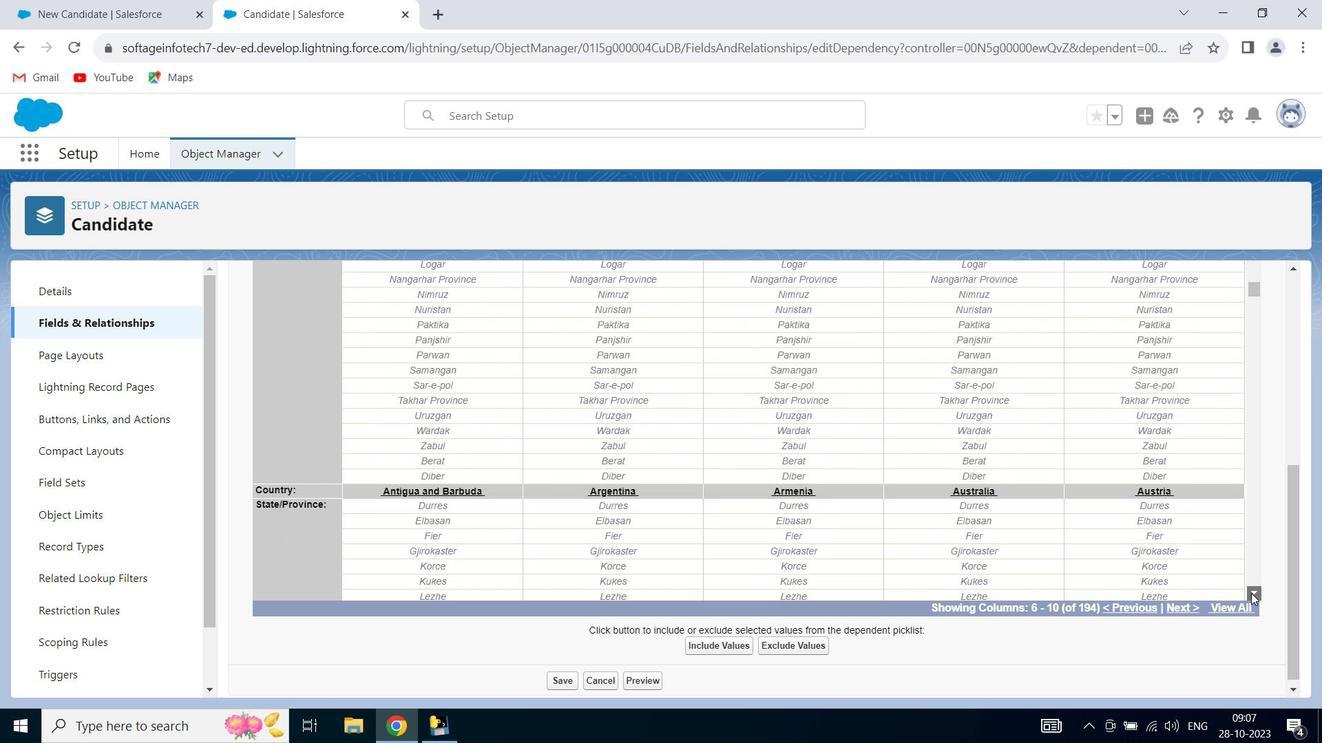 
Action: Mouse pressed left at (1251, 593)
Screenshot: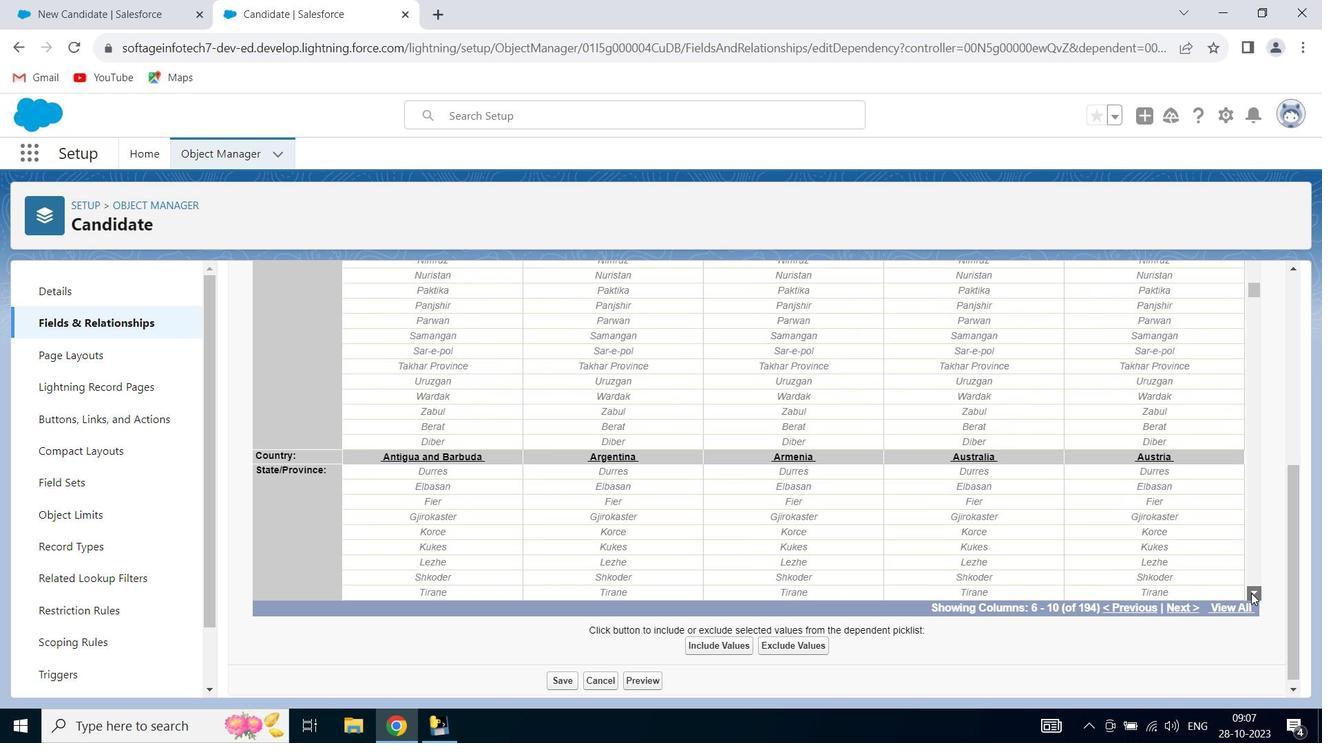 
Action: Mouse pressed left at (1251, 593)
Screenshot: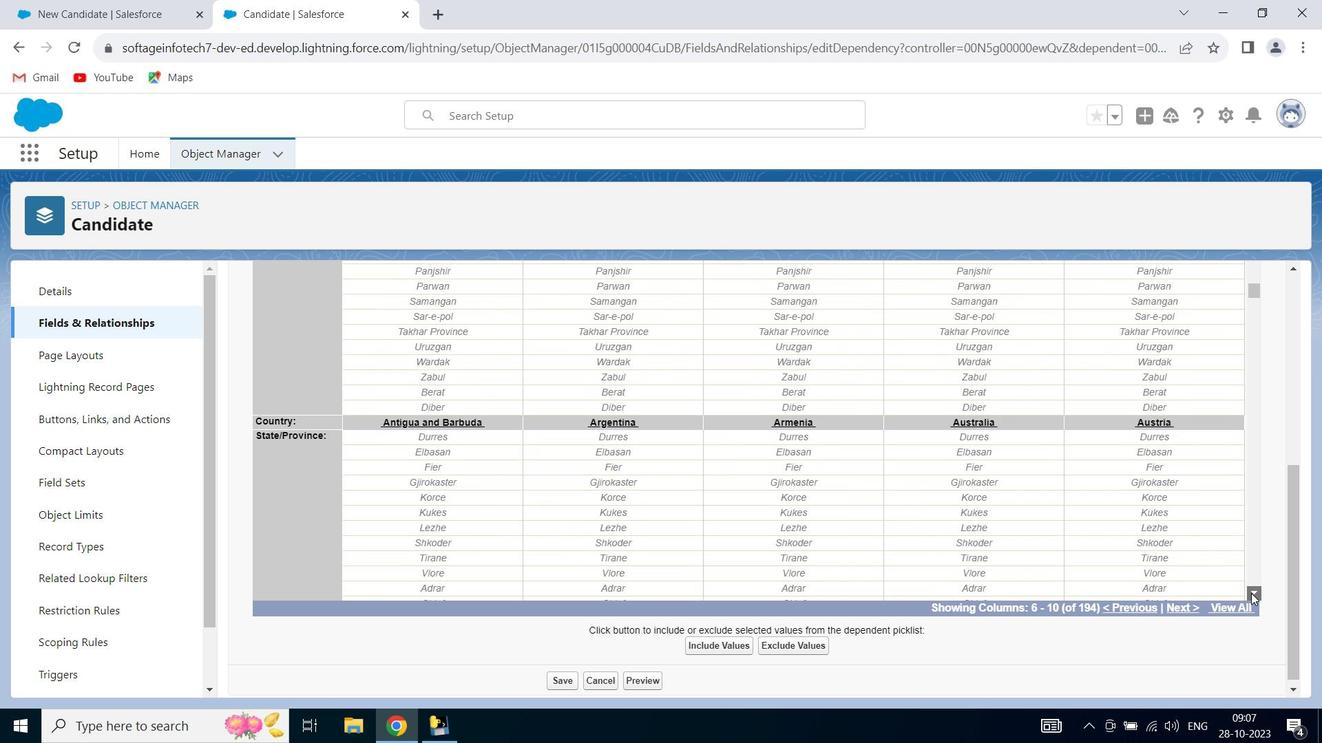 
Action: Mouse moved to (280, 26)
Screenshot: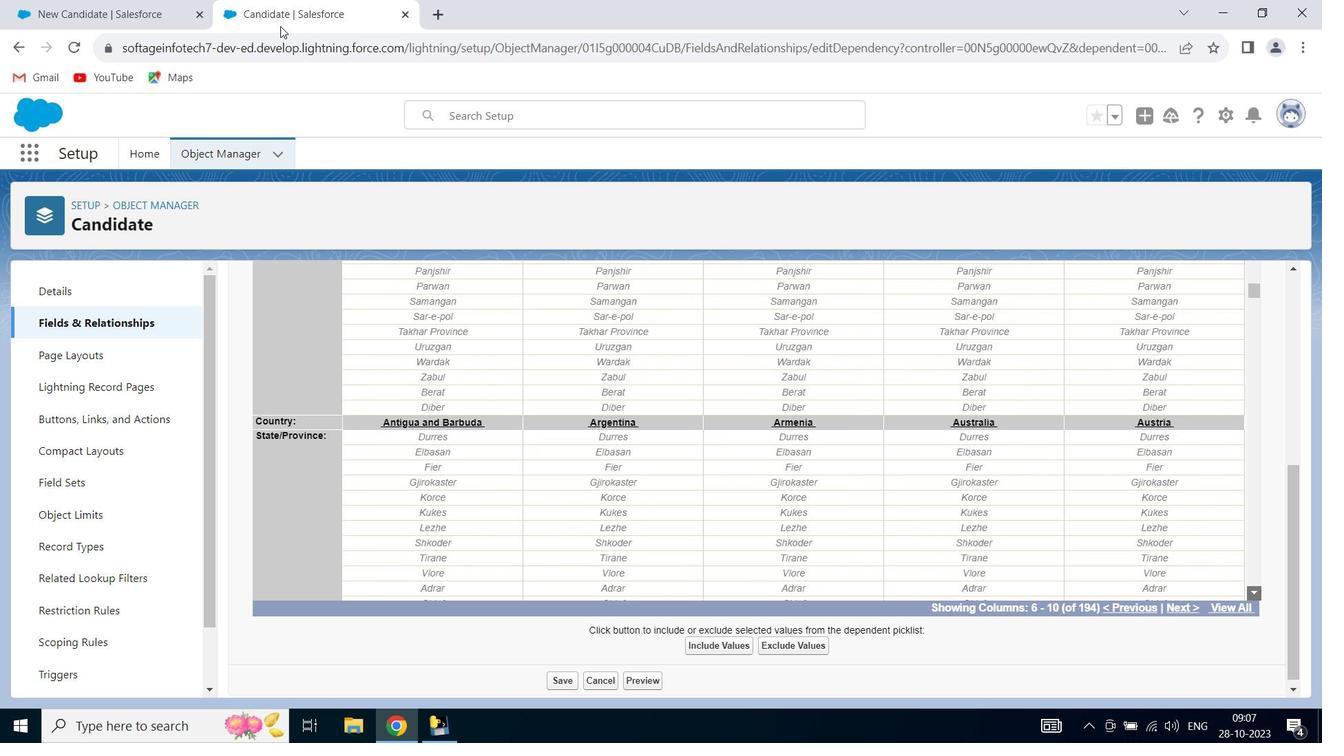 
Action: Mouse pressed left at (280, 26)
Screenshot: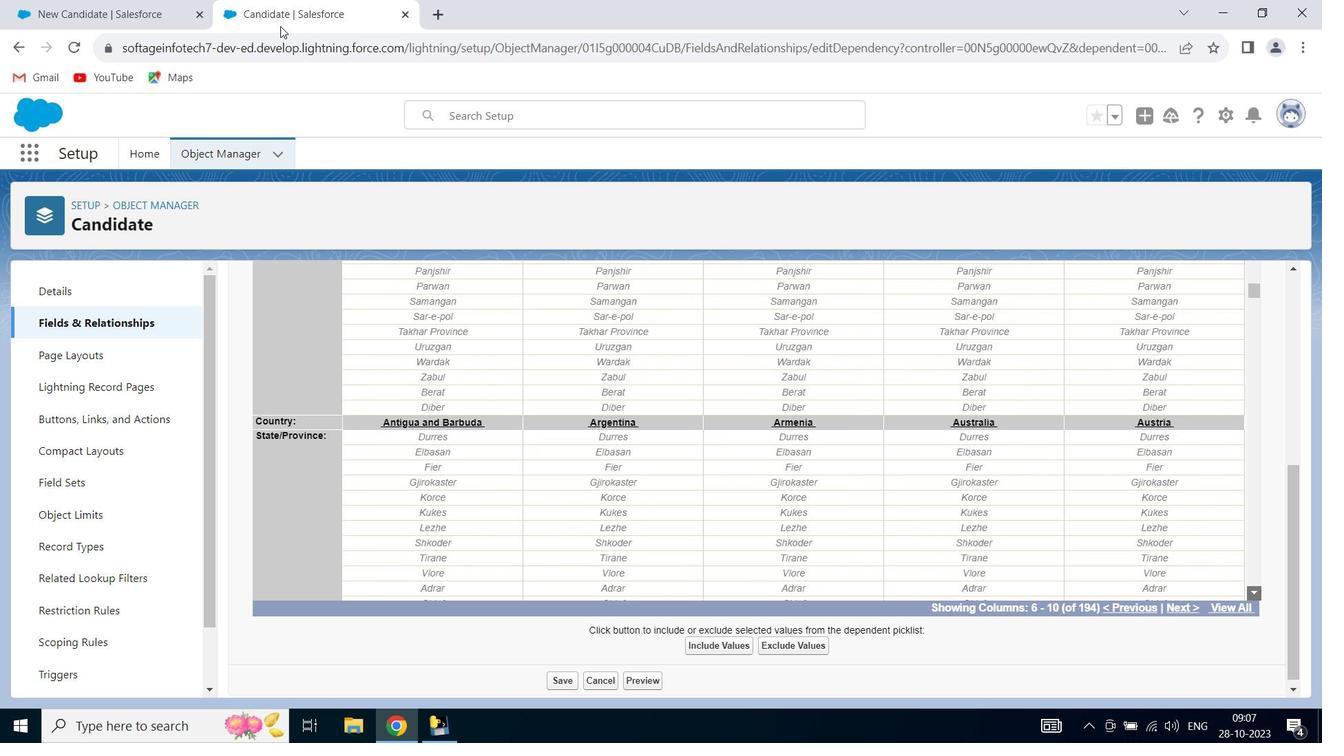 
Action: Mouse moved to (58, 4)
Screenshot: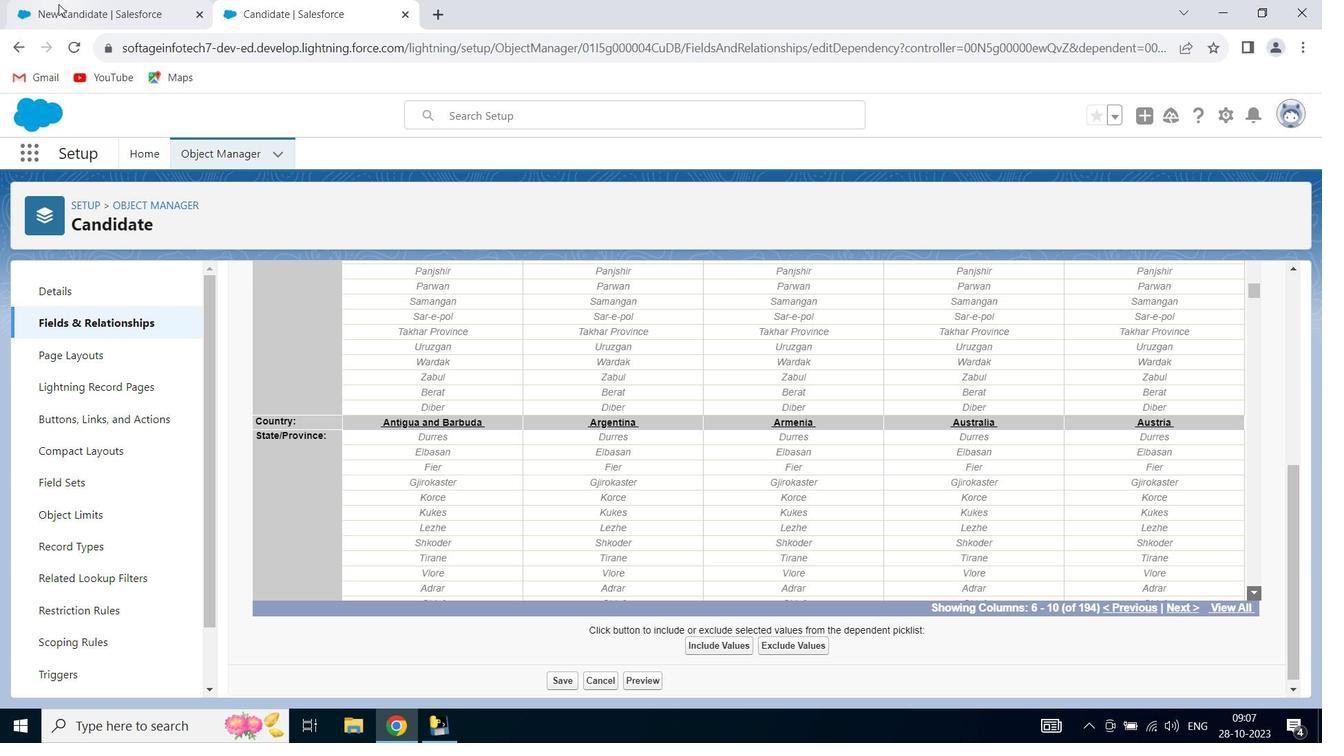 
Action: Mouse pressed left at (58, 4)
Screenshot: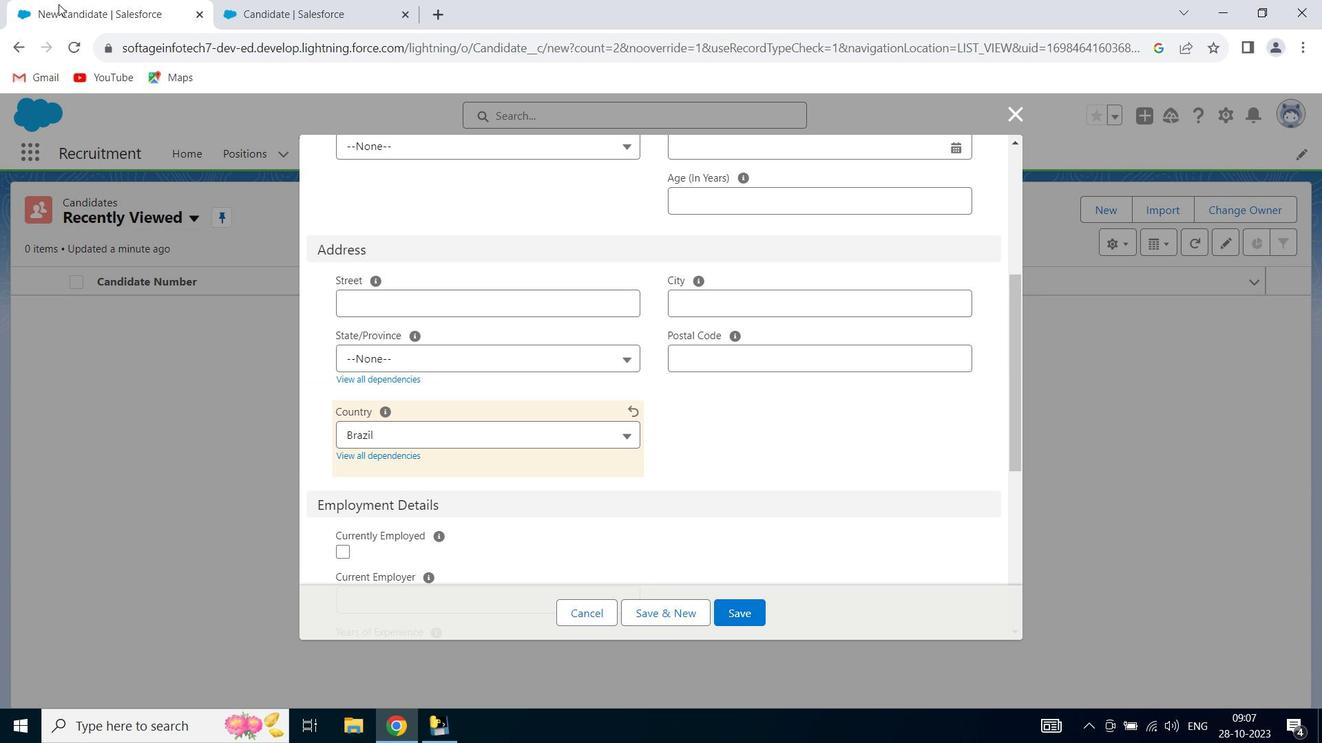 
Action: Mouse moved to (394, 341)
Screenshot: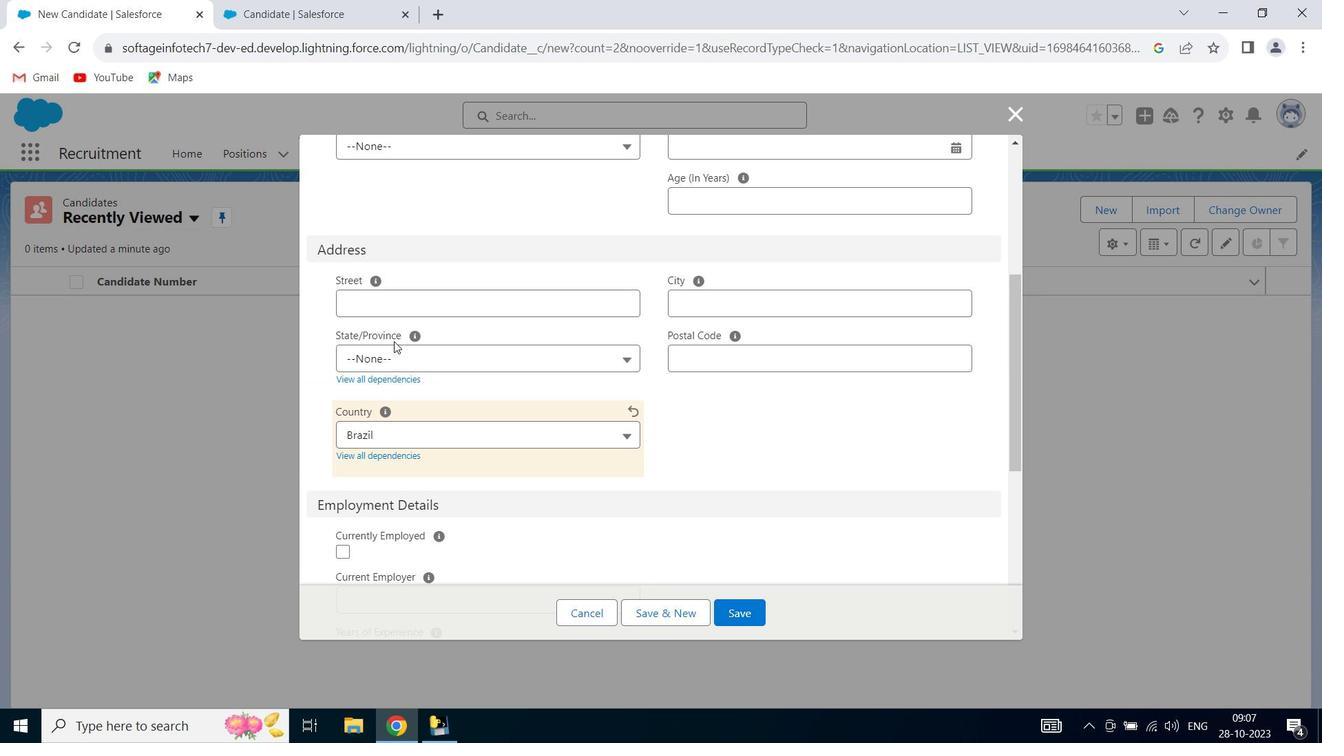 
Action: Mouse pressed left at (394, 341)
Screenshot: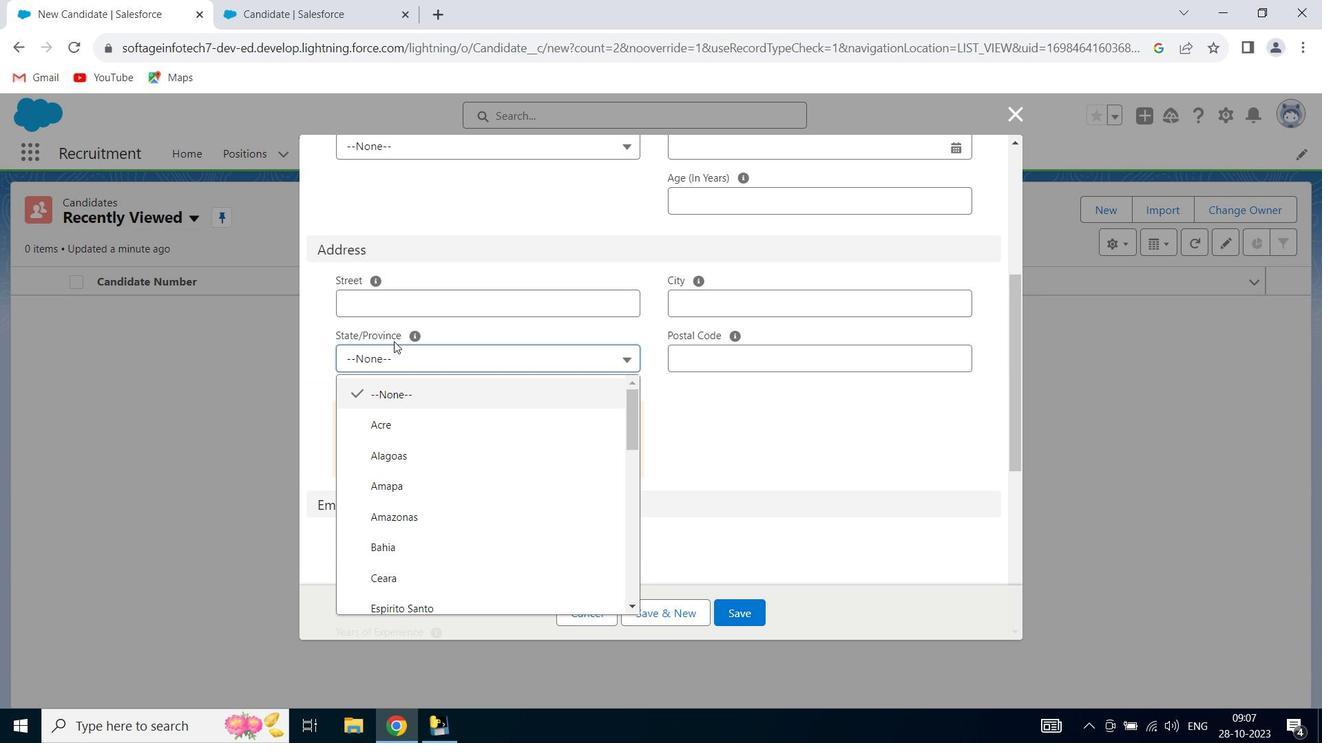 
Action: Mouse moved to (237, 385)
Screenshot: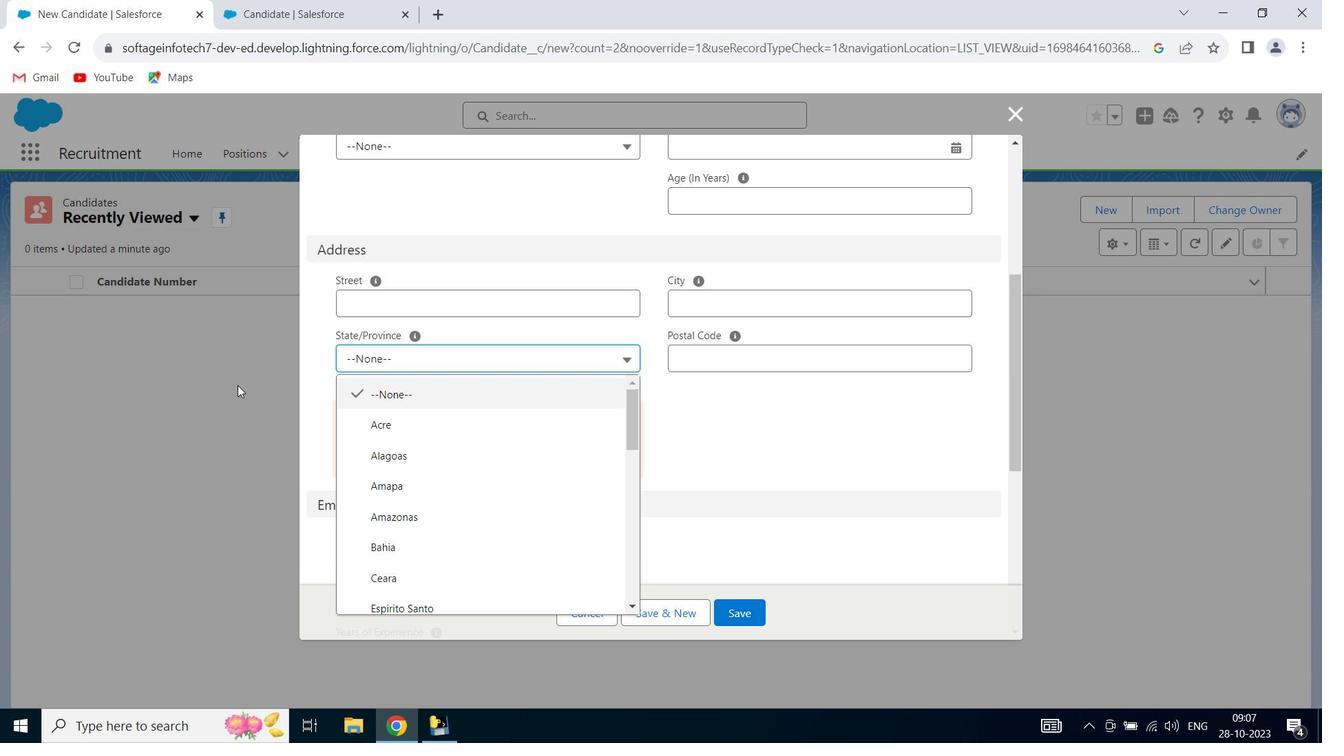 
Action: Key pressed <Key.down><Key.down><Key.down><Key.down><Key.down><Key.down><Key.down><Key.down><Key.down><Key.down><Key.down><Key.down><Key.down><Key.down><Key.down><Key.down><Key.down><Key.down><Key.down><Key.down><Key.down><Key.down><Key.down><Key.down><Key.down><Key.down><Key.down><Key.up>
Screenshot: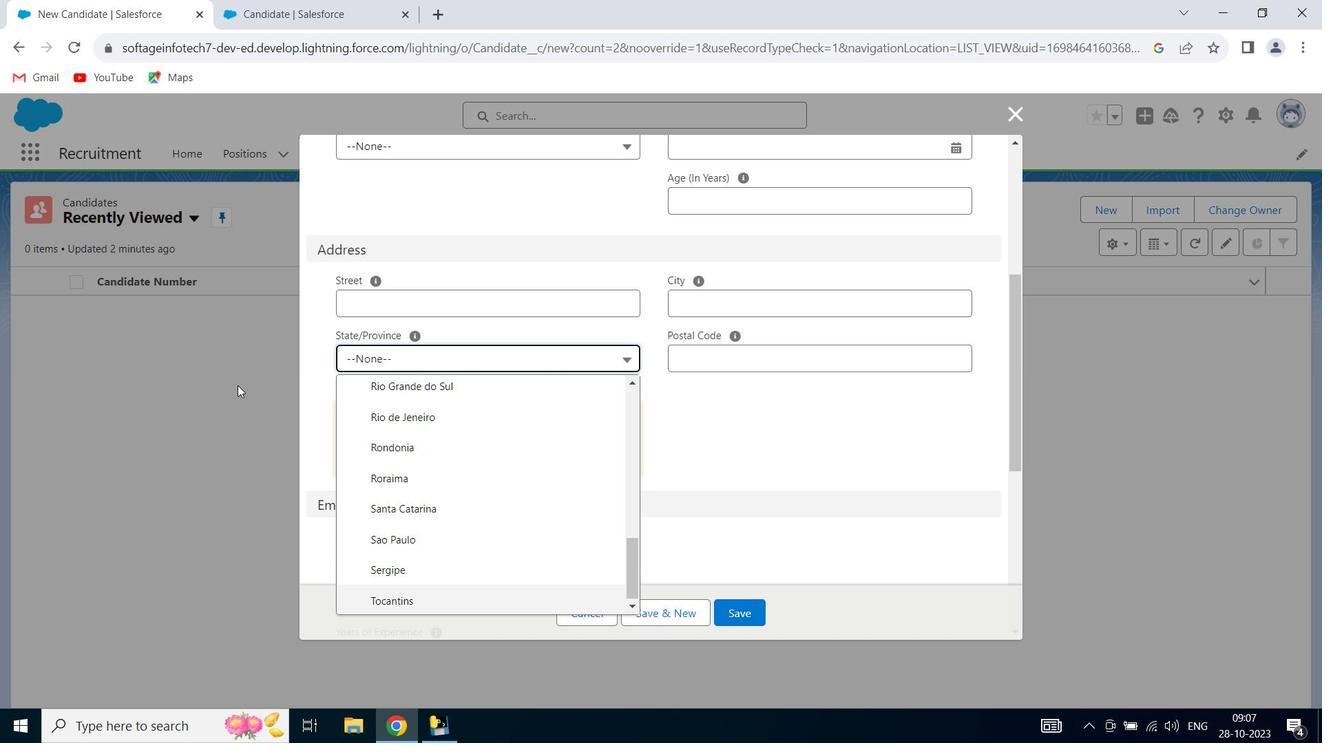 
Action: Mouse moved to (284, 0)
Screenshot: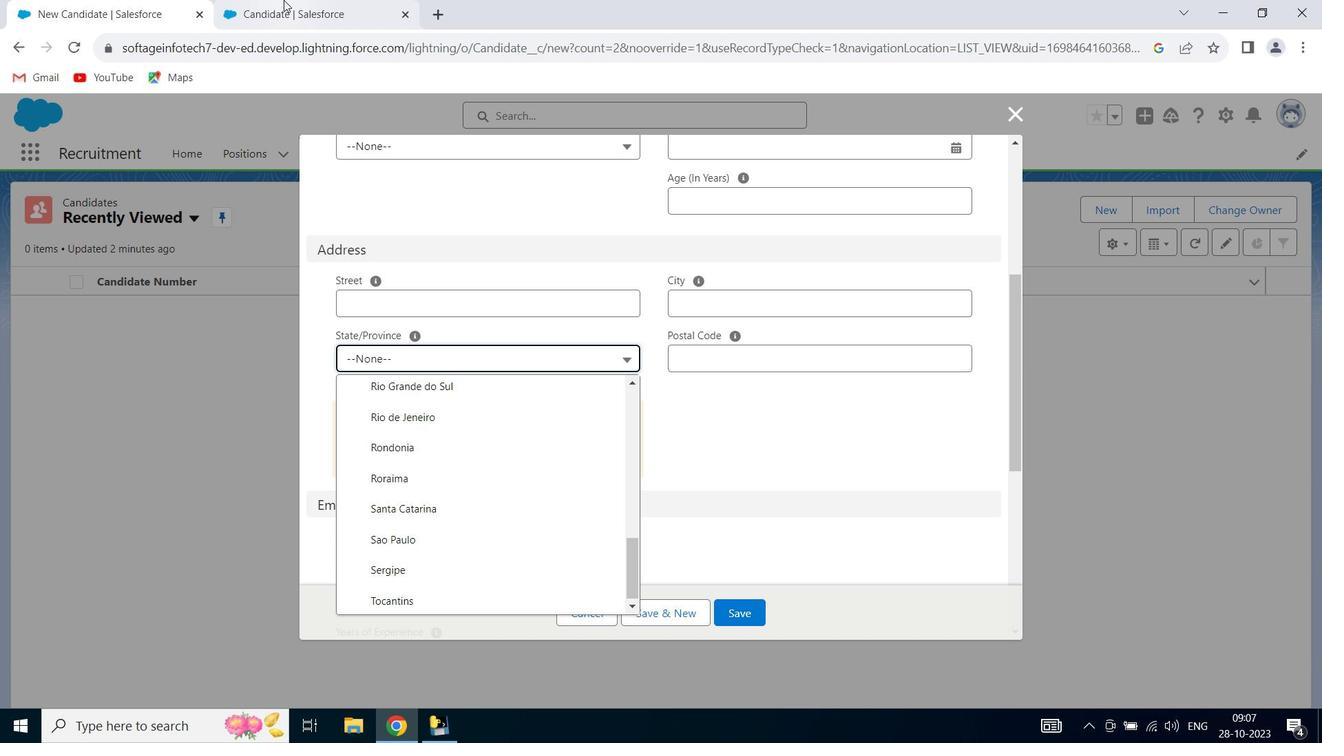 
Action: Mouse pressed left at (284, 0)
Screenshot: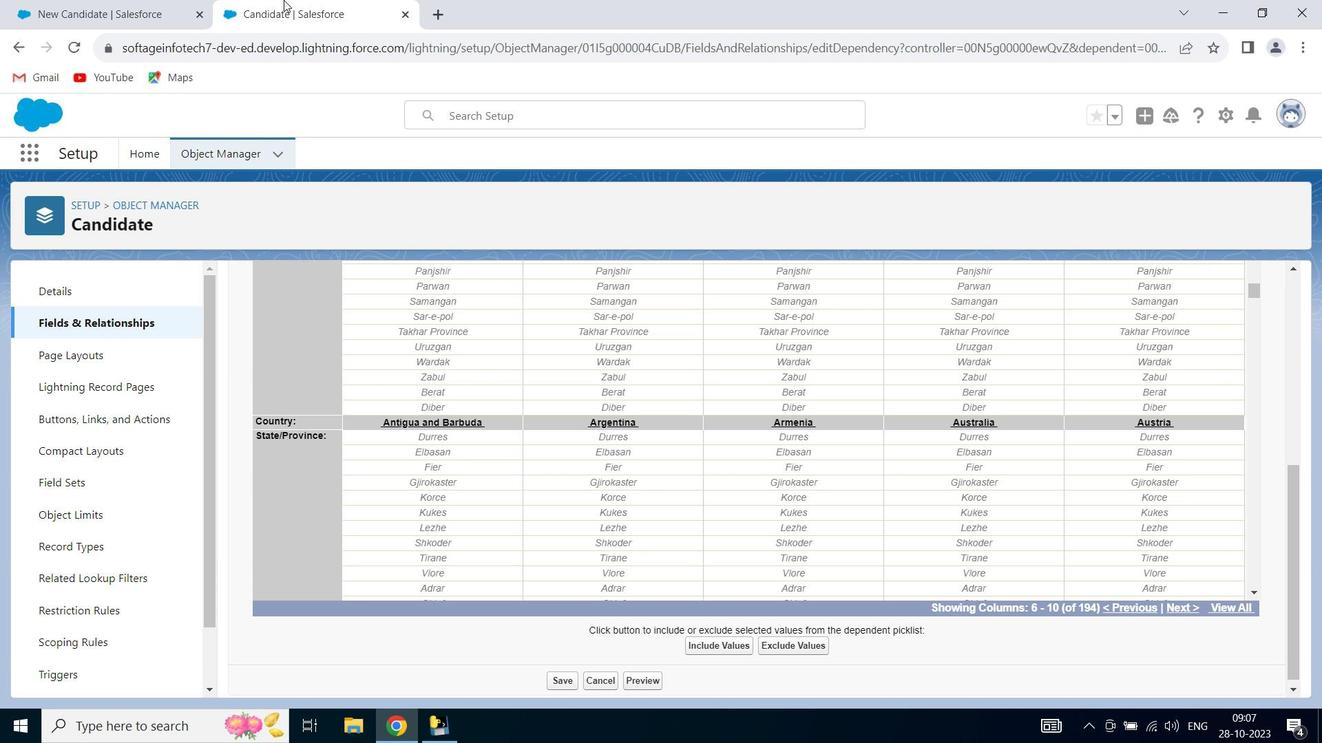 
Action: Mouse moved to (1290, 267)
Screenshot: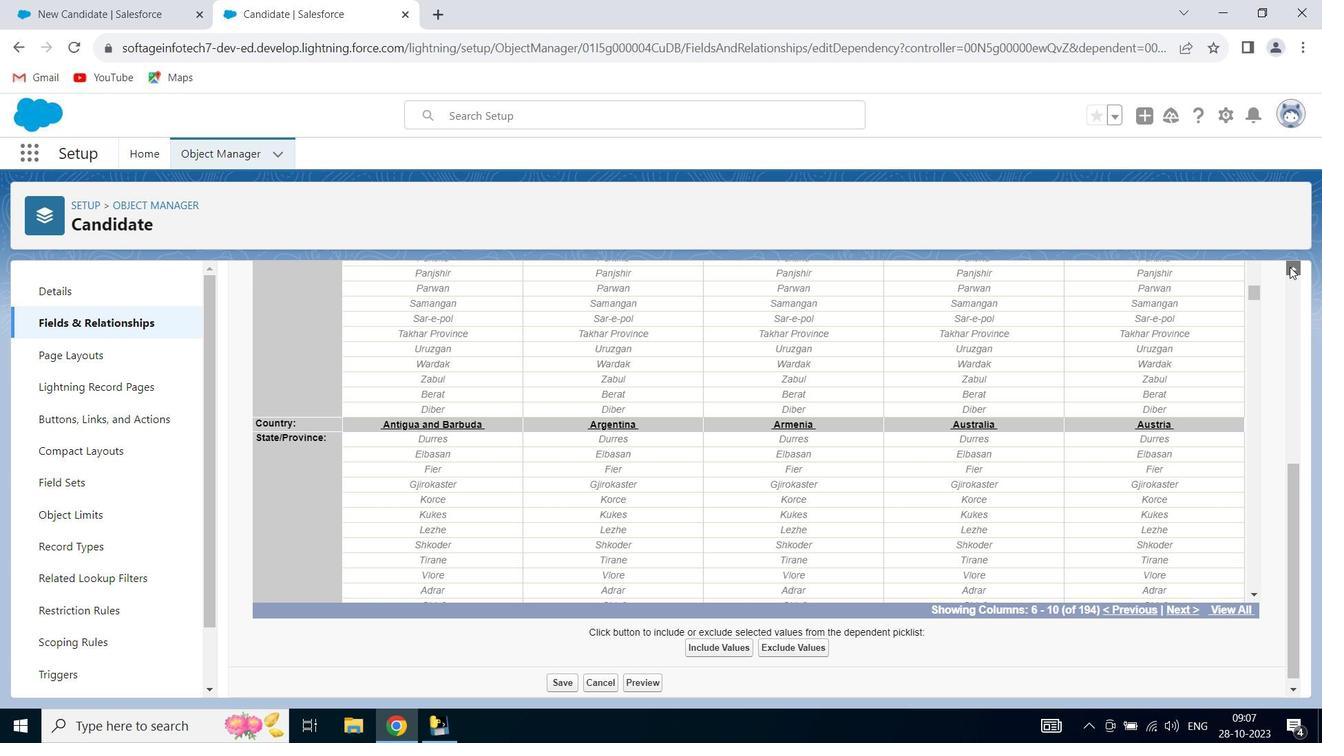 
Action: Mouse pressed left at (1290, 267)
Screenshot: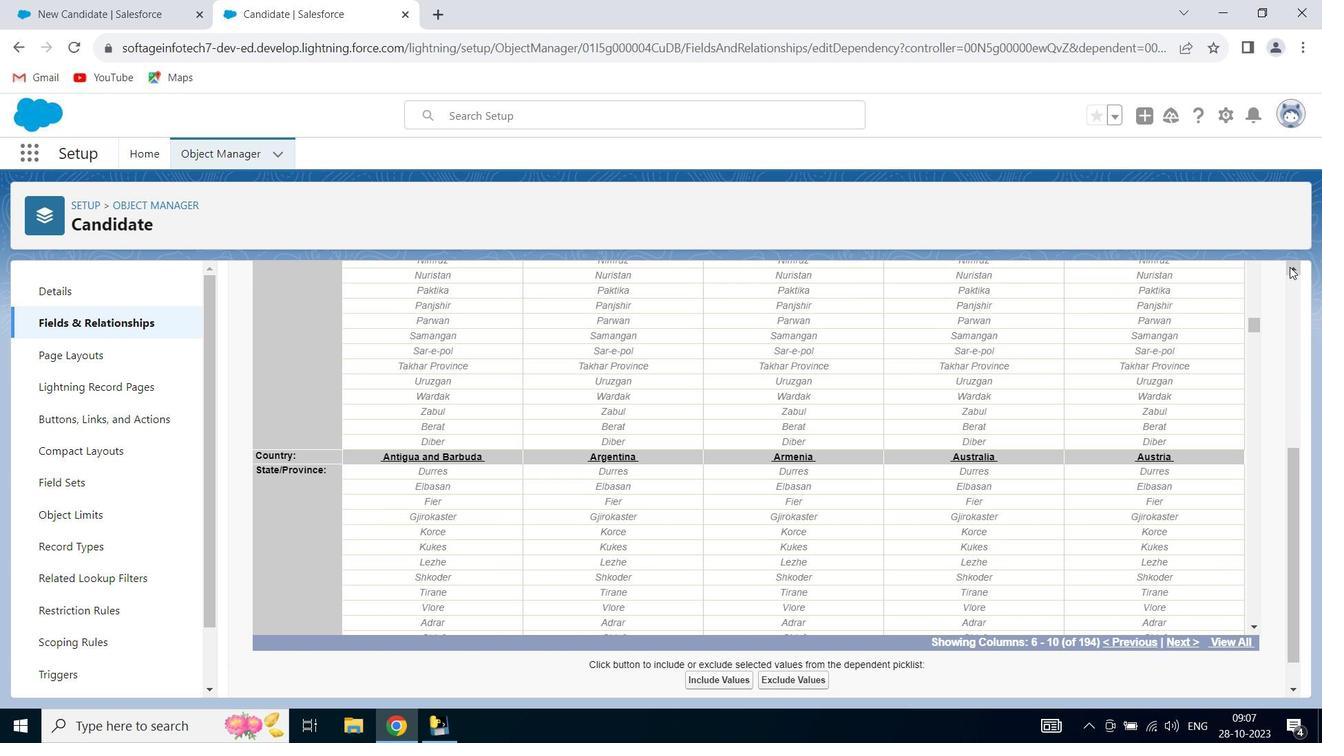 
Action: Mouse pressed left at (1290, 267)
Screenshot: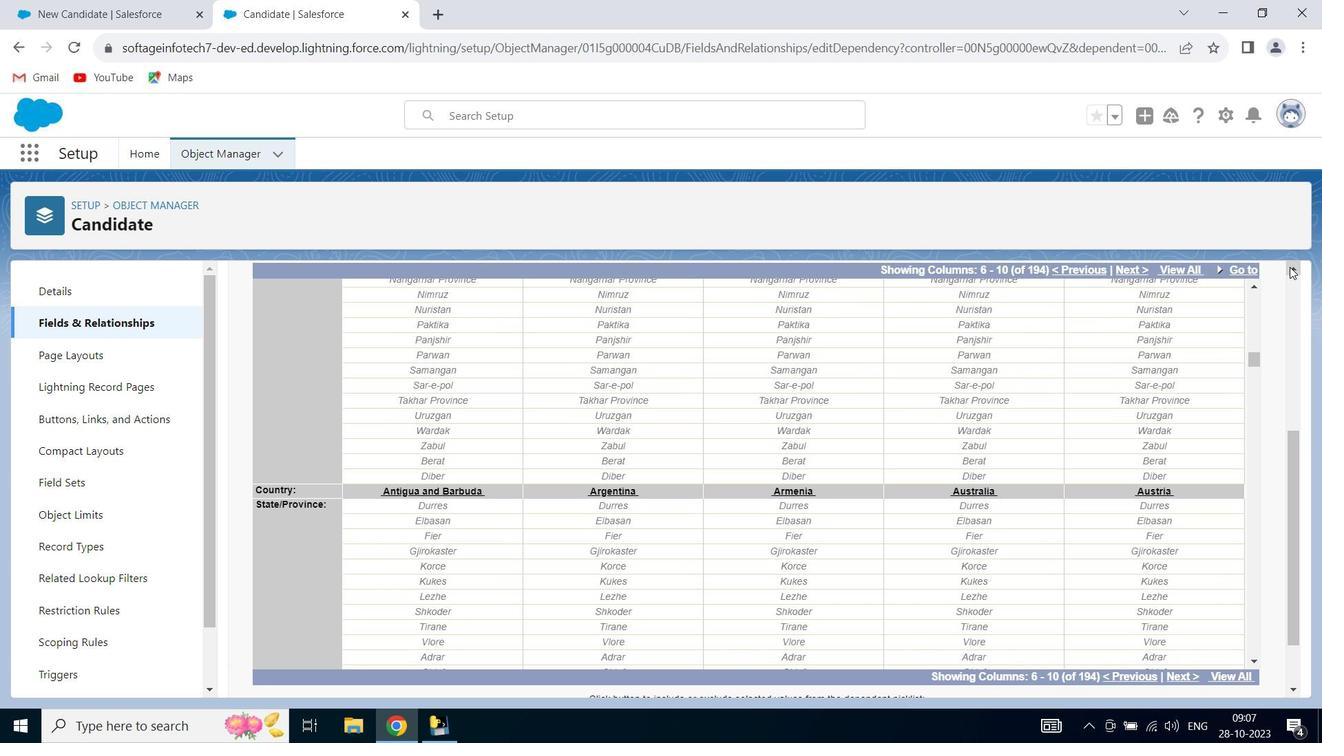 
Action: Mouse pressed left at (1290, 267)
Screenshot: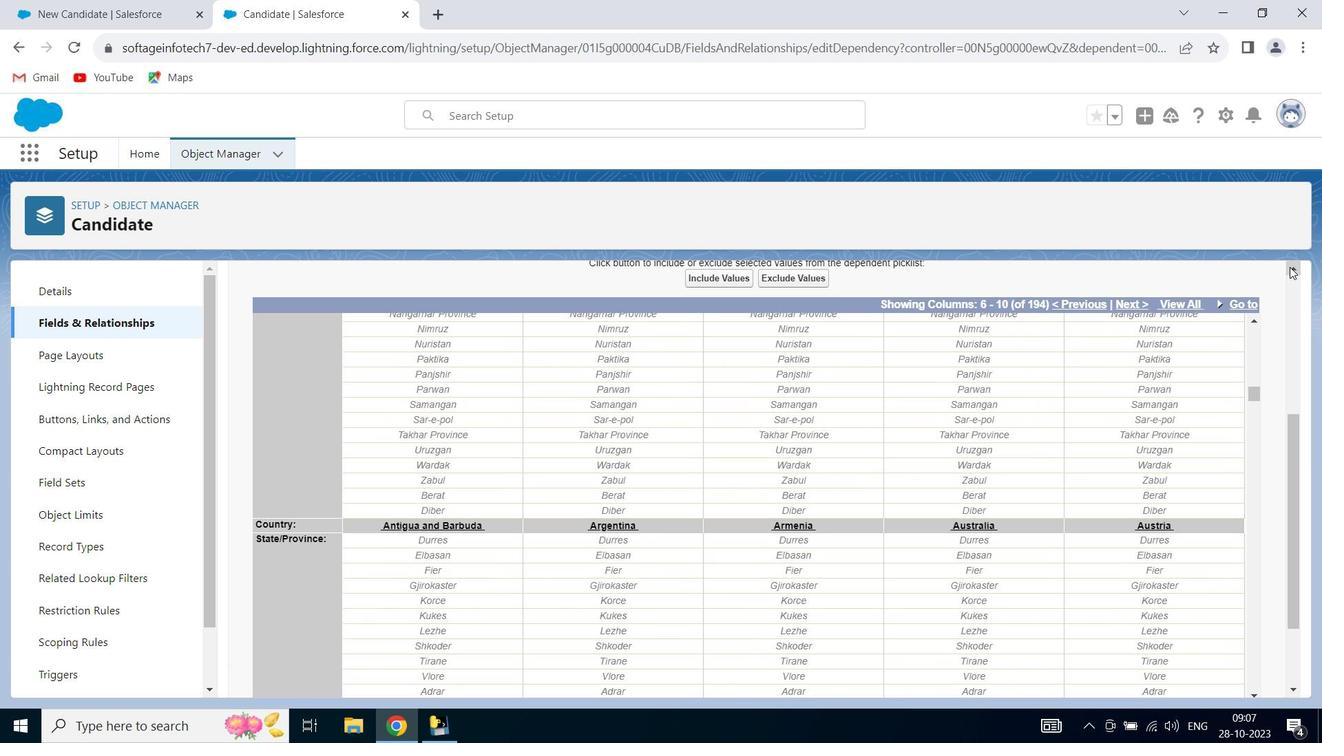 
Action: Mouse moved to (1249, 321)
Screenshot: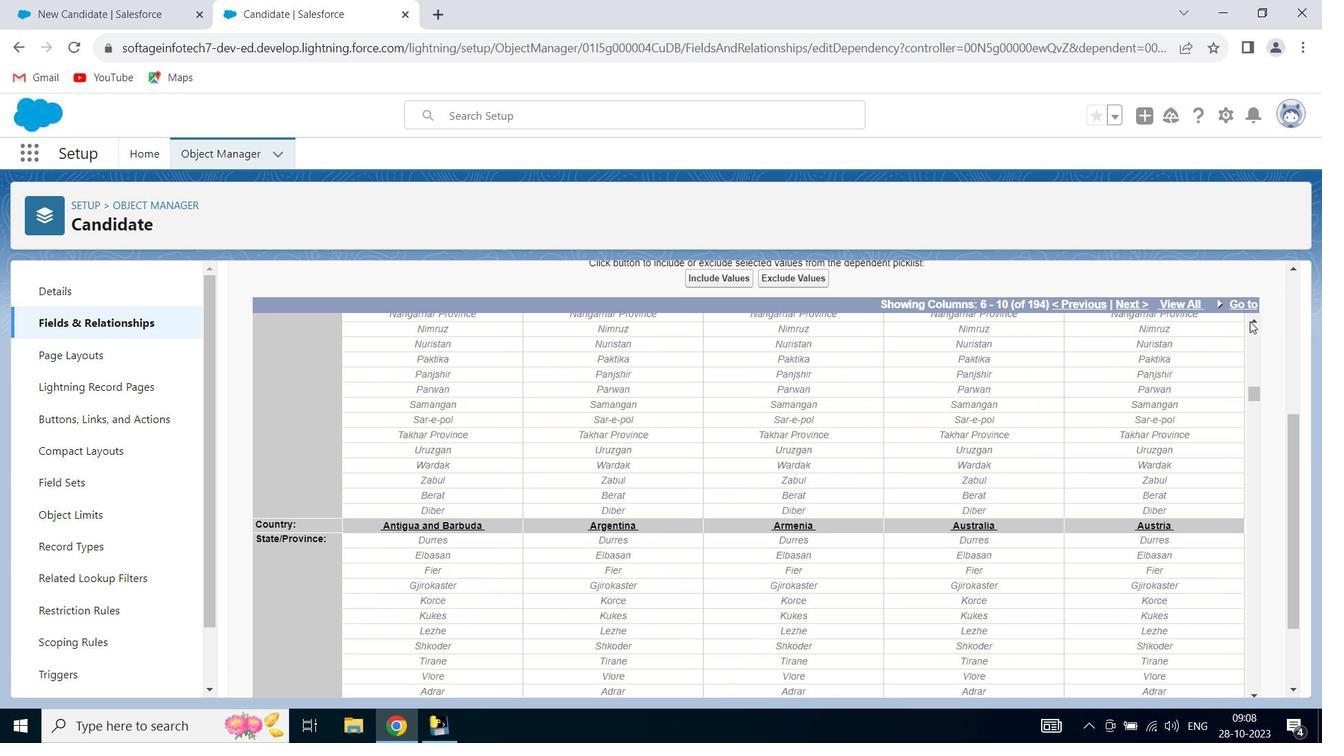 
Action: Mouse pressed left at (1249, 321)
Screenshot: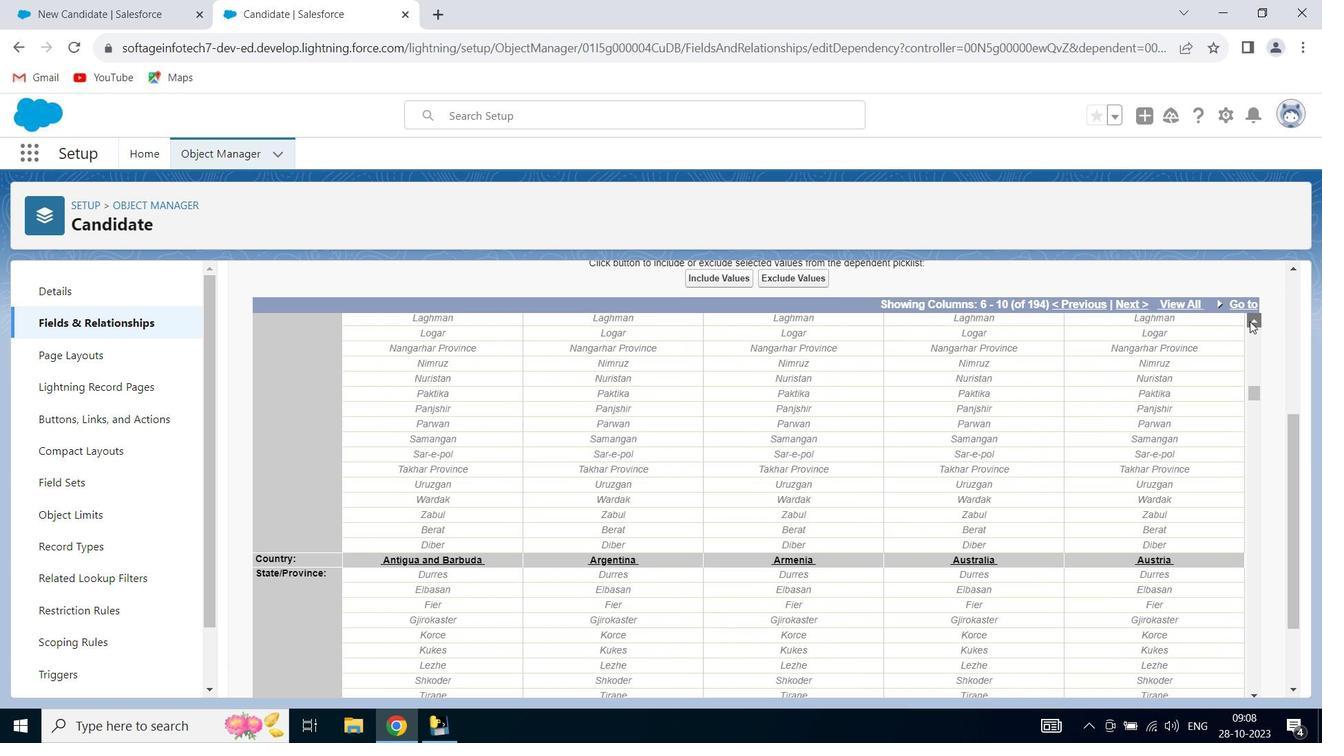 
Action: Mouse pressed left at (1249, 321)
Screenshot: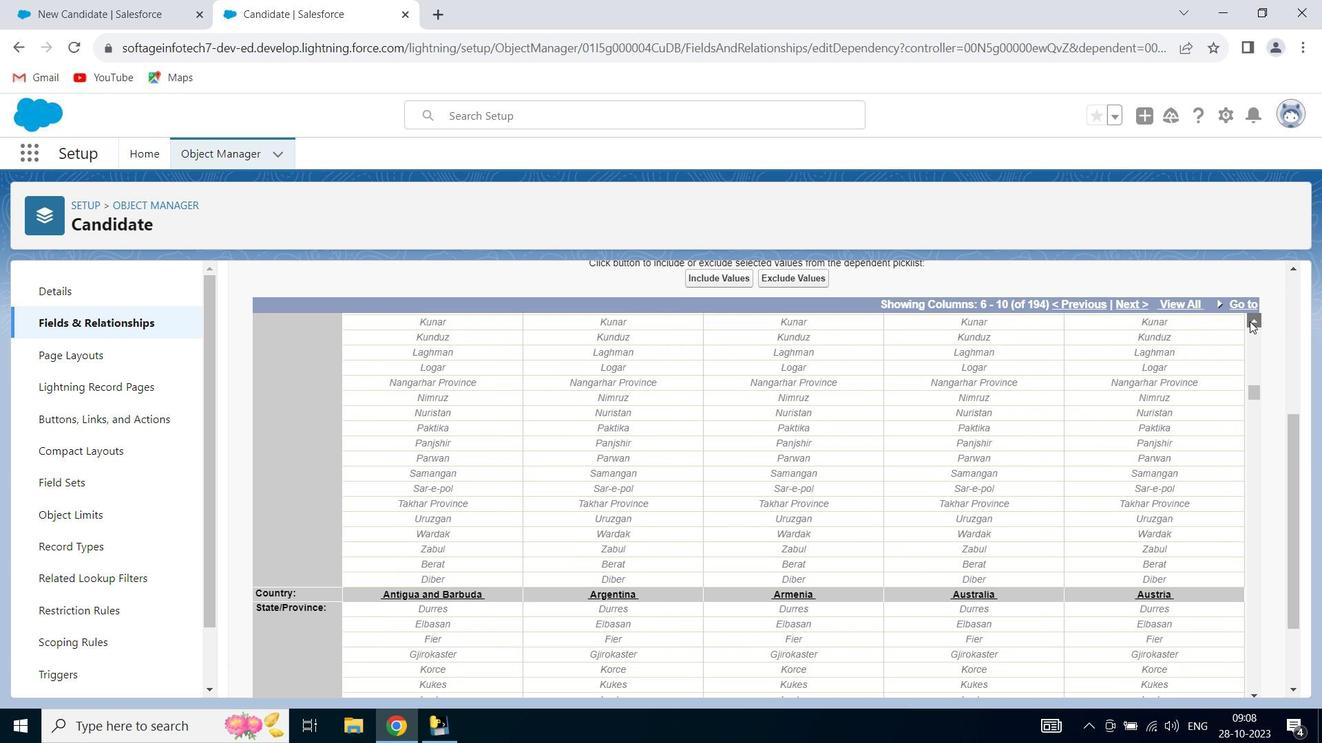 
Action: Mouse pressed left at (1249, 321)
Screenshot: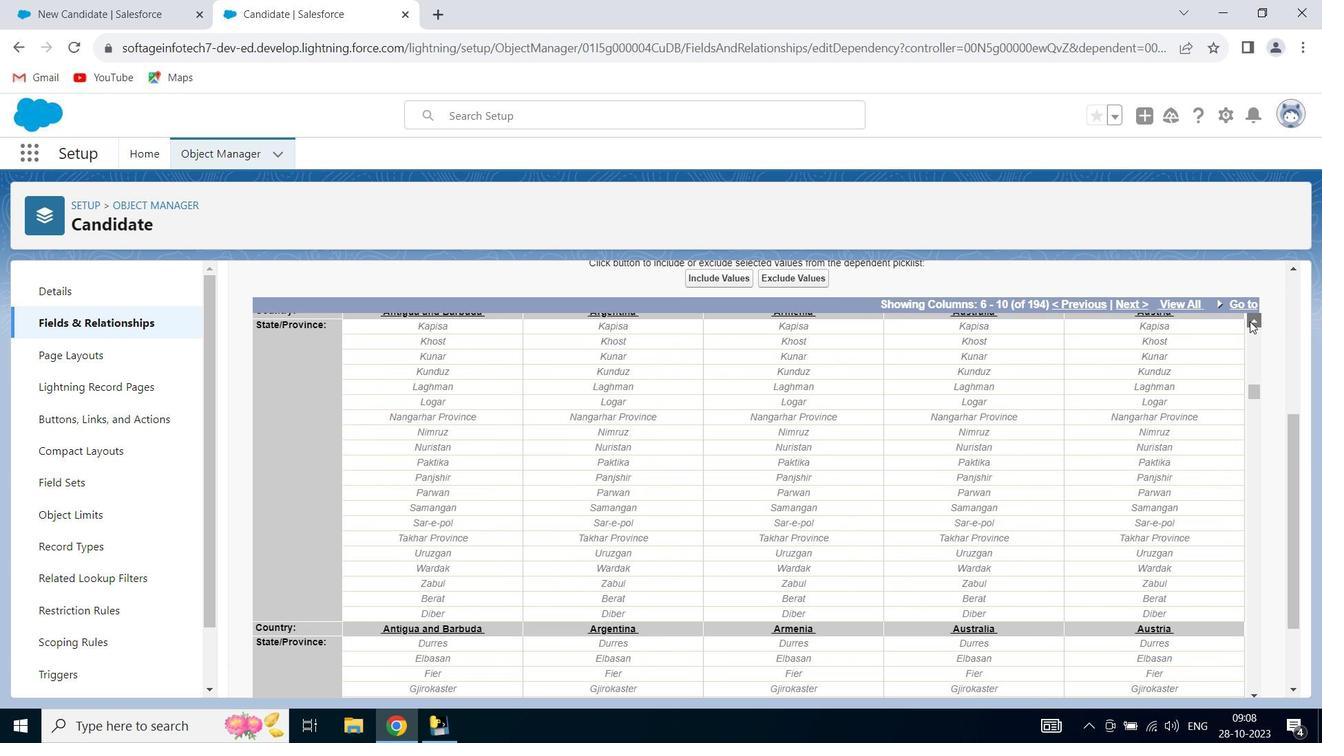
Action: Mouse pressed left at (1249, 321)
Screenshot: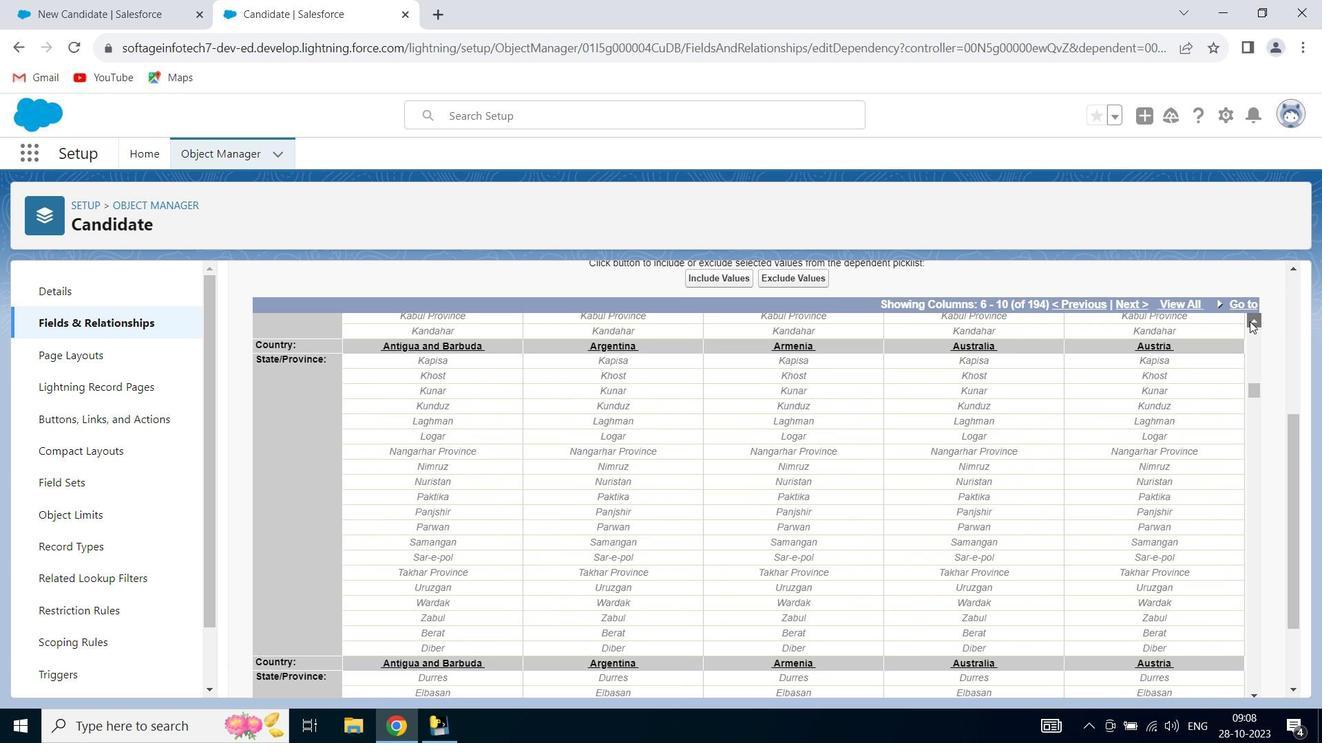
Action: Mouse pressed left at (1249, 321)
Screenshot: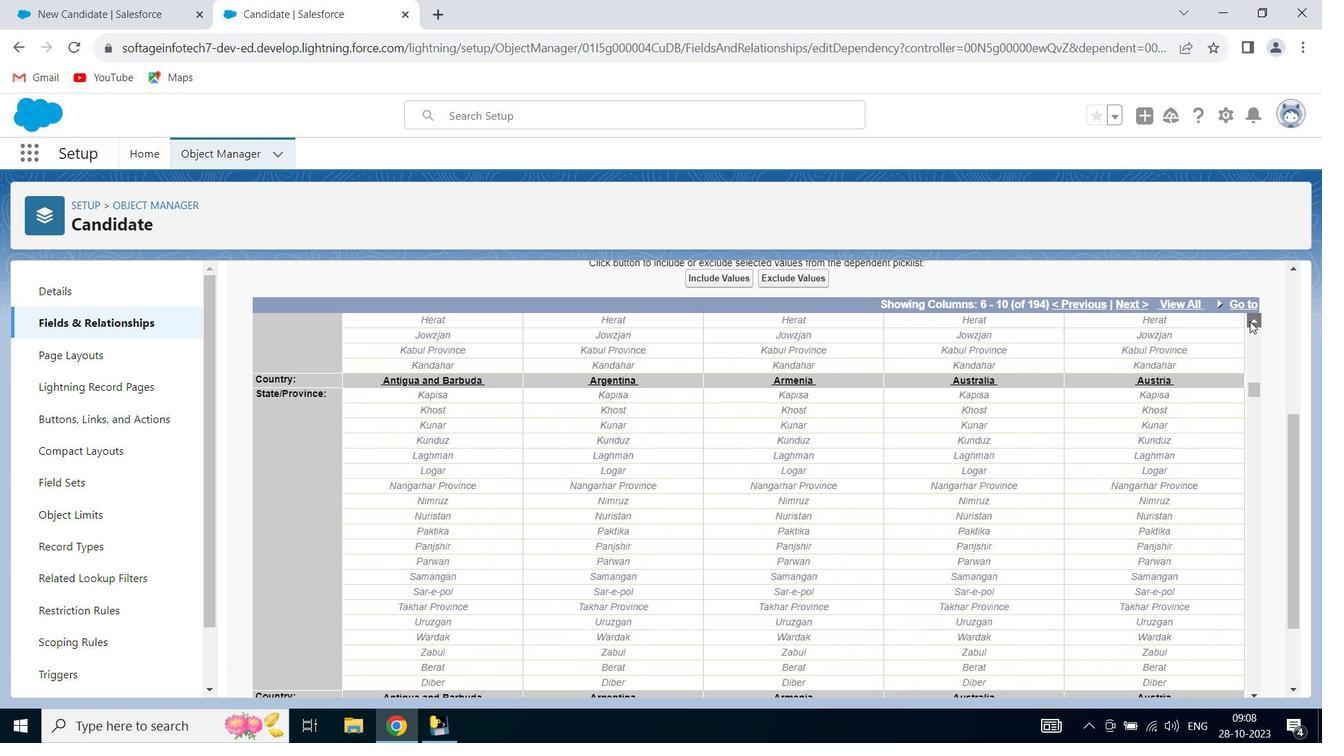 
Action: Mouse pressed left at (1249, 321)
Screenshot: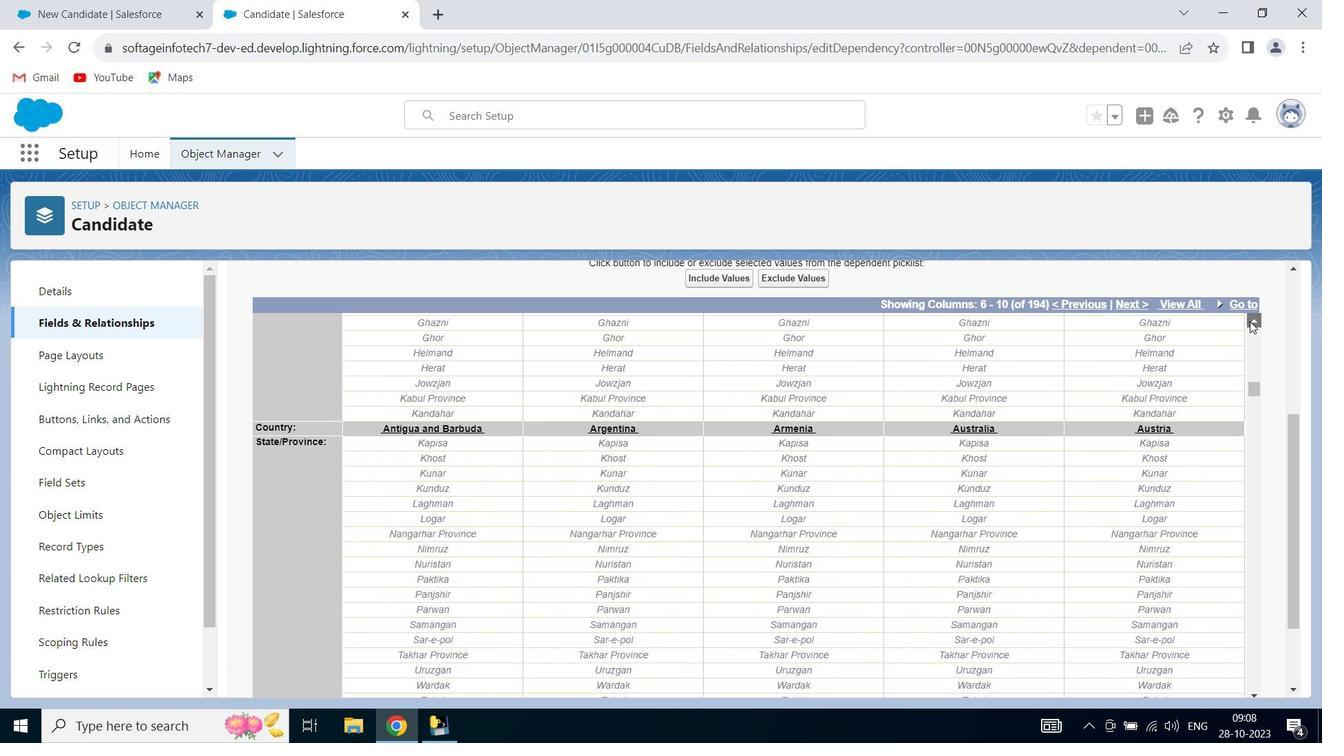
Action: Mouse pressed left at (1249, 321)
Screenshot: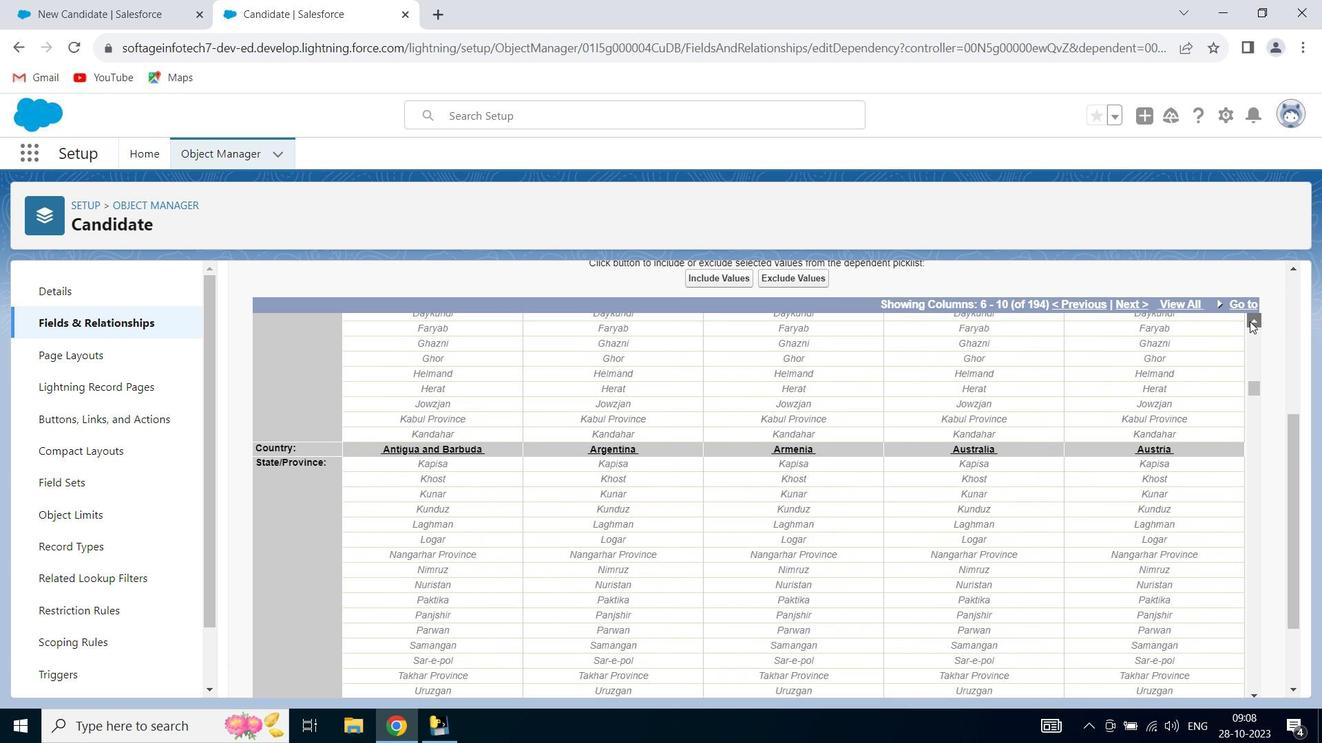 
Action: Mouse pressed left at (1249, 321)
Screenshot: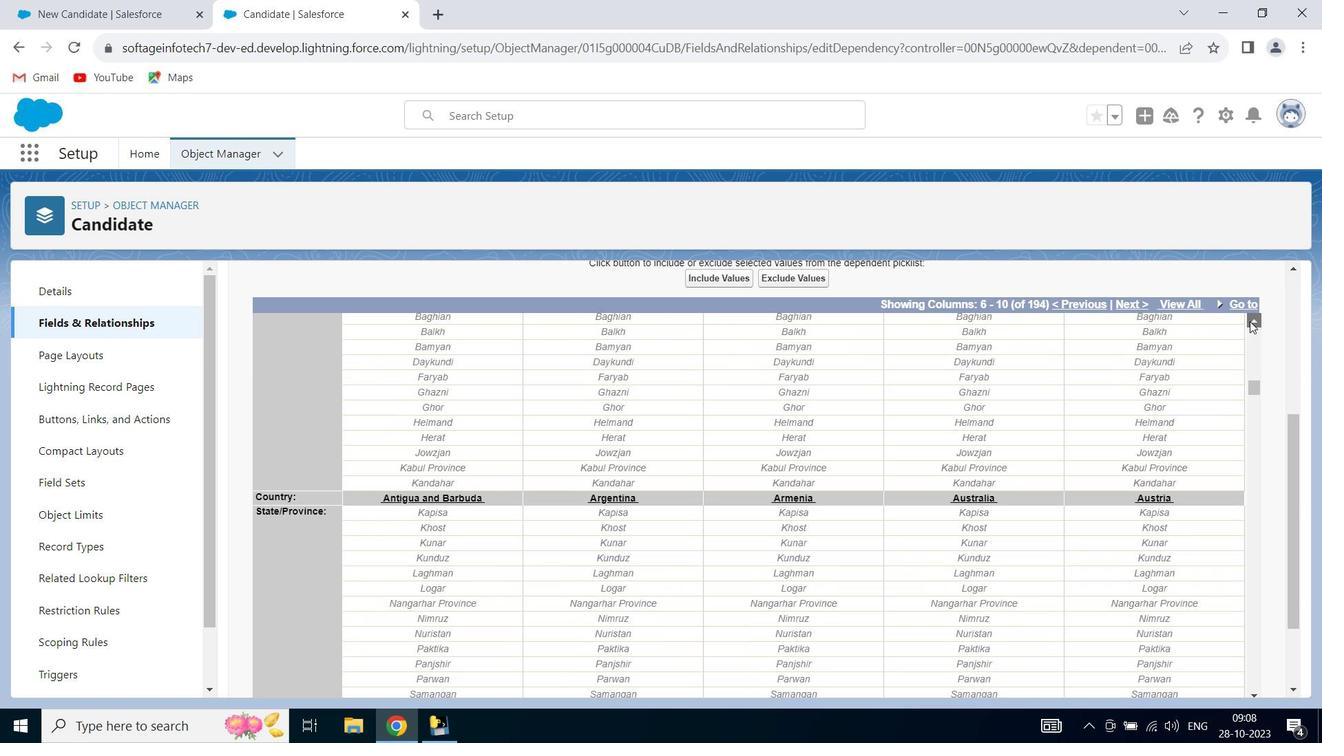 
Action: Mouse pressed left at (1249, 321)
Screenshot: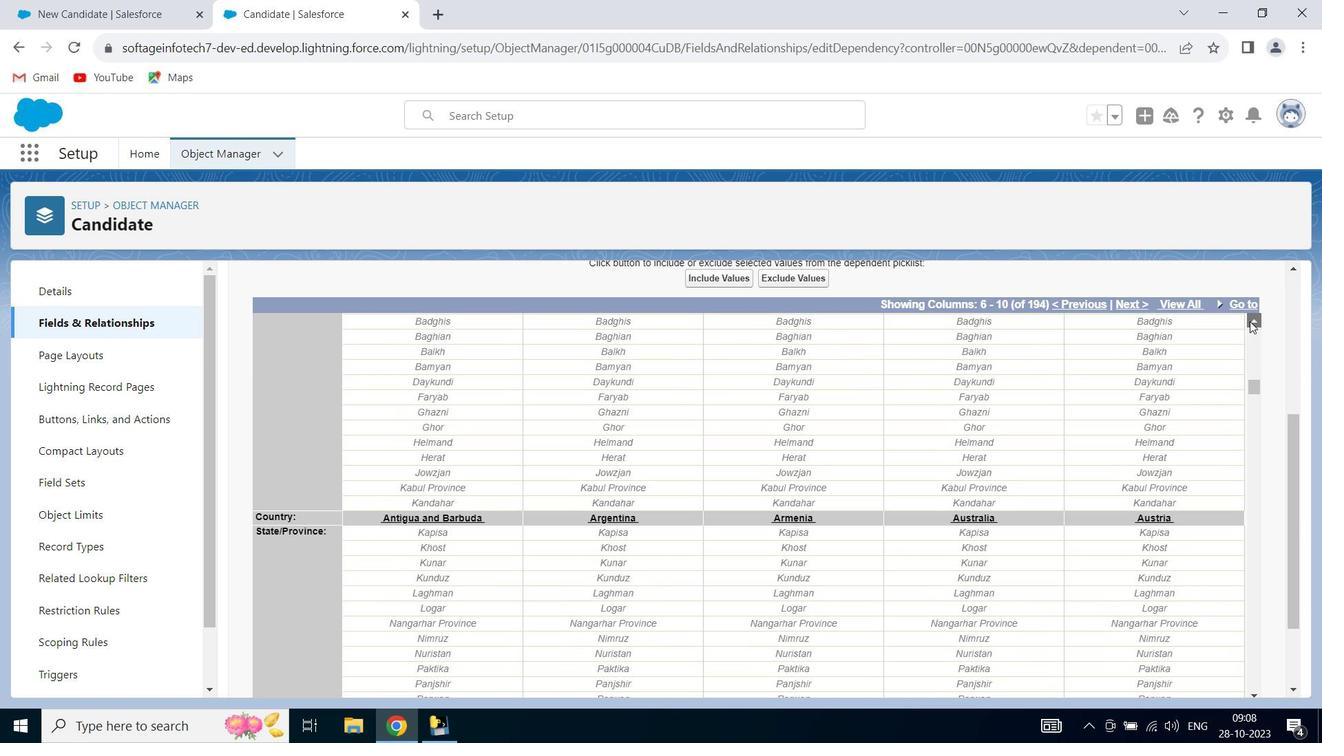 
Action: Mouse pressed left at (1249, 321)
Screenshot: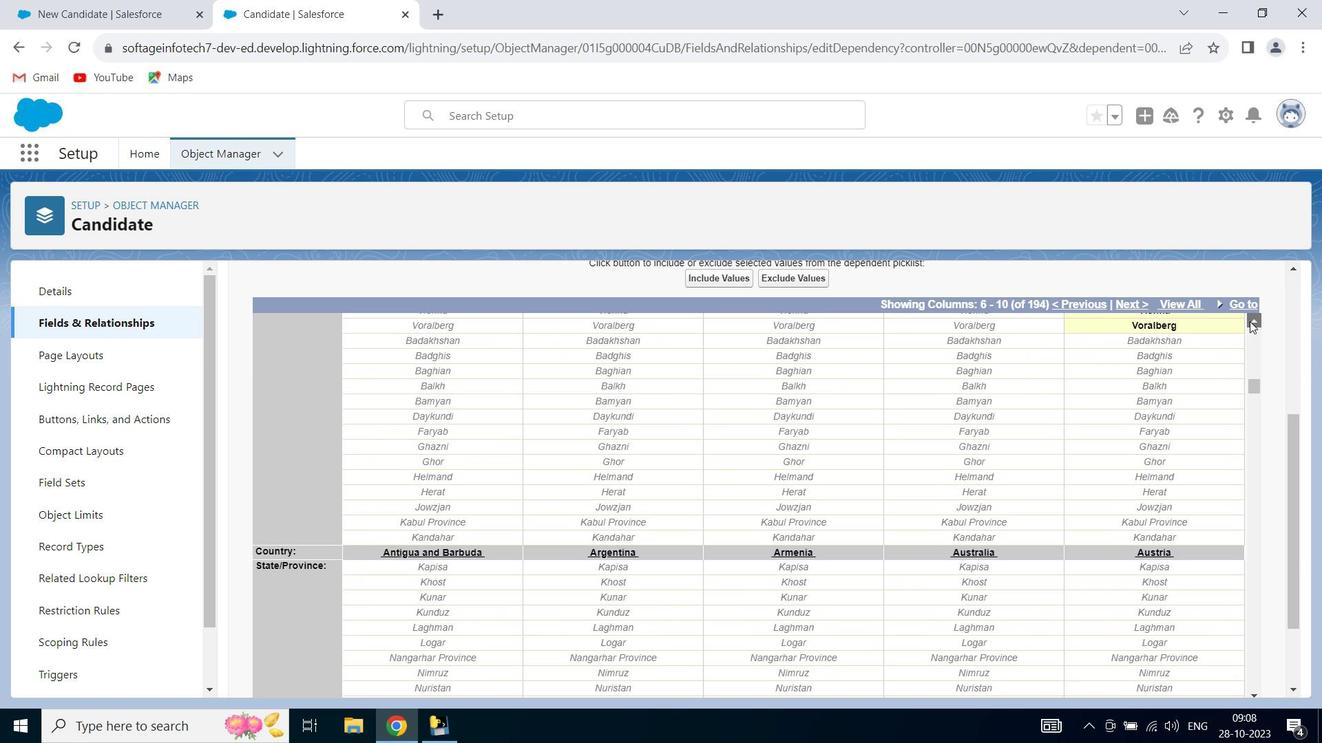 
Action: Mouse pressed left at (1249, 321)
Screenshot: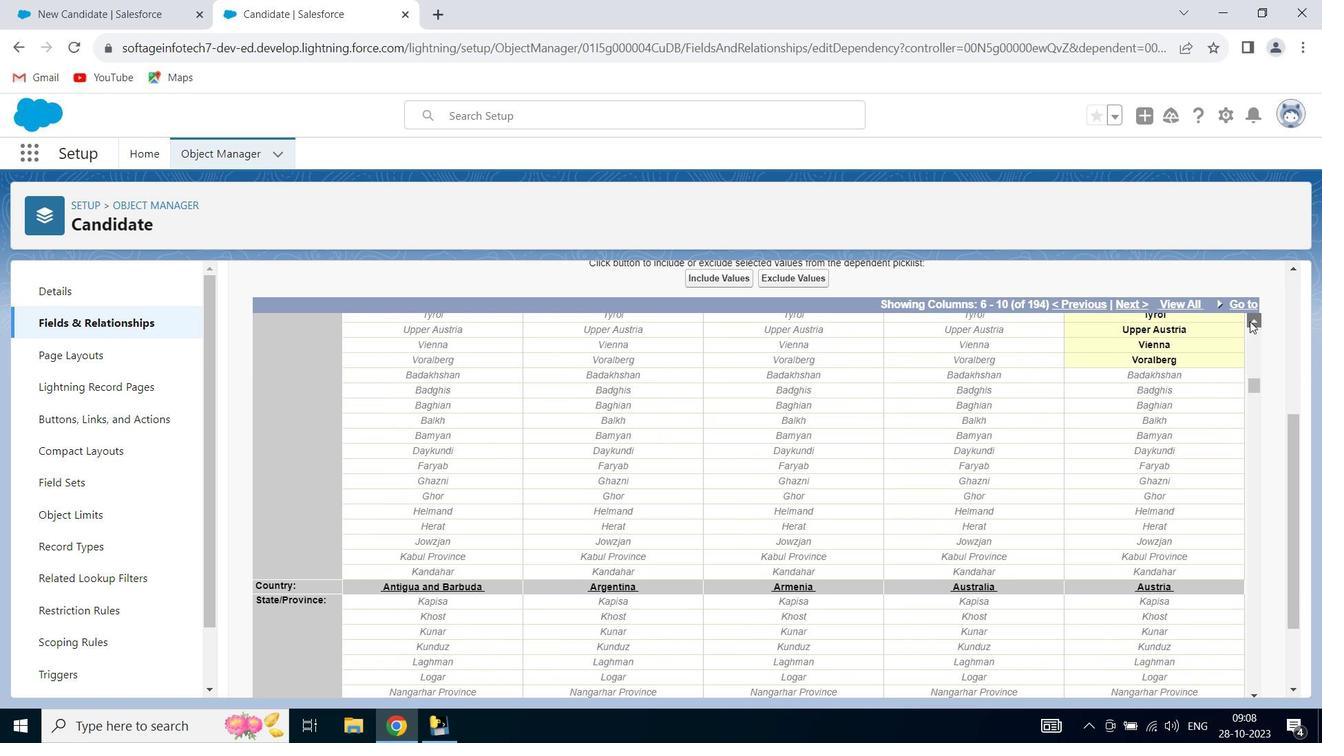 
Action: Mouse pressed left at (1249, 321)
Screenshot: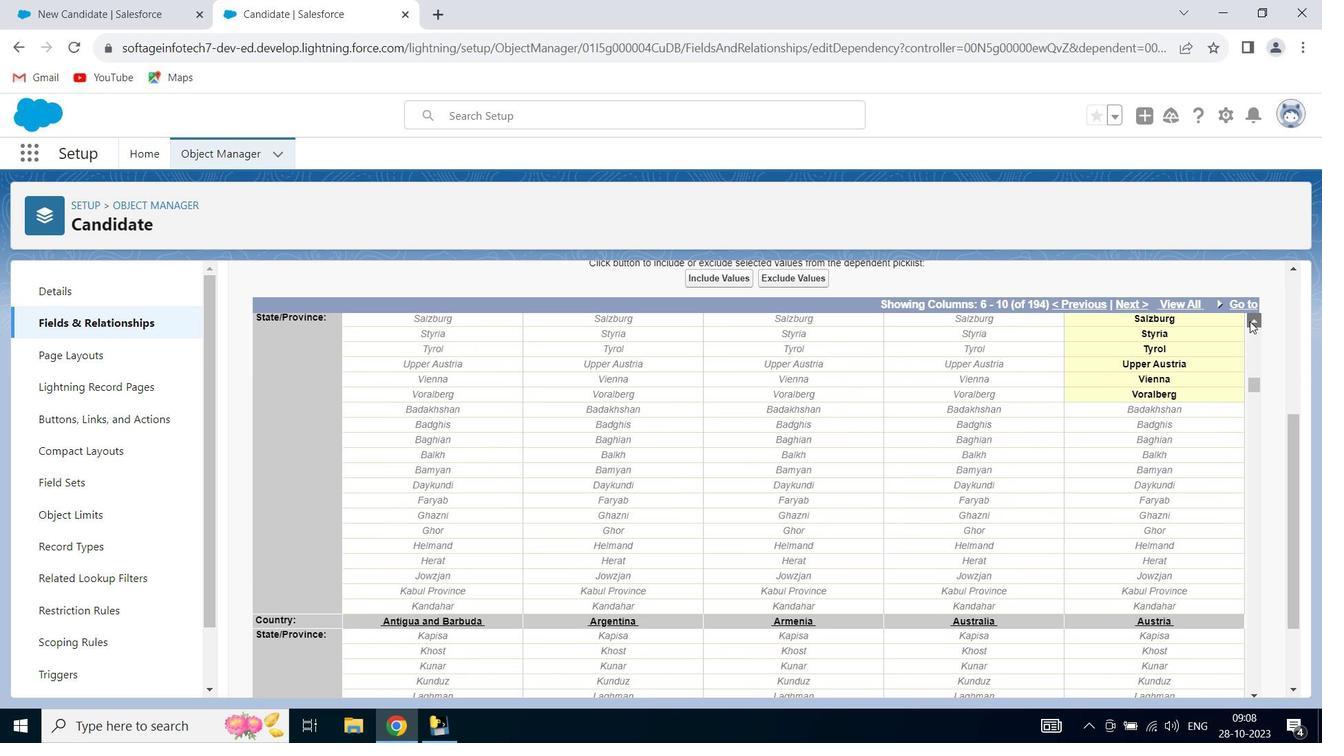 
Action: Mouse pressed left at (1249, 321)
Screenshot: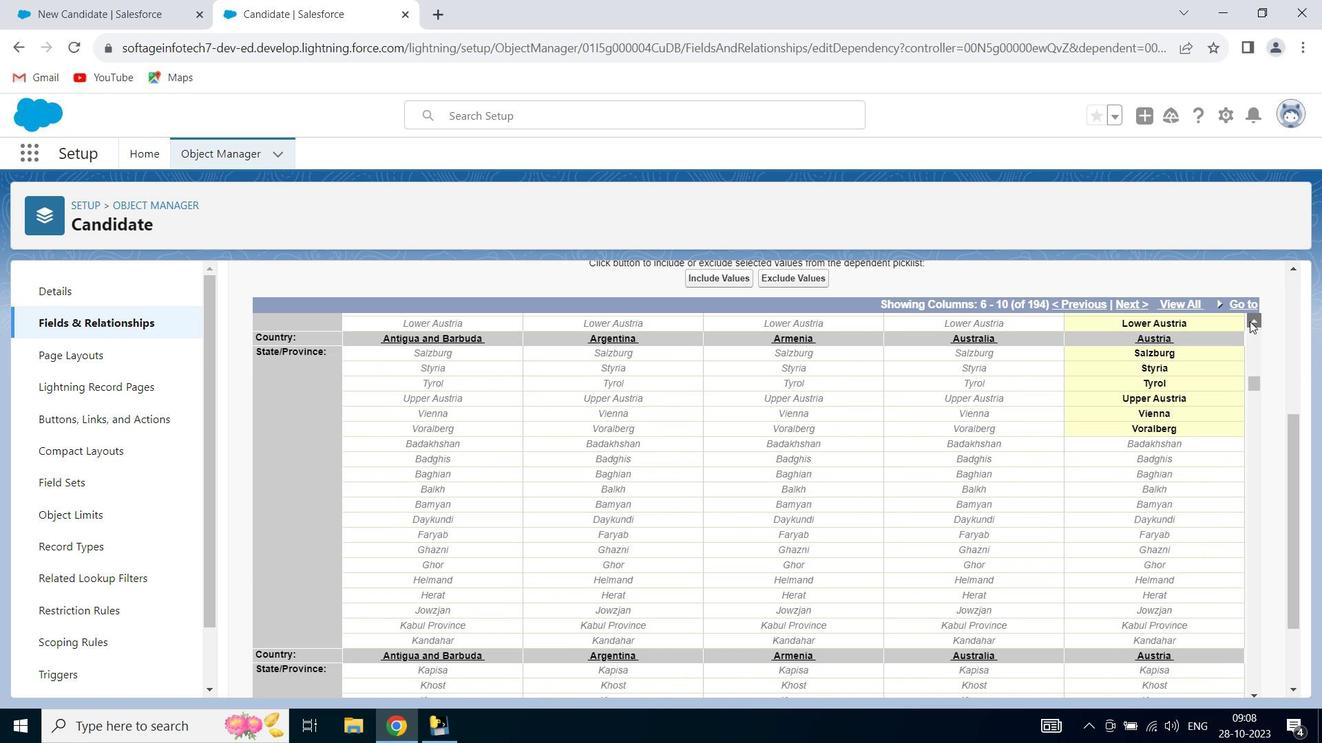 
Action: Mouse pressed left at (1249, 321)
Screenshot: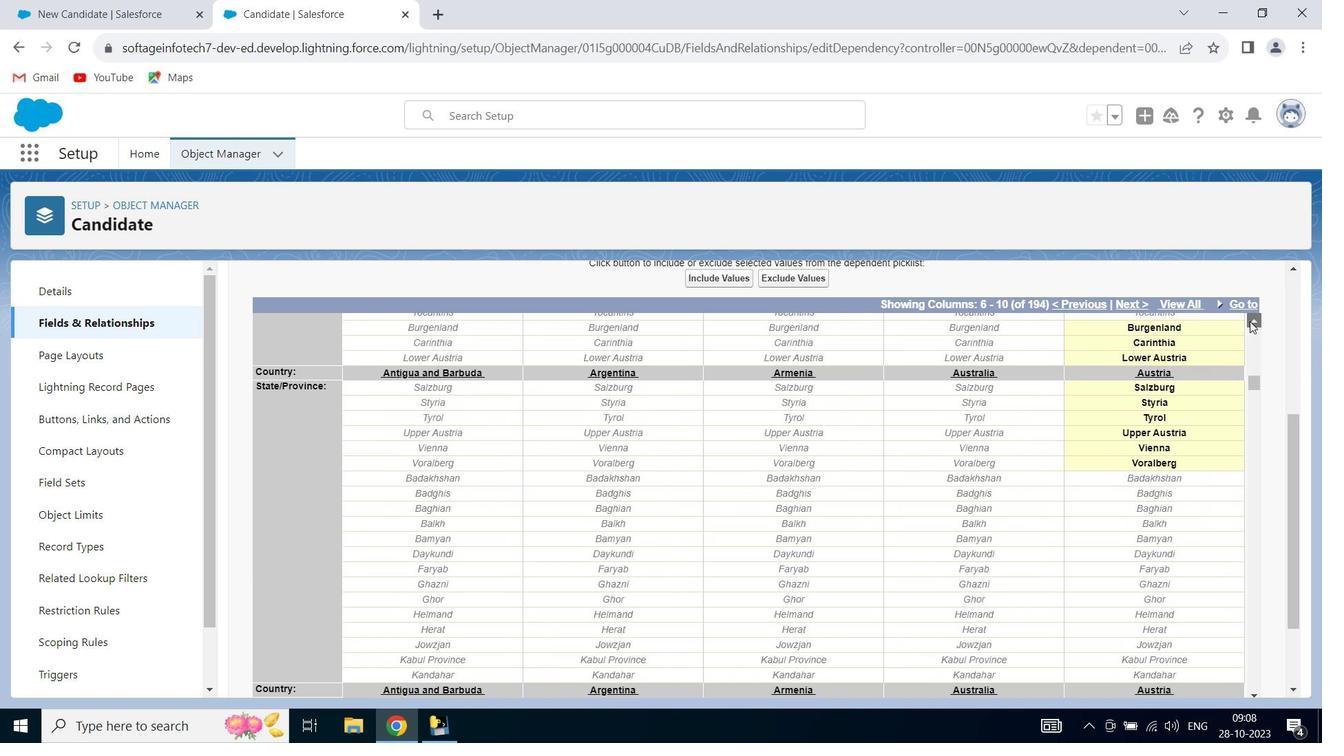 
Action: Mouse pressed left at (1249, 321)
Screenshot: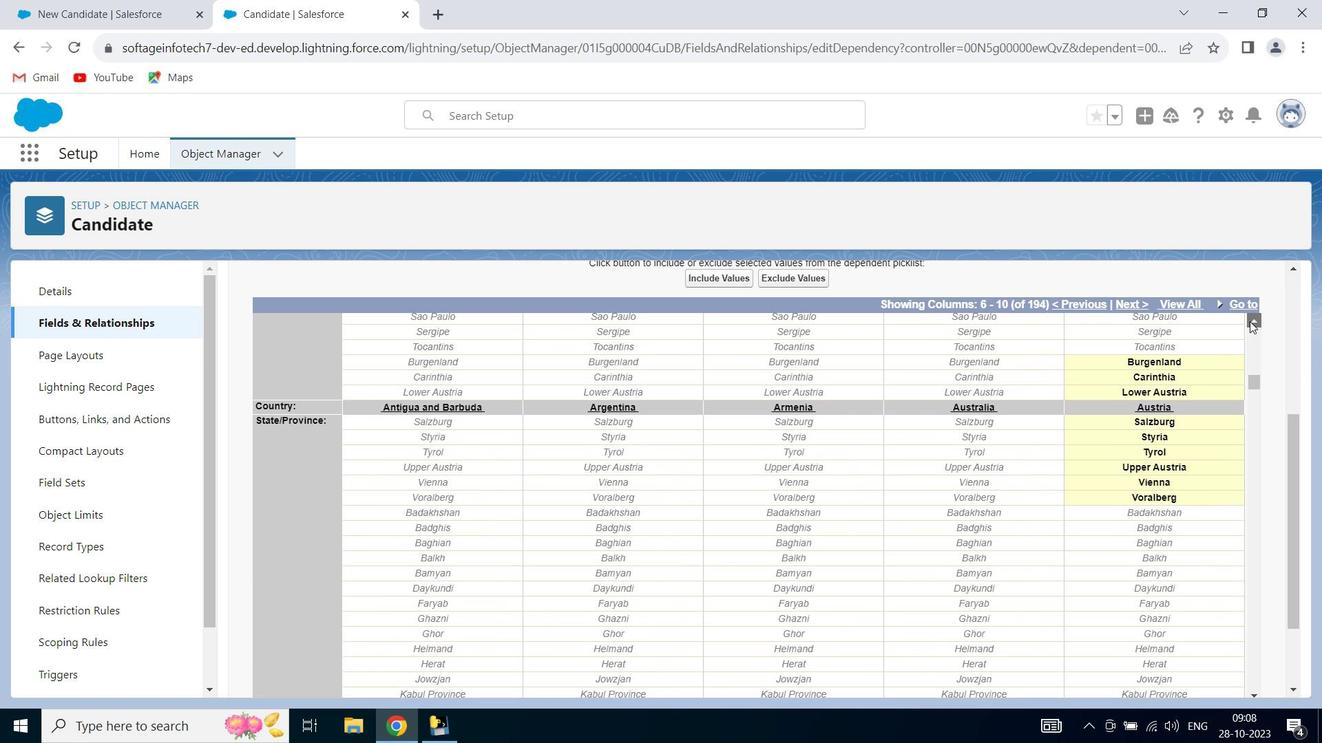 
Action: Mouse pressed left at (1249, 321)
Screenshot: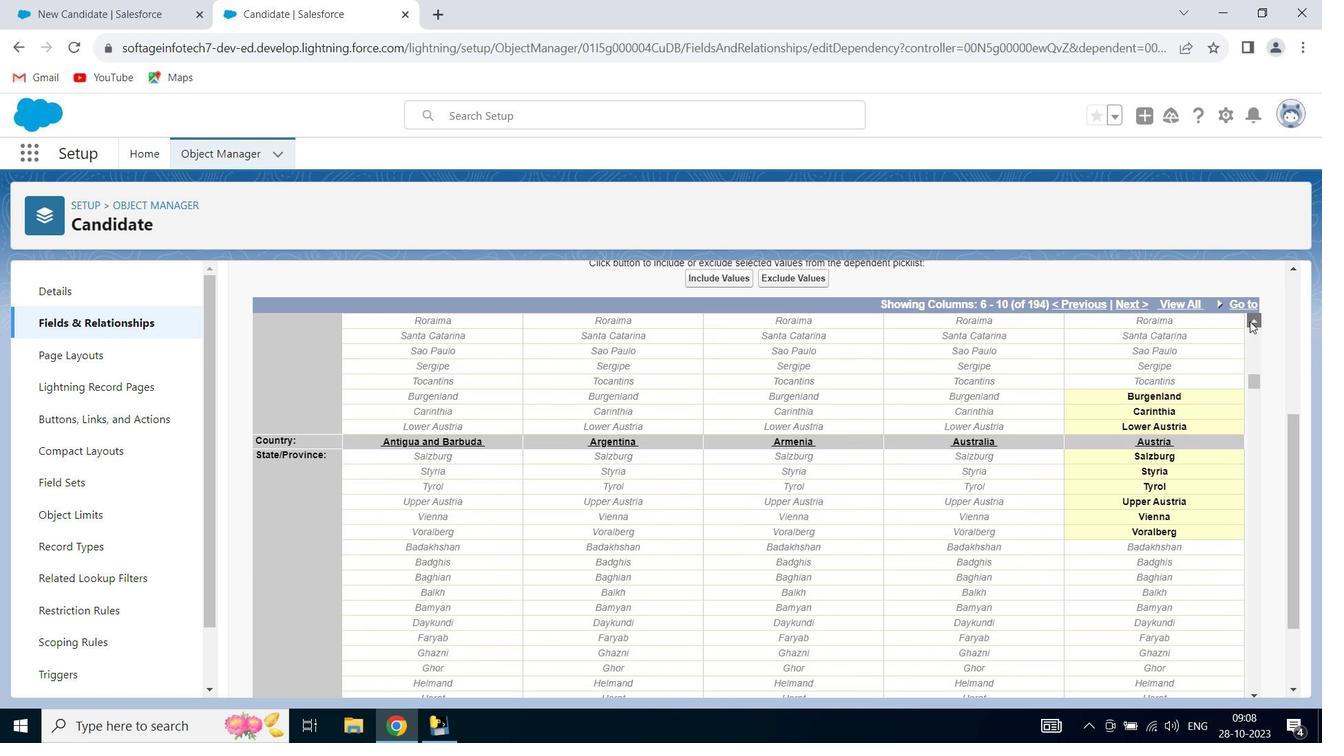 
Action: Mouse pressed left at (1249, 321)
Screenshot: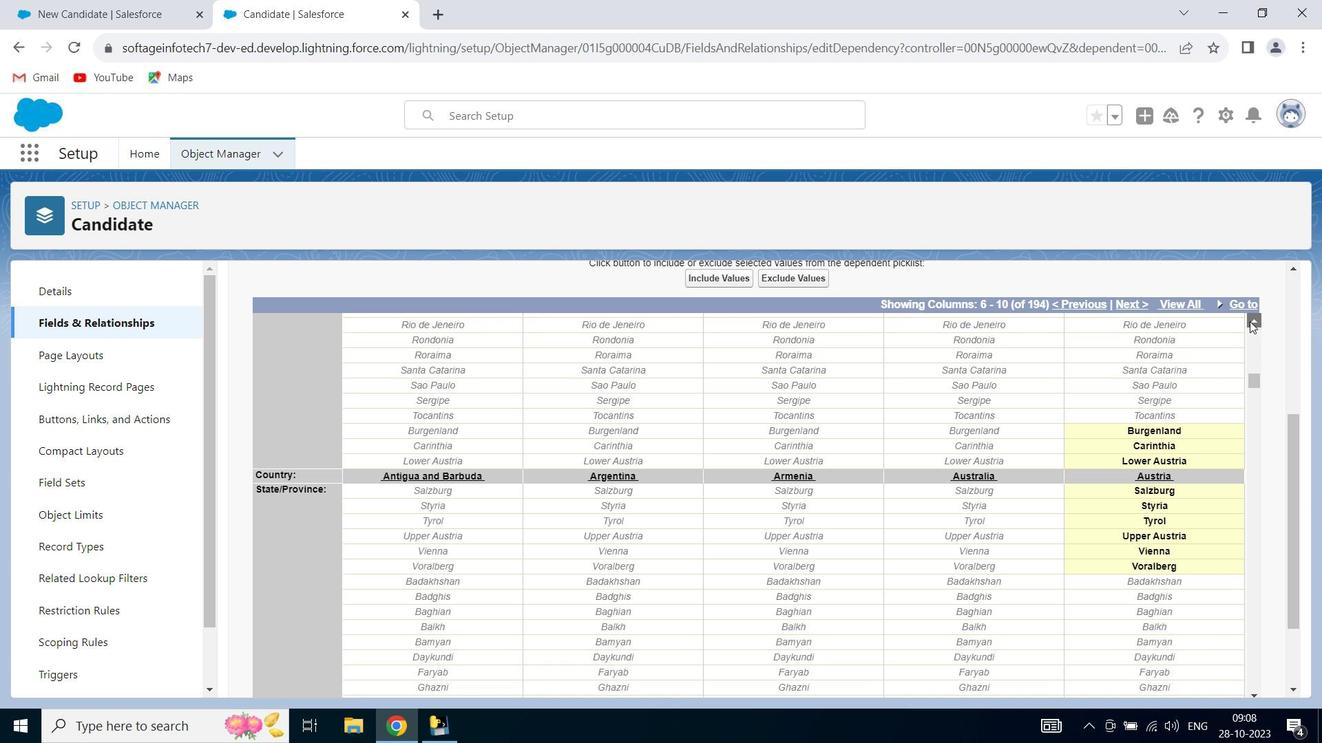 
Action: Key pressed <Key.up><Key.up><Key.down><Key.down><Key.down>
Screenshot: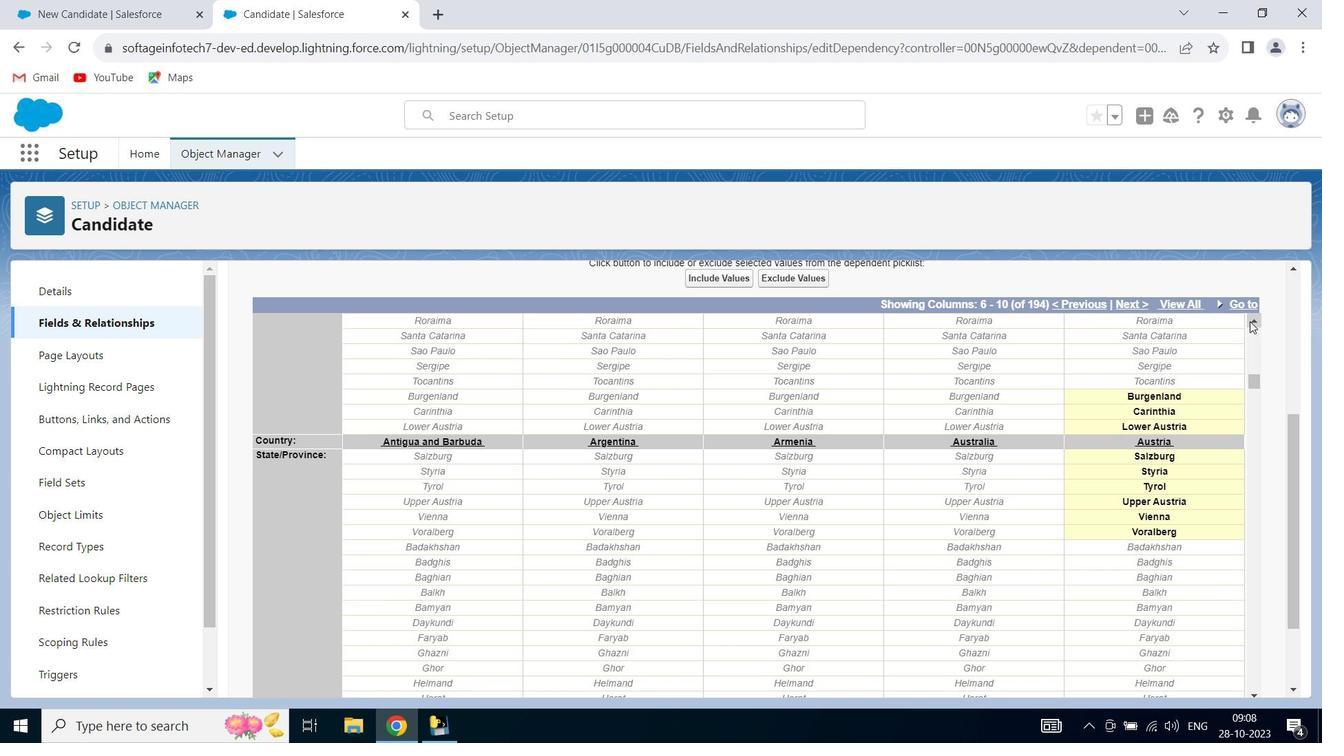 
Action: Mouse moved to (104, 4)
Screenshot: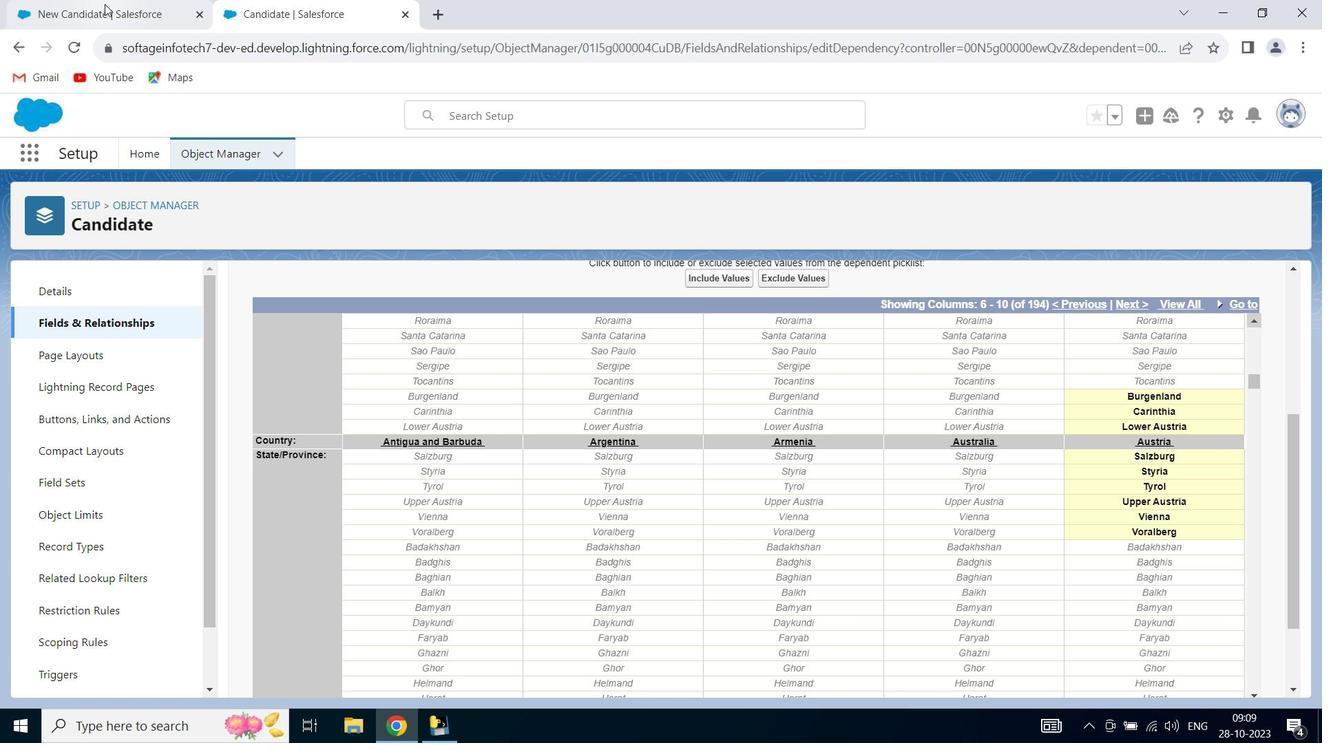 
Action: Mouse pressed left at (104, 4)
Screenshot: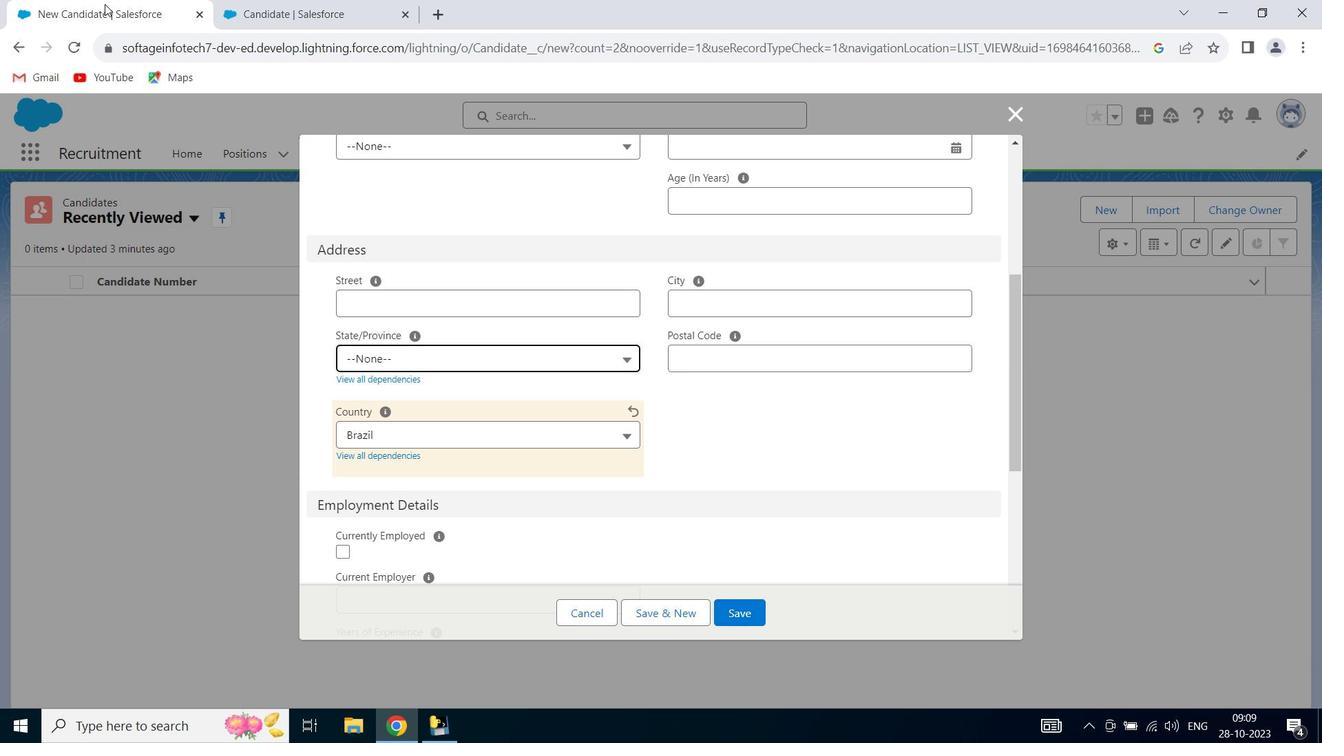 
Action: Mouse moved to (373, 436)
Screenshot: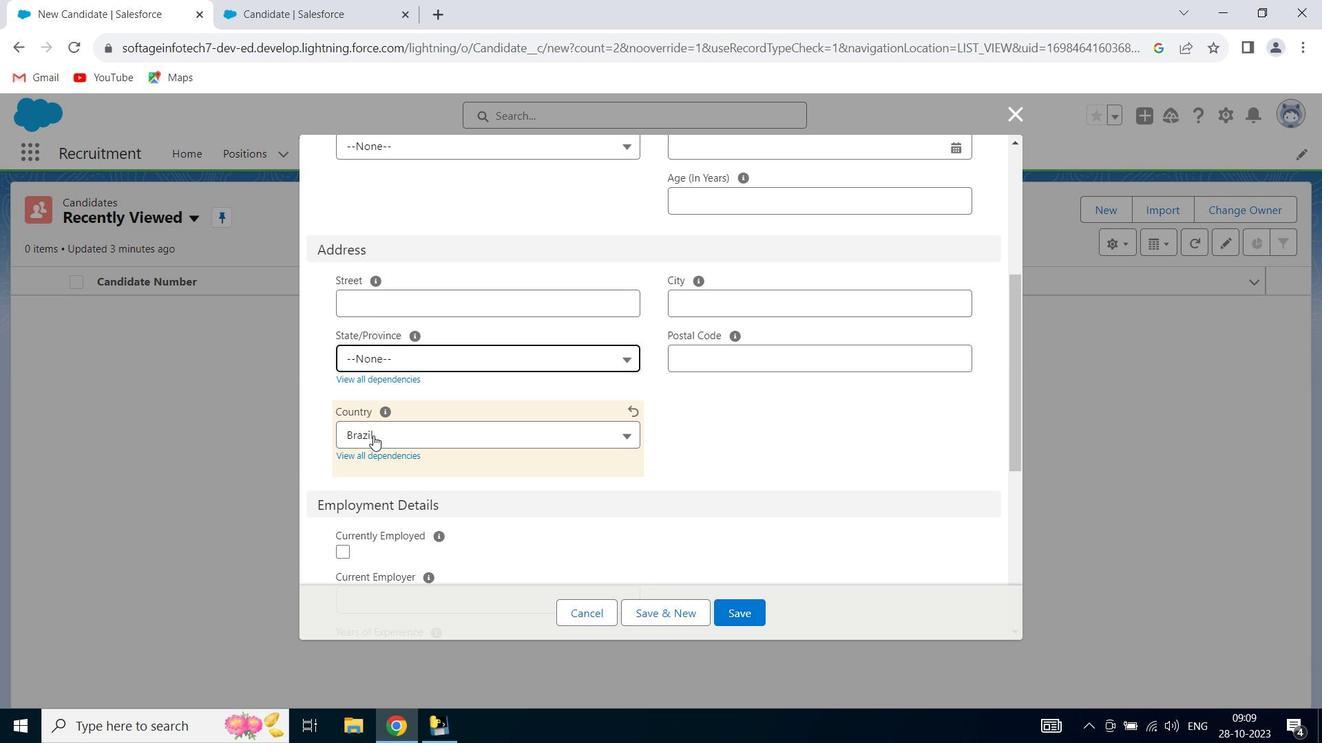 
Action: Mouse pressed left at (373, 436)
Screenshot: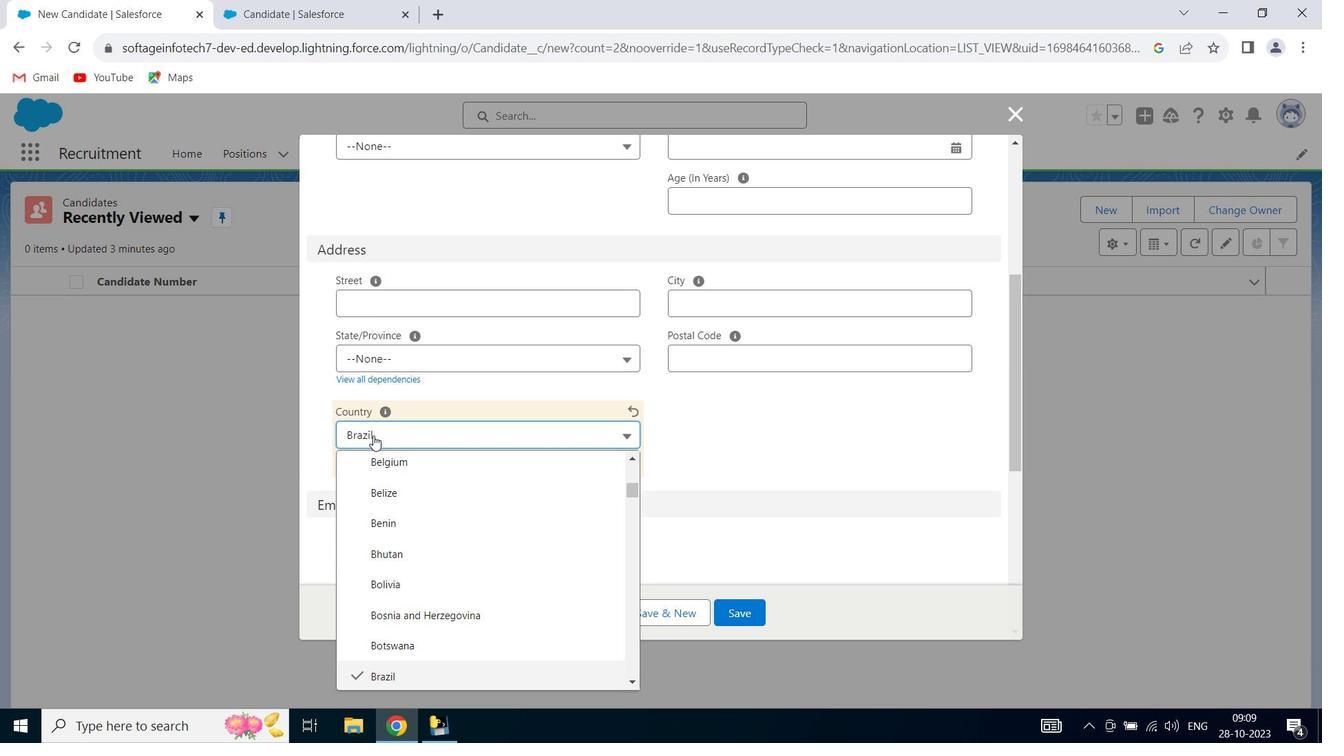 
Action: Mouse moved to (28, 448)
Screenshot: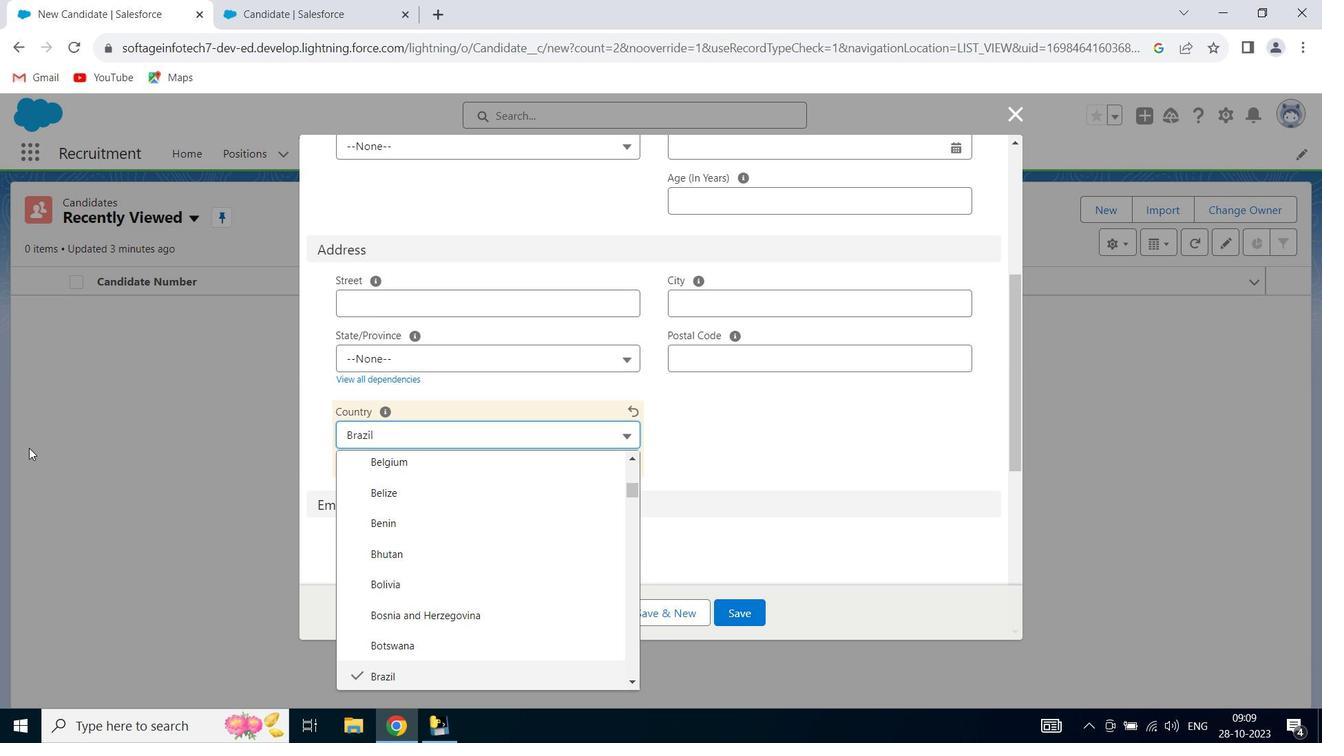
Action: Key pressed <Key.up><Key.up><Key.up><Key.up><Key.up><Key.up><Key.up><Key.down><Key.down><Key.down><Key.down><Key.down>
Screenshot: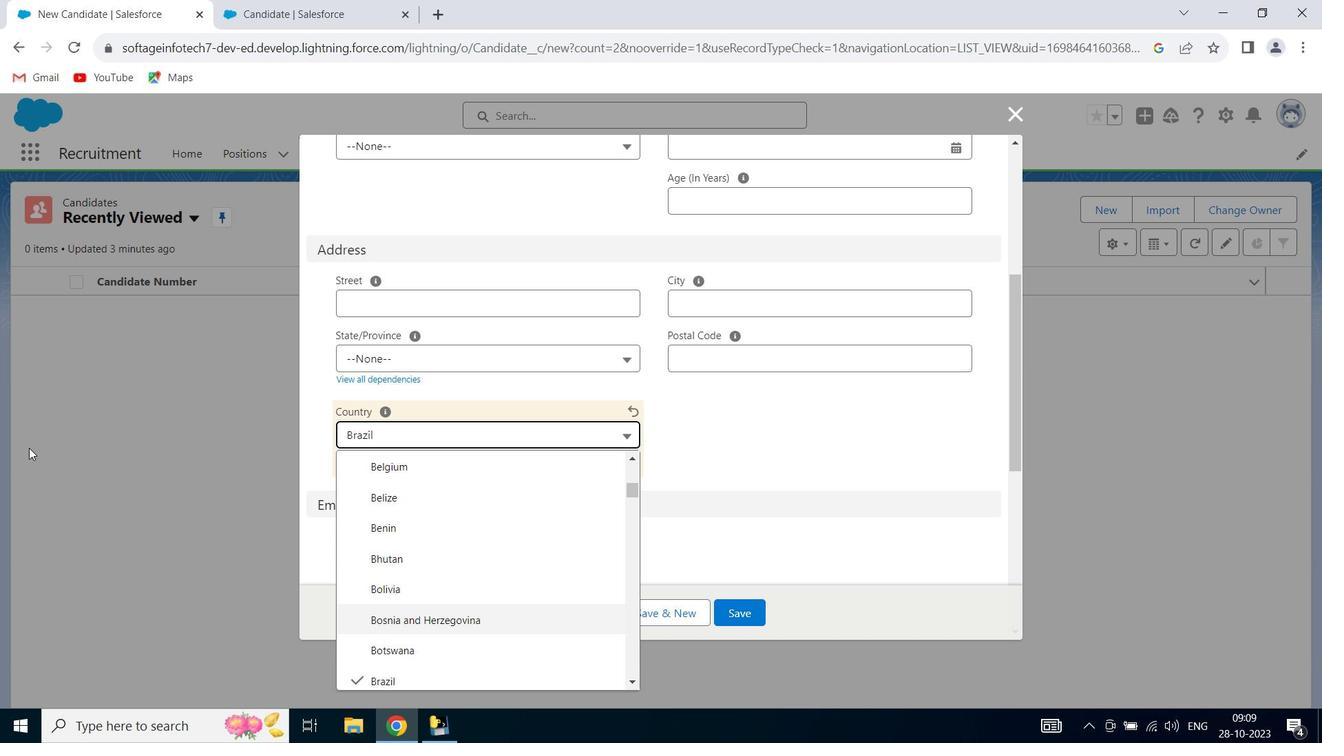 
Action: Mouse moved to (397, 529)
Screenshot: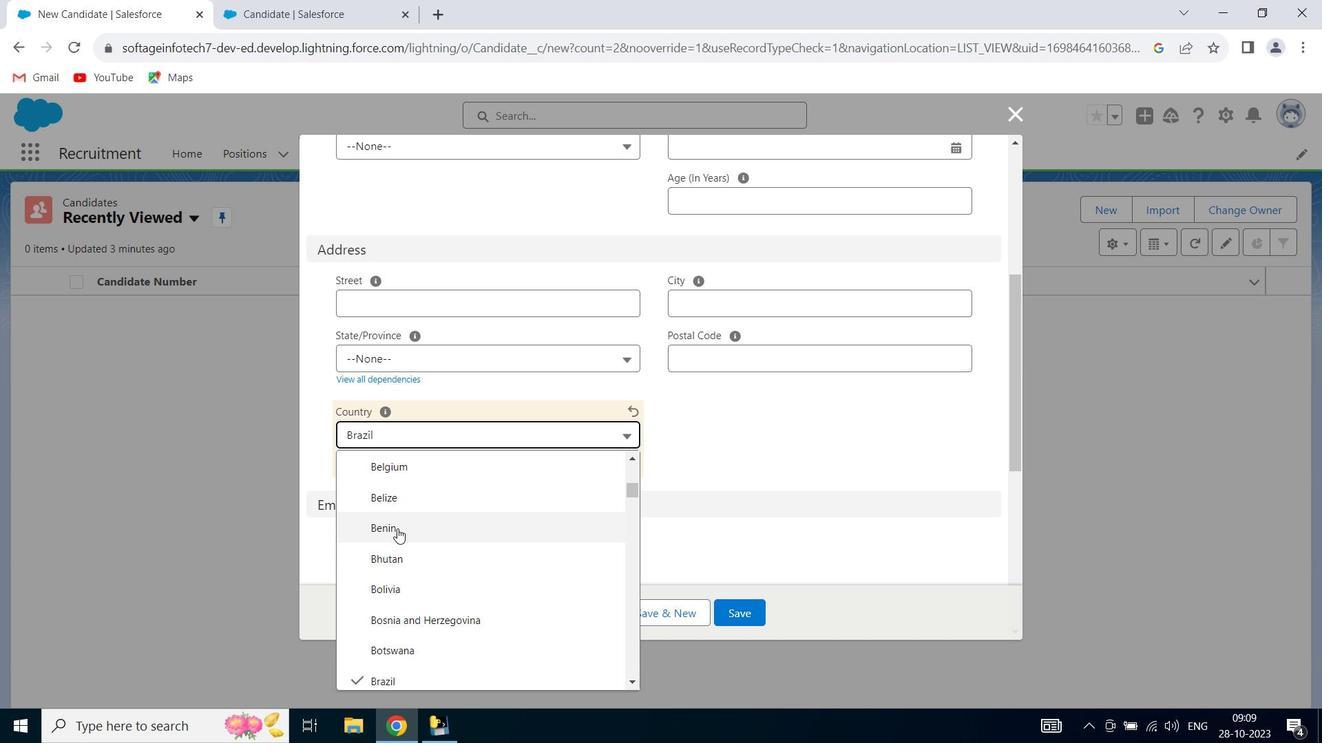 
Action: Key pressed <Key.up><Key.up><Key.up><Key.up><Key.up><Key.up><Key.up><Key.up><Key.up>
Screenshot: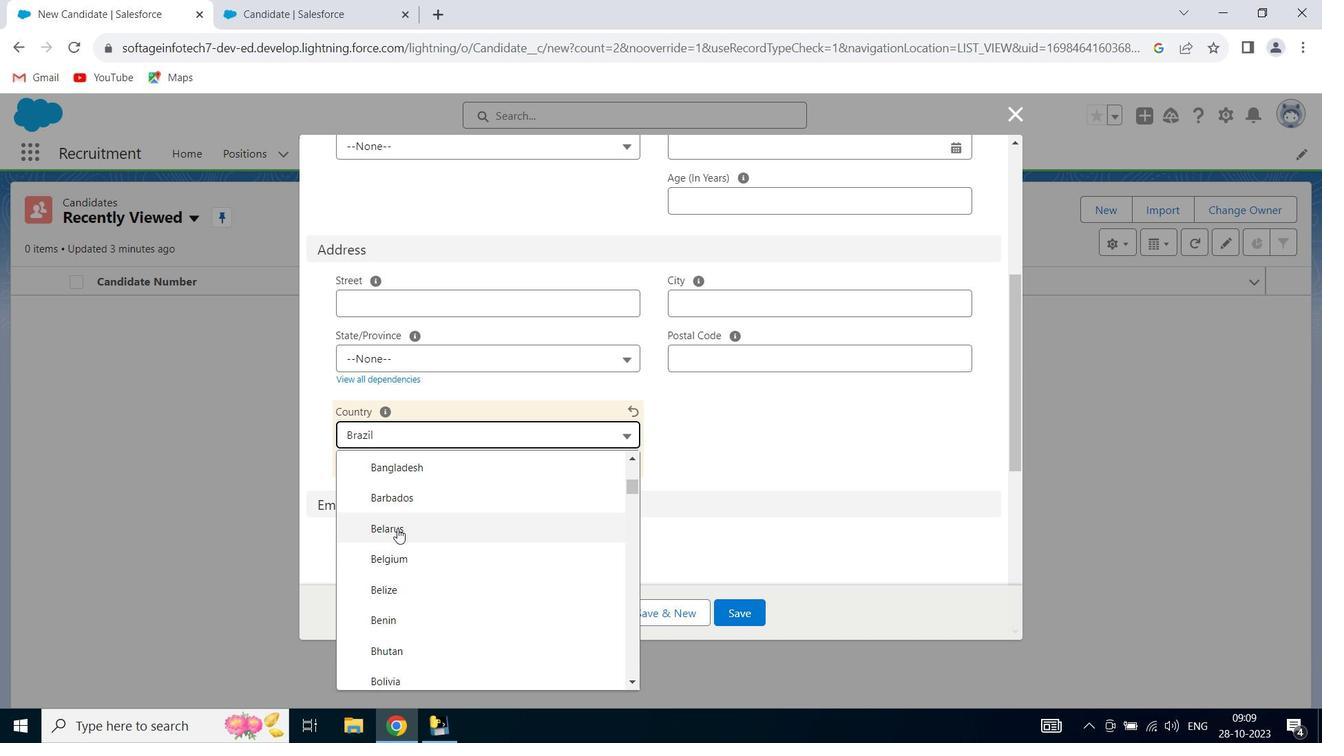 
Action: Mouse moved to (2, 499)
Screenshot: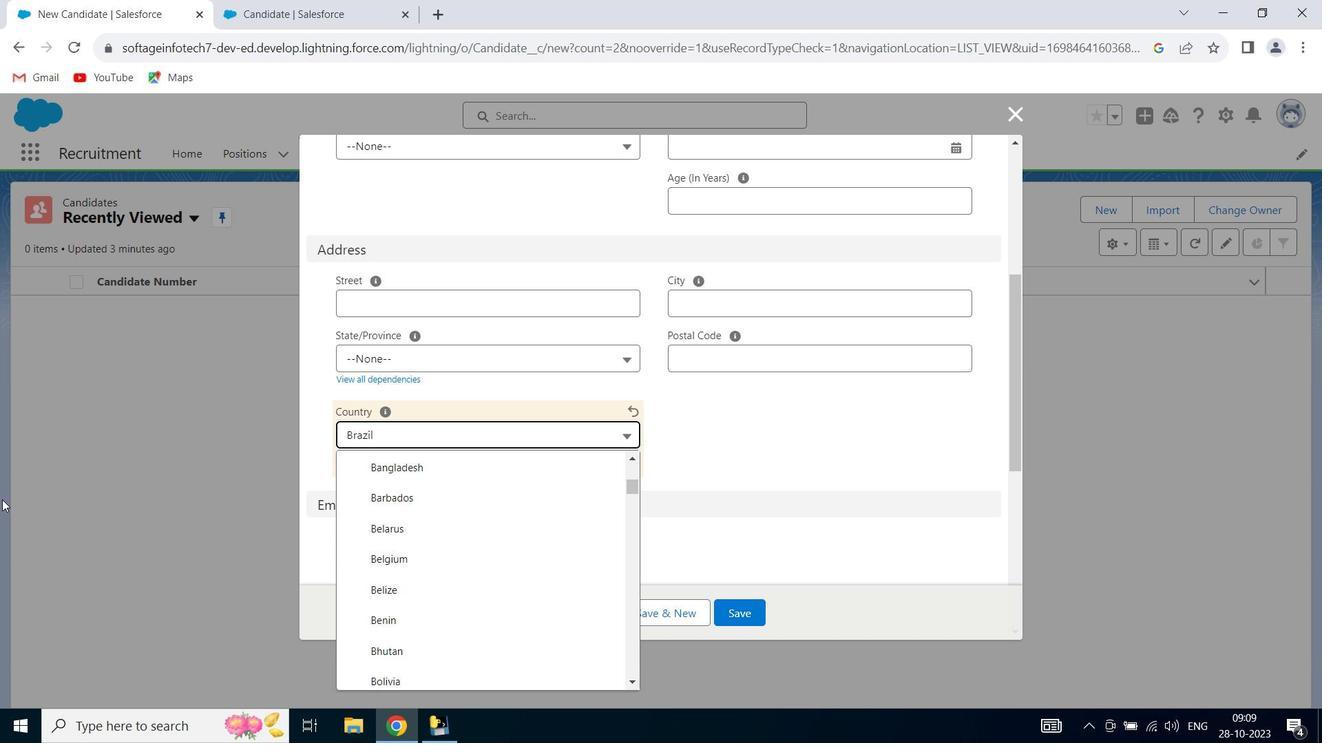 
Action: Key pressed <Key.up><Key.up><Key.up><Key.up><Key.down><Key.down><Key.down><Key.down><Key.down><Key.down><Key.down><Key.down><Key.down><Key.down><Key.down><Key.down><Key.down><Key.down><Key.enter>
Screenshot: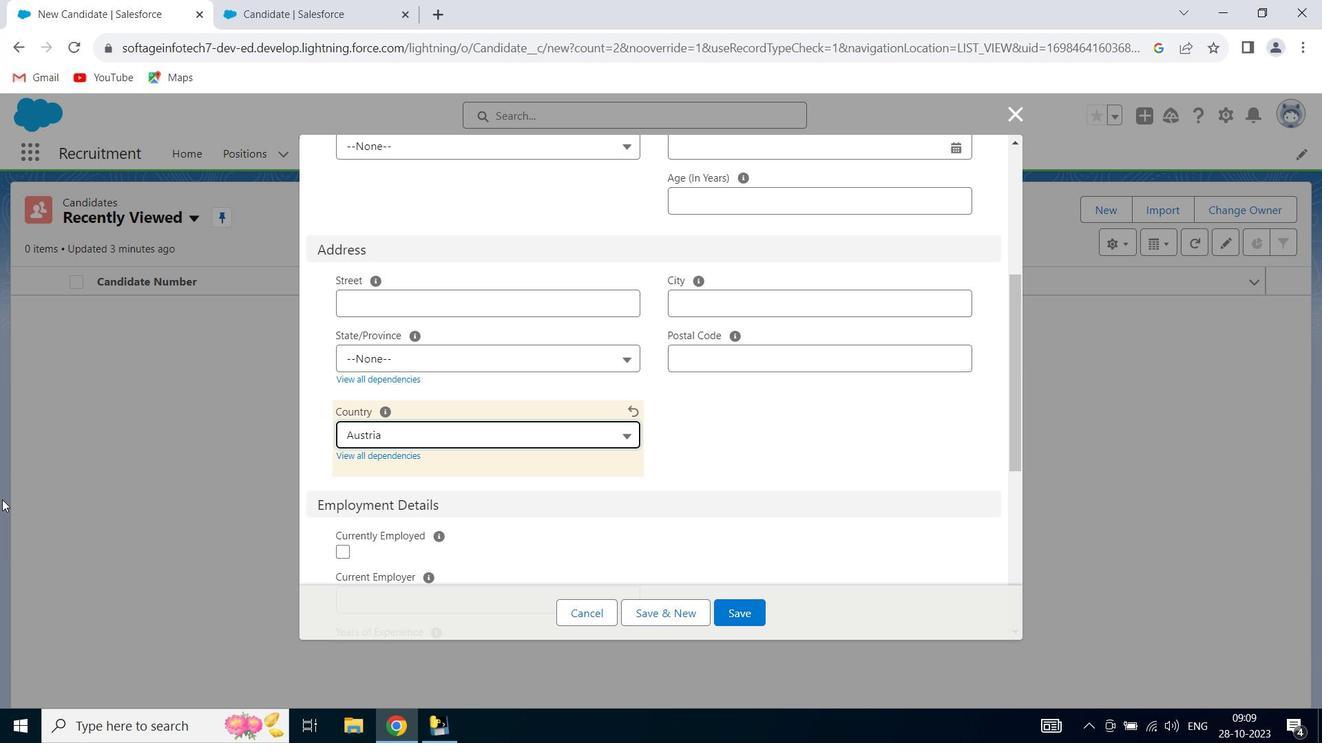 
Action: Mouse moved to (357, 351)
Screenshot: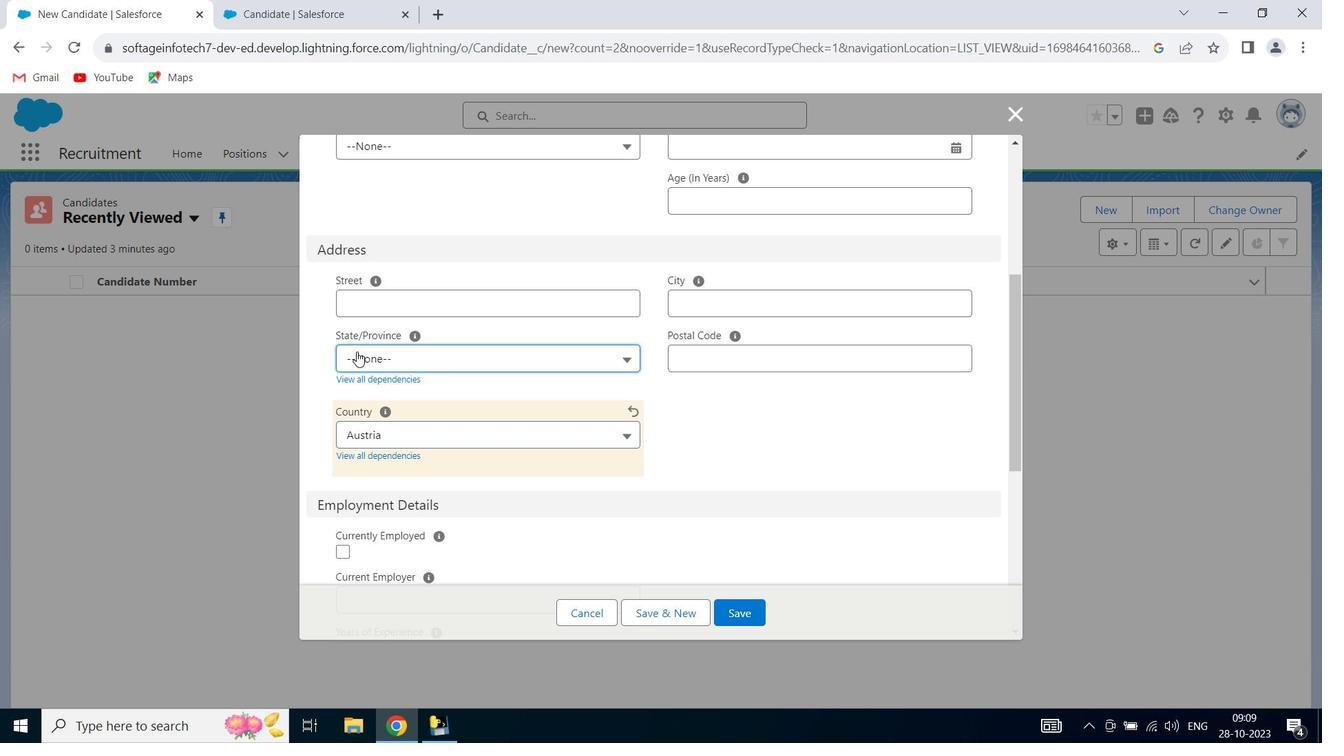 
Action: Mouse pressed left at (357, 351)
Screenshot: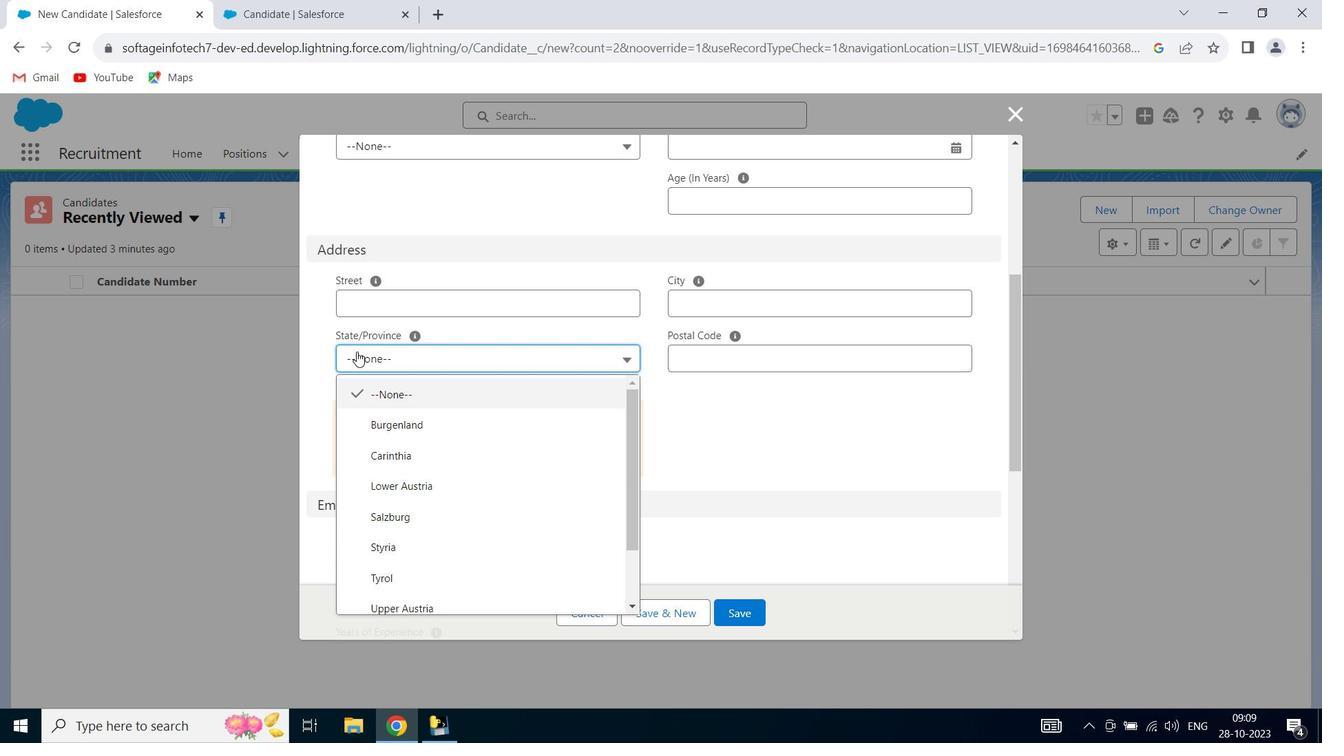 
Action: Mouse moved to (211, 373)
Screenshot: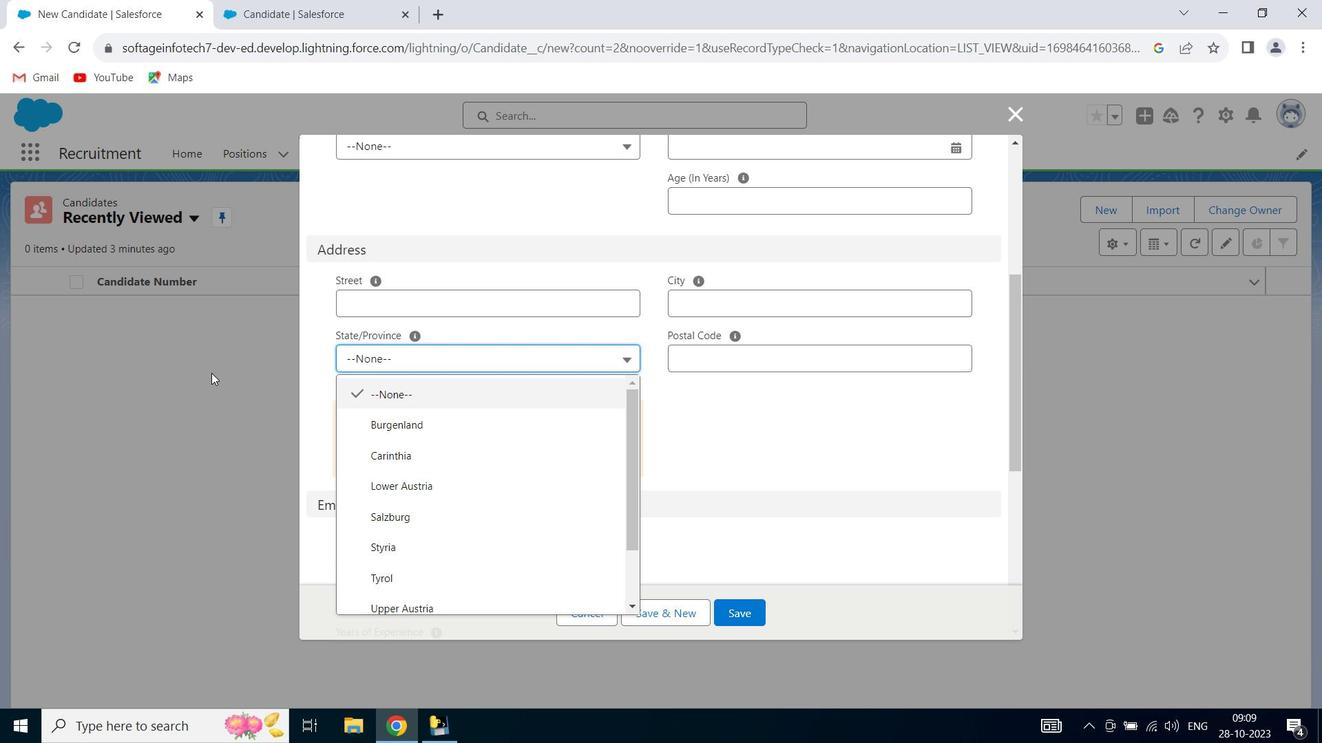 
Action: Key pressed <Key.up><Key.up><Key.down><Key.down><Key.up>
Screenshot: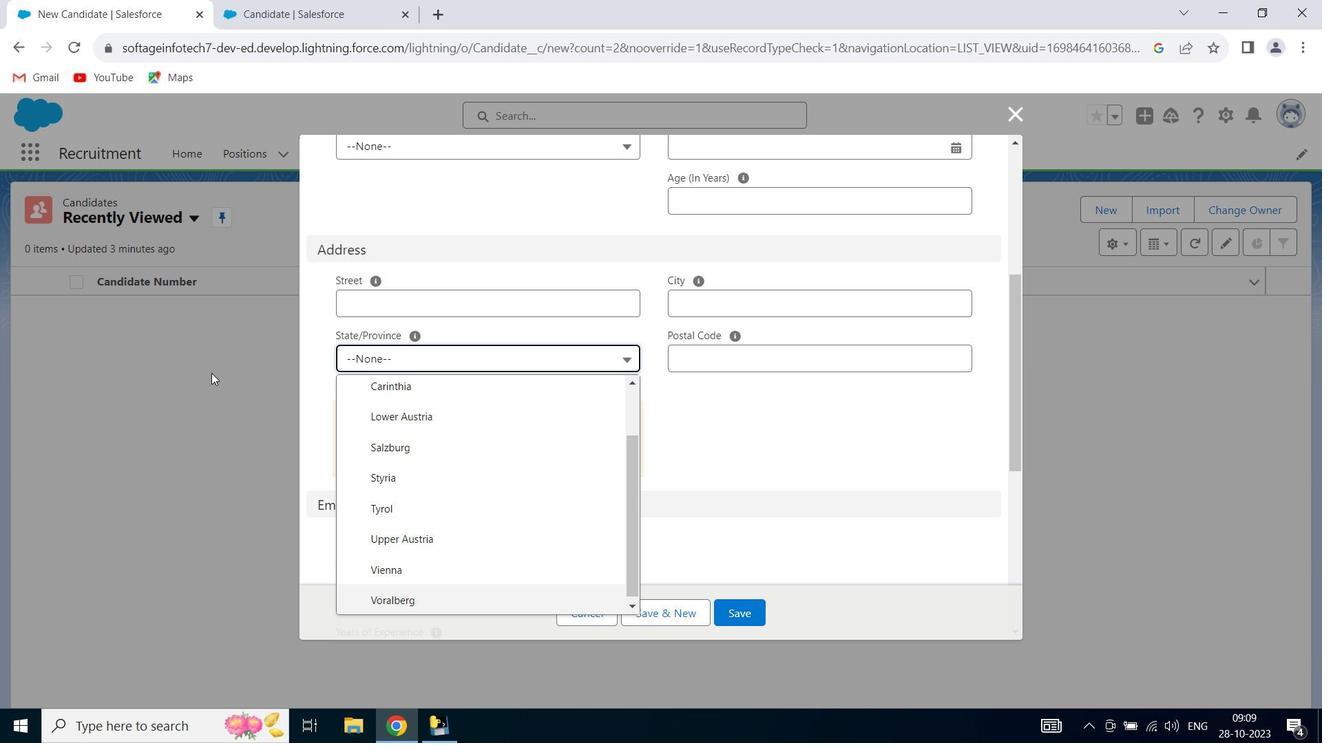 
Action: Mouse moved to (292, 0)
Screenshot: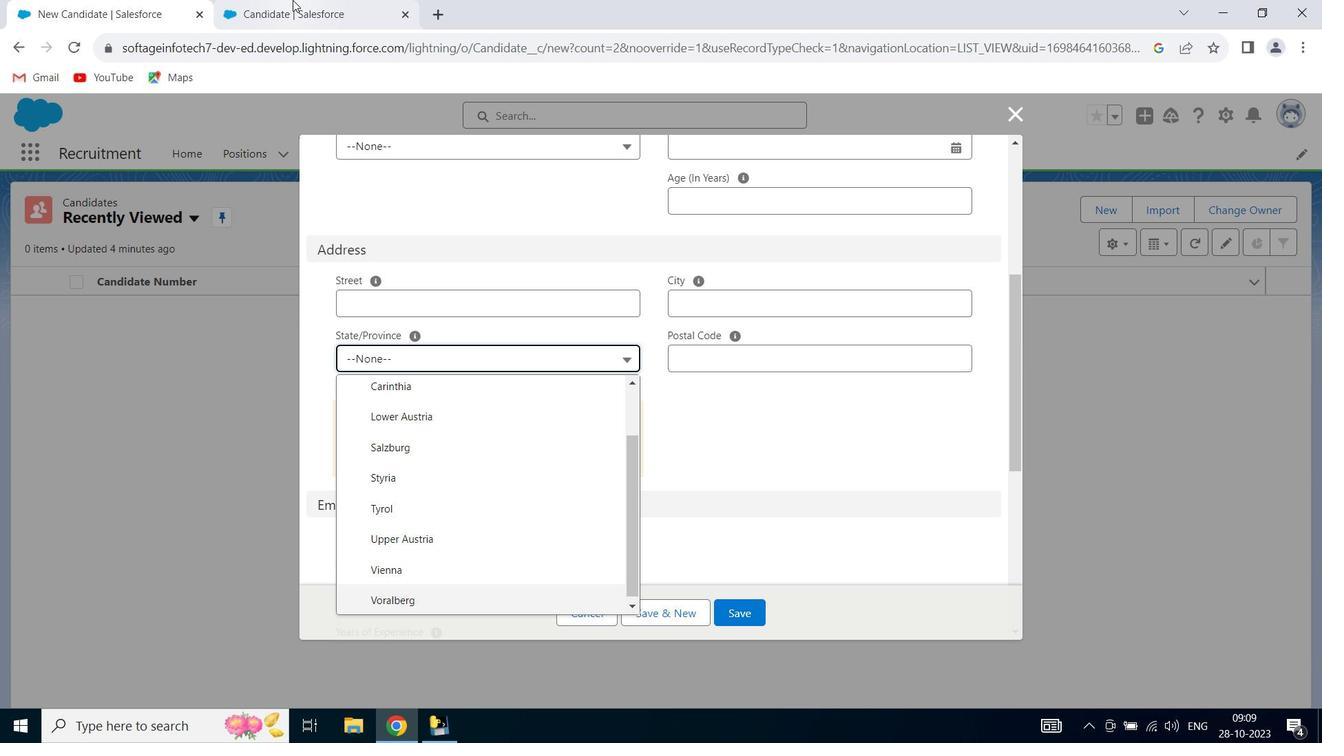 
Action: Mouse pressed left at (292, 0)
Screenshot: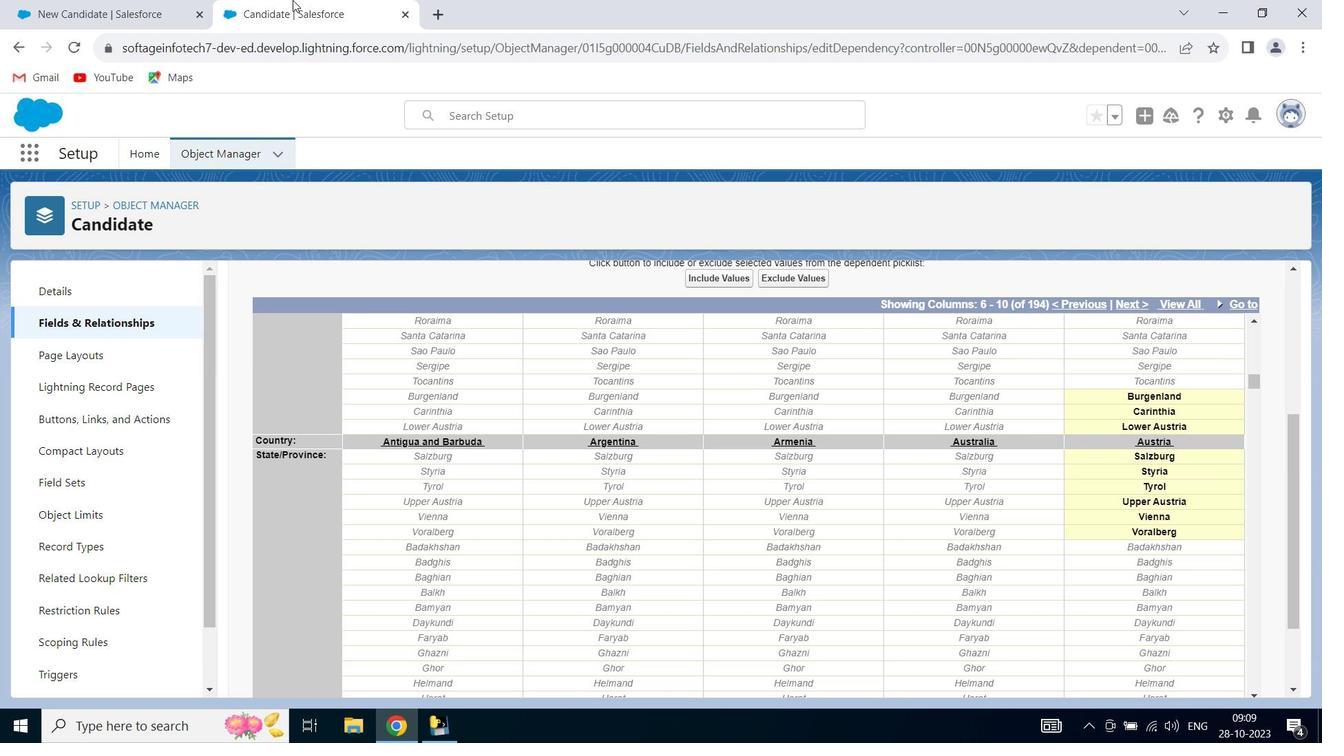 
Action: Mouse moved to (119, 0)
Screenshot: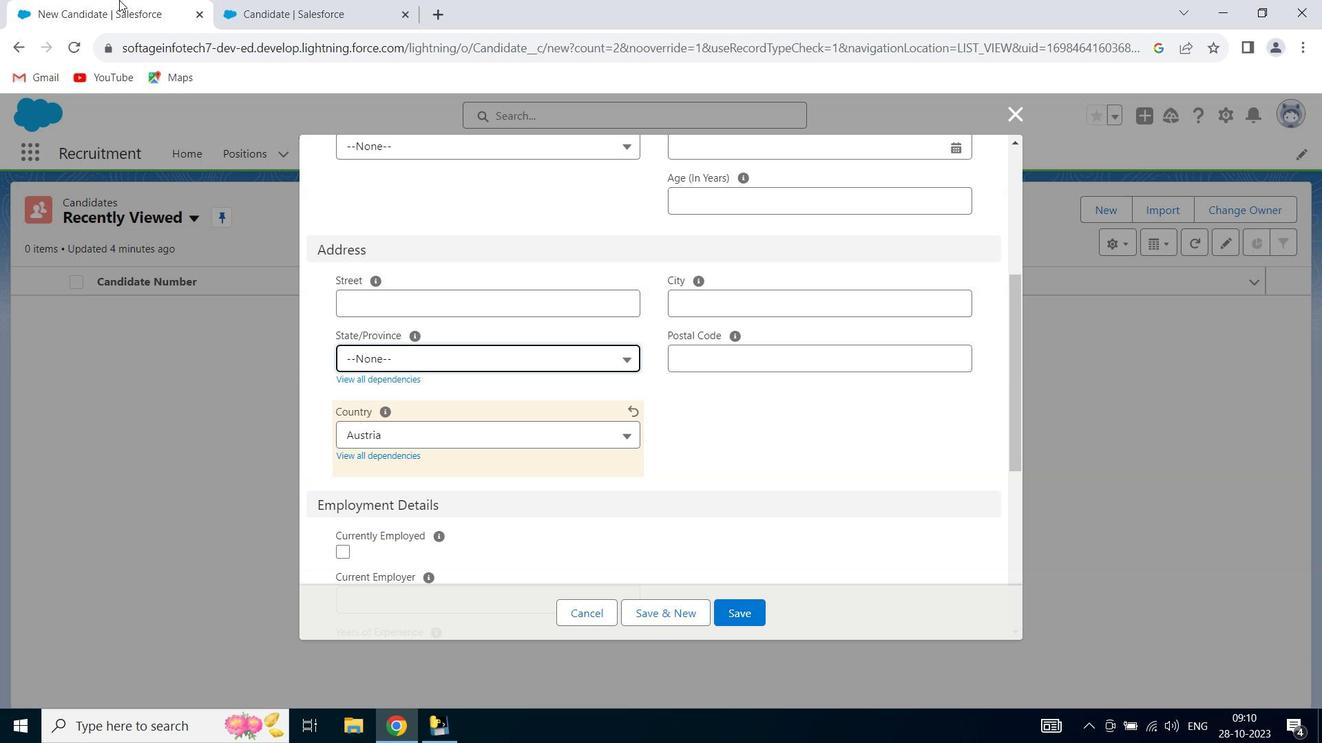 
Action: Mouse pressed left at (119, 0)
Screenshot: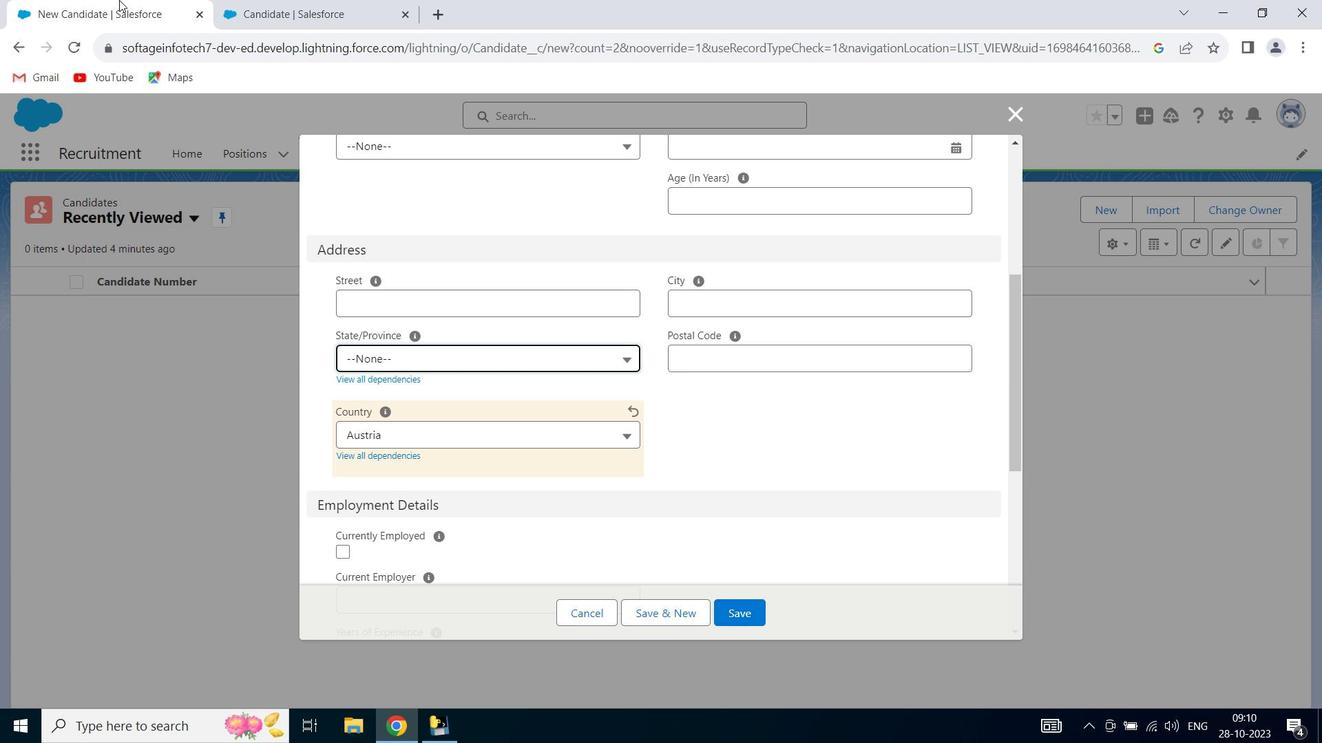 
Action: Mouse moved to (380, 428)
Screenshot: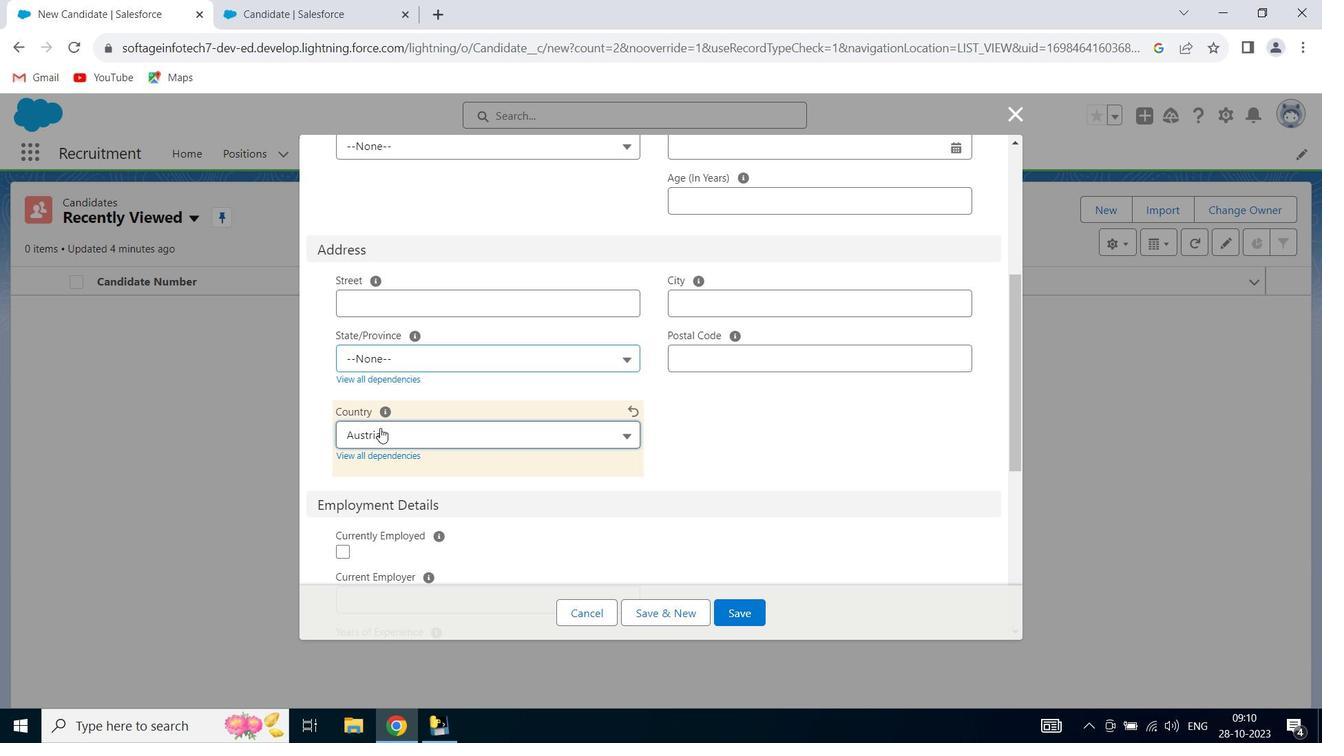 
Action: Mouse pressed left at (380, 428)
Screenshot: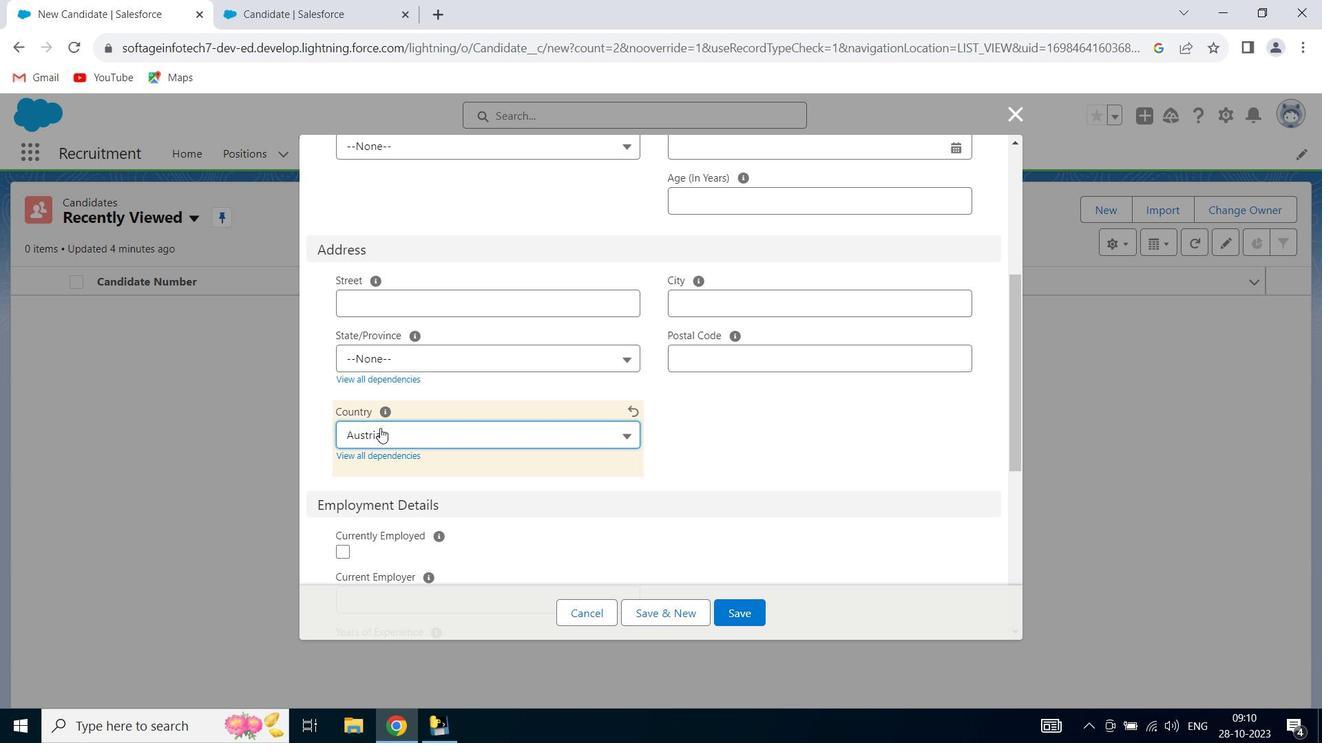 
Action: Mouse moved to (209, 558)
Screenshot: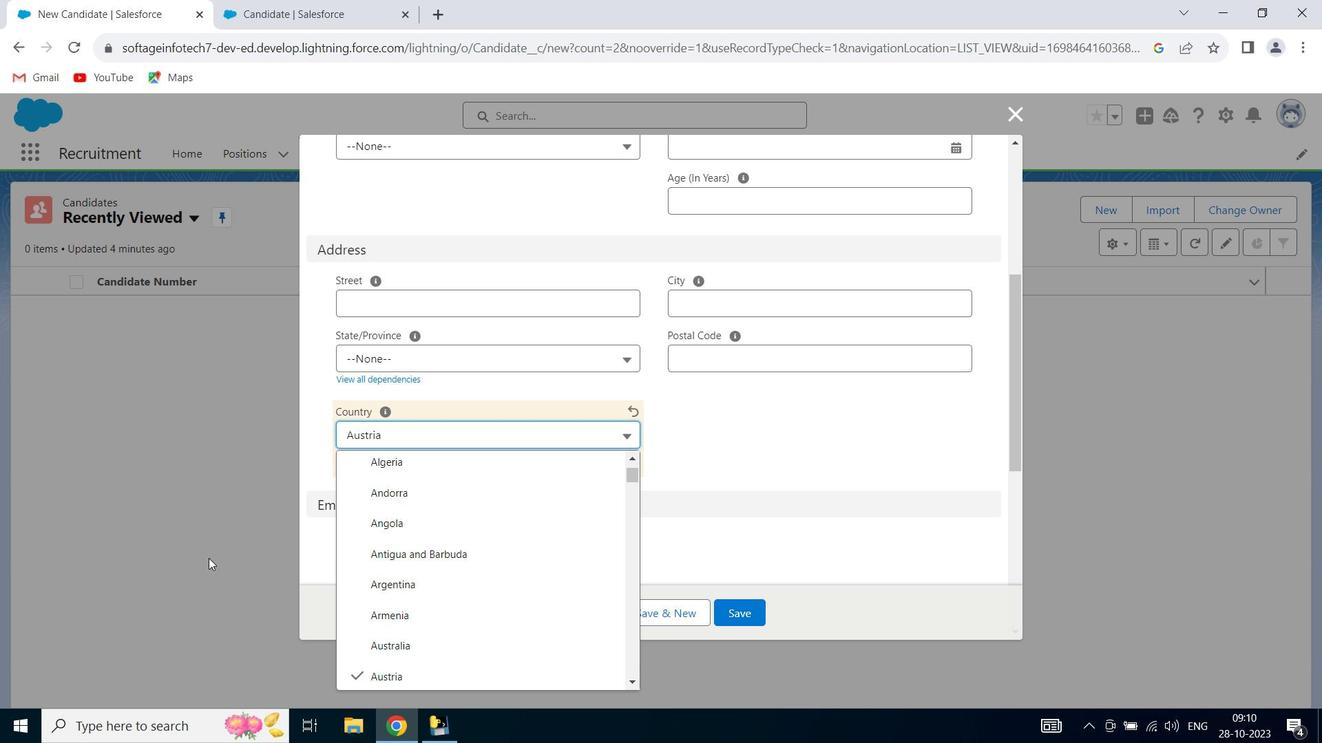 
Action: Key pressed <Key.down><Key.down><Key.enter>
Screenshot: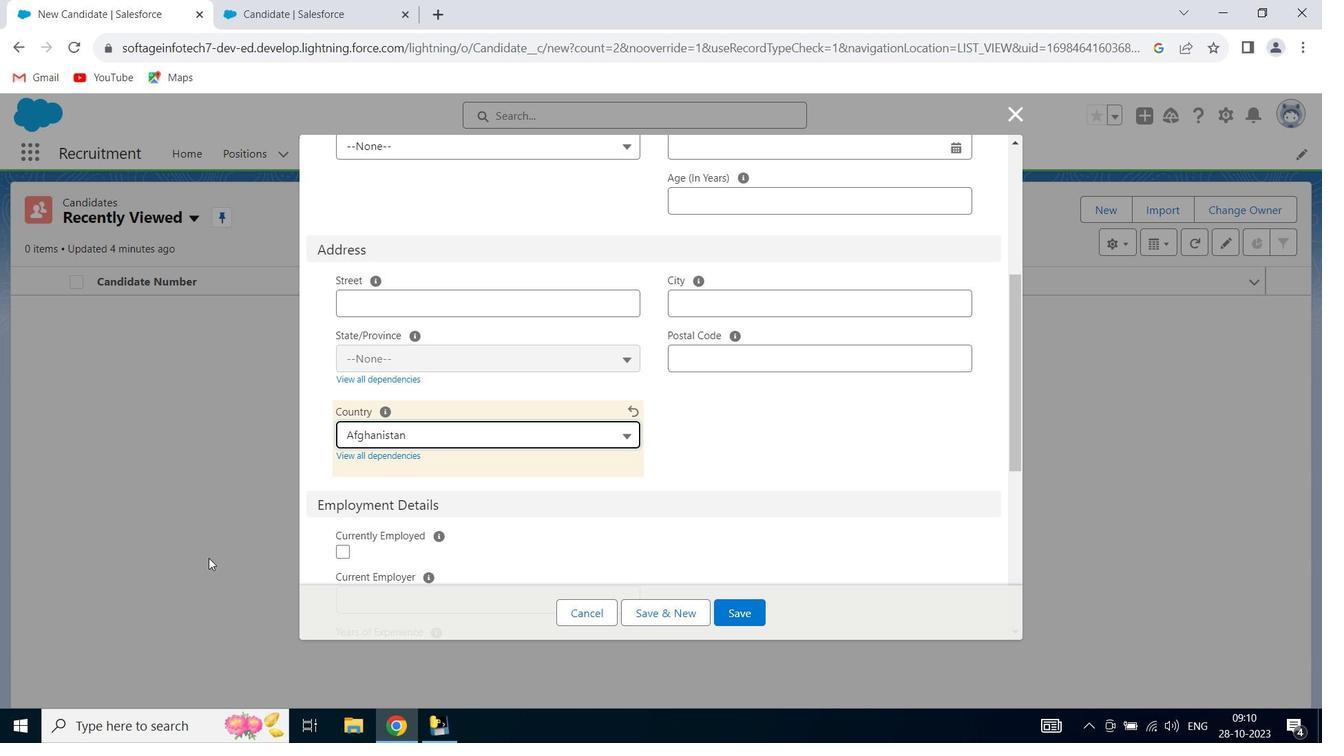 
Action: Mouse moved to (268, 0)
Screenshot: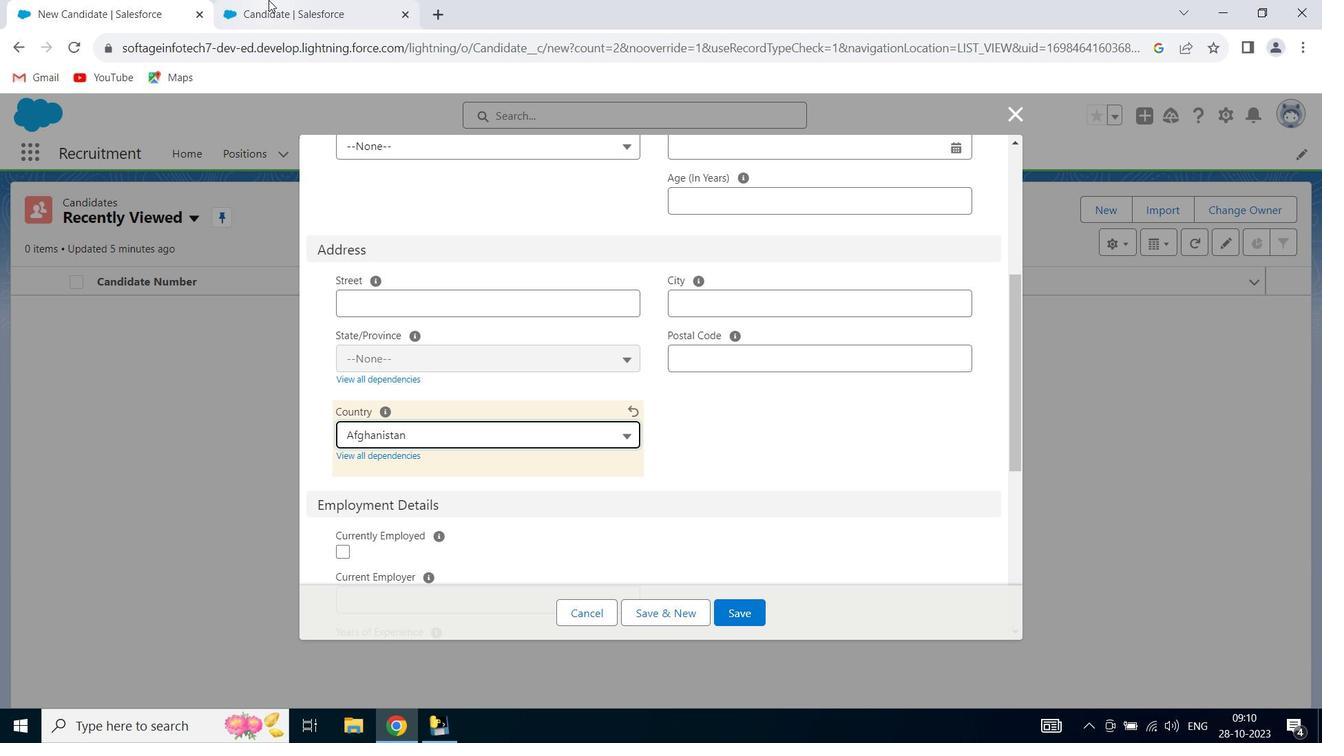 
Action: Mouse pressed left at (268, 0)
Screenshot: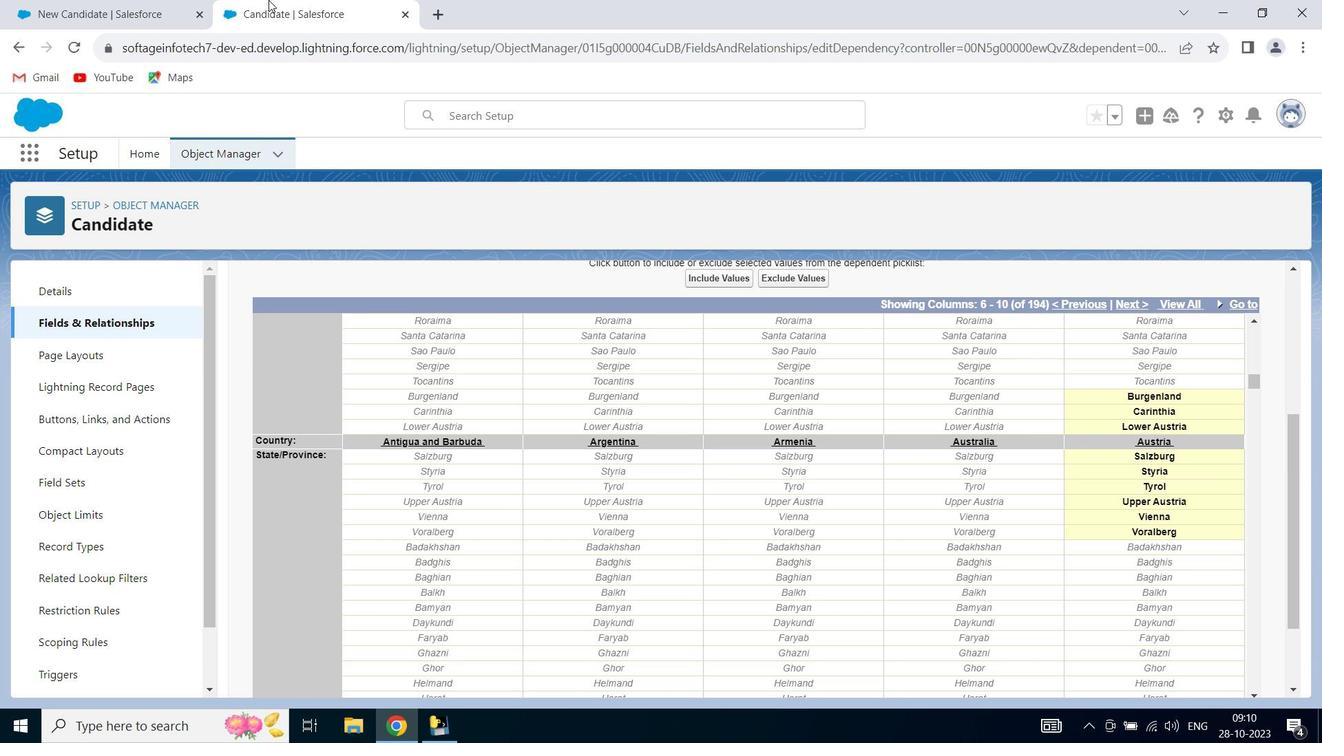 
Action: Mouse moved to (815, 524)
Screenshot: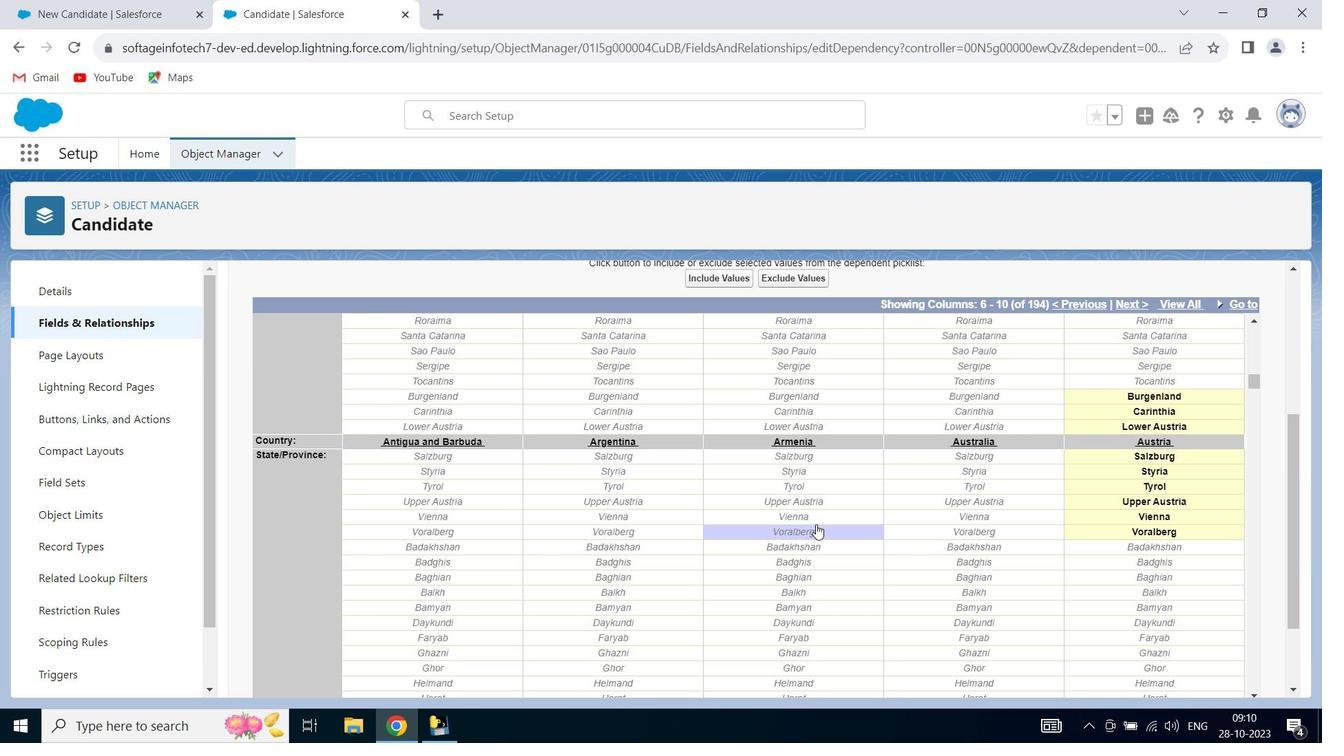 
Action: Mouse pressed left at (815, 524)
Screenshot: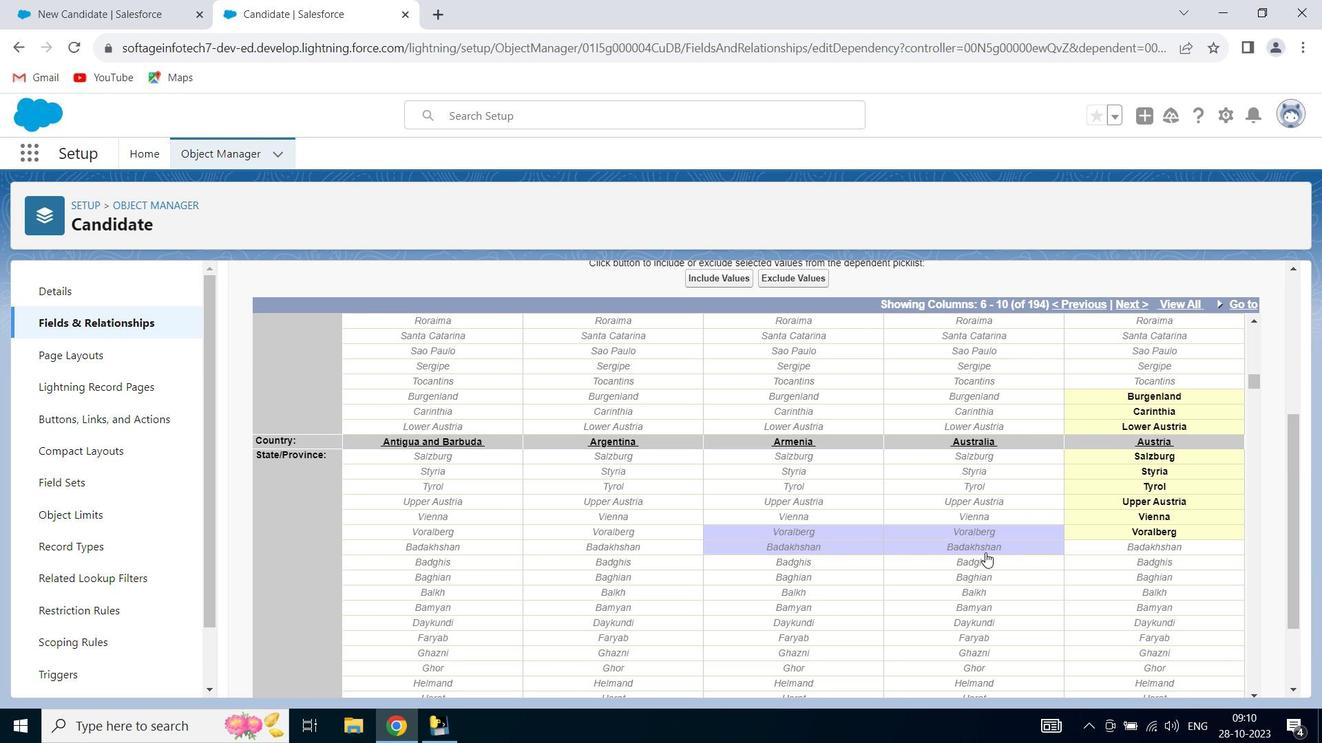 
Action: Mouse moved to (1259, 543)
Screenshot: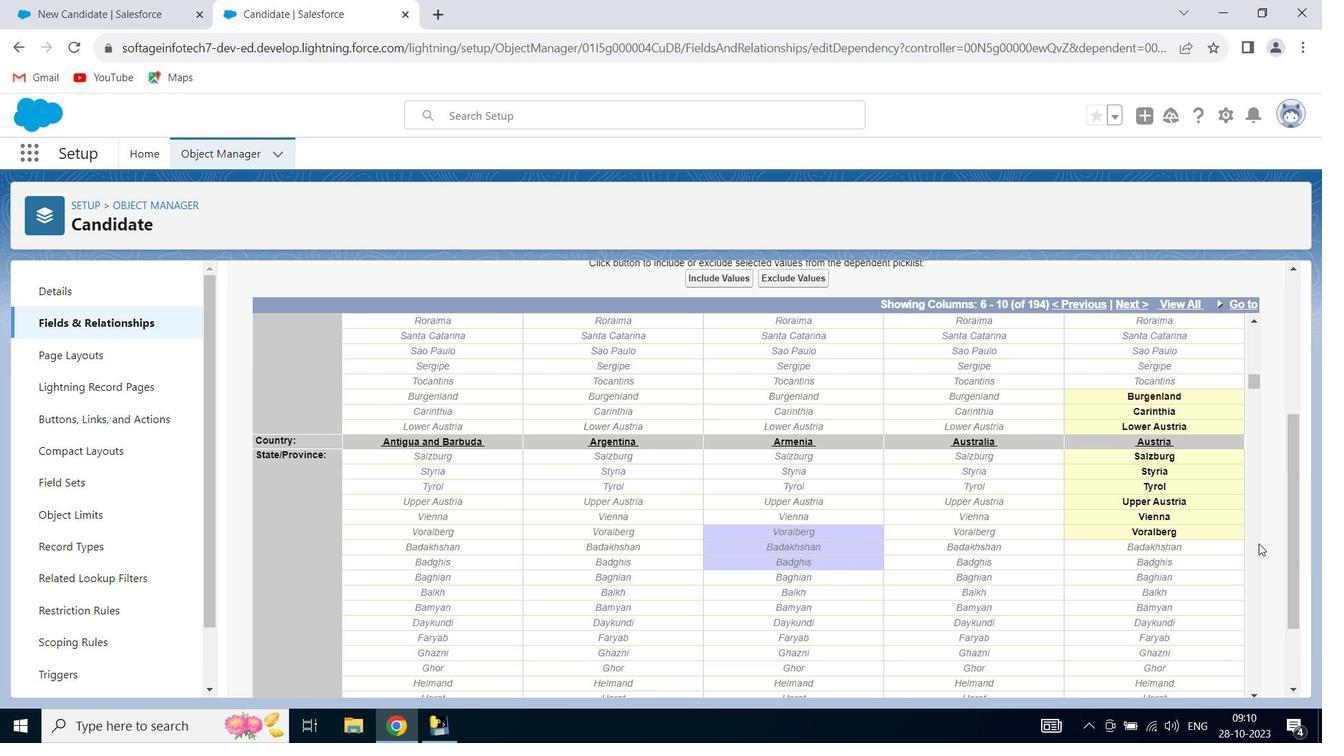 
Action: Mouse pressed left at (1259, 543)
Screenshot: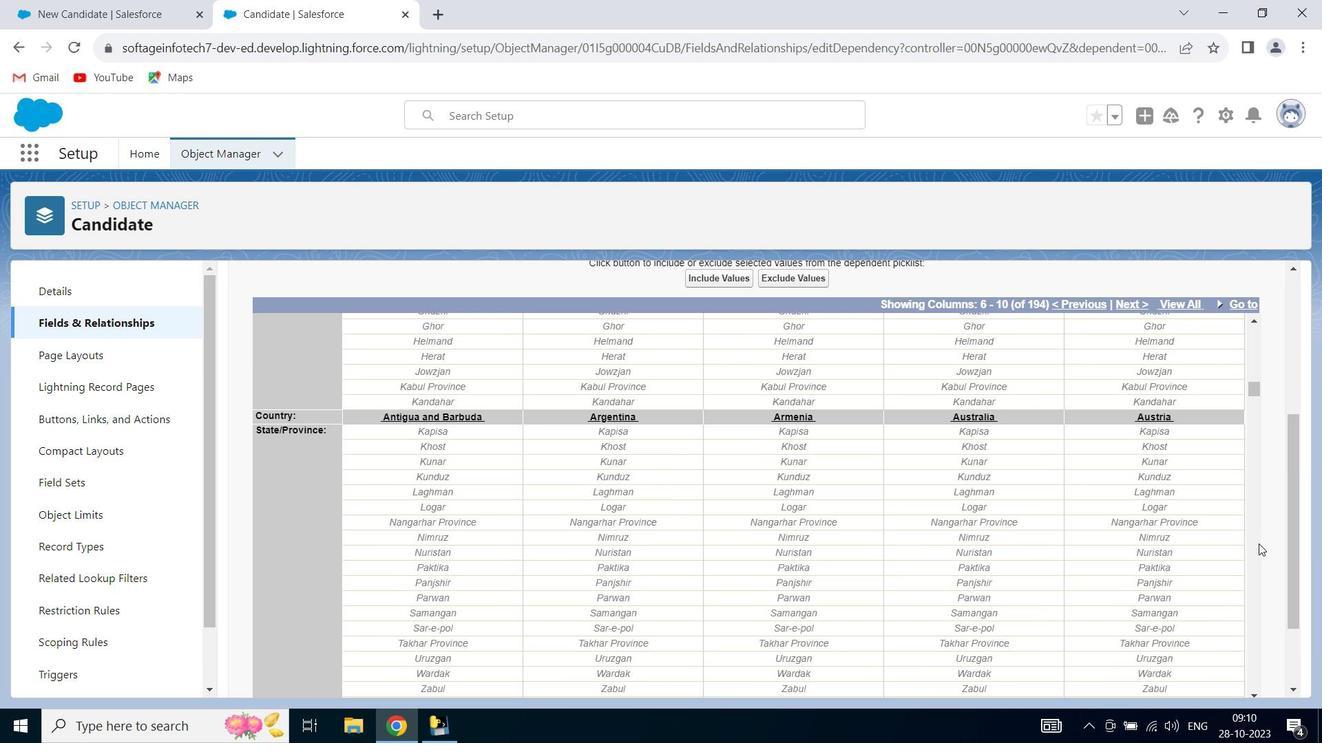 
Action: Mouse moved to (1255, 318)
Screenshot: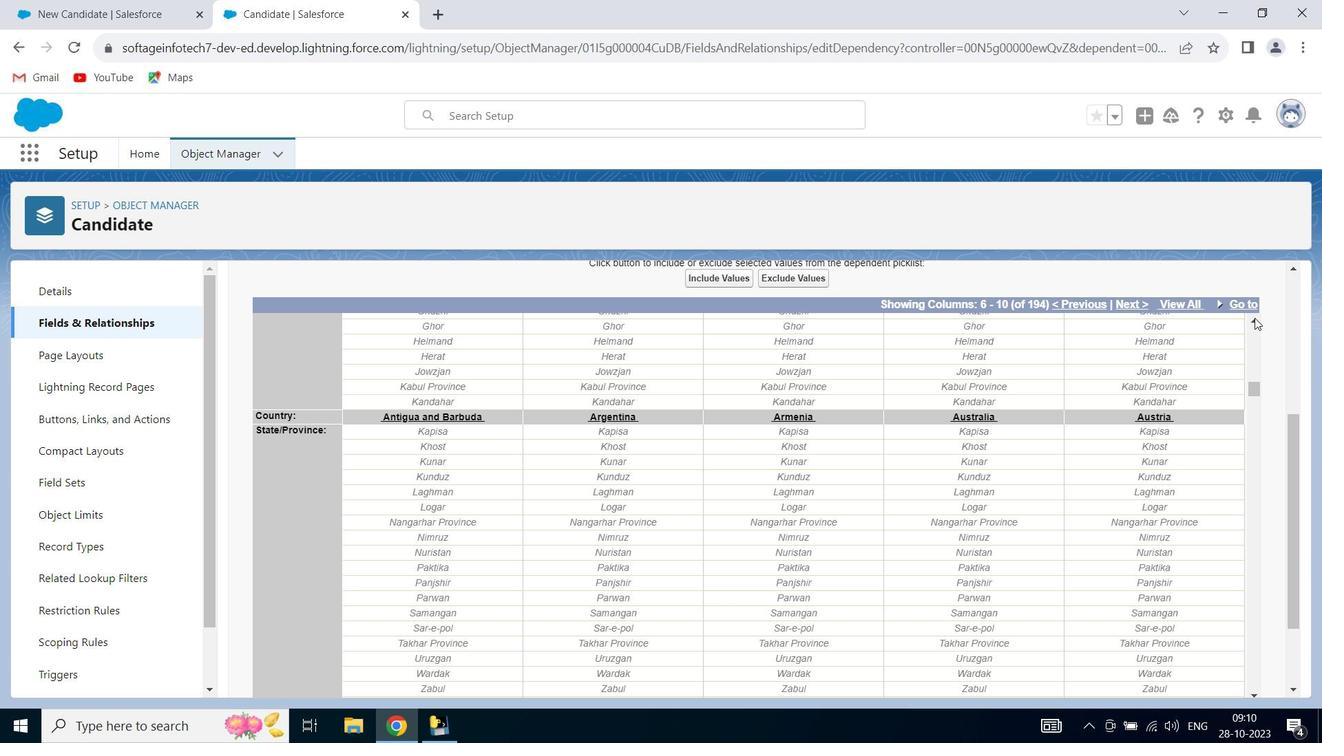 
Action: Mouse pressed left at (1255, 318)
Screenshot: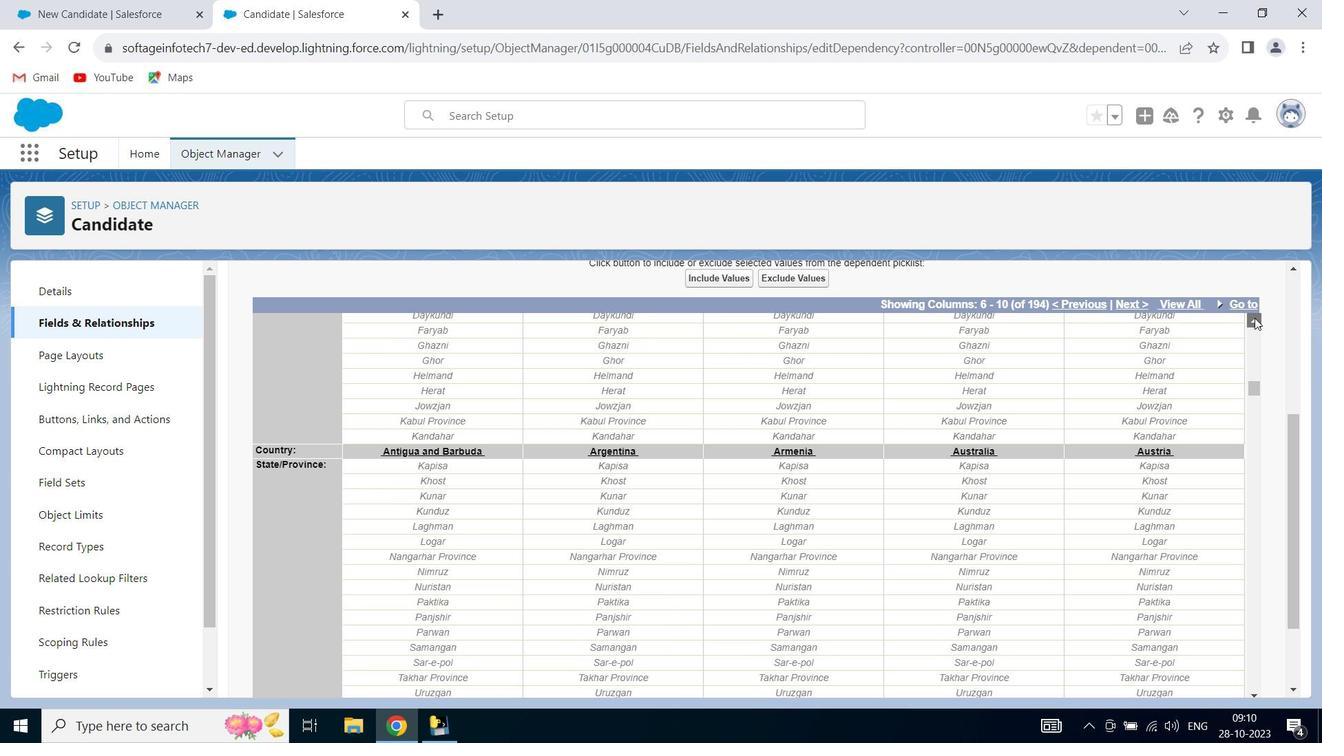 
Action: Mouse pressed left at (1255, 318)
Screenshot: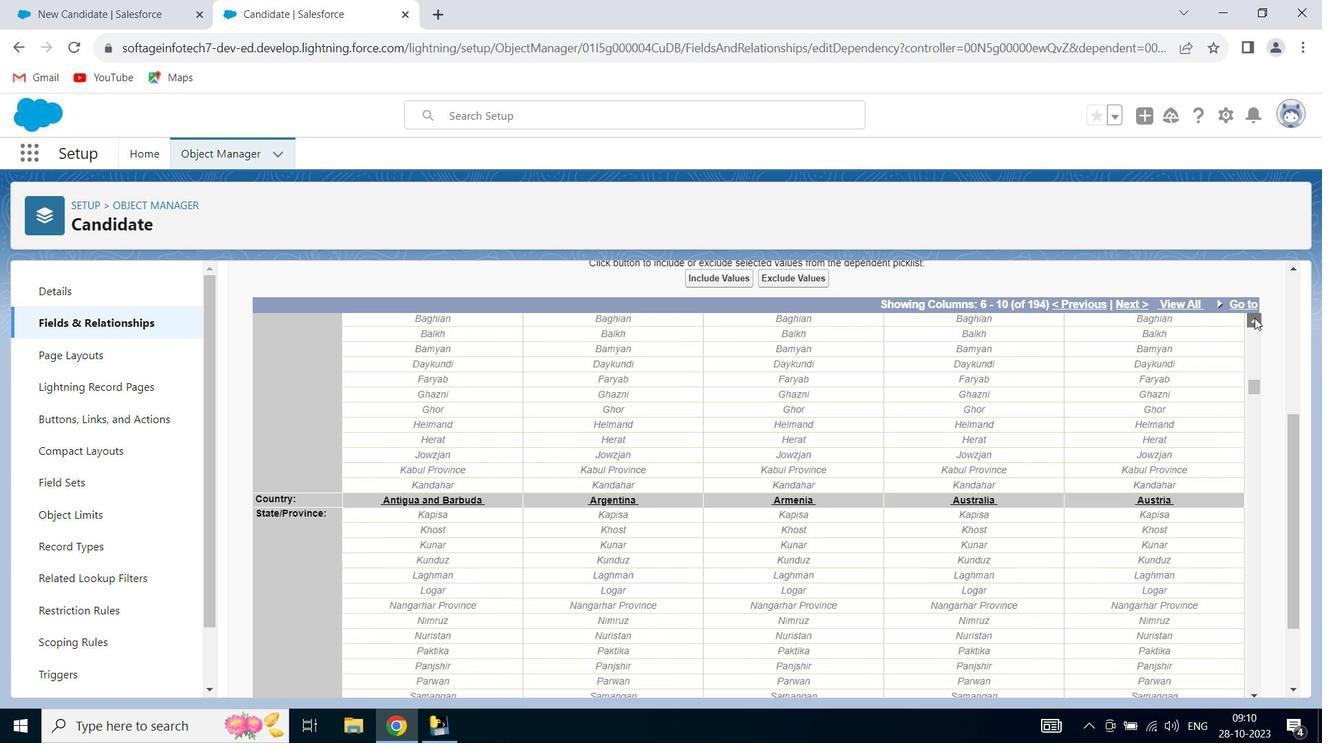 
Action: Mouse pressed left at (1255, 318)
Screenshot: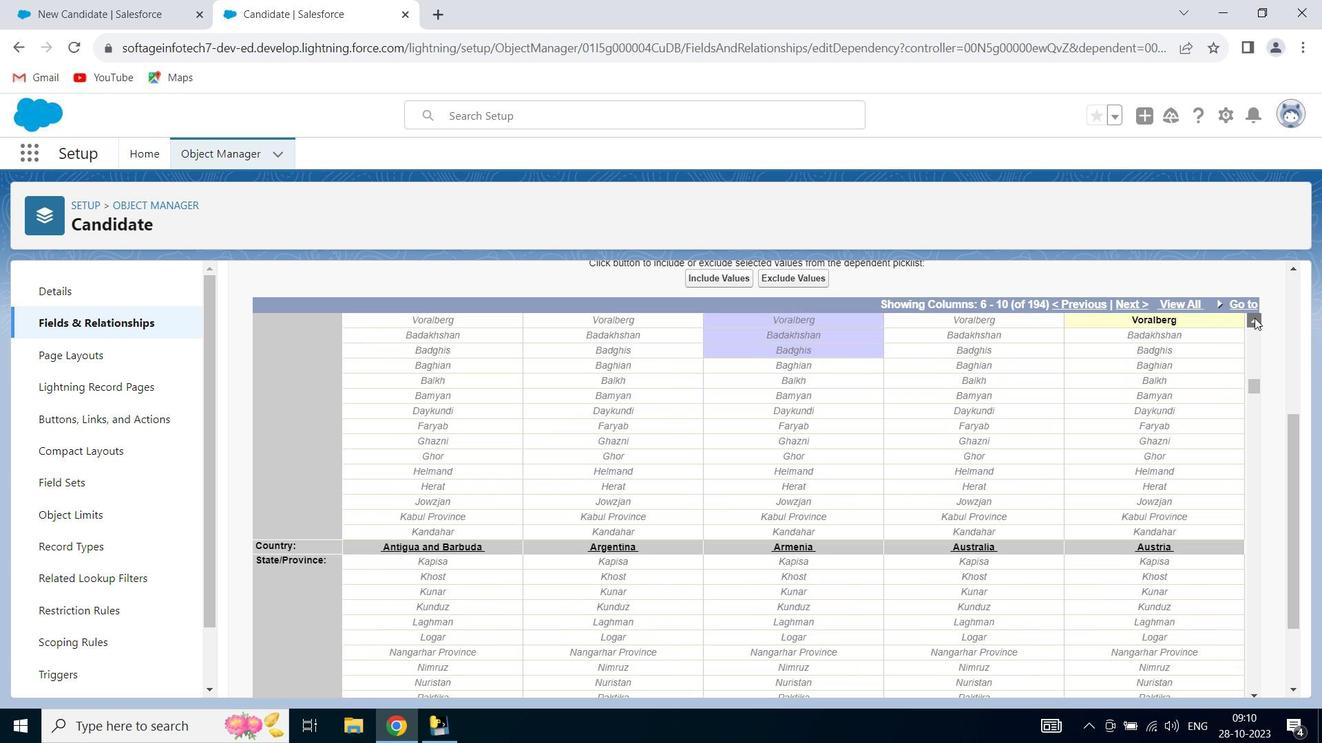 
Action: Mouse pressed left at (1255, 318)
Screenshot: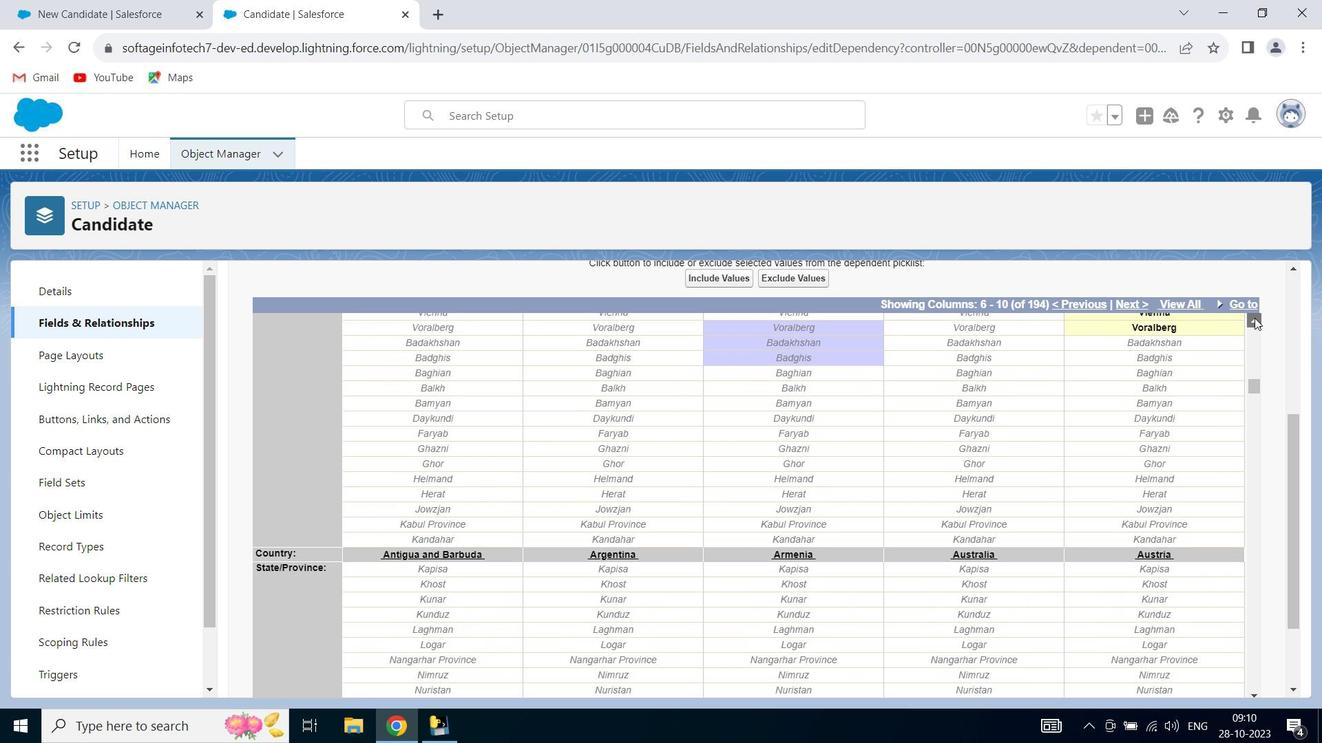 
Action: Mouse pressed left at (1255, 318)
Screenshot: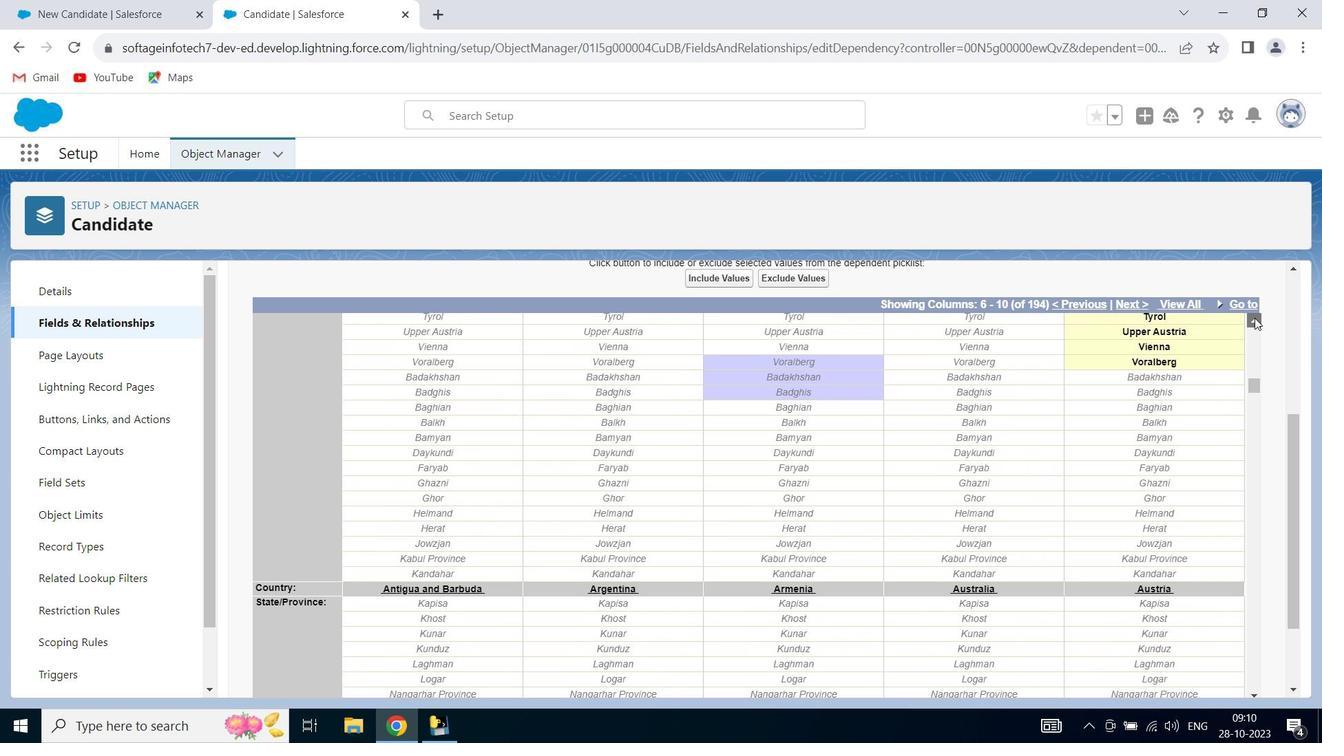 
Action: Mouse moved to (1086, 306)
Screenshot: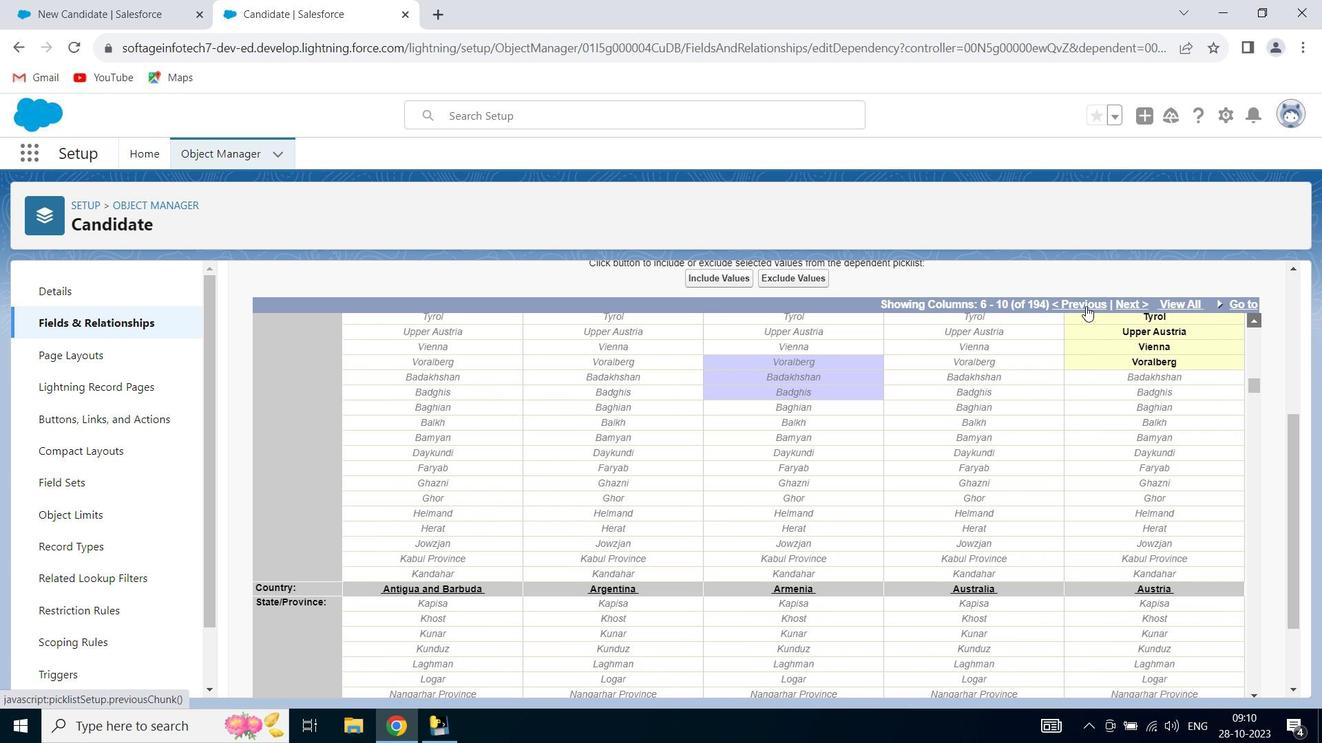 
Action: Mouse pressed left at (1086, 306)
Screenshot: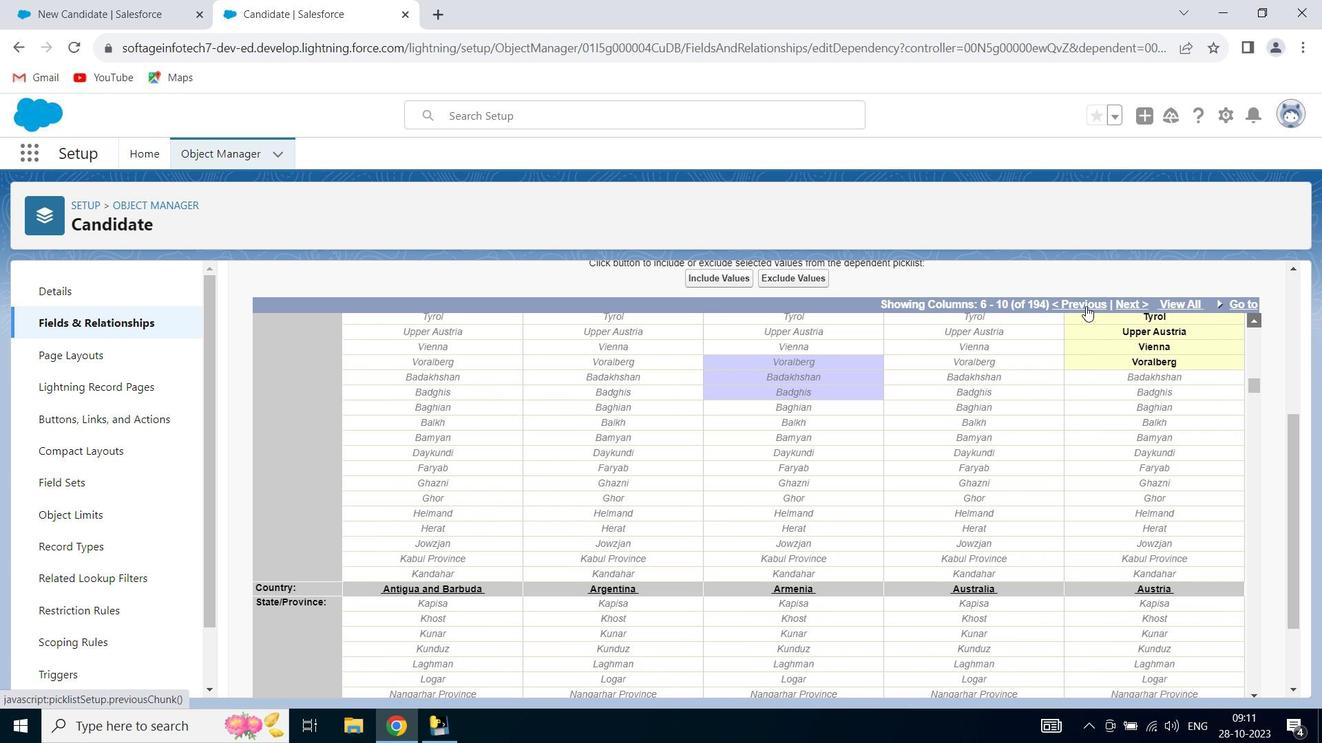 
Action: Mouse moved to (1253, 690)
Screenshot: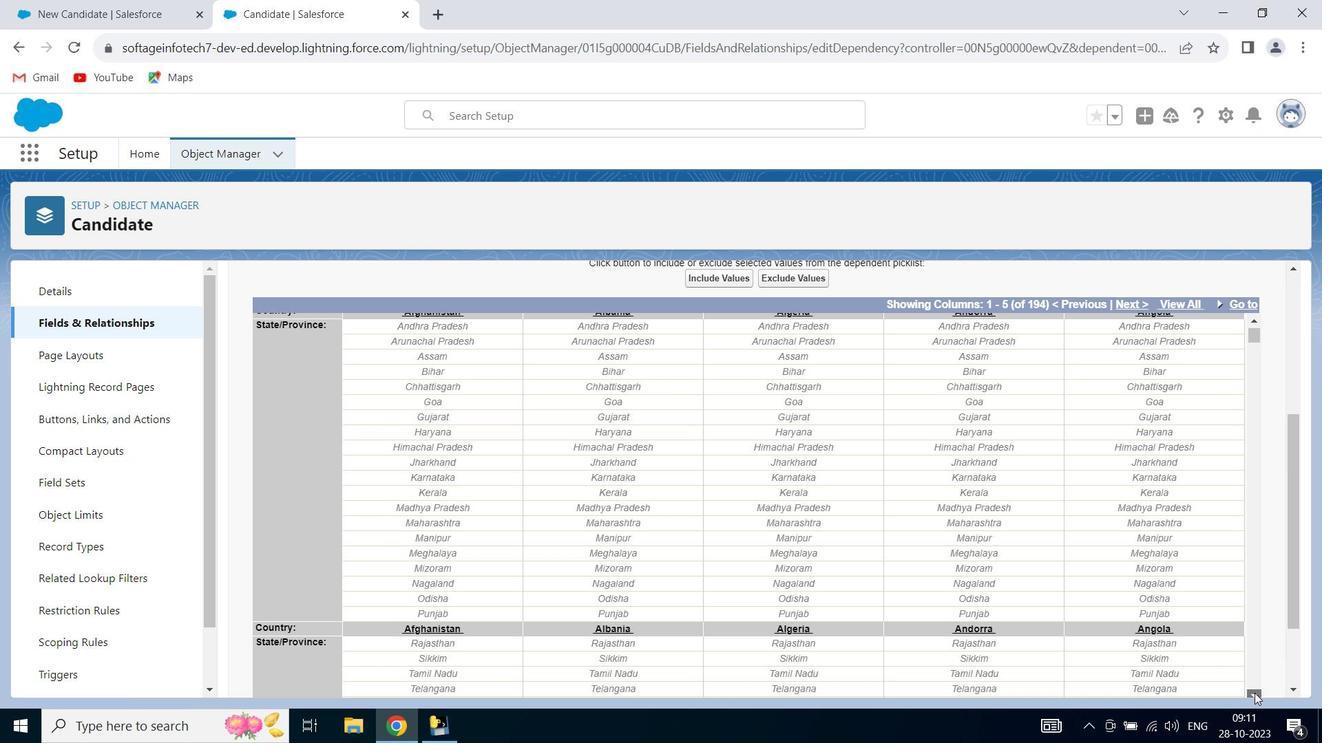 
Action: Mouse pressed left at (1254, 694)
Screenshot: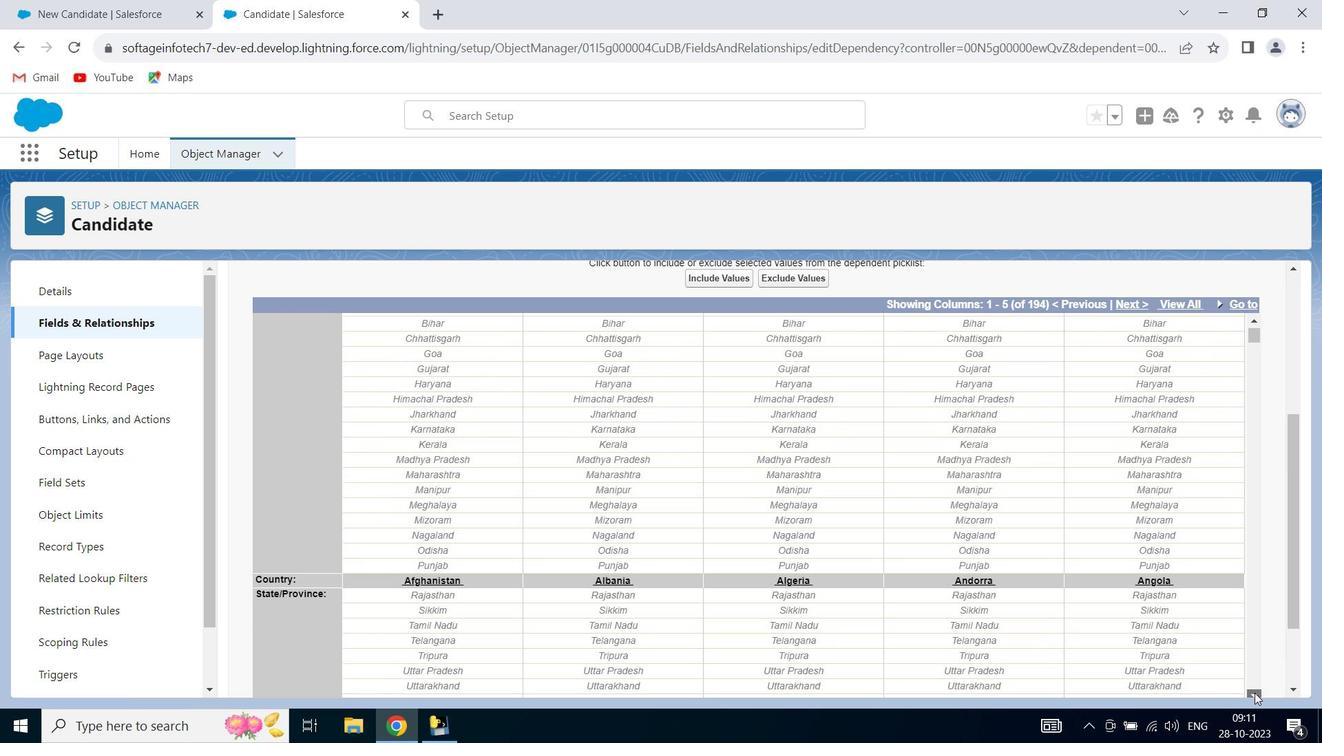 
Action: Mouse pressed left at (1254, 694)
Screenshot: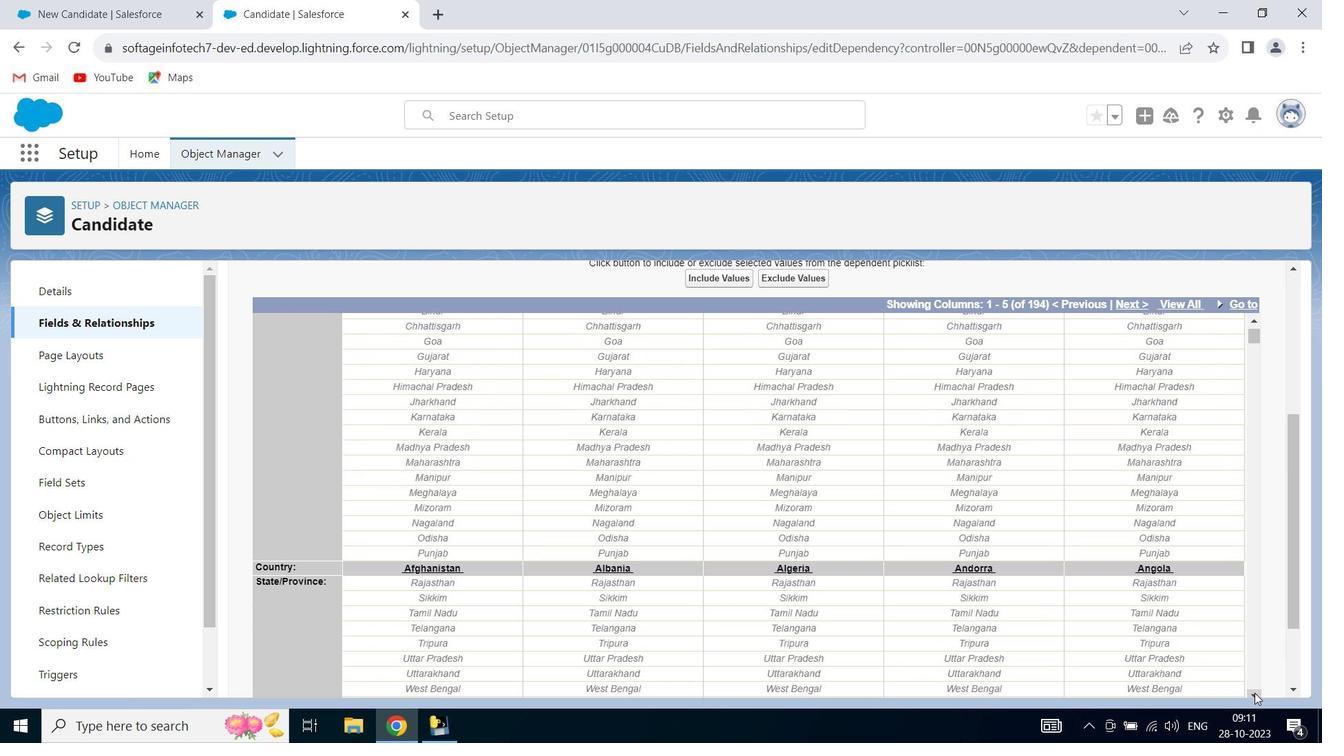 
Action: Mouse pressed left at (1254, 694)
Screenshot: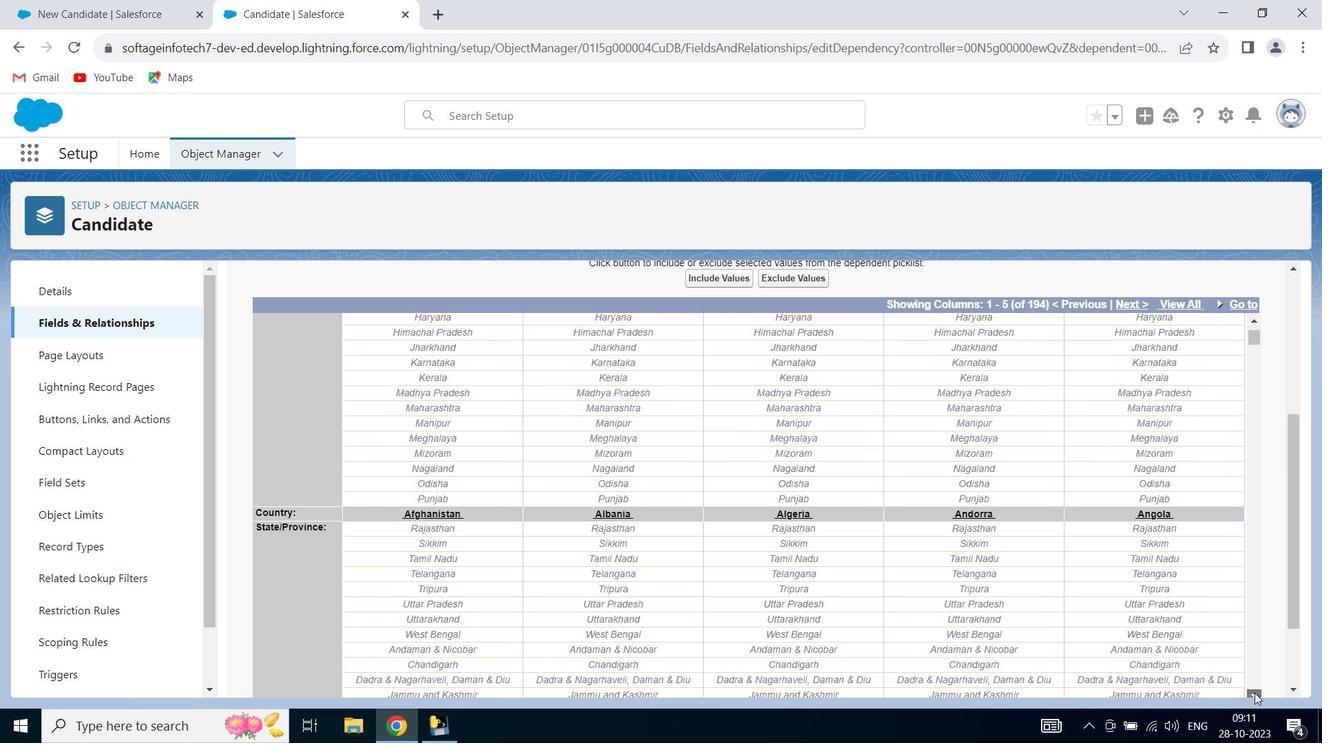 
Action: Mouse pressed left at (1254, 694)
Screenshot: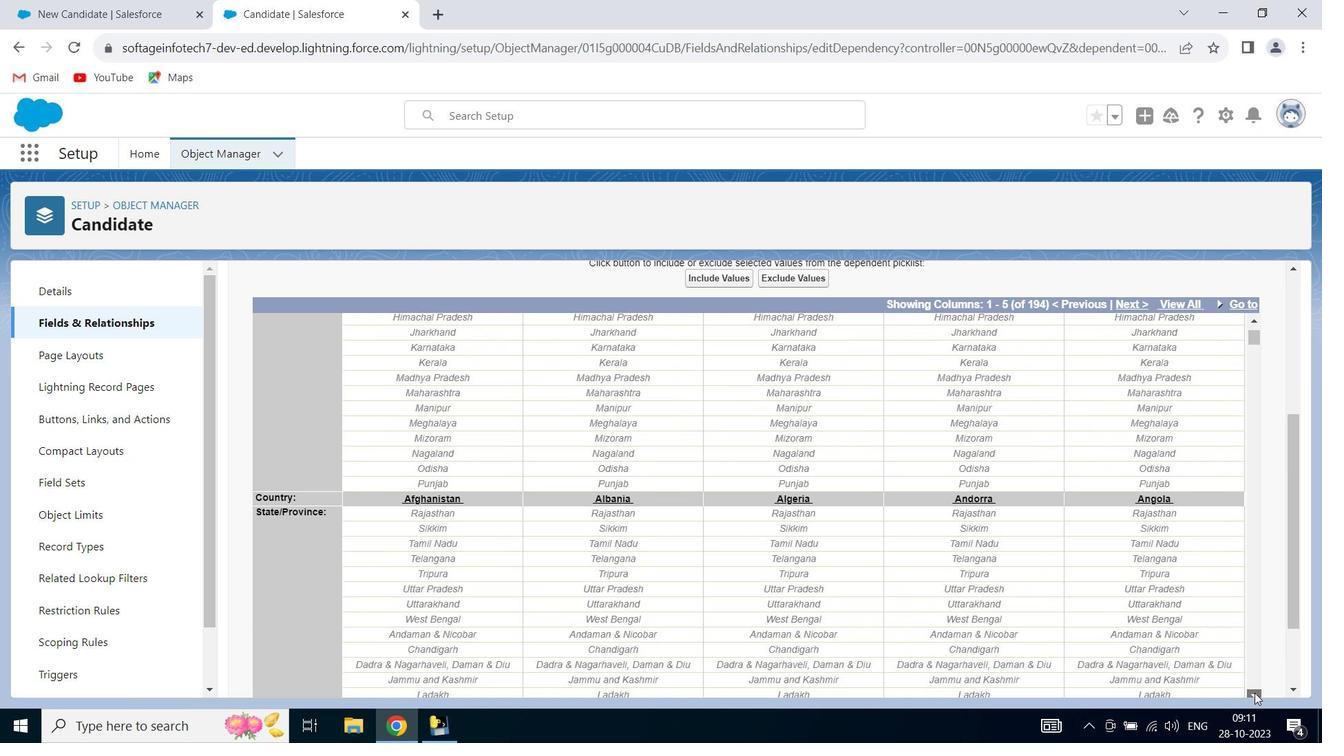 
Action: Mouse pressed left at (1254, 694)
Screenshot: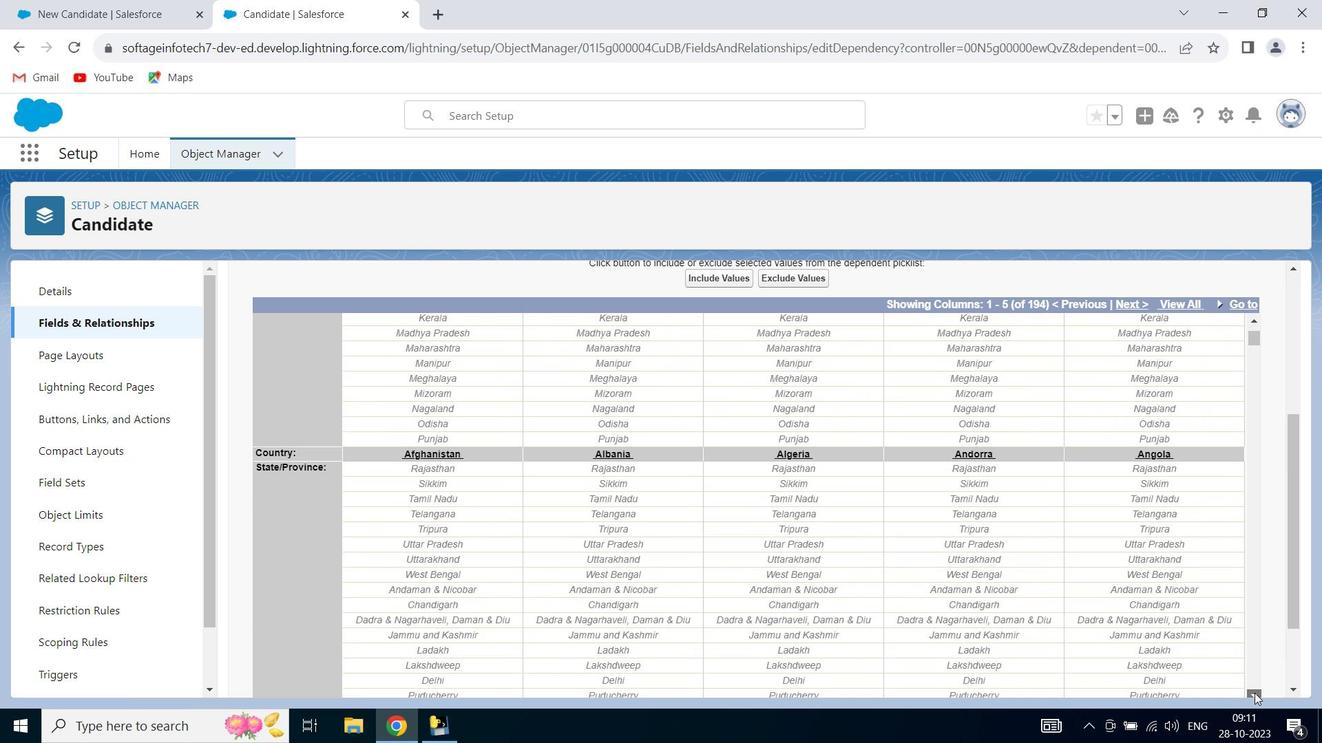
Action: Mouse pressed left at (1254, 694)
Screenshot: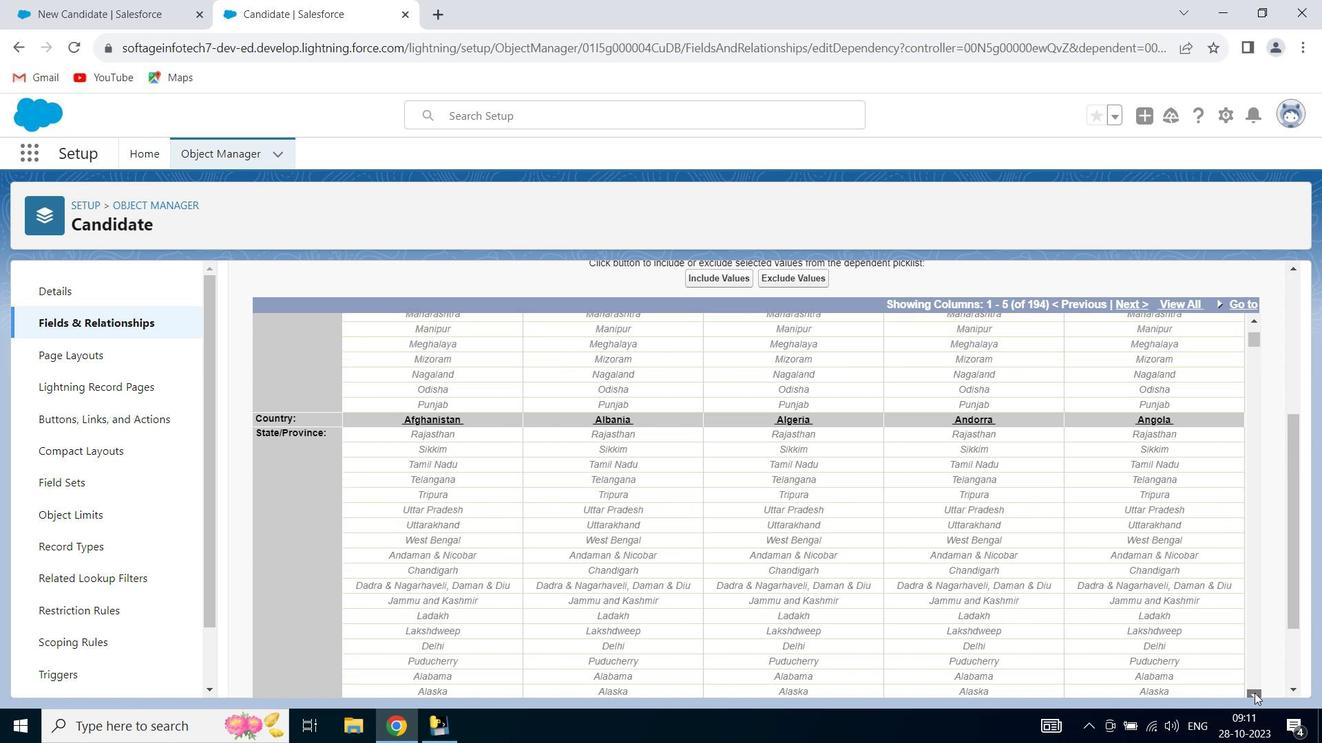 
Action: Mouse pressed left at (1254, 694)
Screenshot: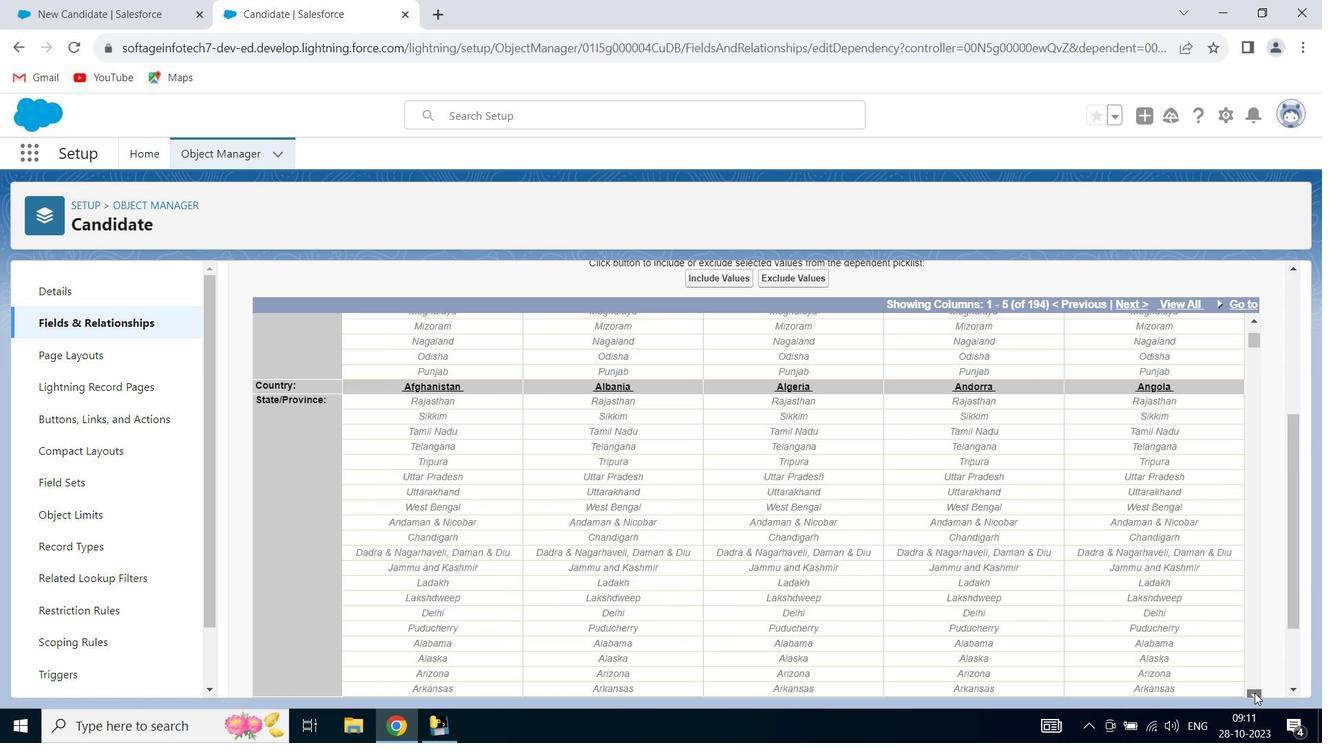 
Action: Mouse pressed left at (1254, 694)
Screenshot: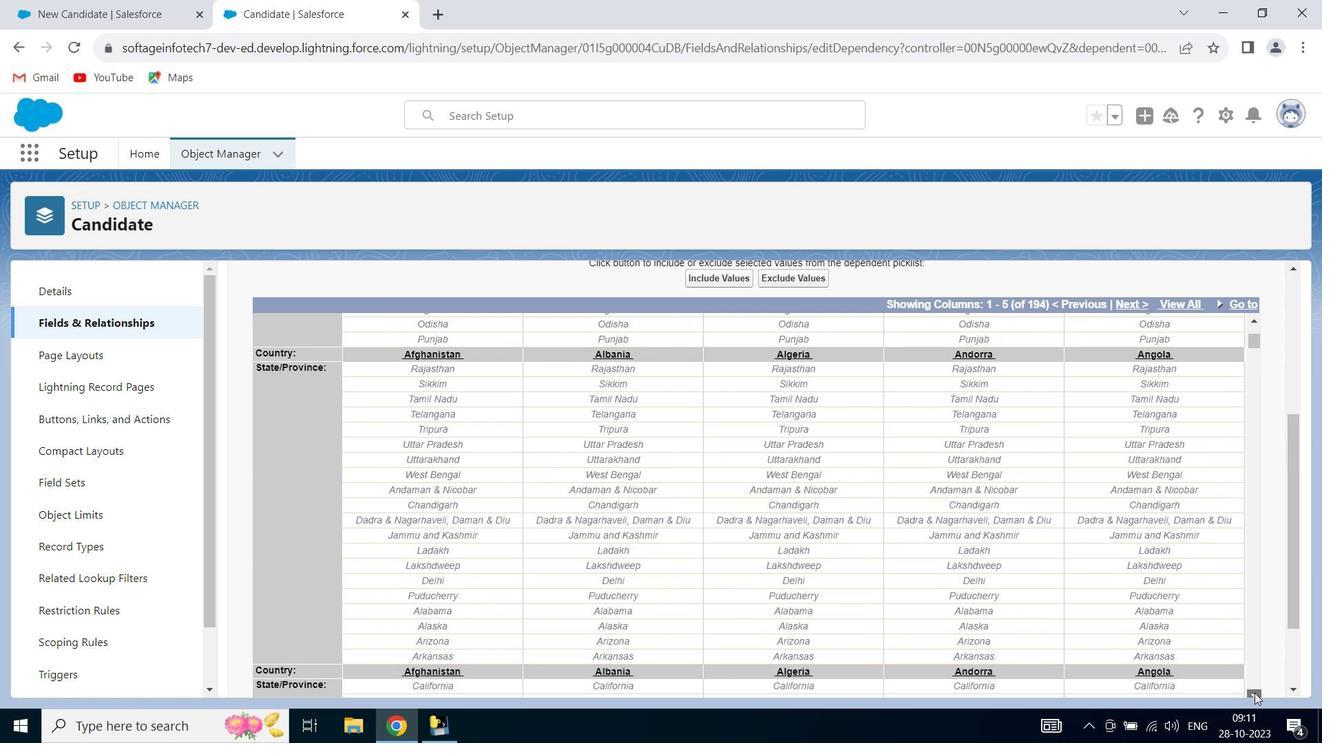 
Action: Mouse pressed left at (1254, 694)
Screenshot: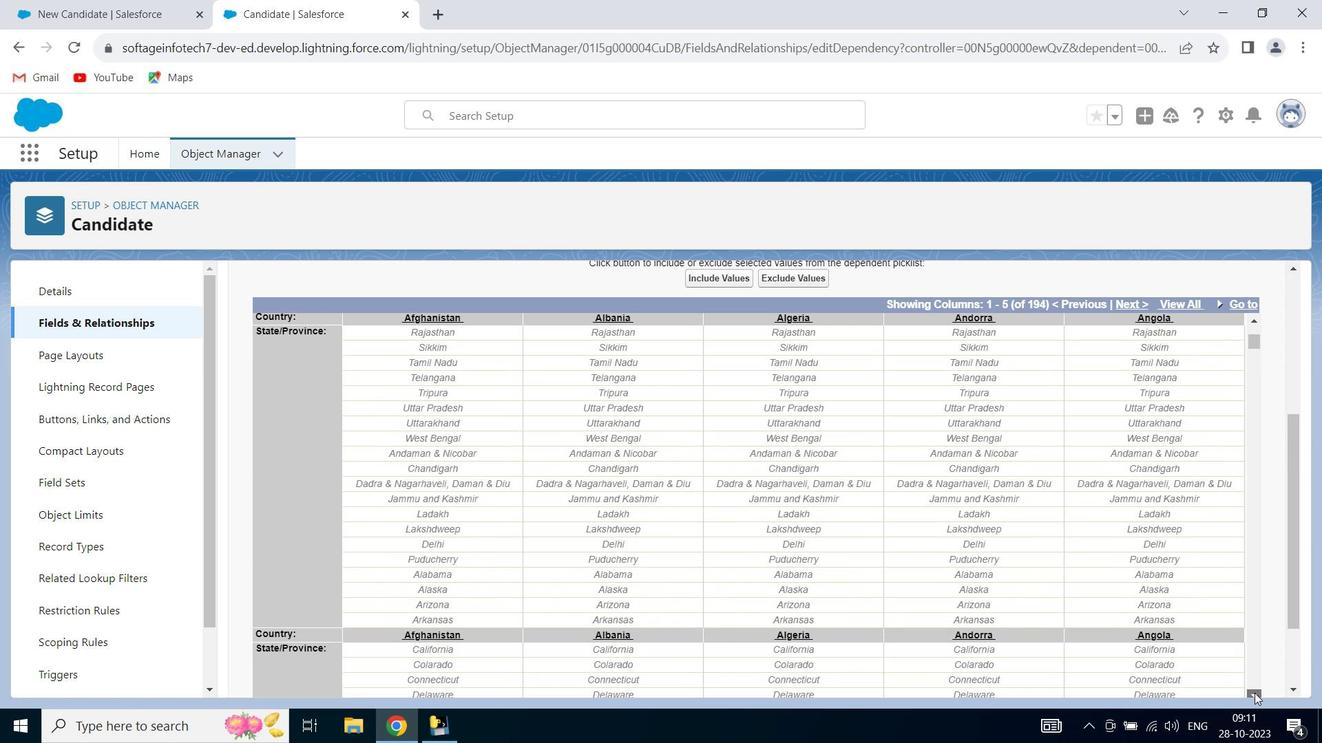 
Action: Mouse pressed left at (1254, 694)
Screenshot: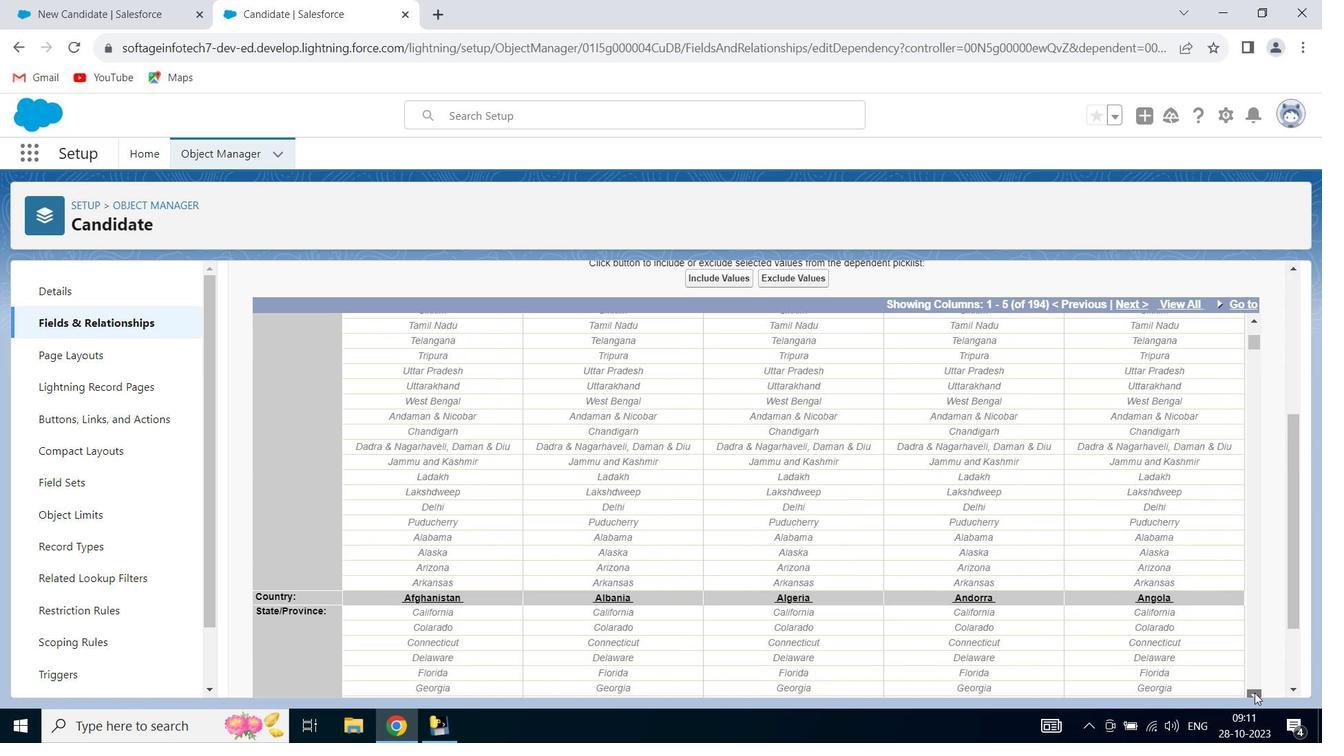 
Action: Mouse pressed left at (1254, 694)
Screenshot: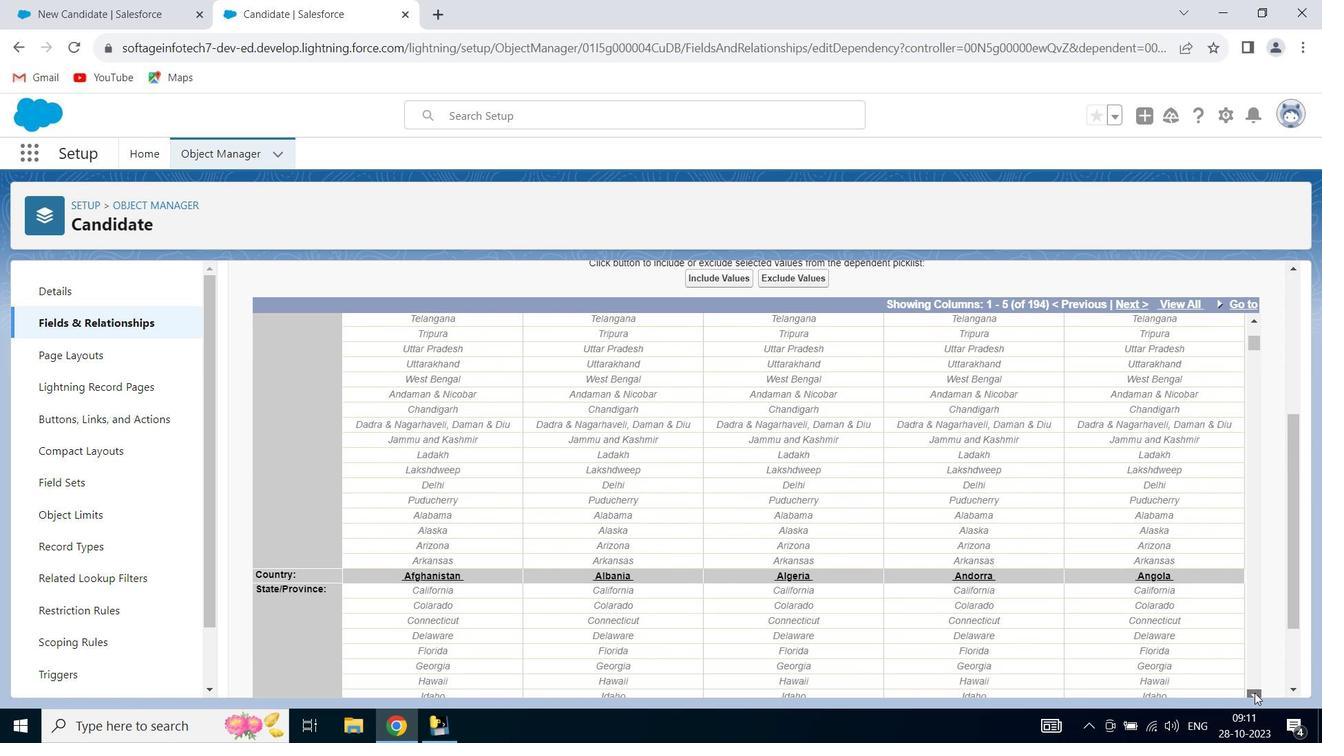 
Action: Mouse pressed left at (1254, 694)
Screenshot: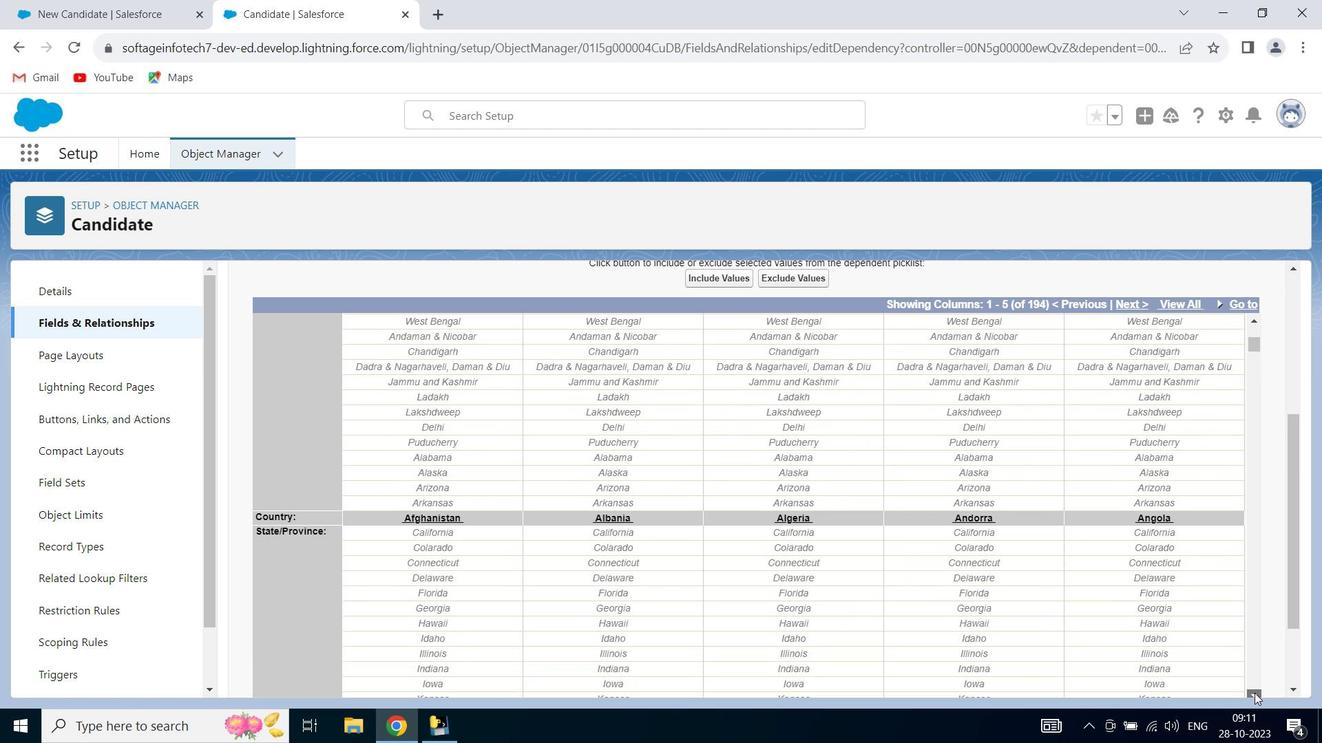 
Action: Mouse pressed left at (1254, 694)
Screenshot: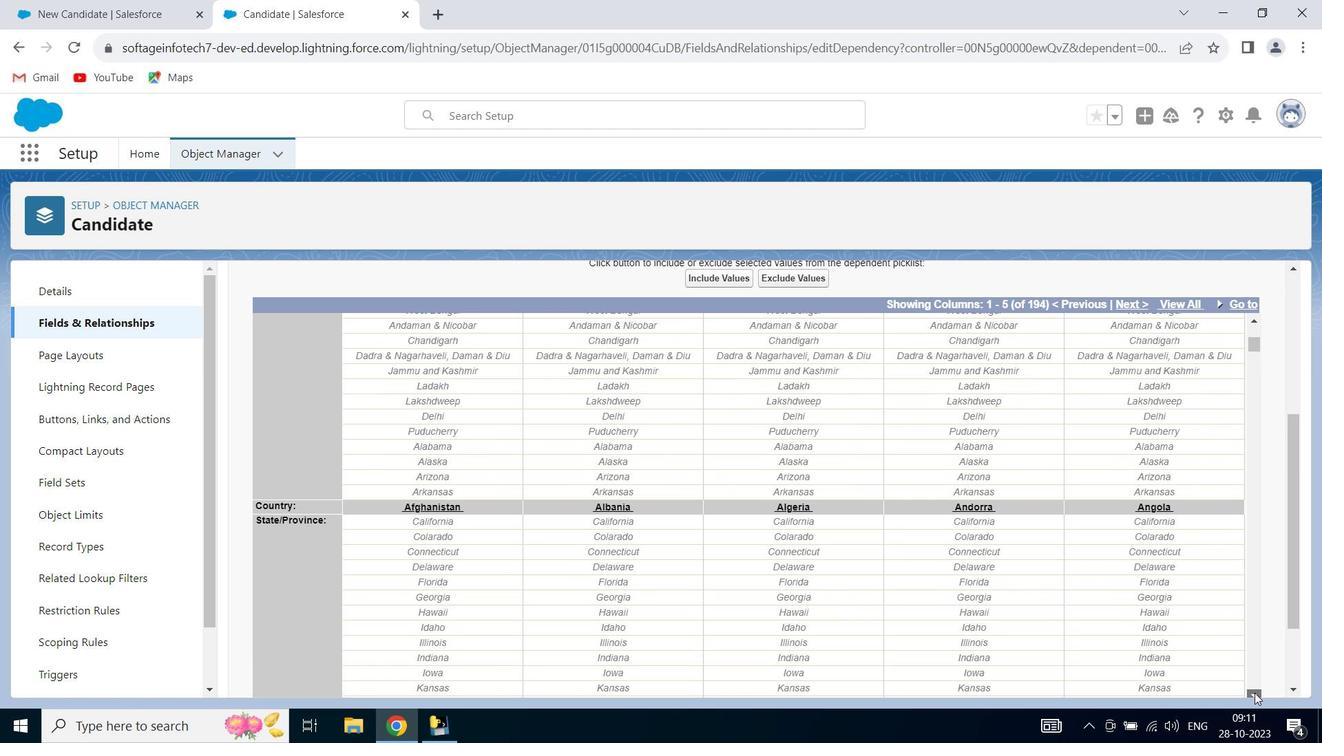 
Action: Mouse pressed left at (1254, 694)
Screenshot: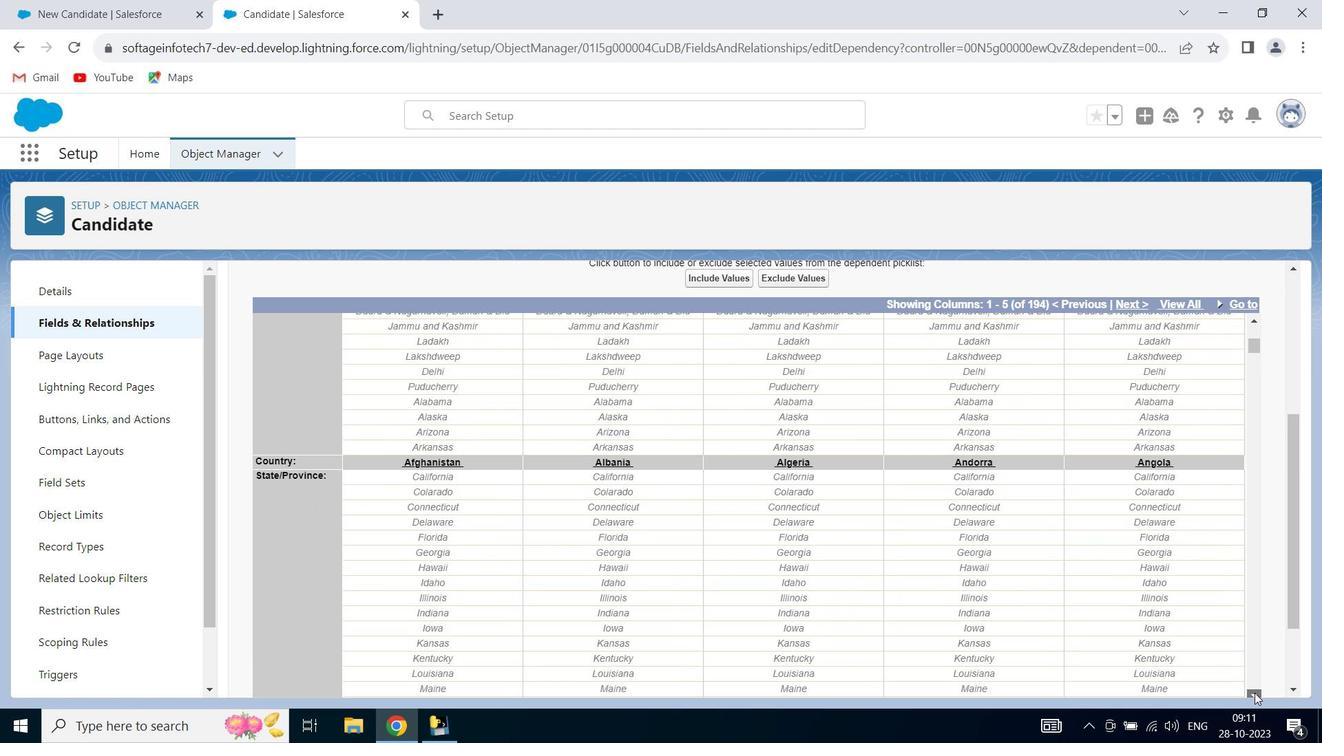 
Action: Mouse pressed left at (1254, 694)
Screenshot: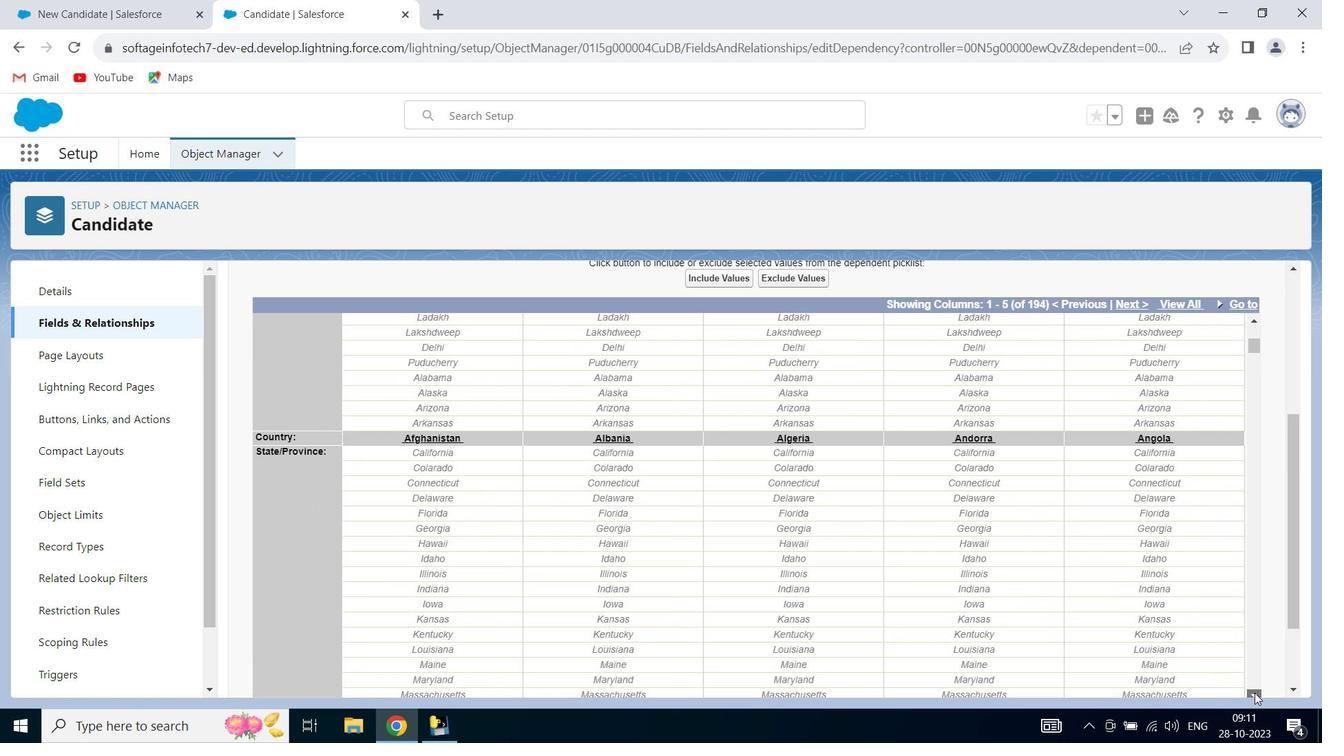 
Action: Mouse pressed left at (1254, 694)
Screenshot: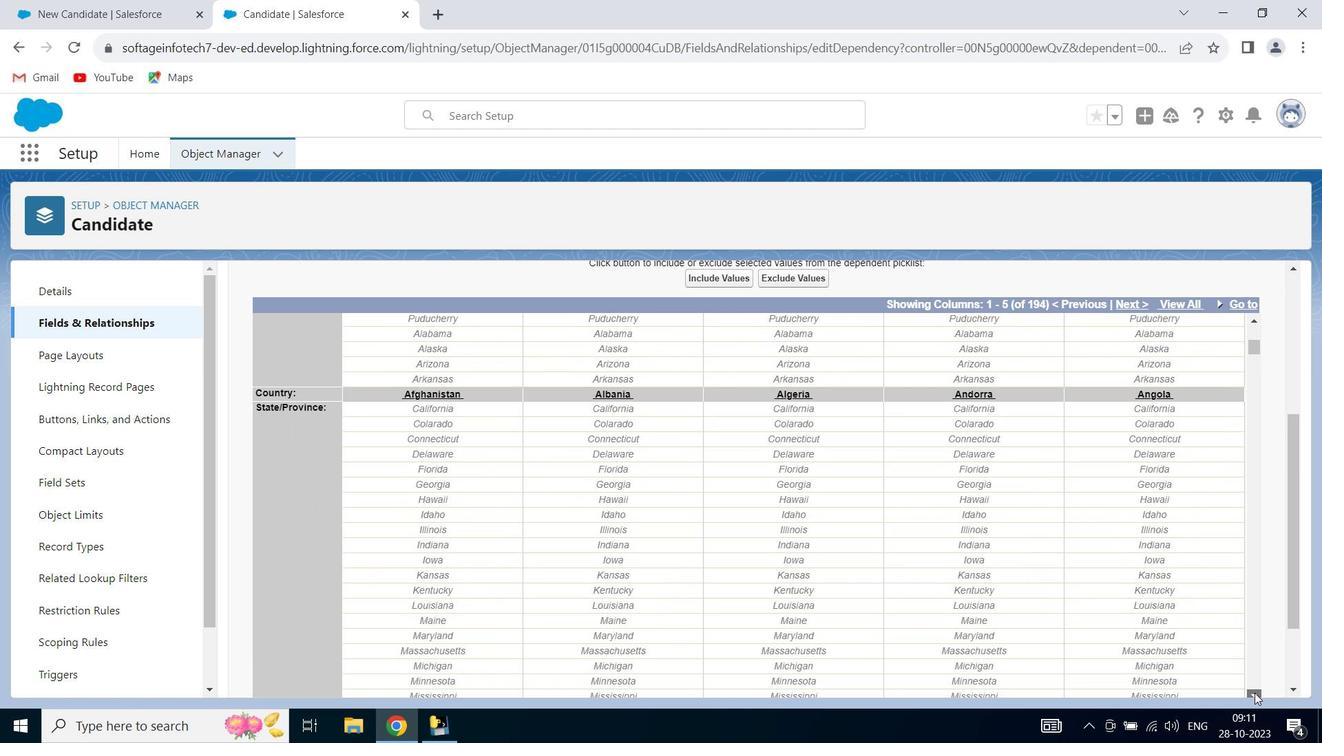 
Action: Mouse pressed left at (1254, 694)
Screenshot: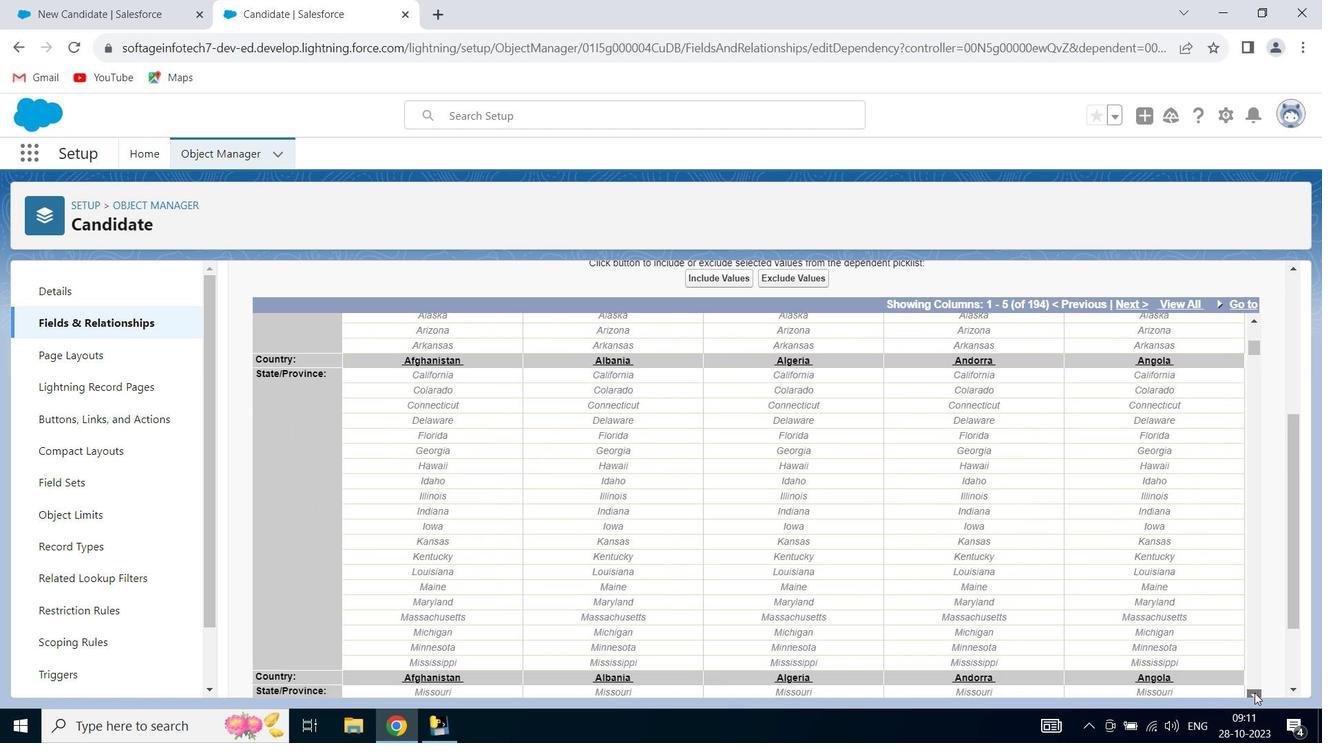 
Action: Mouse pressed left at (1254, 694)
Screenshot: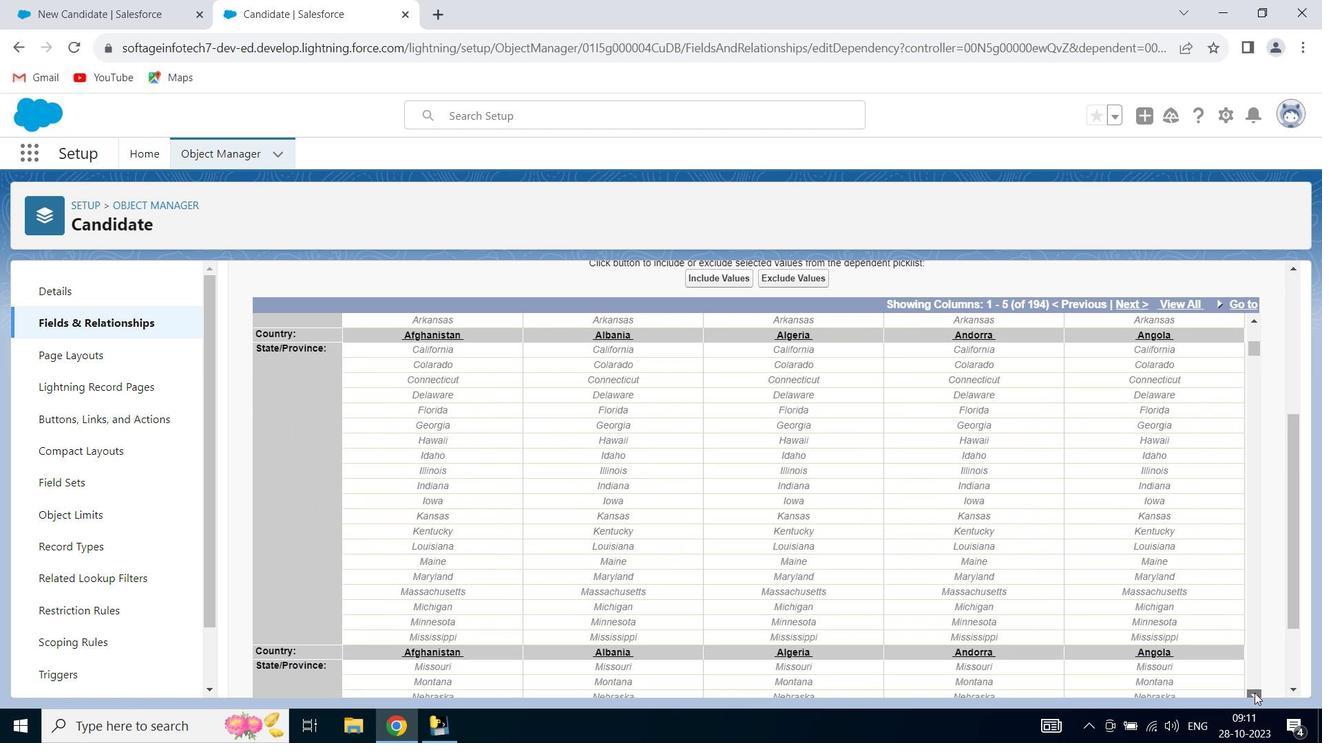 
Action: Mouse pressed left at (1254, 694)
Screenshot: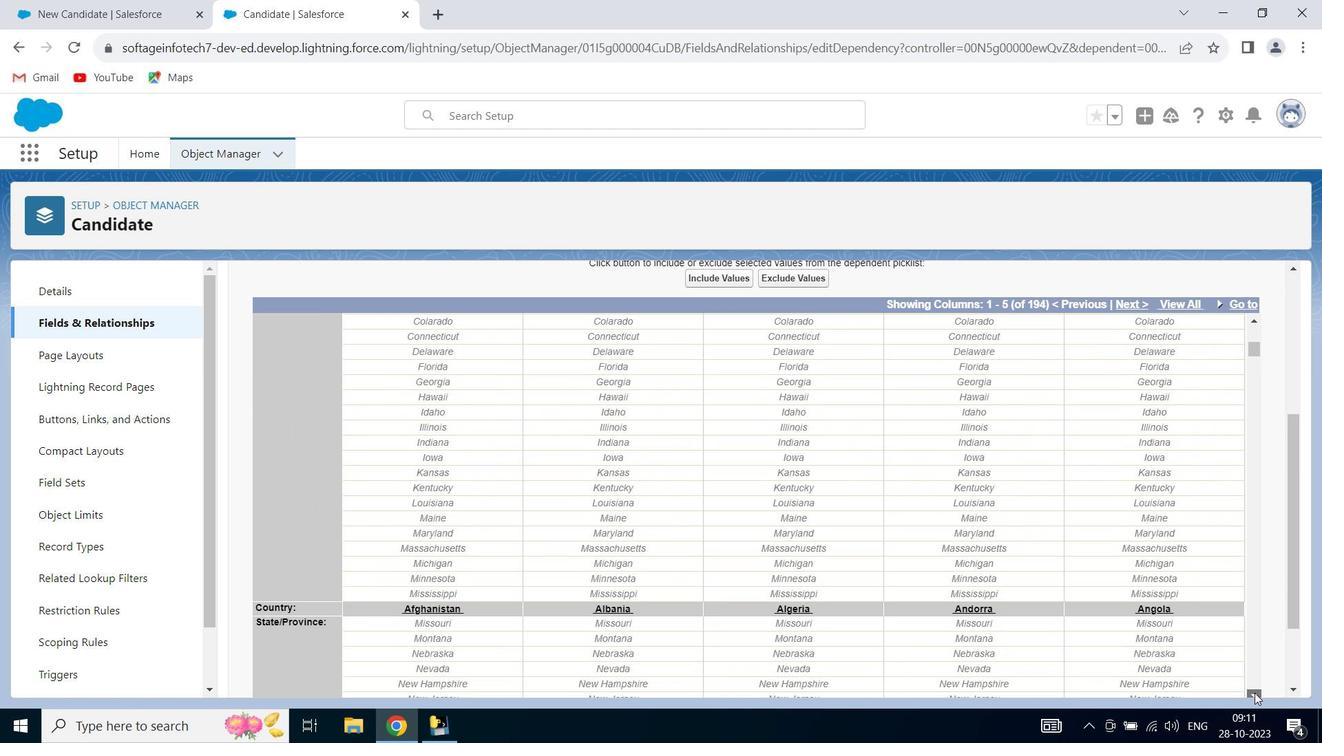 
Action: Mouse pressed left at (1254, 694)
Screenshot: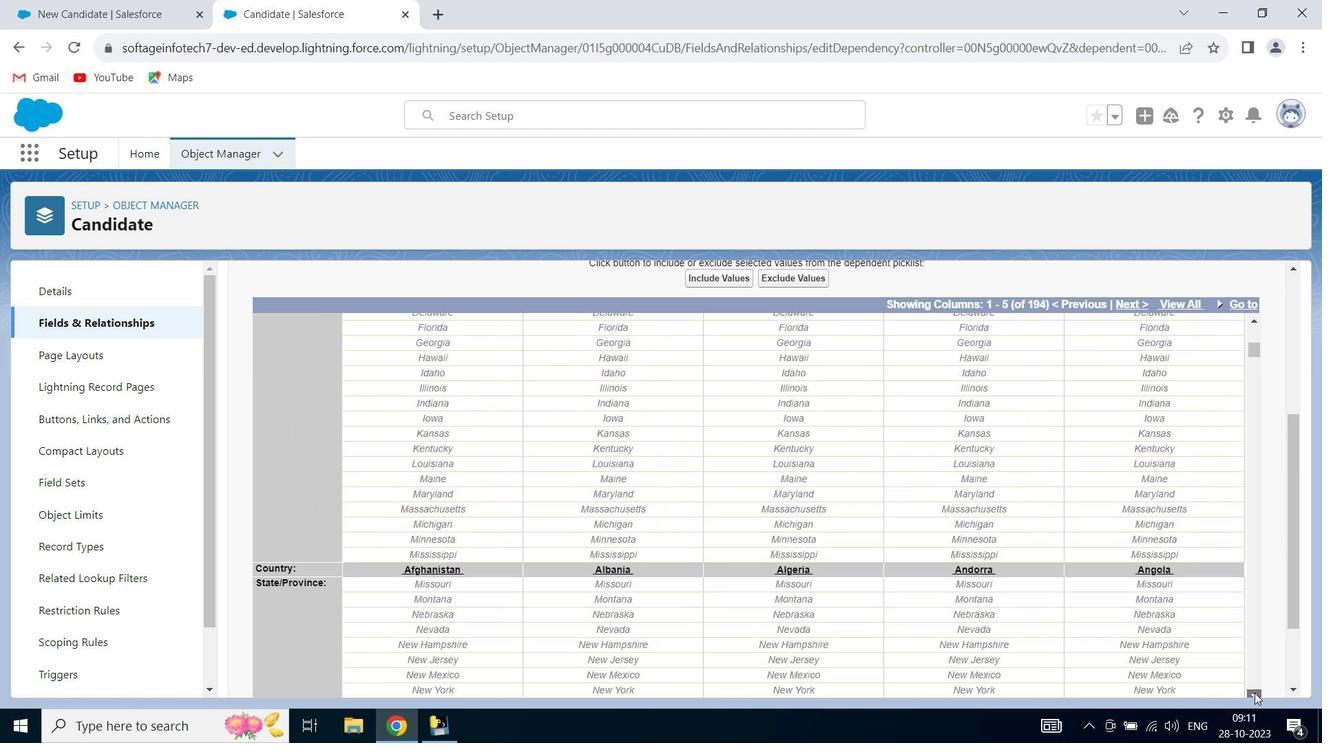 
Action: Mouse pressed left at (1254, 694)
Screenshot: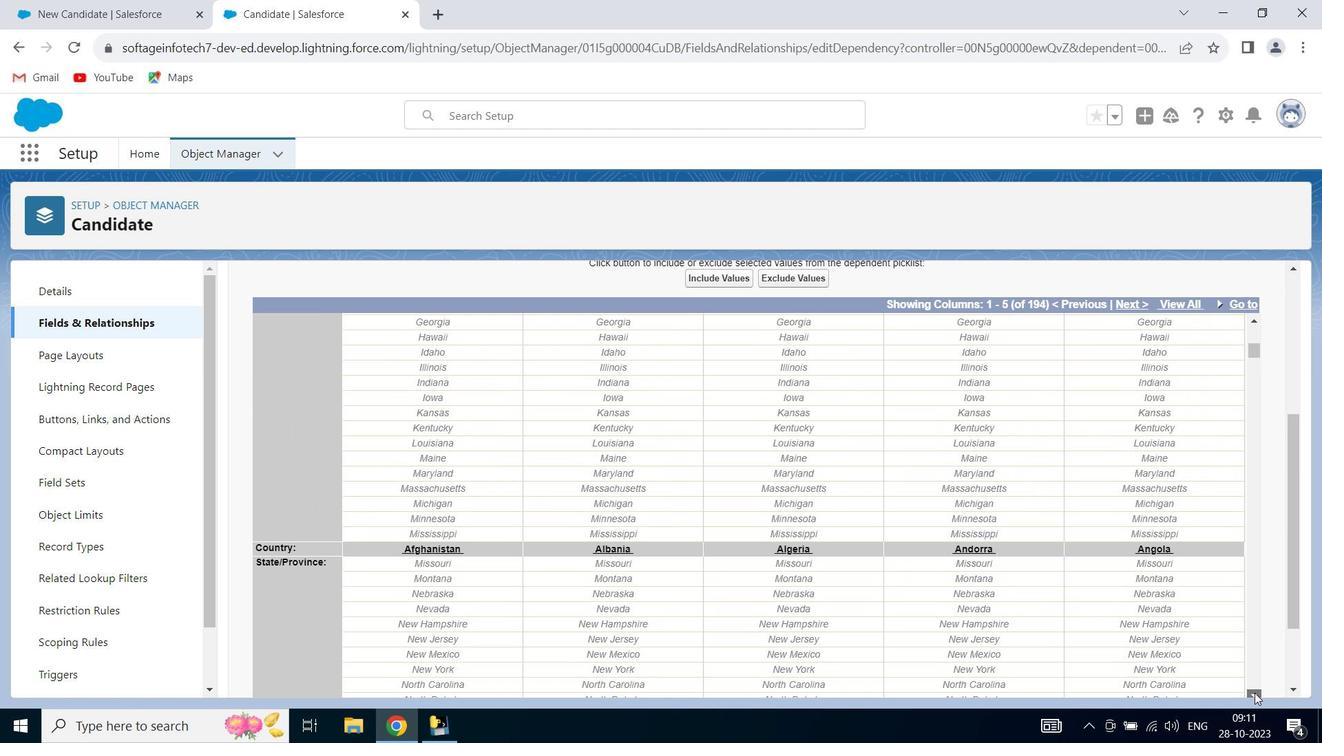 
Action: Mouse pressed left at (1254, 694)
Screenshot: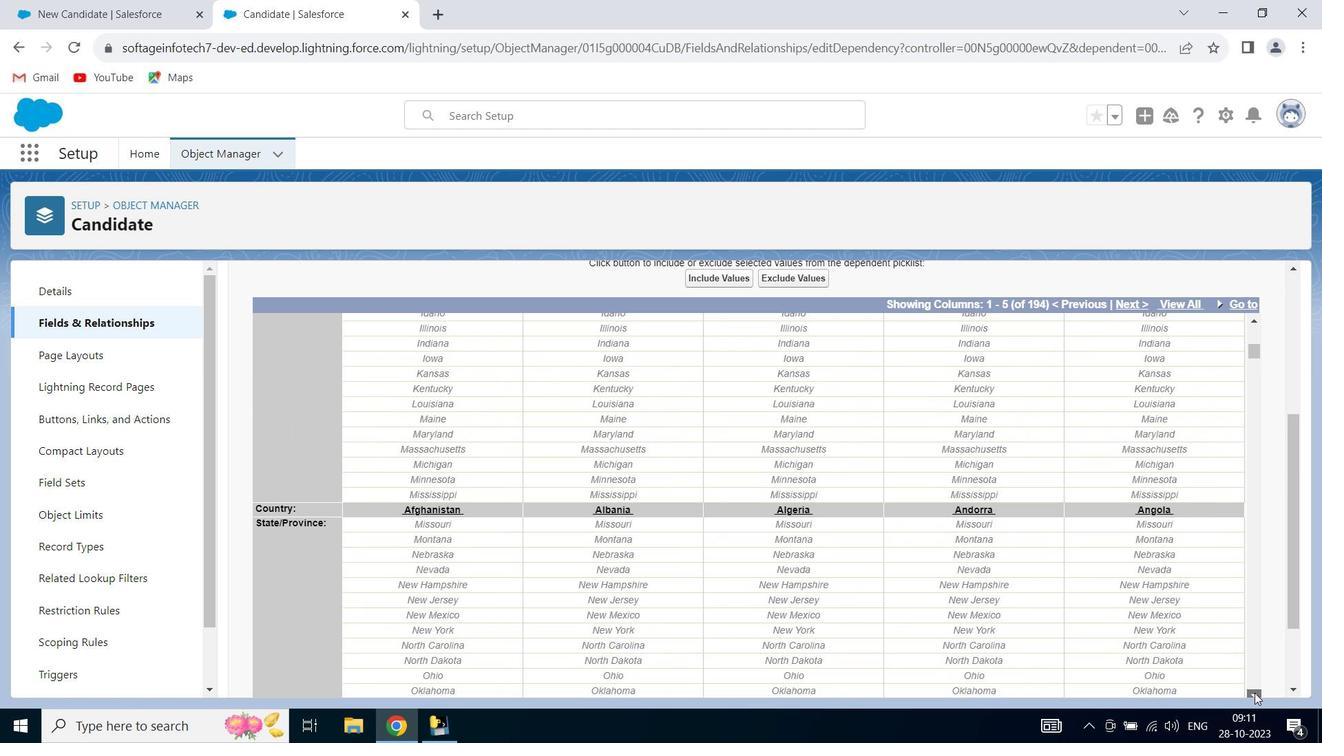 
Action: Mouse pressed left at (1254, 694)
Screenshot: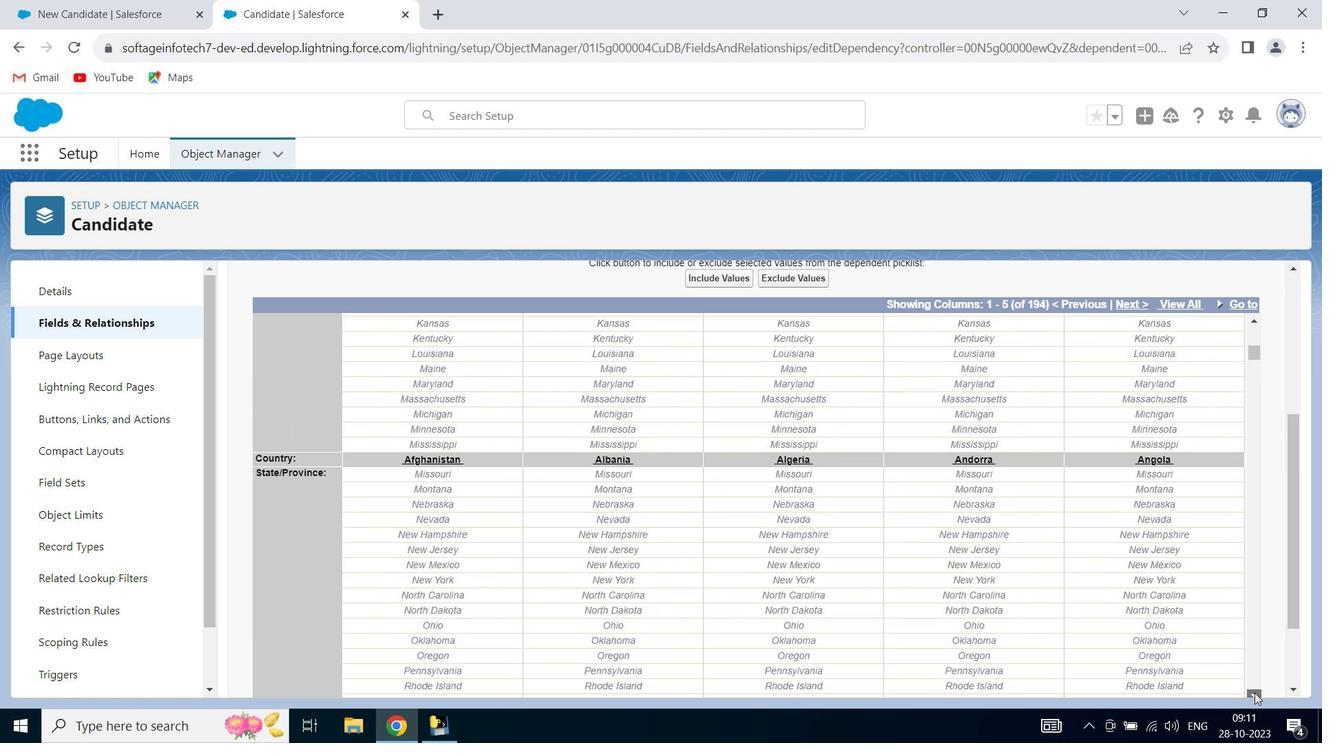 
Action: Mouse pressed left at (1254, 694)
Screenshot: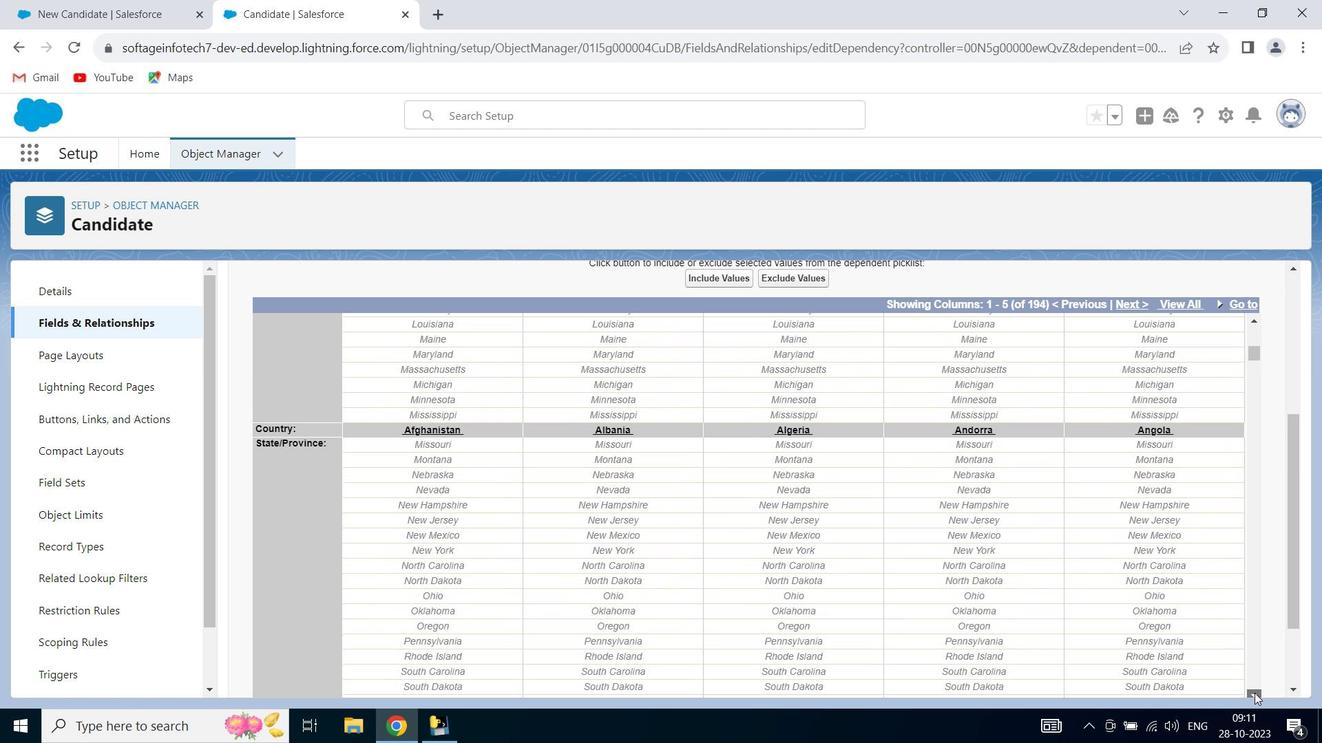 
Action: Mouse pressed left at (1254, 694)
Screenshot: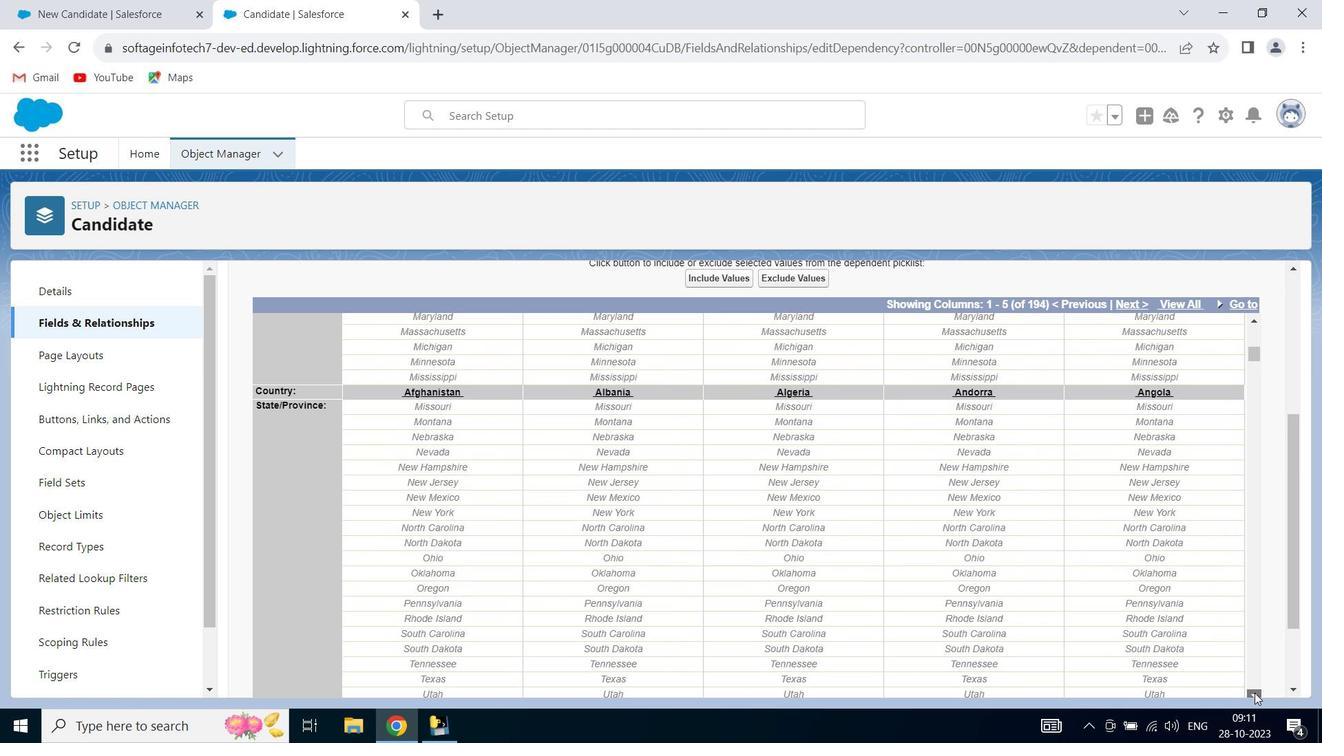 
Action: Mouse pressed left at (1254, 694)
Screenshot: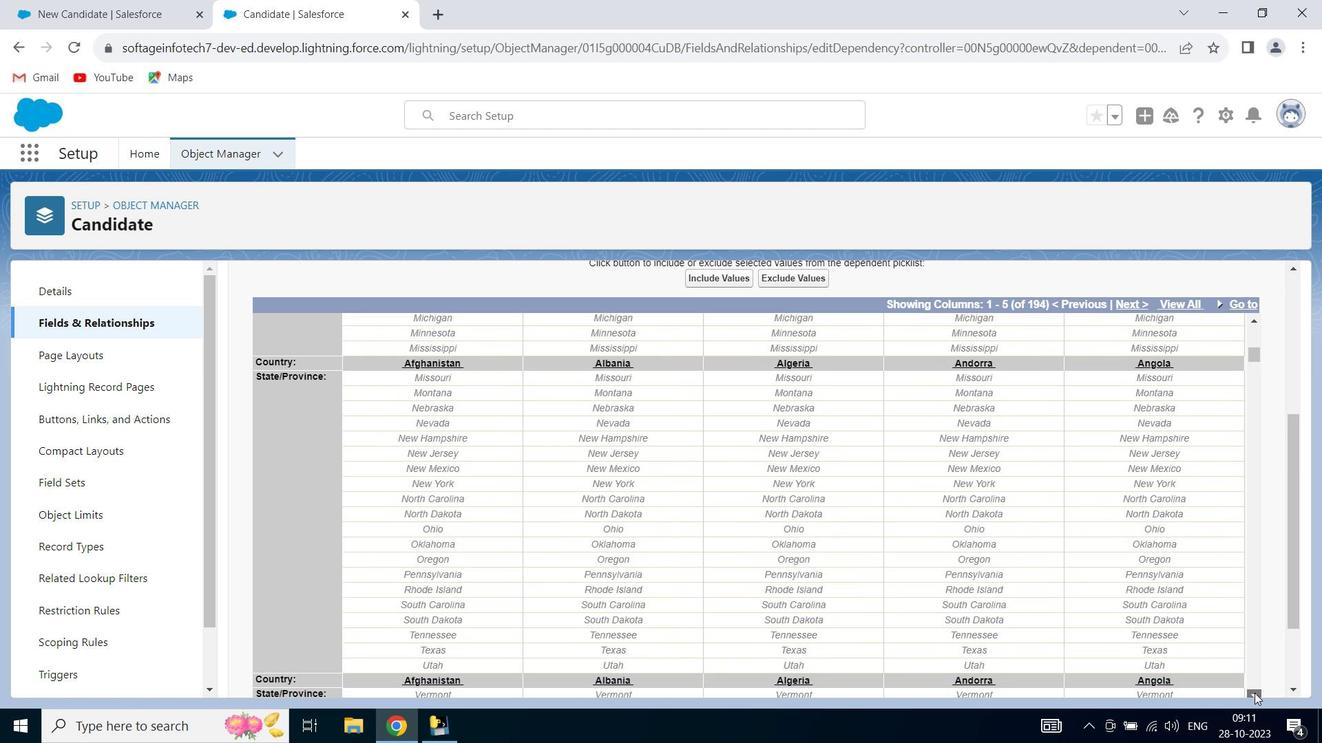 
Action: Mouse pressed left at (1254, 694)
Screenshot: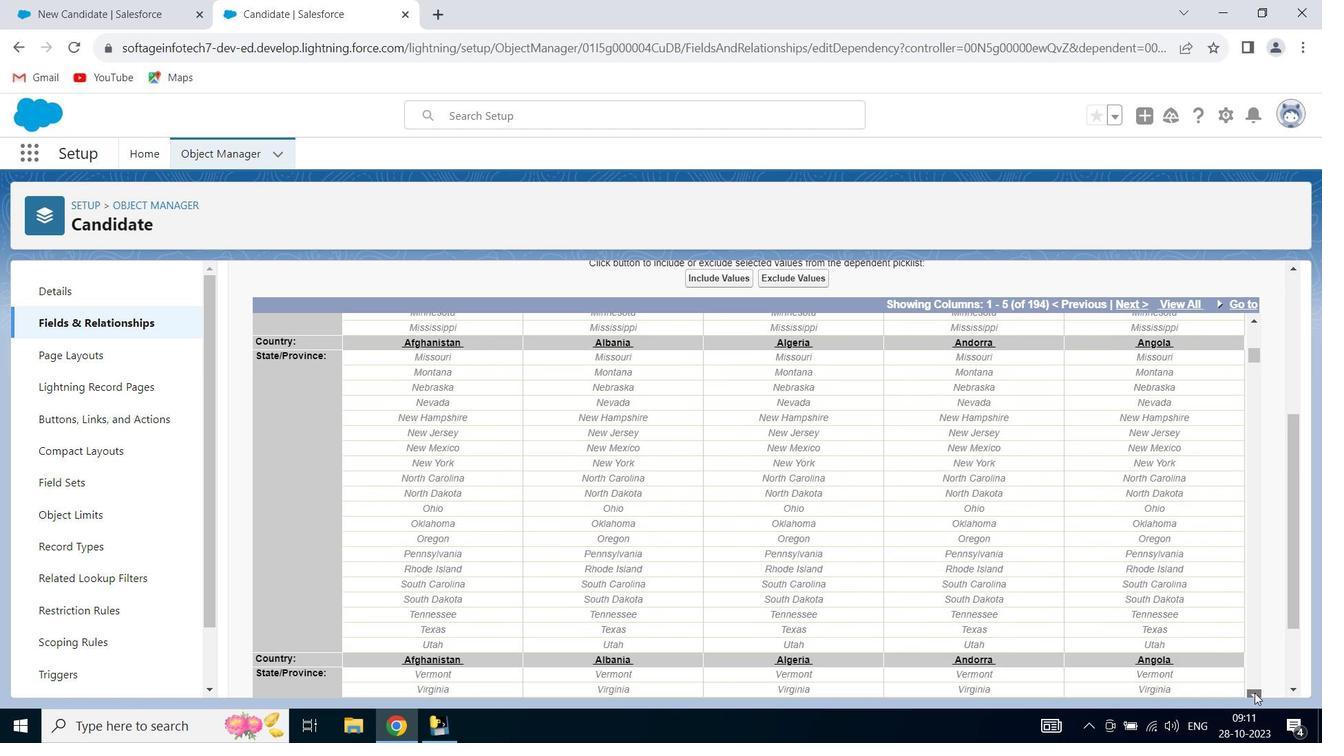 
Action: Mouse pressed left at (1254, 694)
Screenshot: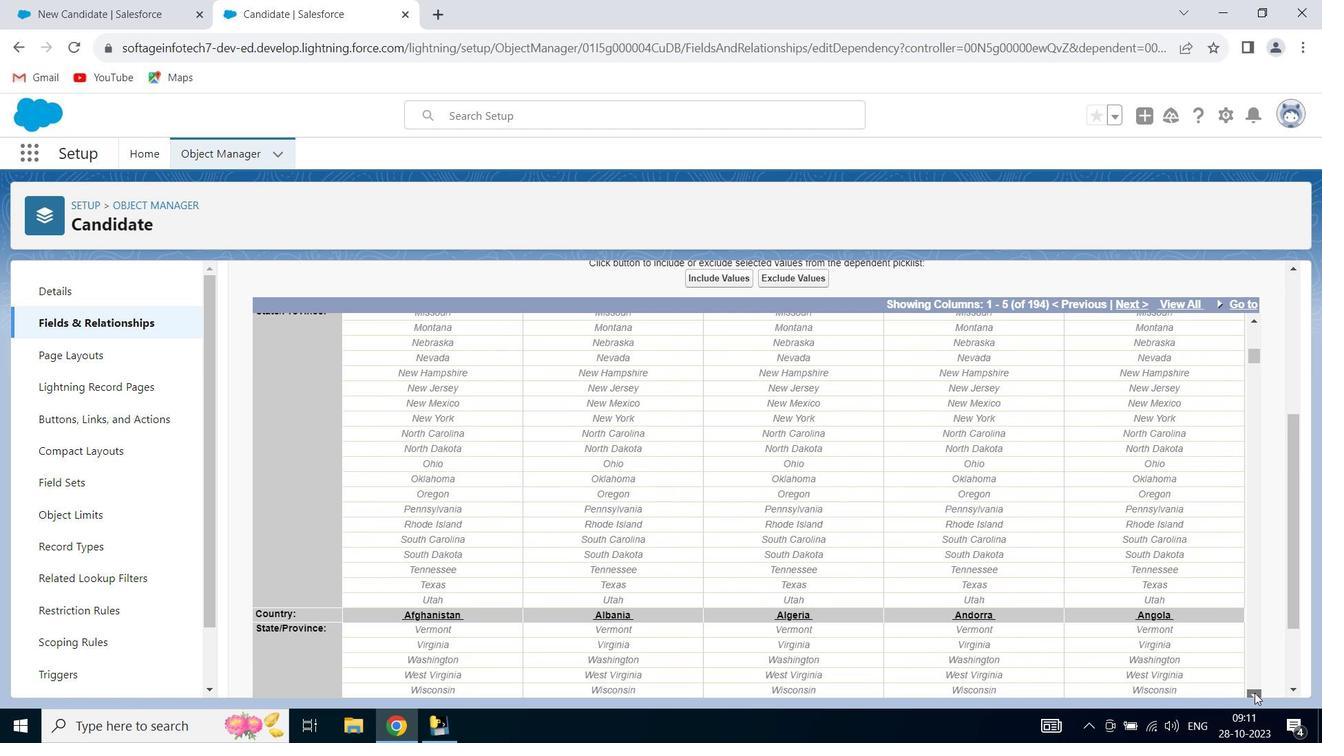
Action: Mouse pressed left at (1254, 694)
Screenshot: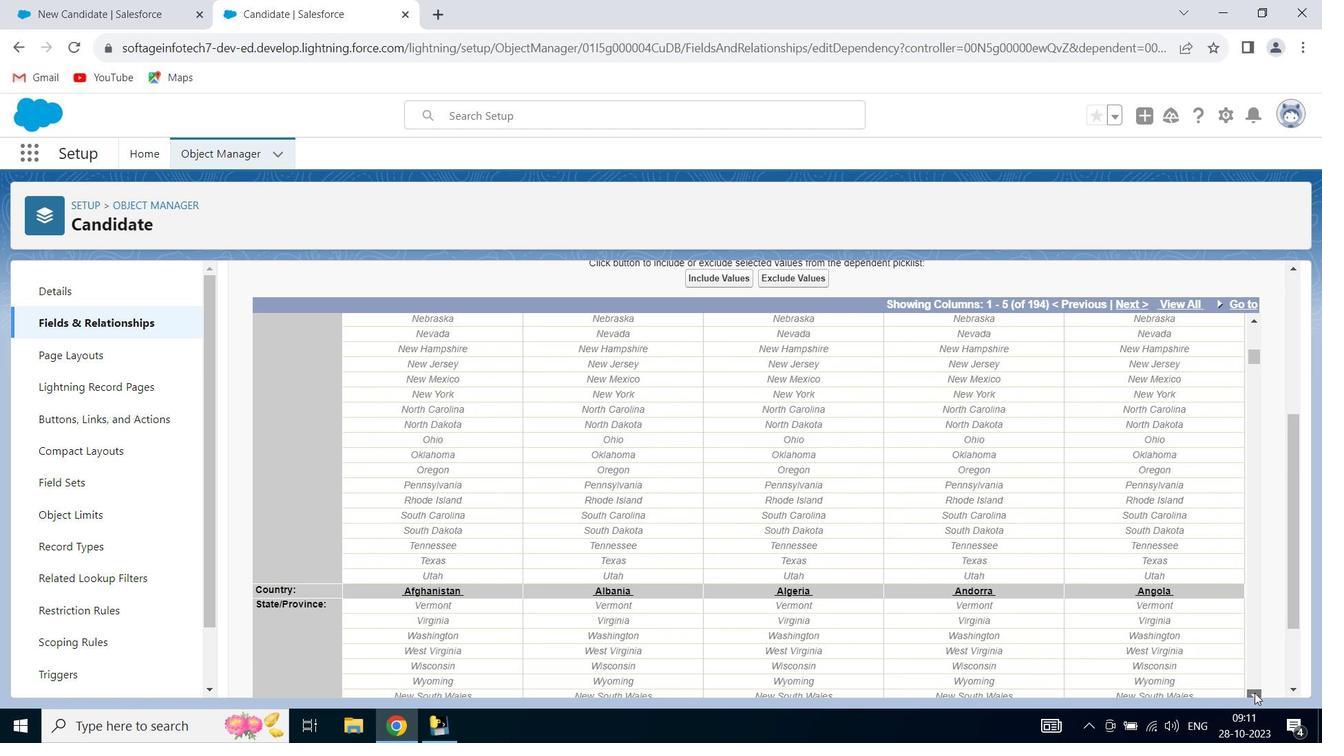
Action: Mouse pressed left at (1254, 694)
Screenshot: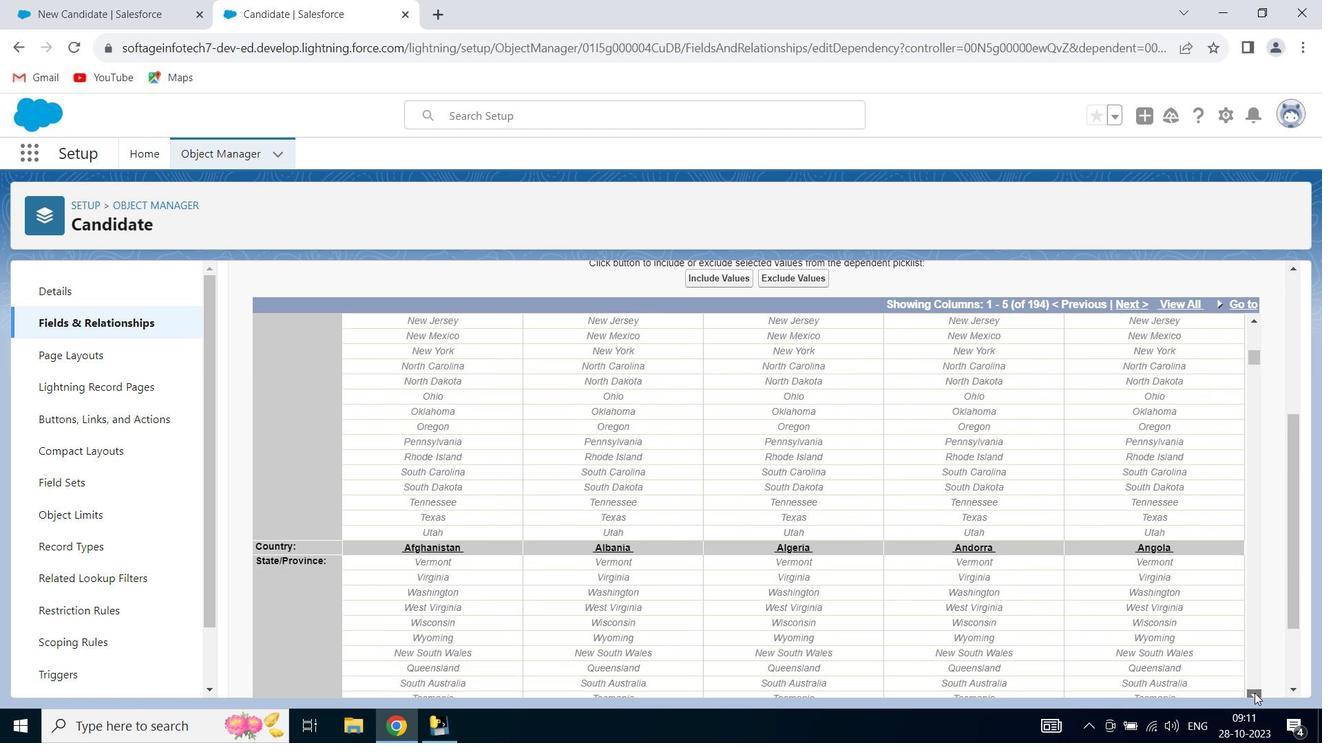 
Action: Mouse pressed left at (1254, 694)
